 Task: Explore Airbnb accommodation in Parit Buntar, Malaysia from 12th  December, 2023 to 15th December, 2023 for 3 adults.2 bedrooms having 3 beds and 1 bathroom. Property type can be flat. Look for 3 properties as per requirement.
Action: Mouse moved to (473, 69)
Screenshot: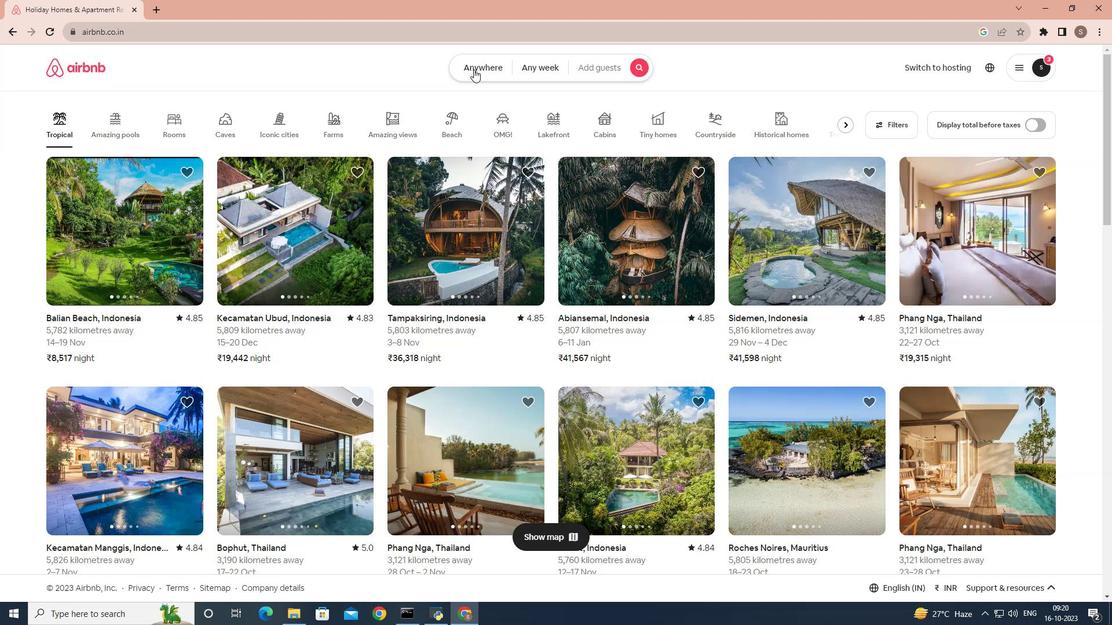 
Action: Mouse pressed left at (473, 69)
Screenshot: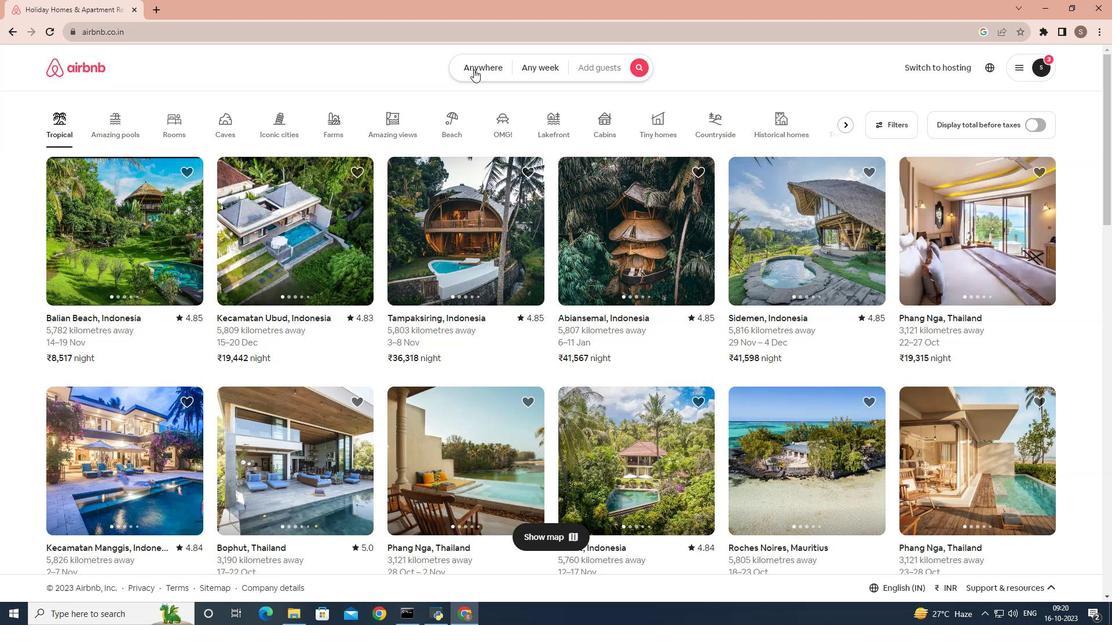 
Action: Mouse moved to (421, 114)
Screenshot: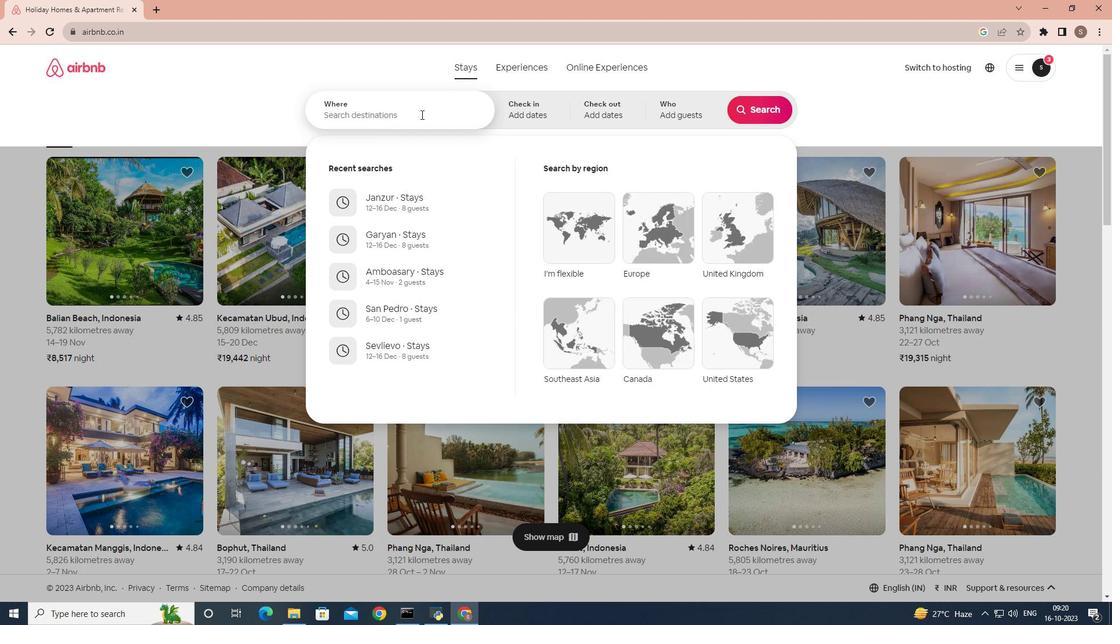 
Action: Mouse pressed left at (421, 114)
Screenshot: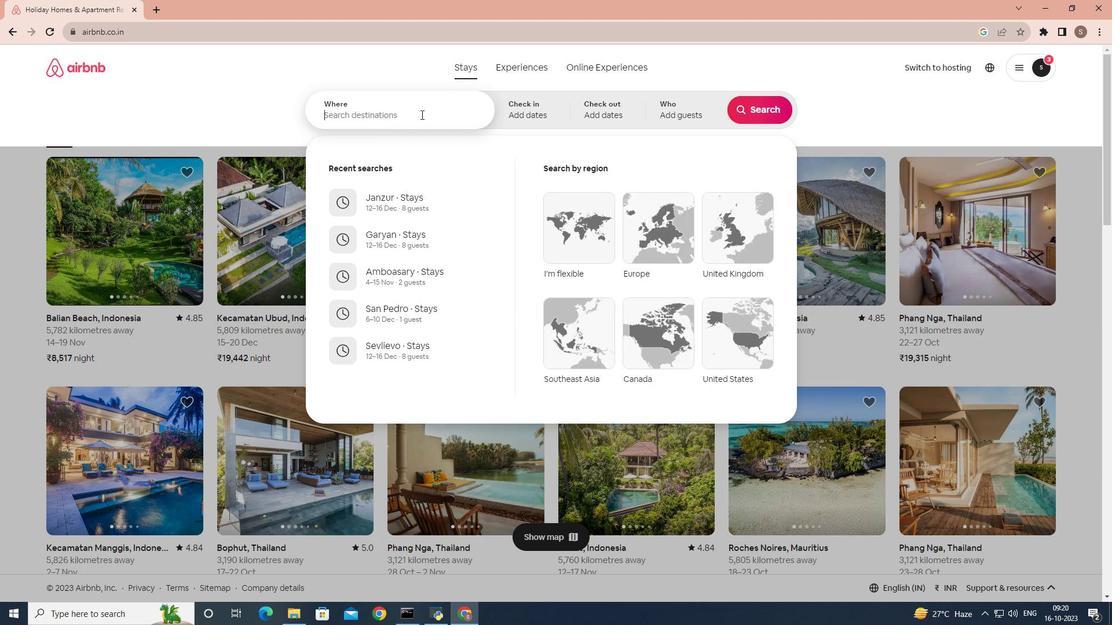 
Action: Key pressed <Key.shift>Parit<Key.space><Key.shift>Buntar,<Key.space><Key.shift>Malaysia
Screenshot: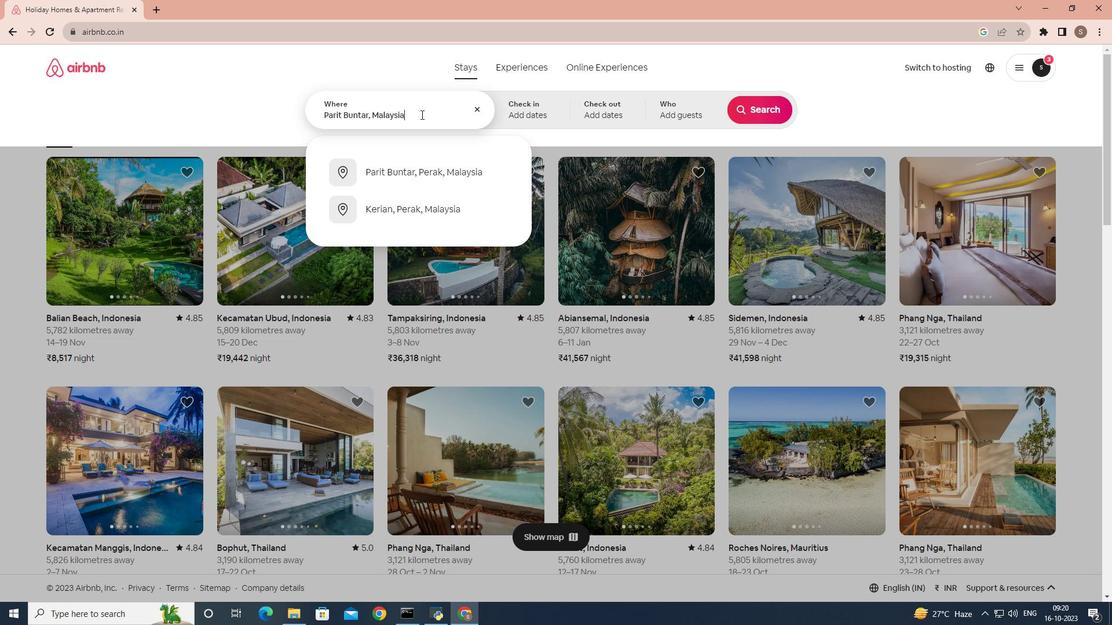 
Action: Mouse moved to (508, 105)
Screenshot: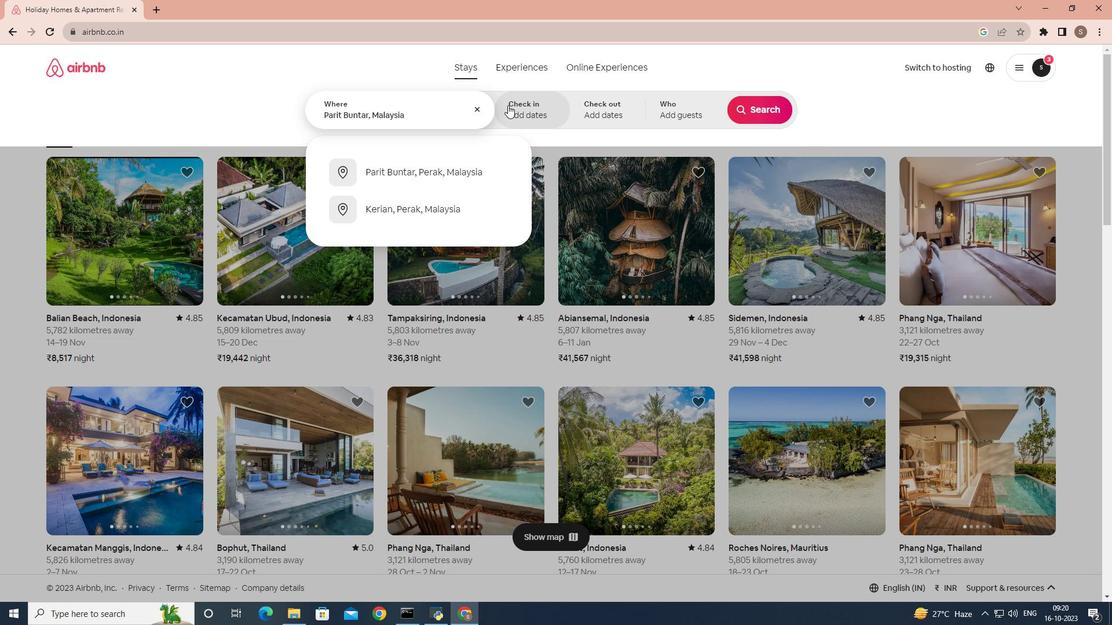 
Action: Mouse pressed left at (508, 105)
Screenshot: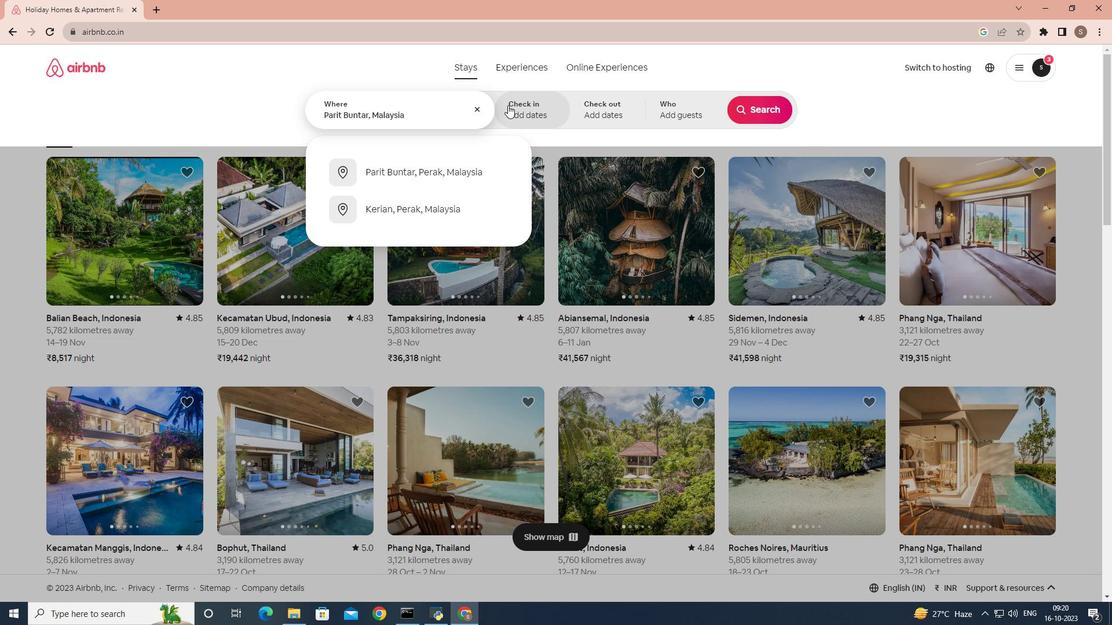 
Action: Mouse moved to (759, 206)
Screenshot: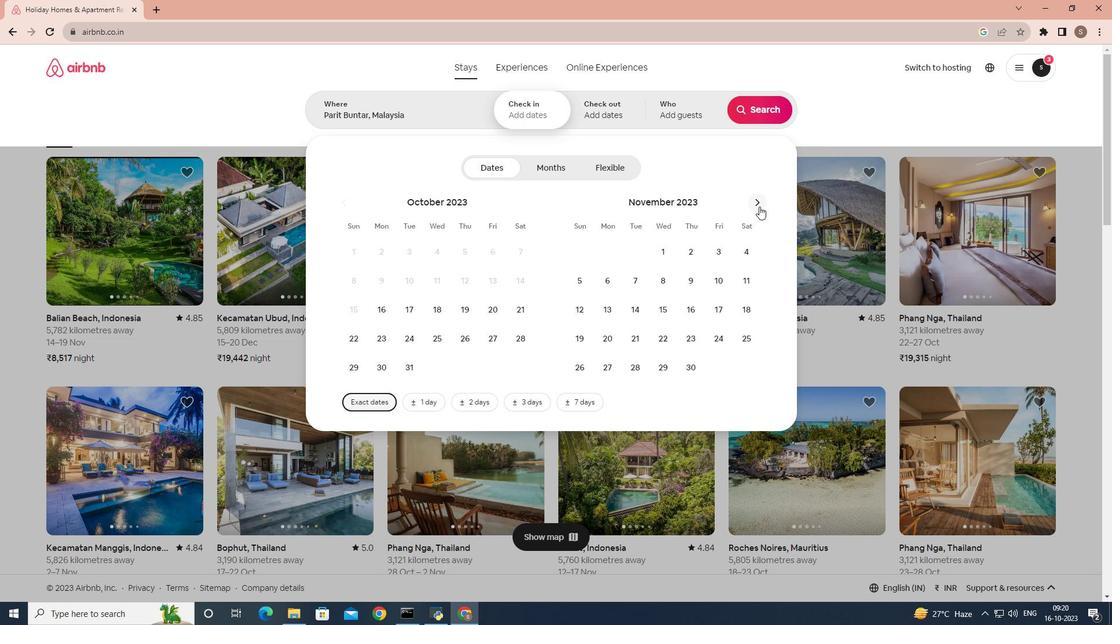 
Action: Mouse pressed left at (759, 206)
Screenshot: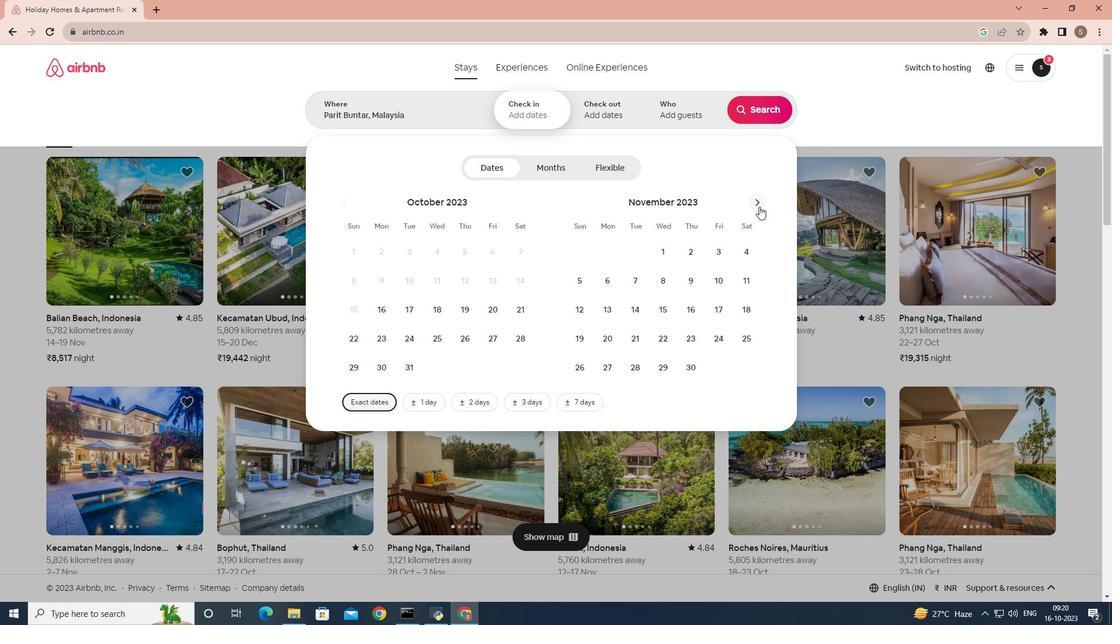 
Action: Mouse moved to (641, 310)
Screenshot: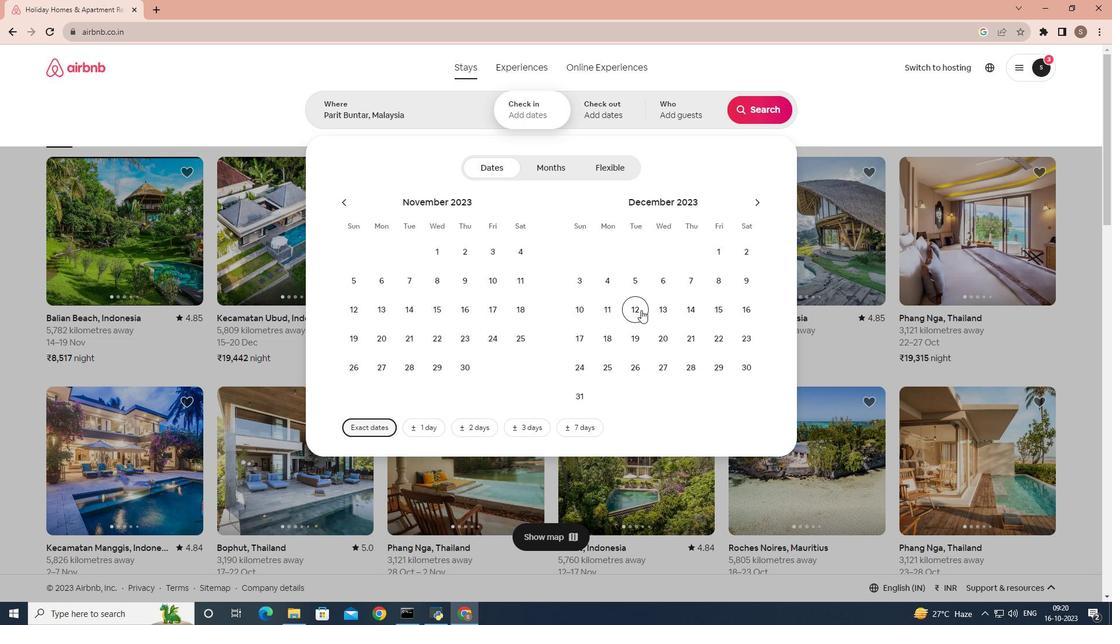 
Action: Mouse pressed left at (641, 310)
Screenshot: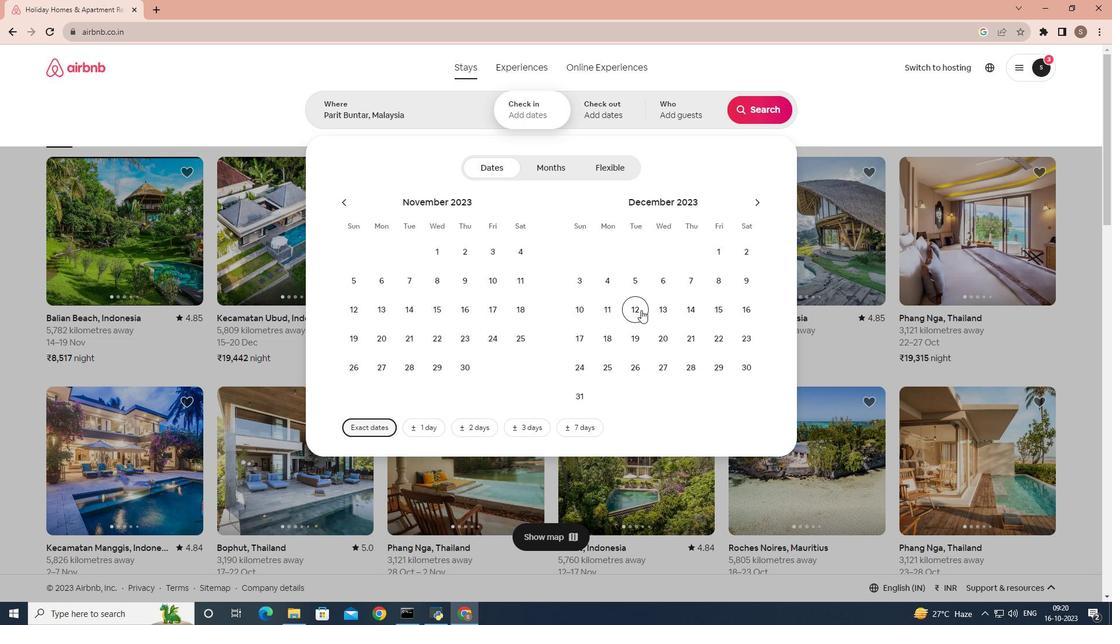 
Action: Mouse moved to (721, 308)
Screenshot: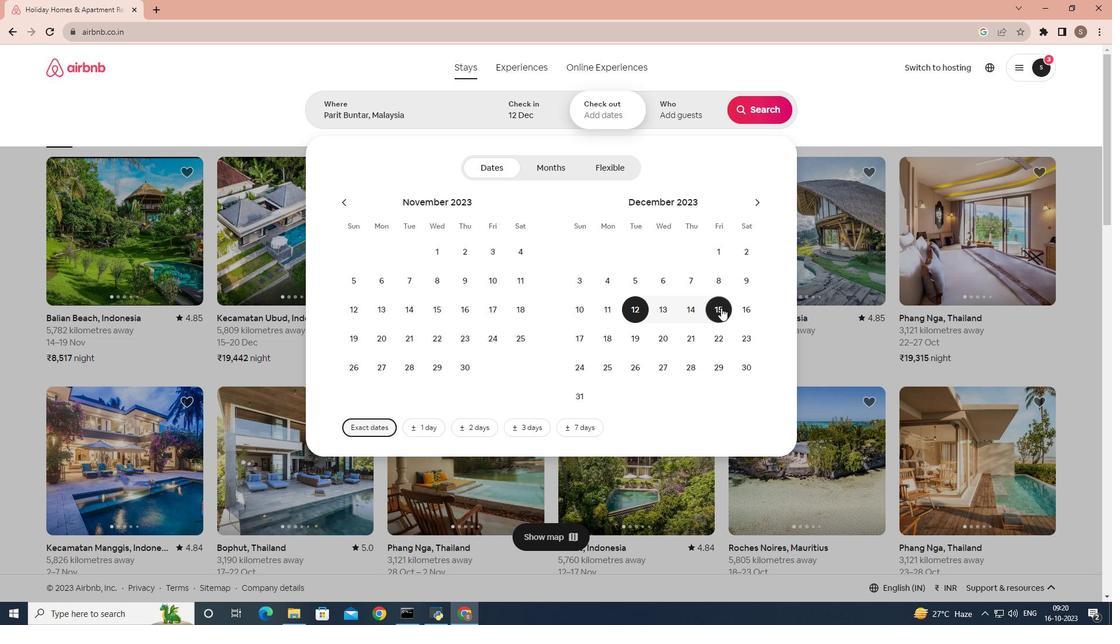 
Action: Mouse pressed left at (721, 308)
Screenshot: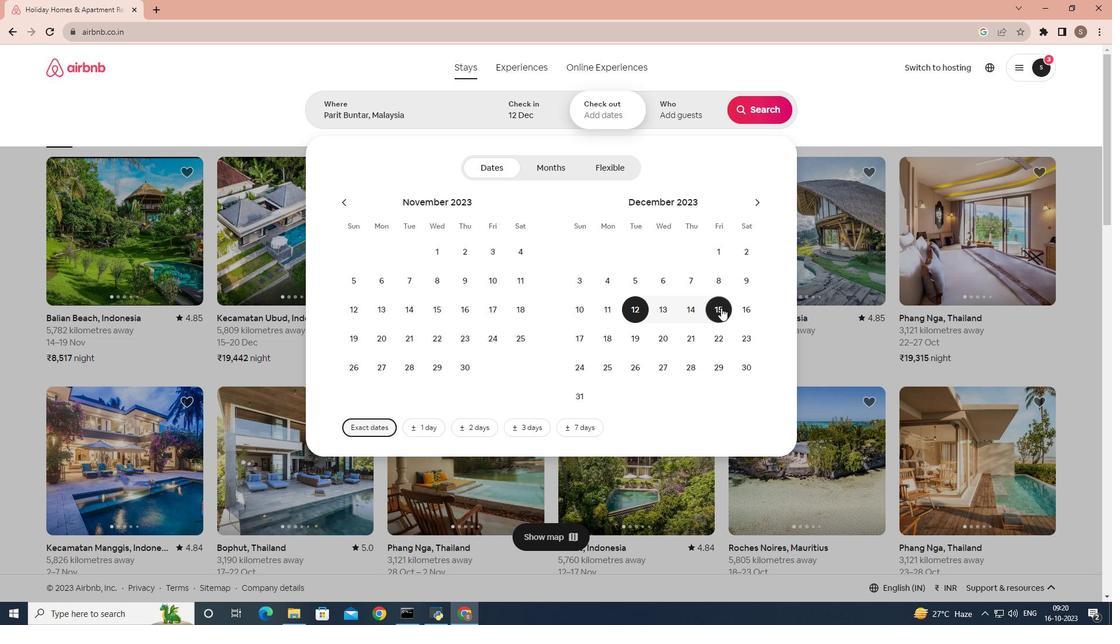 
Action: Mouse moved to (662, 91)
Screenshot: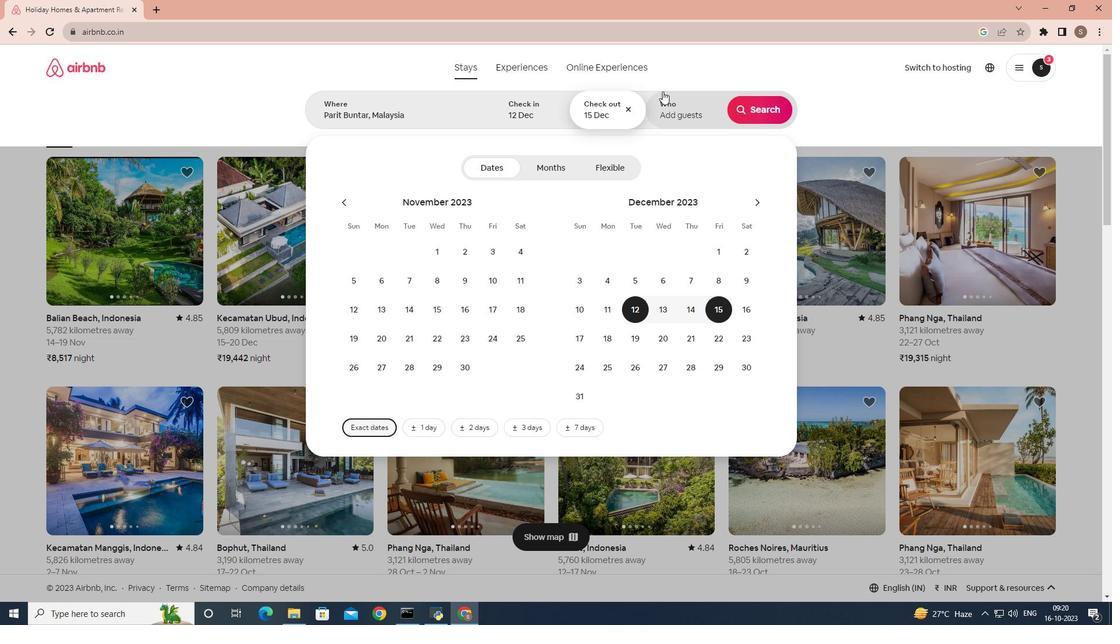 
Action: Mouse pressed left at (662, 91)
Screenshot: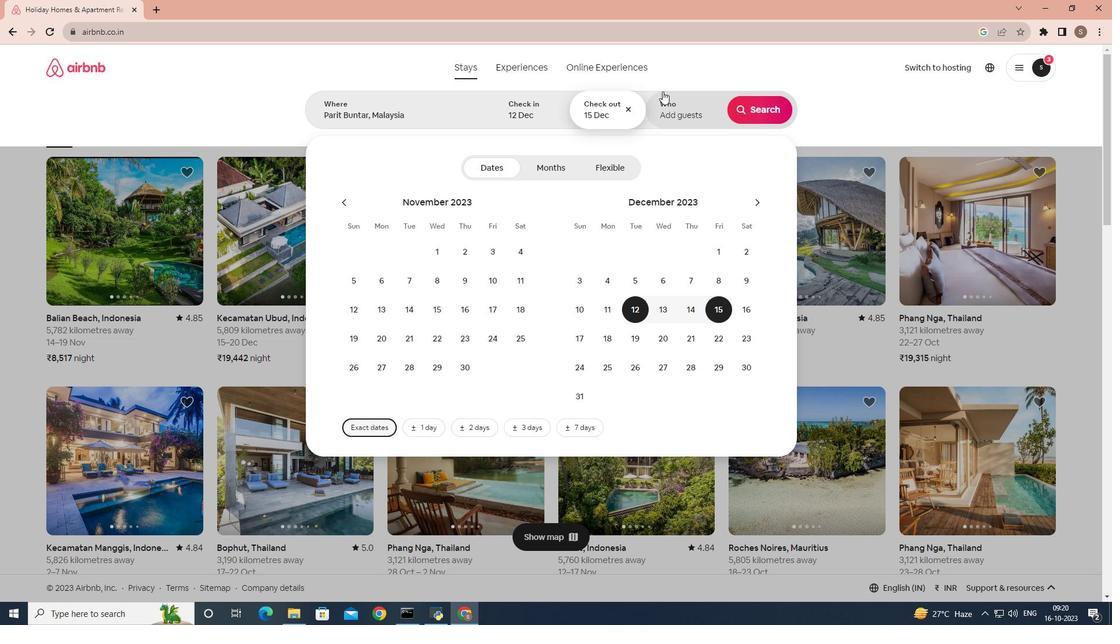 
Action: Mouse moved to (765, 174)
Screenshot: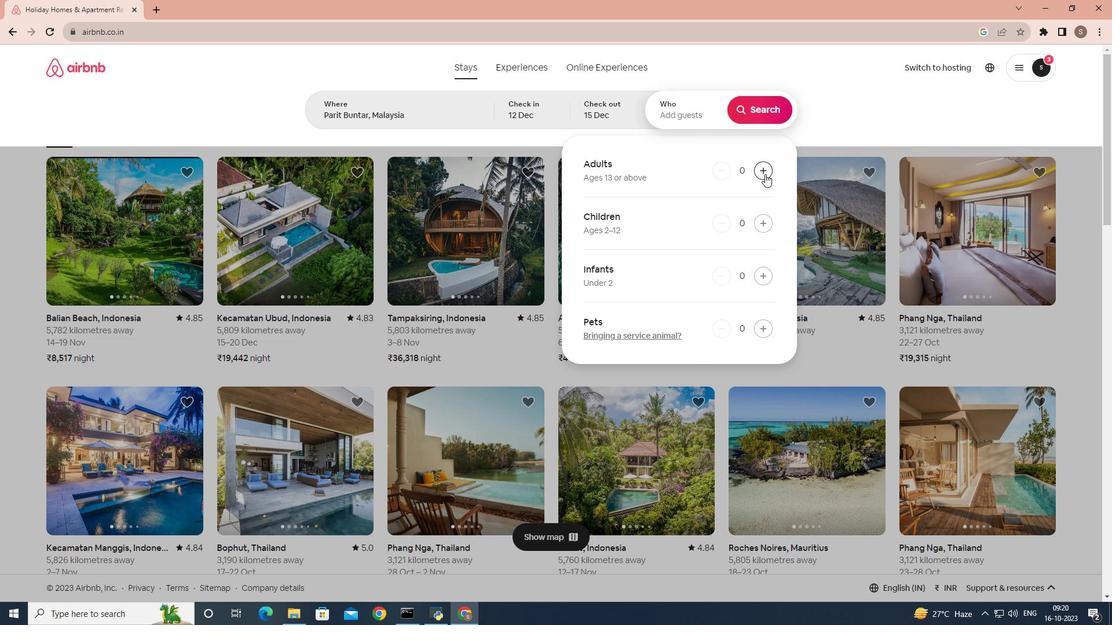 
Action: Mouse pressed left at (765, 174)
Screenshot: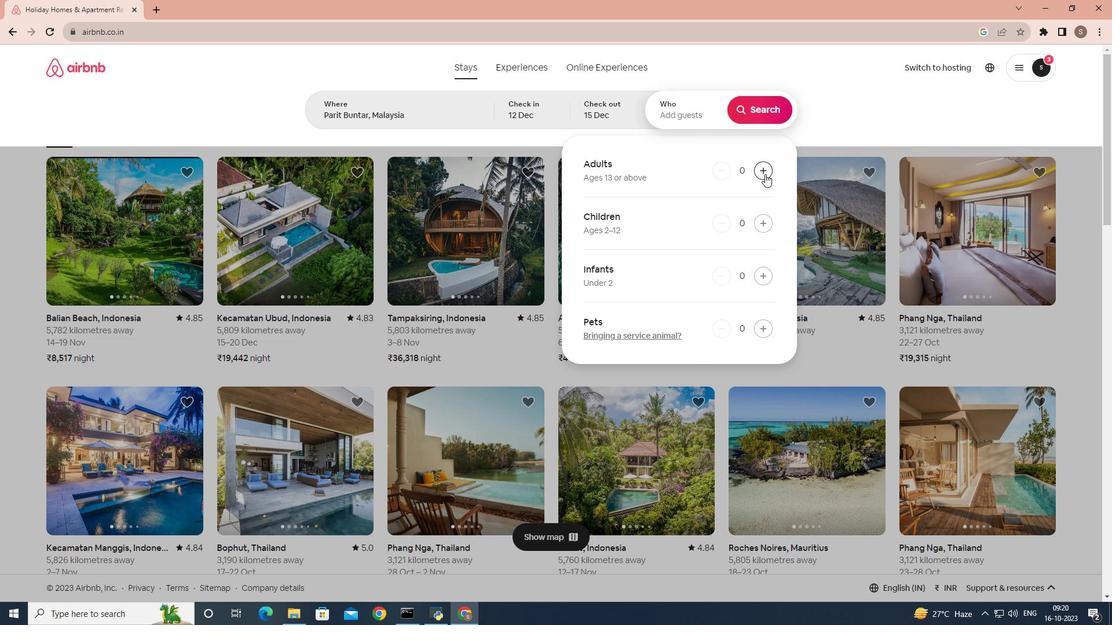 
Action: Mouse pressed left at (765, 174)
Screenshot: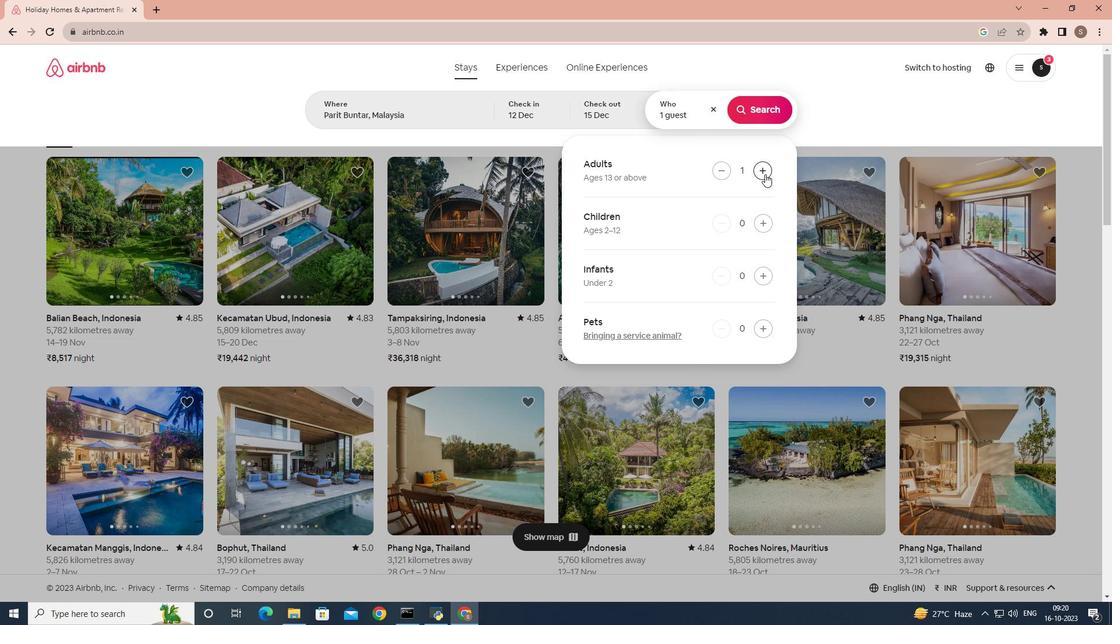 
Action: Mouse pressed left at (765, 174)
Screenshot: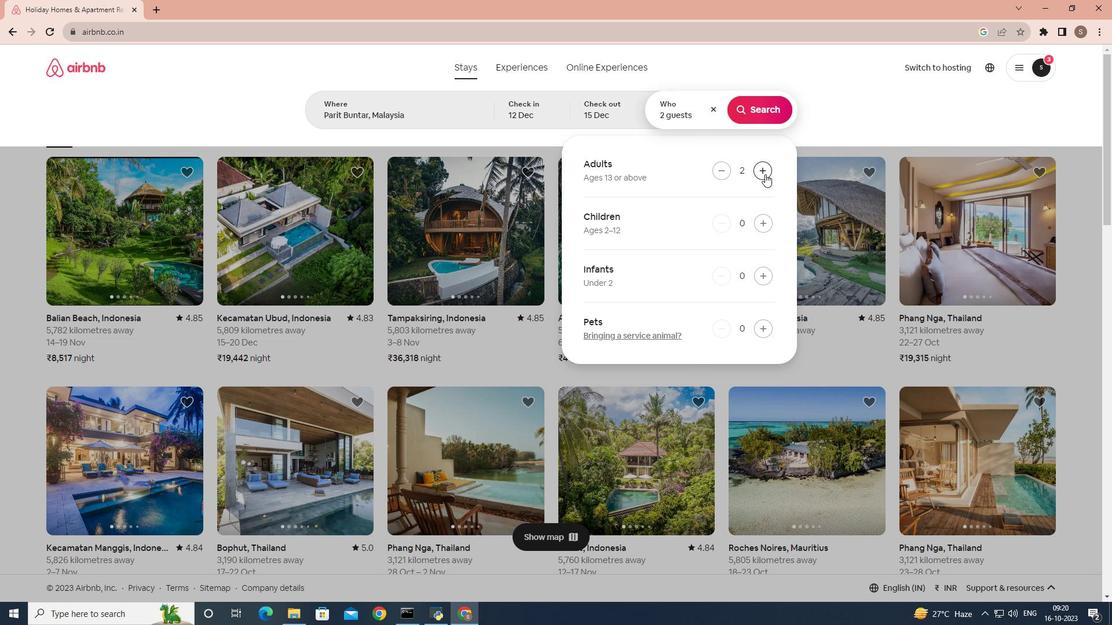 
Action: Mouse moved to (762, 107)
Screenshot: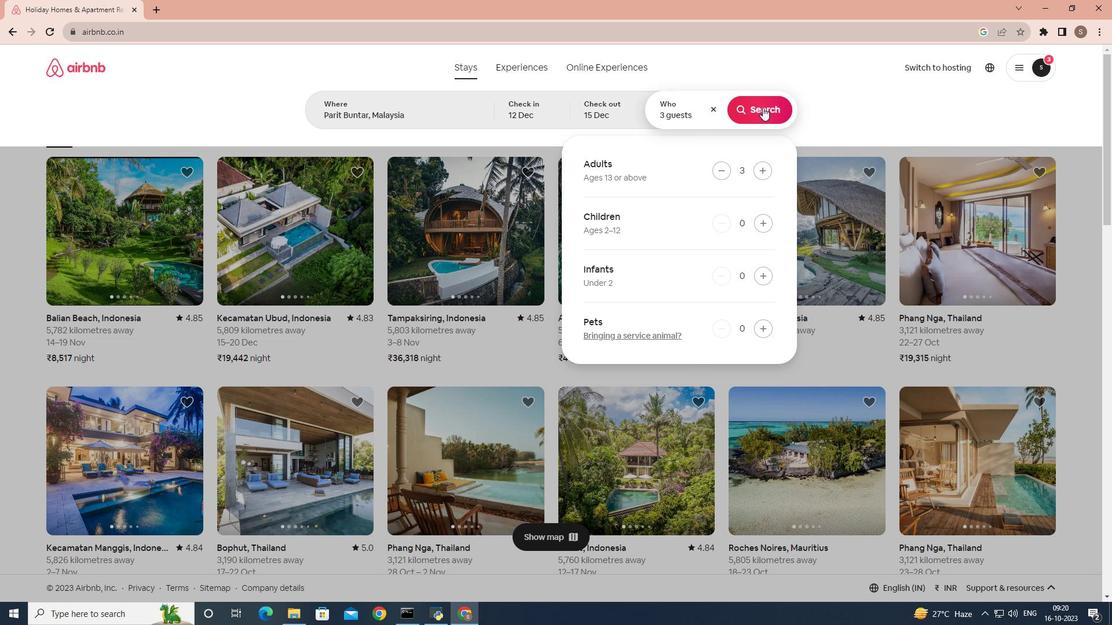 
Action: Mouse pressed left at (762, 107)
Screenshot: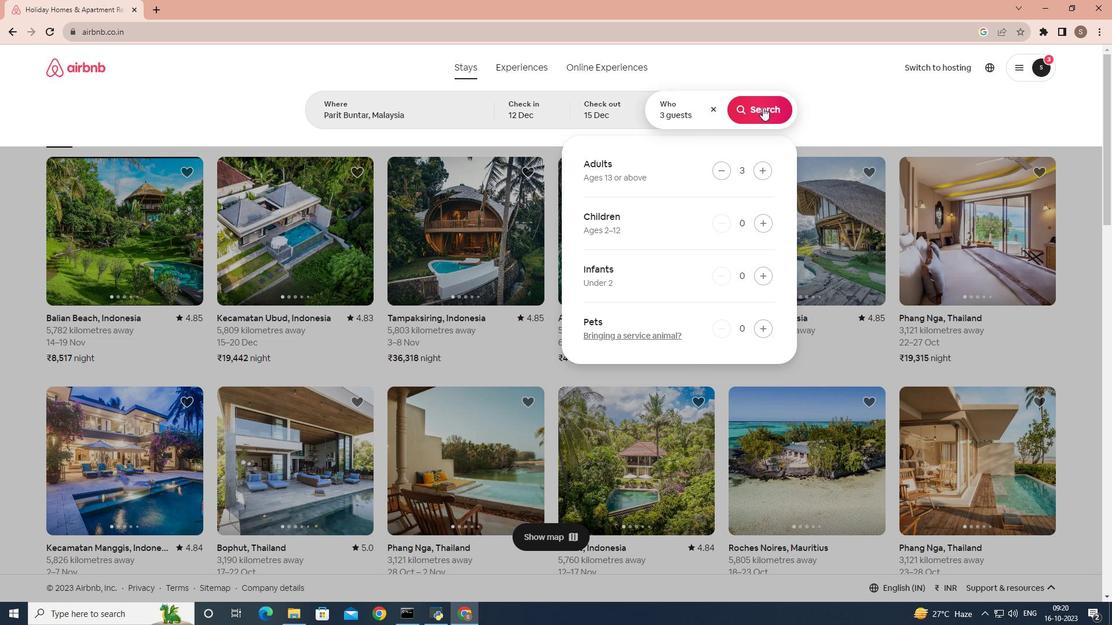 
Action: Mouse moved to (919, 109)
Screenshot: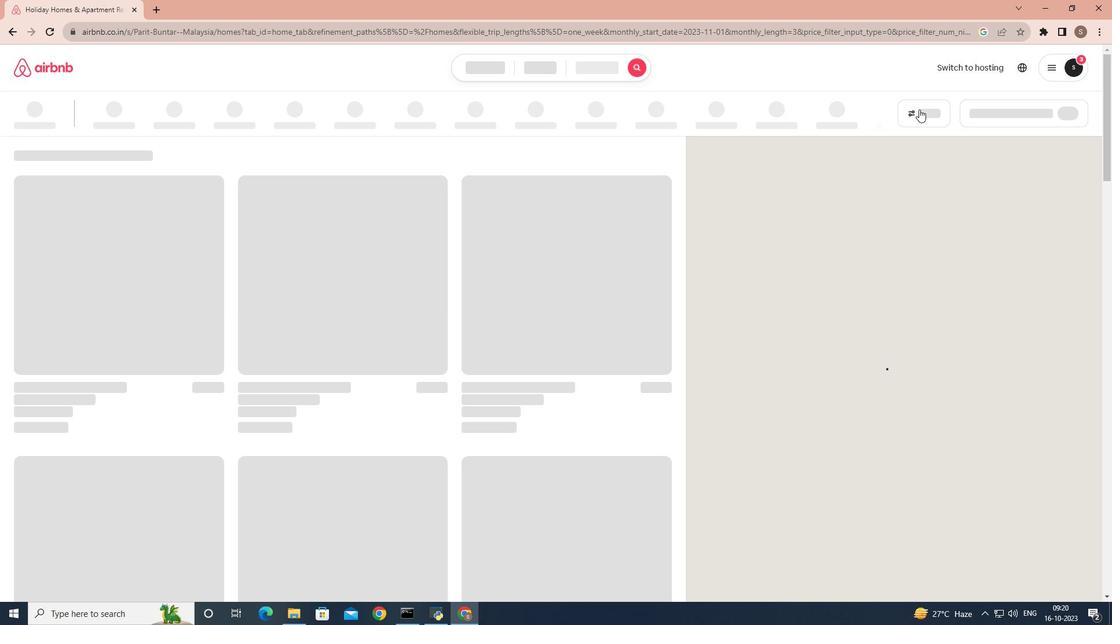
Action: Mouse pressed left at (919, 109)
Screenshot: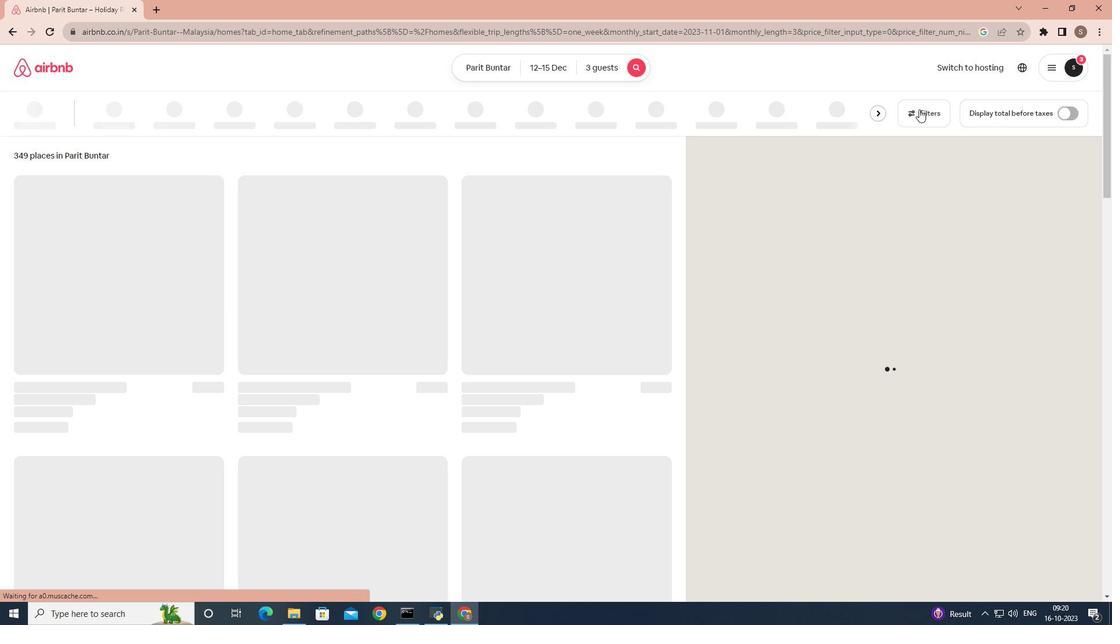 
Action: Mouse pressed left at (919, 109)
Screenshot: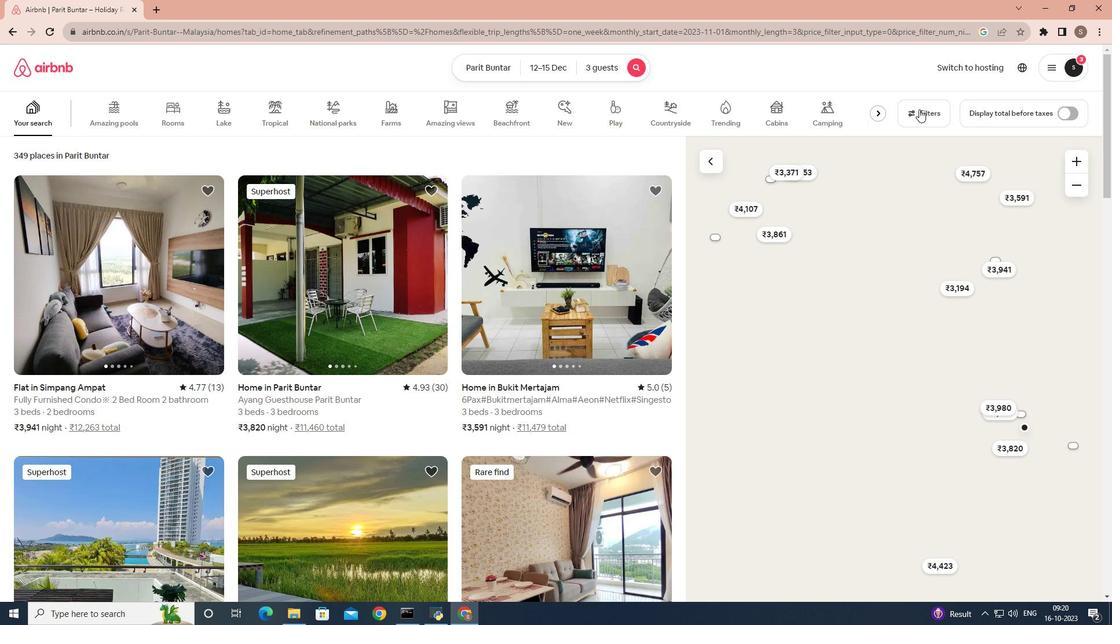 
Action: Mouse moved to (471, 320)
Screenshot: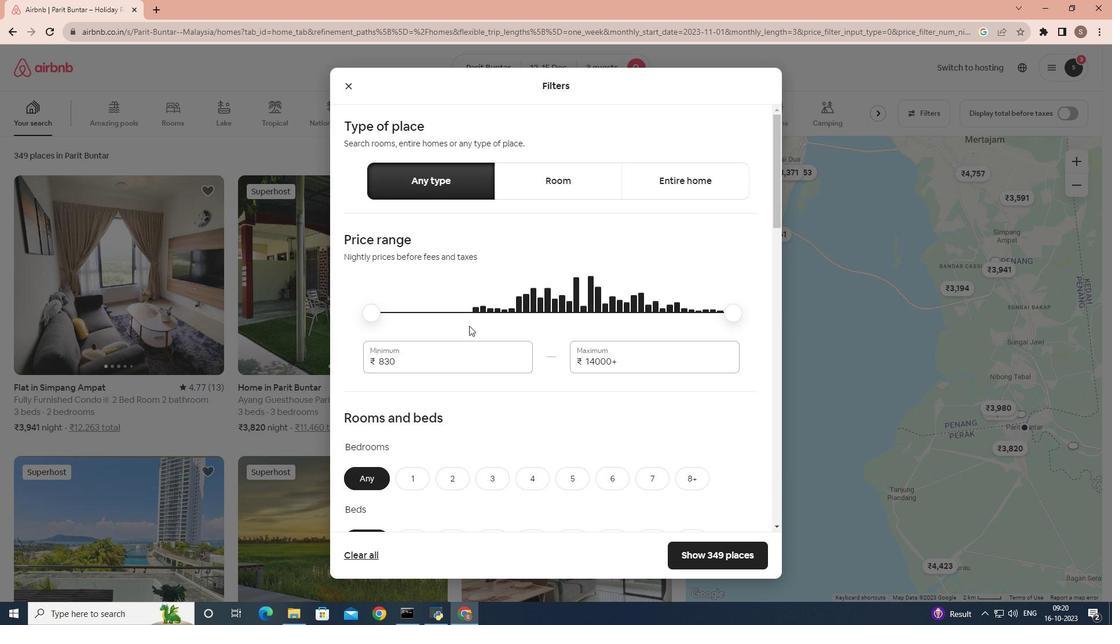 
Action: Mouse scrolled (471, 319) with delta (0, 0)
Screenshot: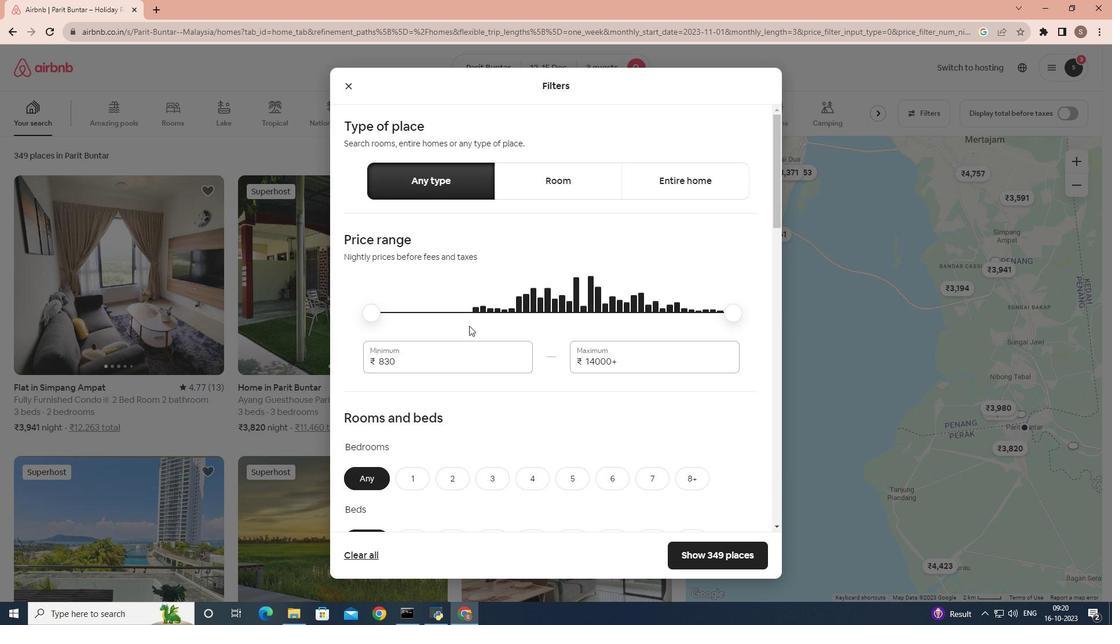 
Action: Mouse moved to (468, 327)
Screenshot: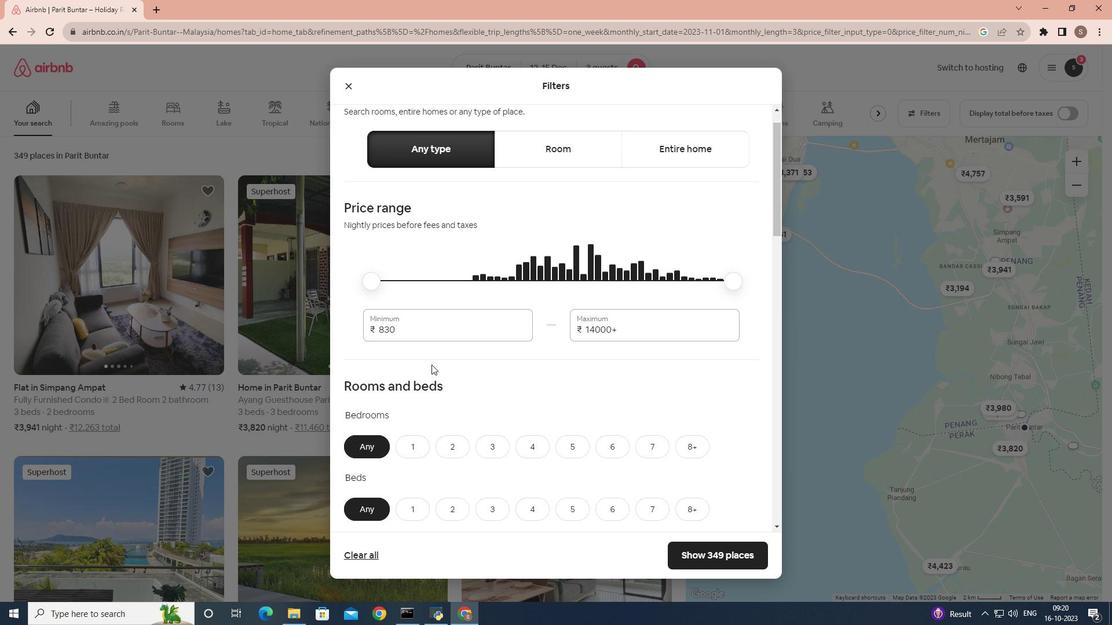 
Action: Mouse scrolled (468, 327) with delta (0, 0)
Screenshot: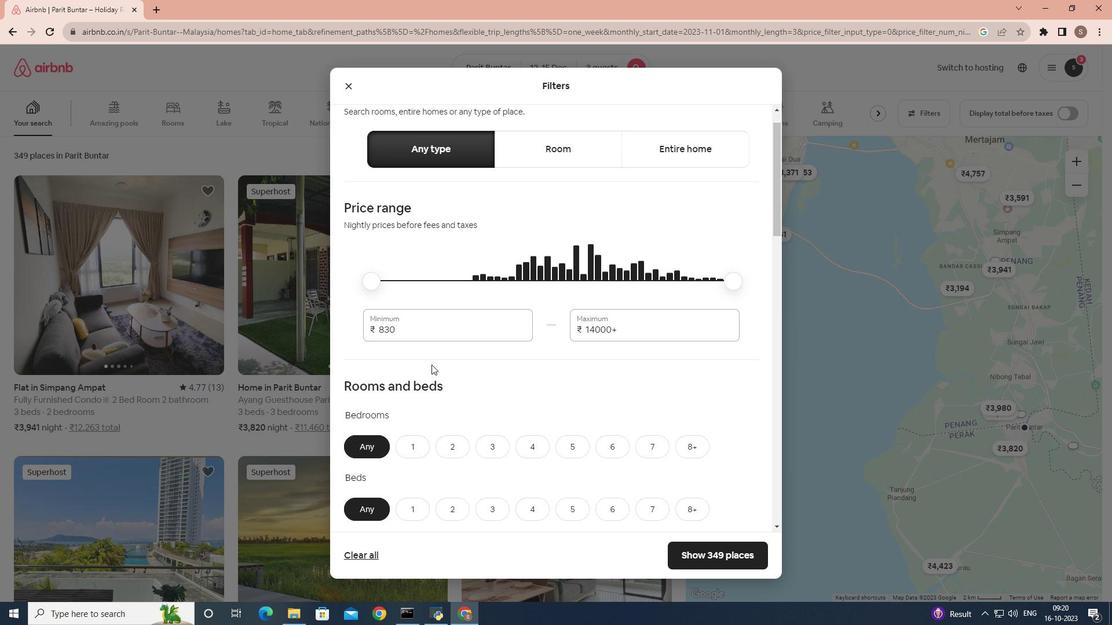 
Action: Mouse moved to (457, 366)
Screenshot: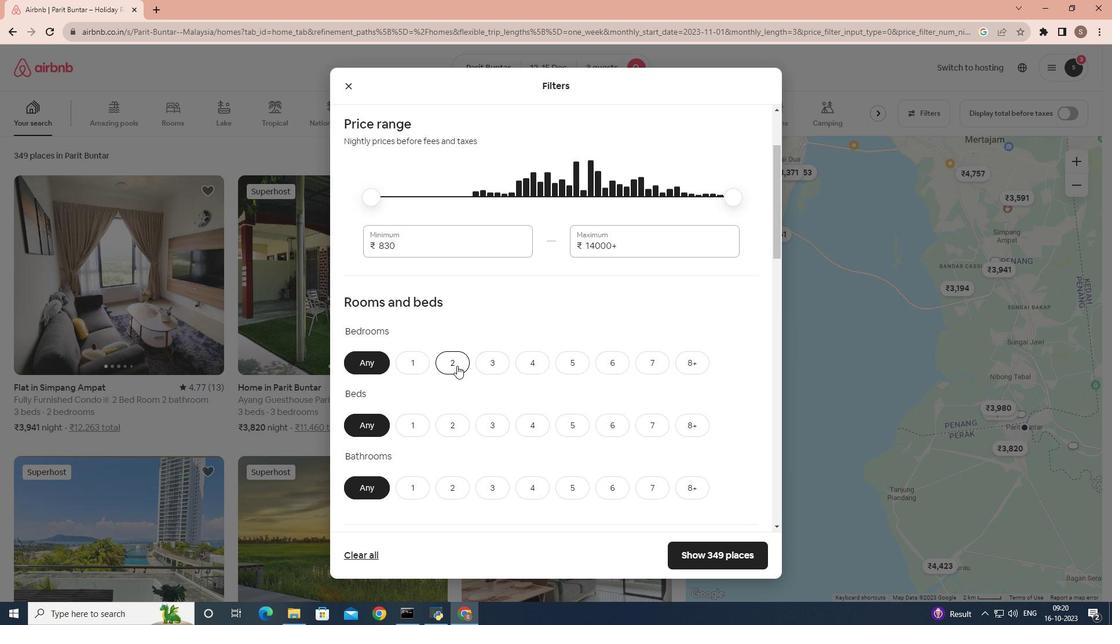 
Action: Mouse pressed left at (457, 366)
Screenshot: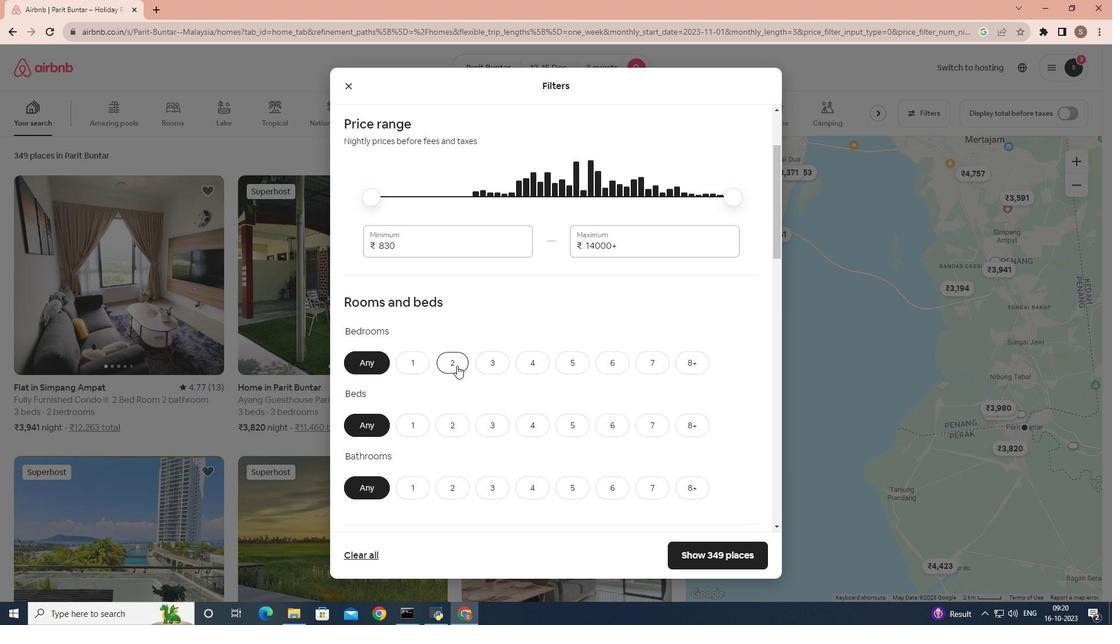 
Action: Mouse scrolled (457, 365) with delta (0, 0)
Screenshot: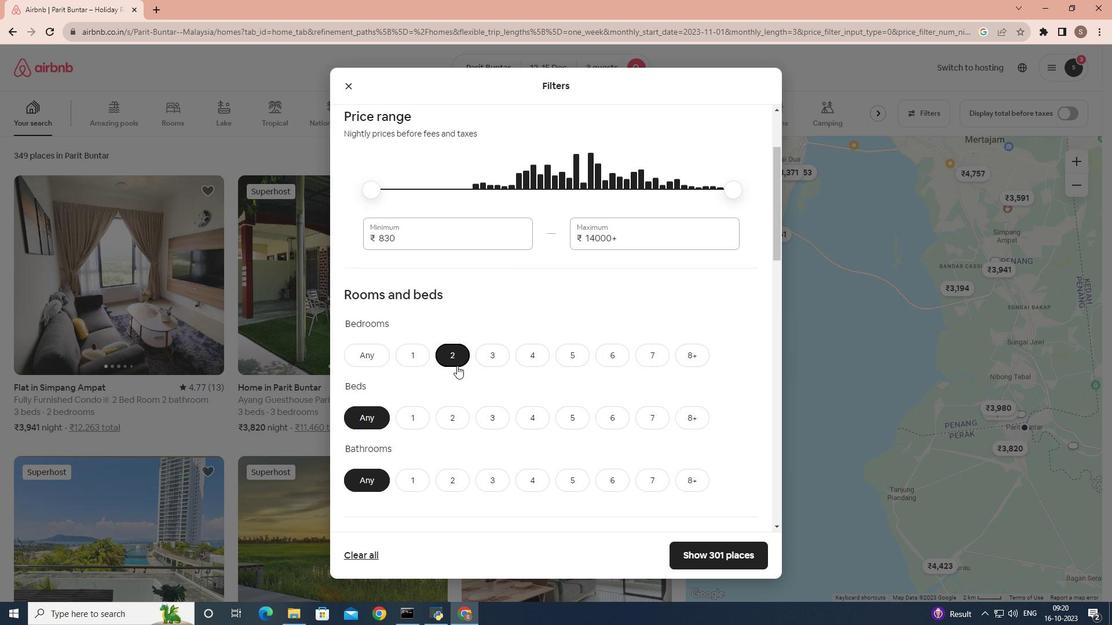 
Action: Mouse moved to (501, 368)
Screenshot: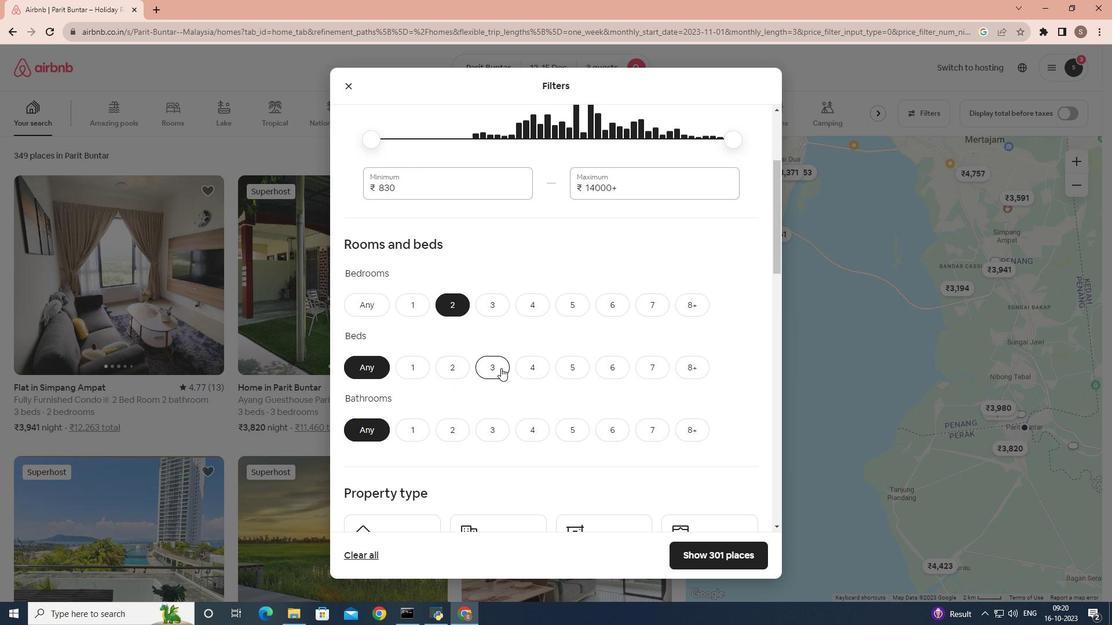 
Action: Mouse pressed left at (501, 368)
Screenshot: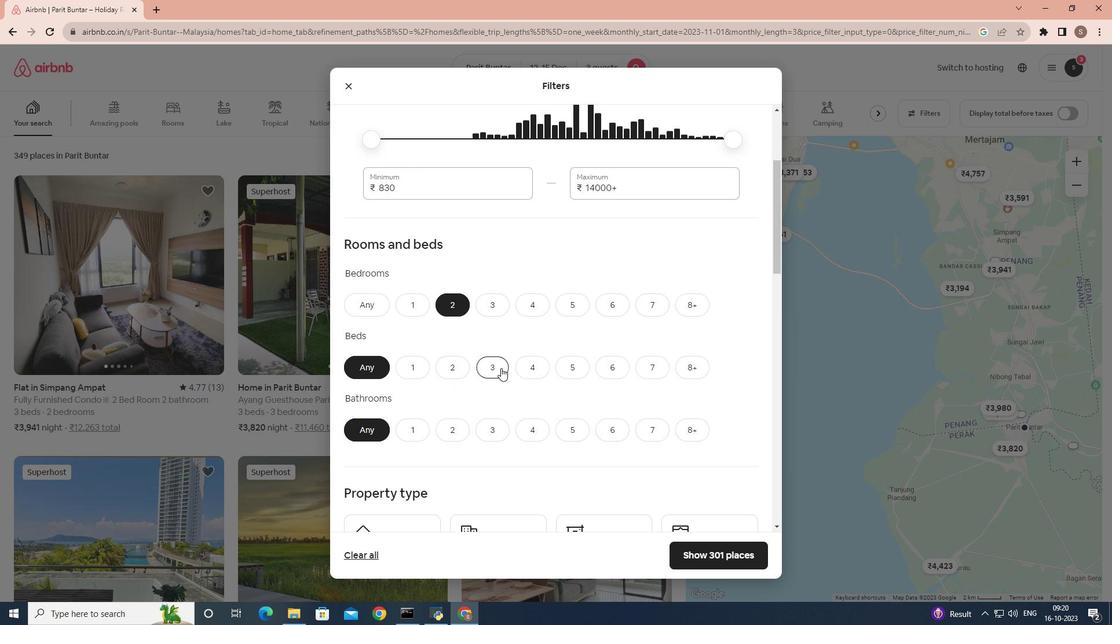 
Action: Mouse moved to (500, 368)
Screenshot: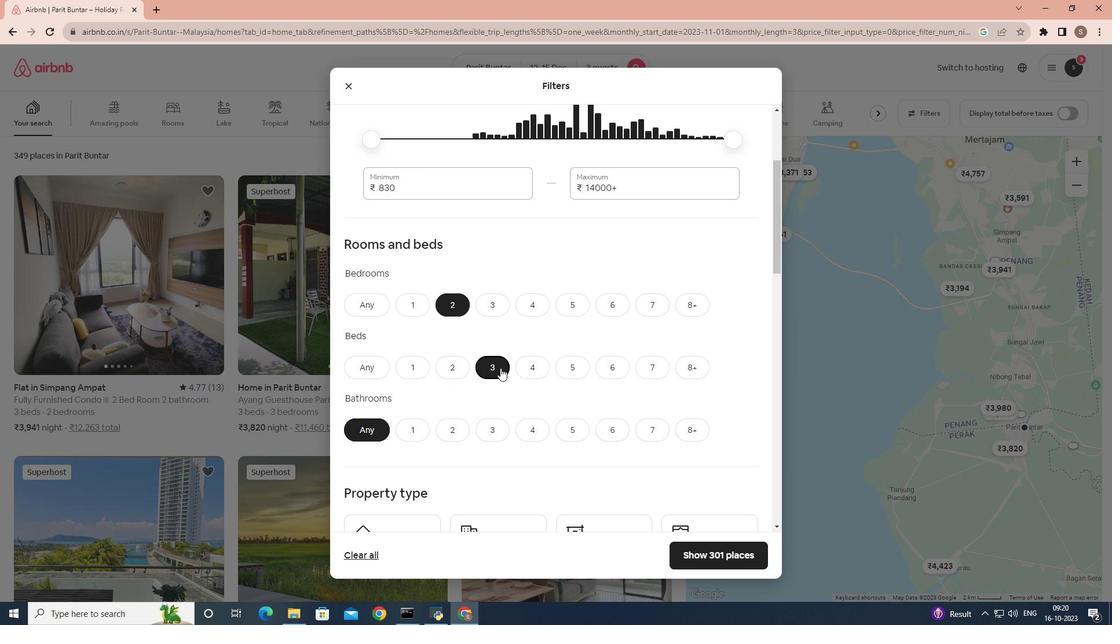 
Action: Mouse scrolled (500, 367) with delta (0, 0)
Screenshot: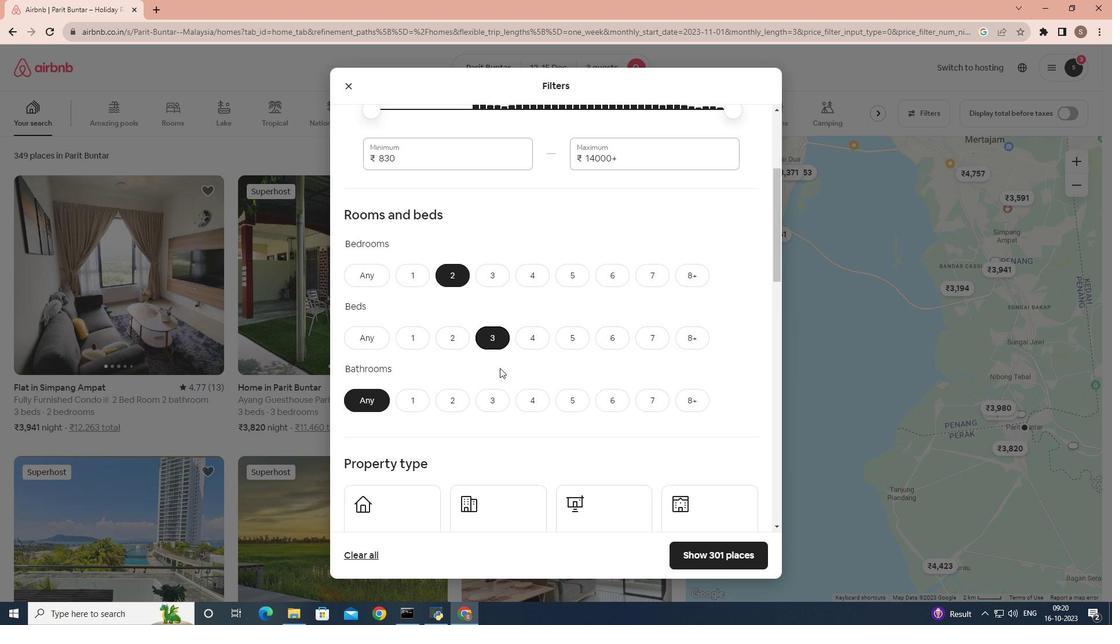 
Action: Mouse moved to (419, 366)
Screenshot: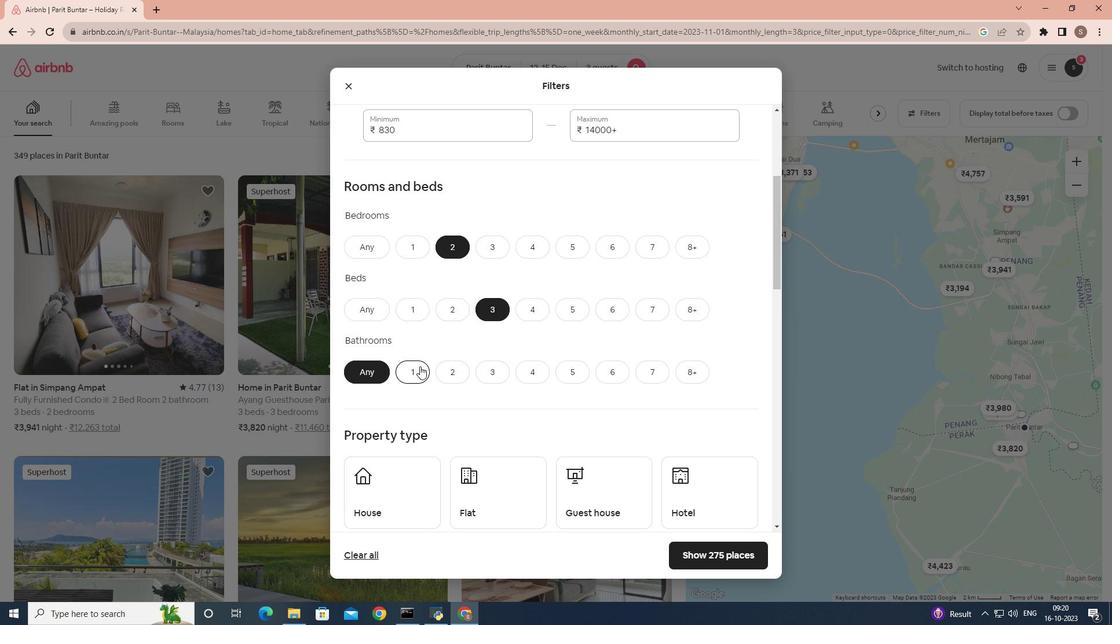 
Action: Mouse pressed left at (419, 366)
Screenshot: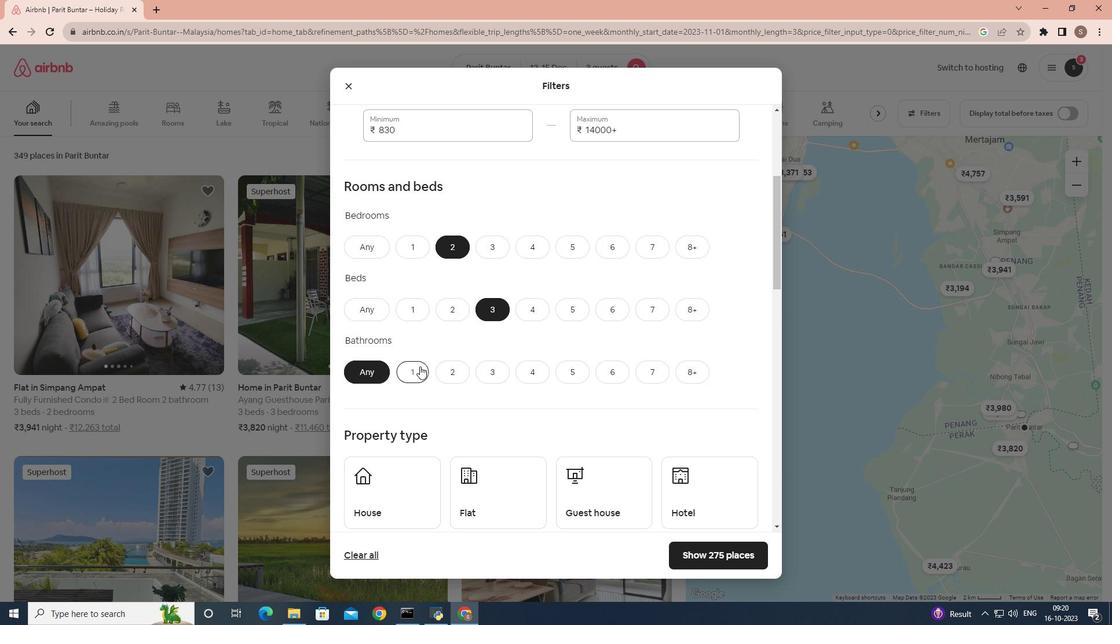 
Action: Mouse moved to (454, 366)
Screenshot: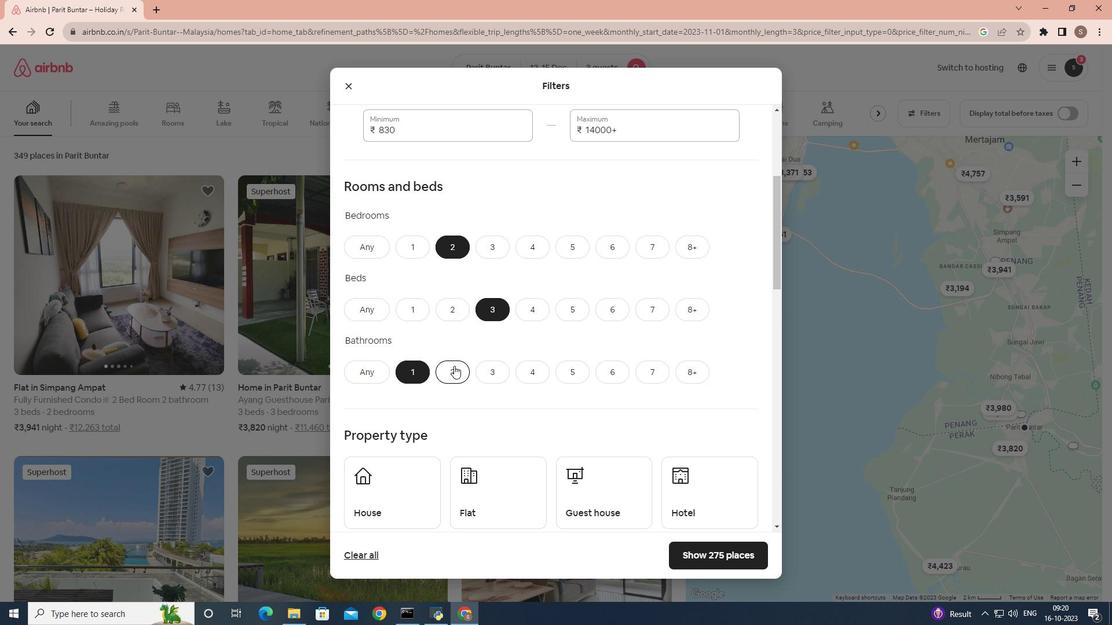 
Action: Mouse scrolled (454, 365) with delta (0, 0)
Screenshot: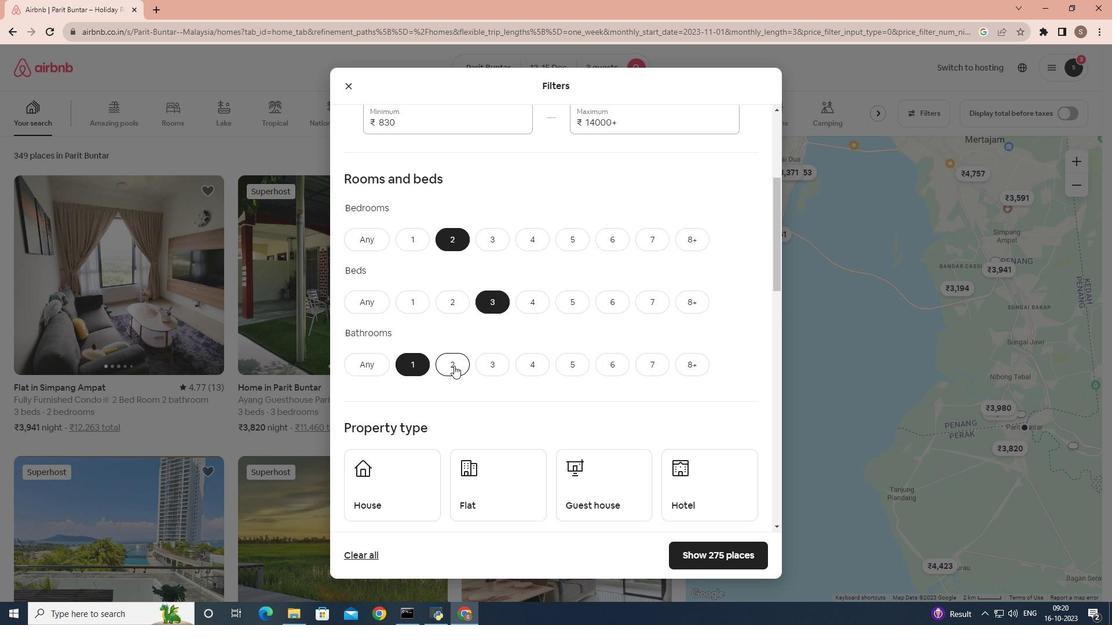 
Action: Mouse scrolled (454, 365) with delta (0, 0)
Screenshot: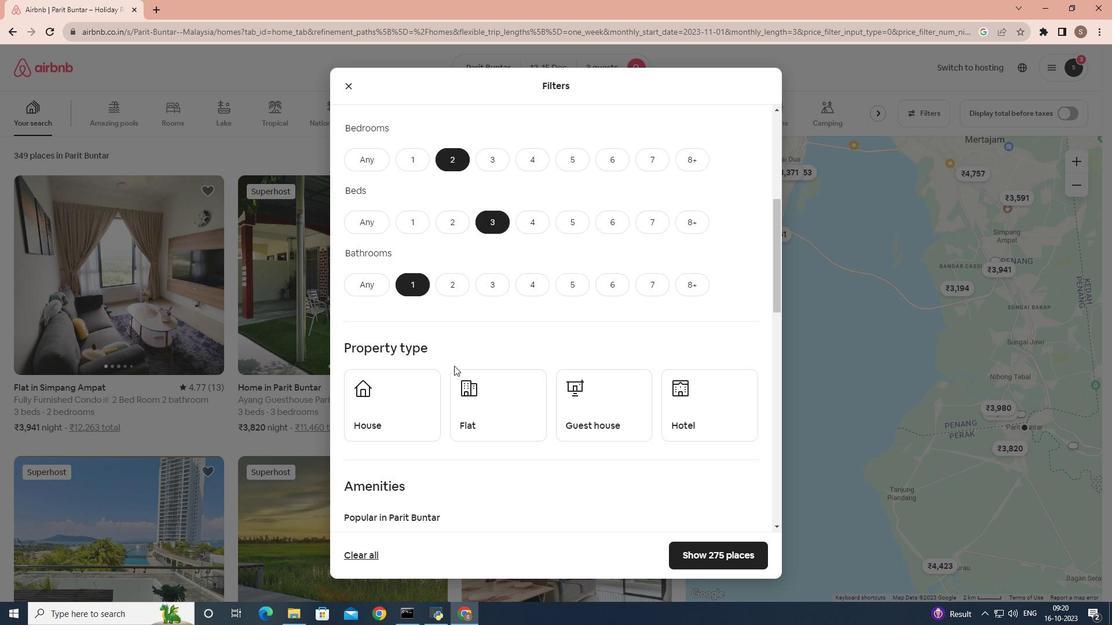 
Action: Mouse moved to (492, 367)
Screenshot: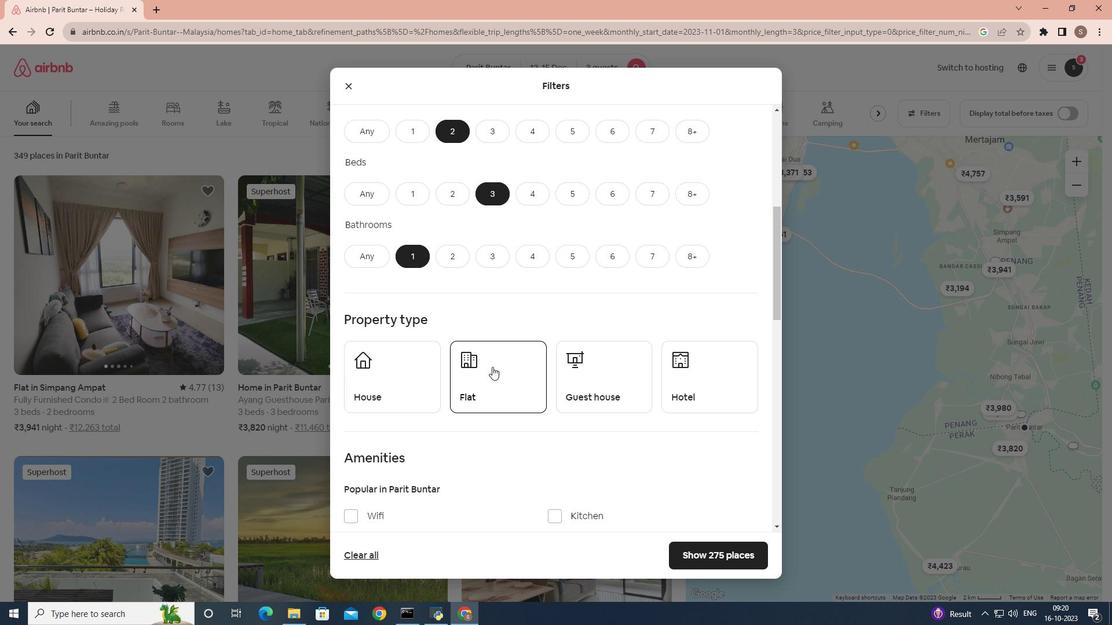 
Action: Mouse pressed left at (492, 367)
Screenshot: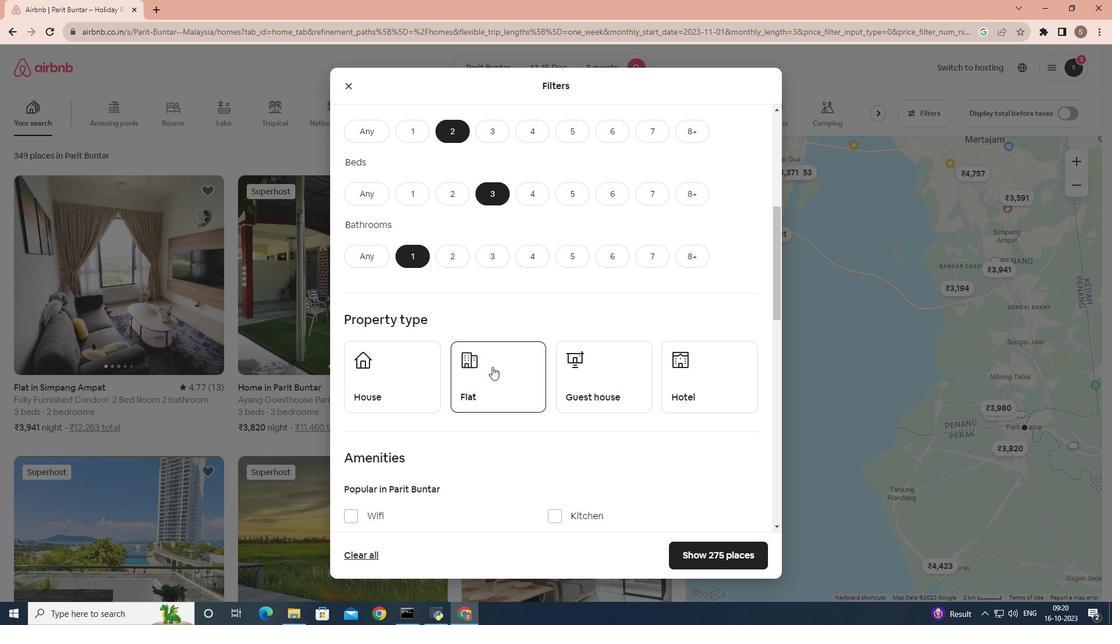 
Action: Mouse moved to (691, 551)
Screenshot: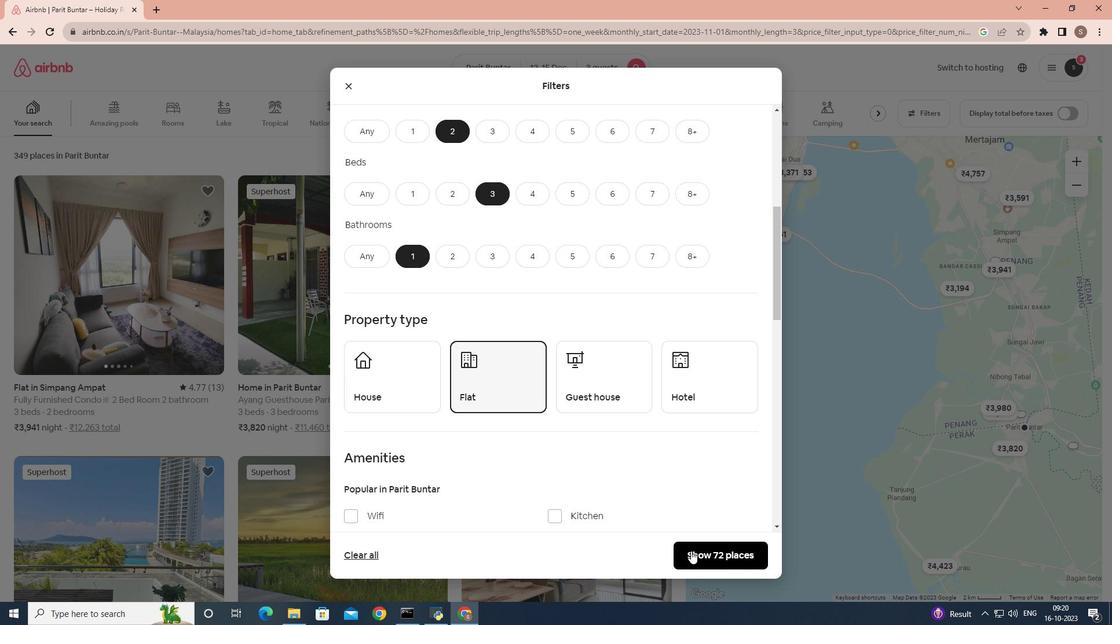 
Action: Mouse pressed left at (691, 551)
Screenshot: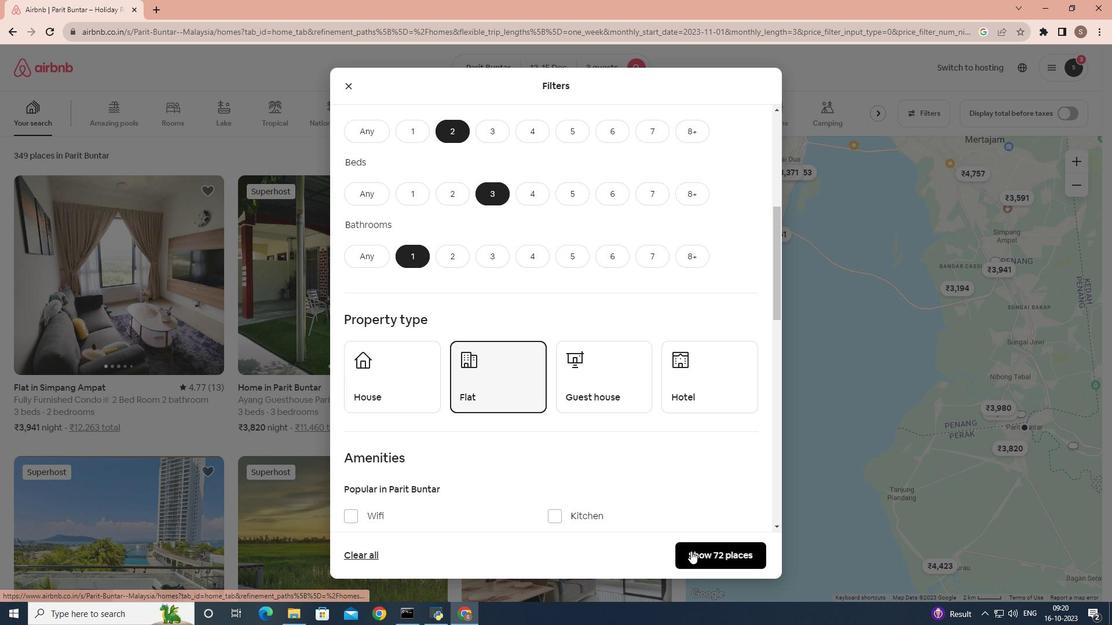 
Action: Mouse moved to (180, 320)
Screenshot: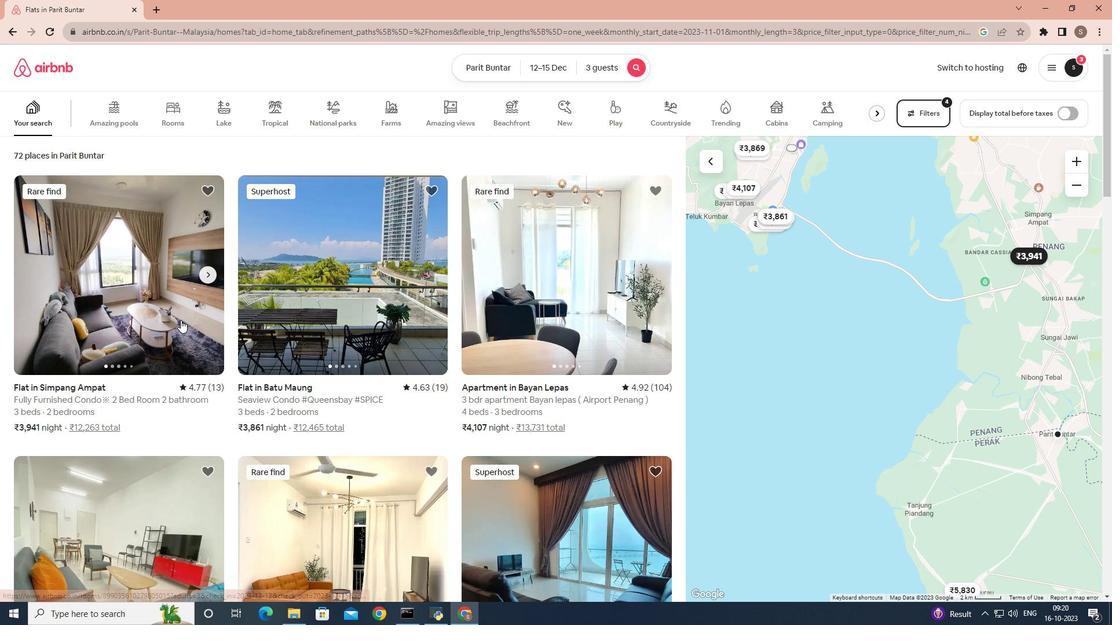
Action: Mouse pressed left at (180, 320)
Screenshot: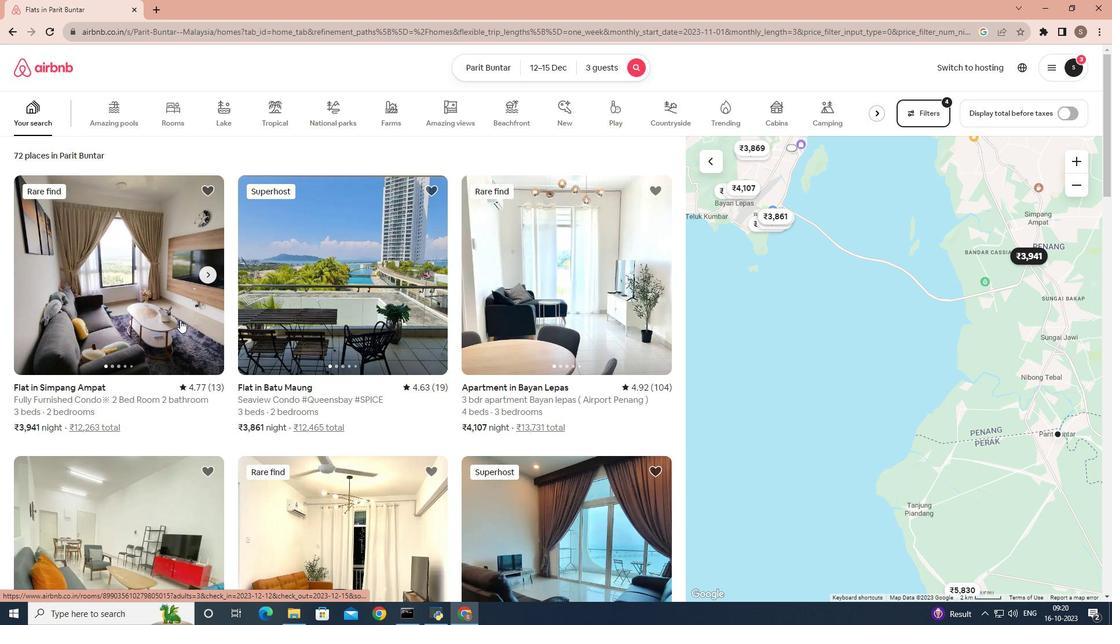 
Action: Mouse moved to (821, 425)
Screenshot: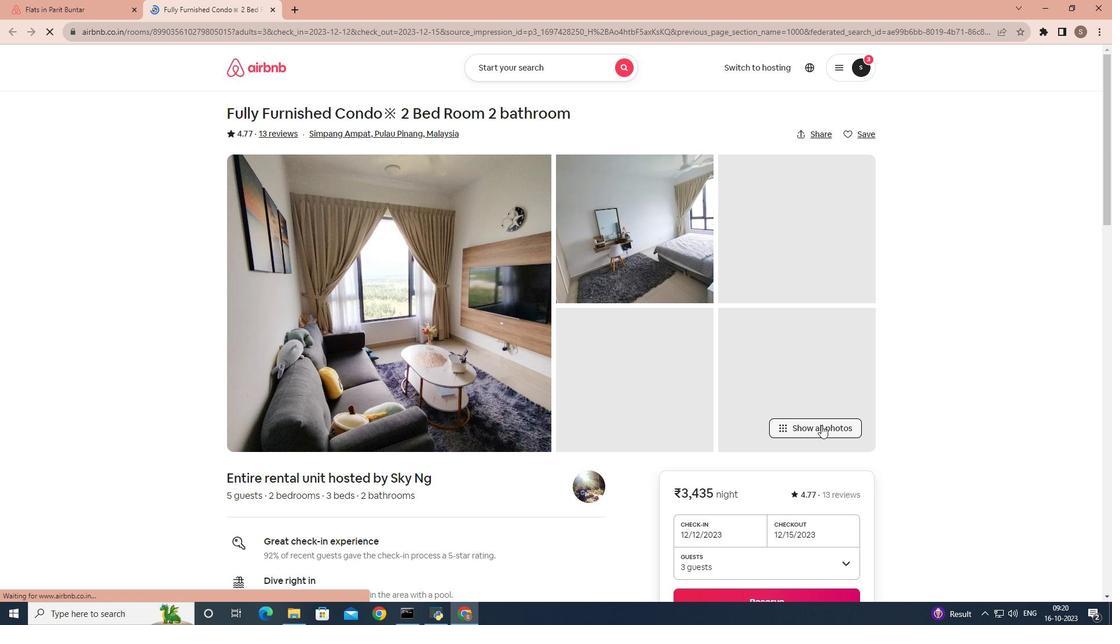 
Action: Mouse pressed left at (821, 425)
Screenshot: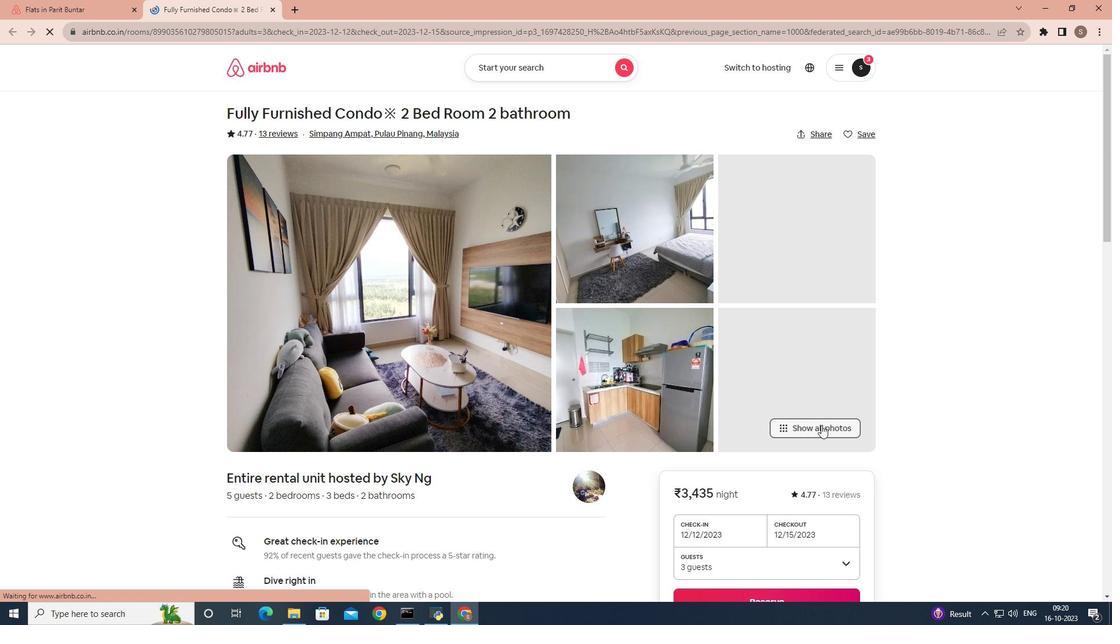 
Action: Mouse moved to (950, 415)
Screenshot: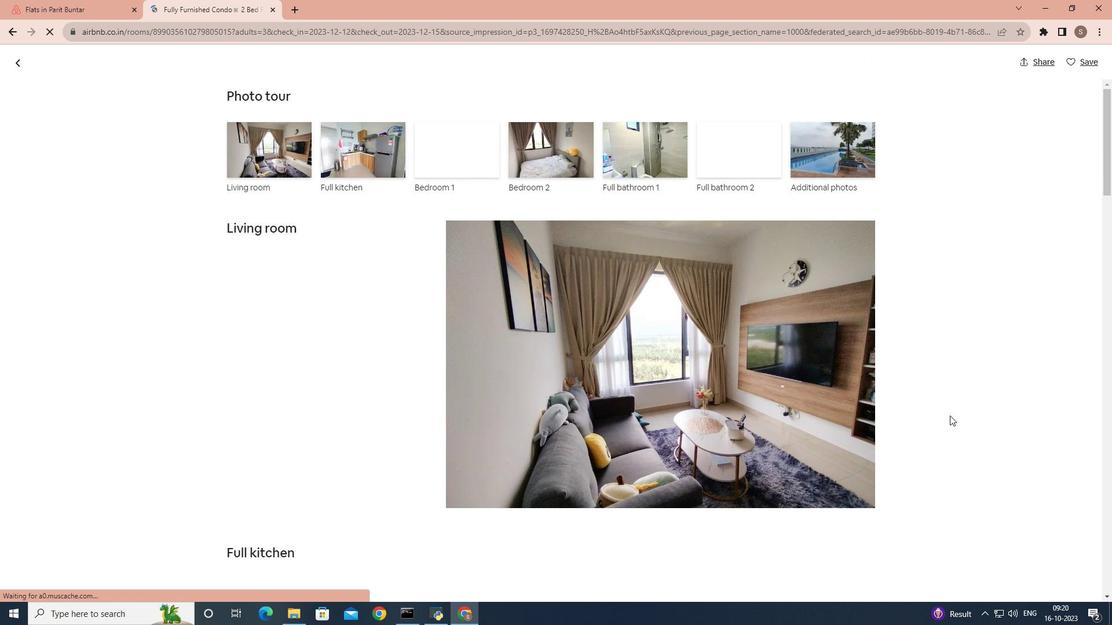 
Action: Mouse scrolled (950, 415) with delta (0, 0)
Screenshot: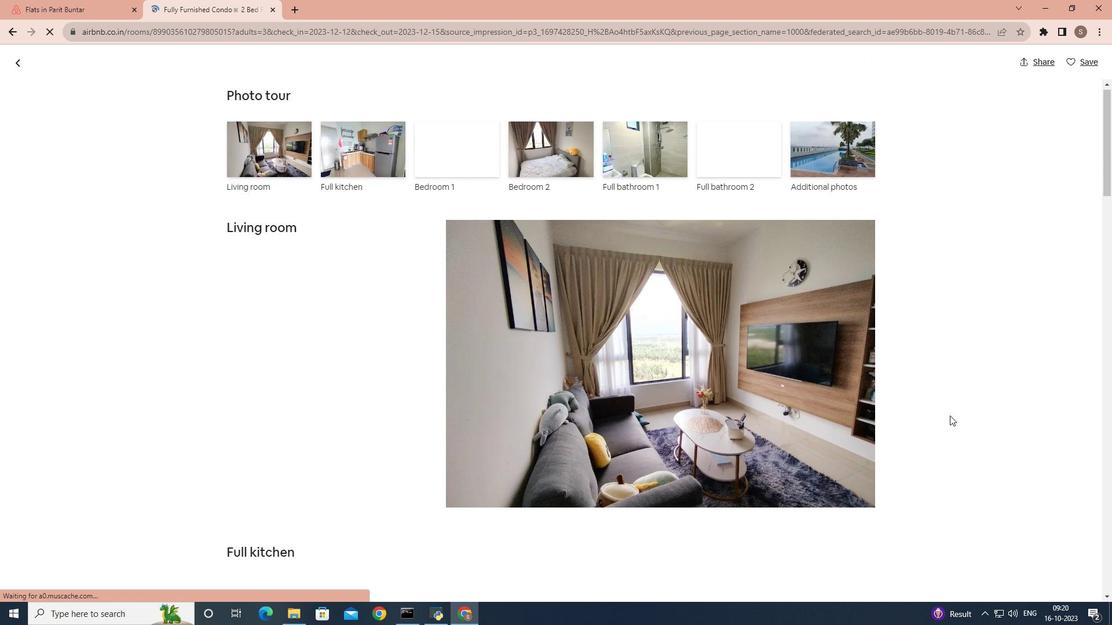 
Action: Mouse scrolled (950, 415) with delta (0, 0)
Screenshot: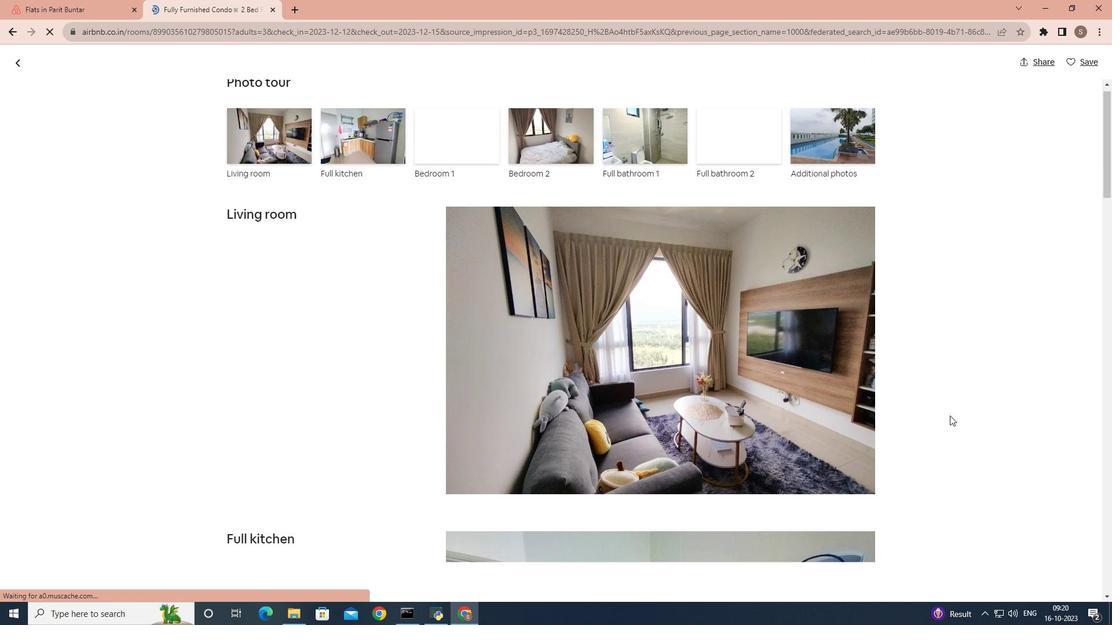 
Action: Mouse moved to (947, 415)
Screenshot: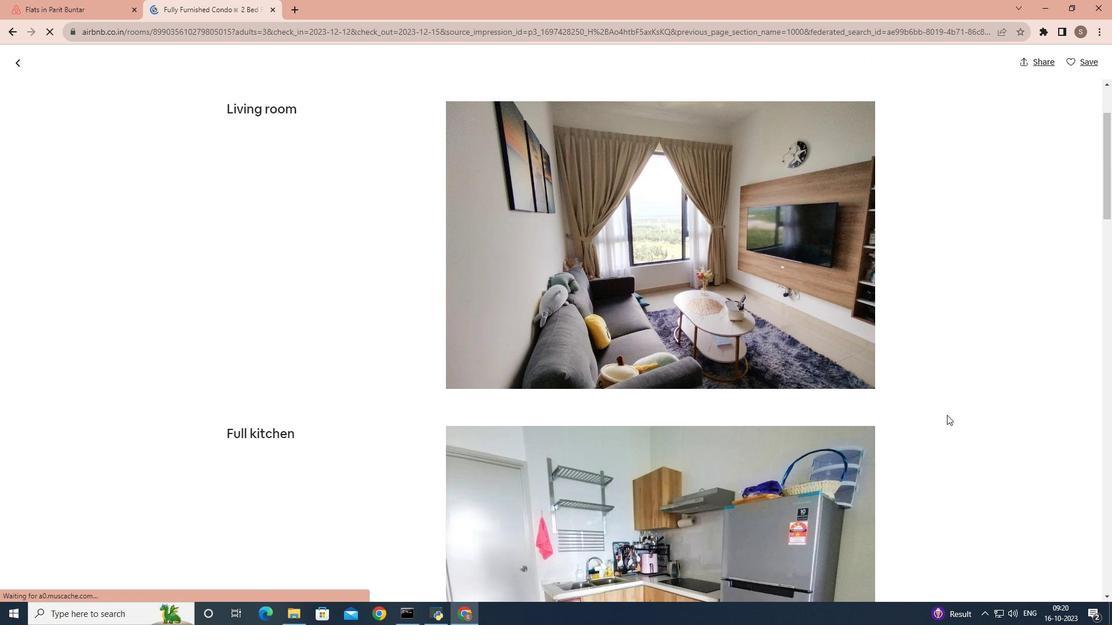 
Action: Mouse scrolled (947, 414) with delta (0, 0)
Screenshot: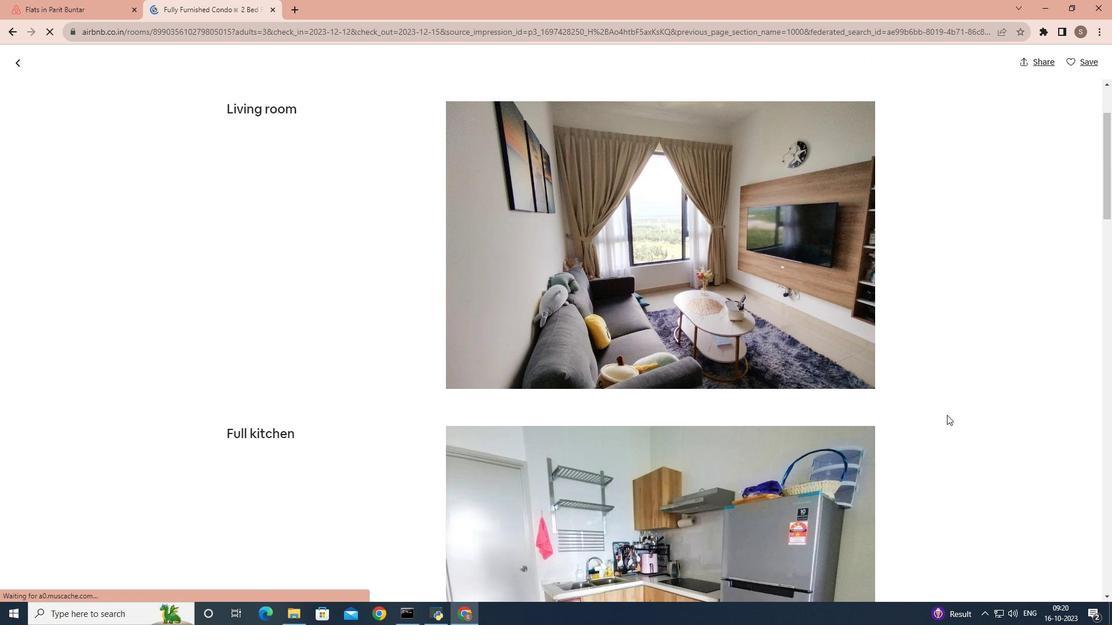 
Action: Mouse moved to (946, 415)
Screenshot: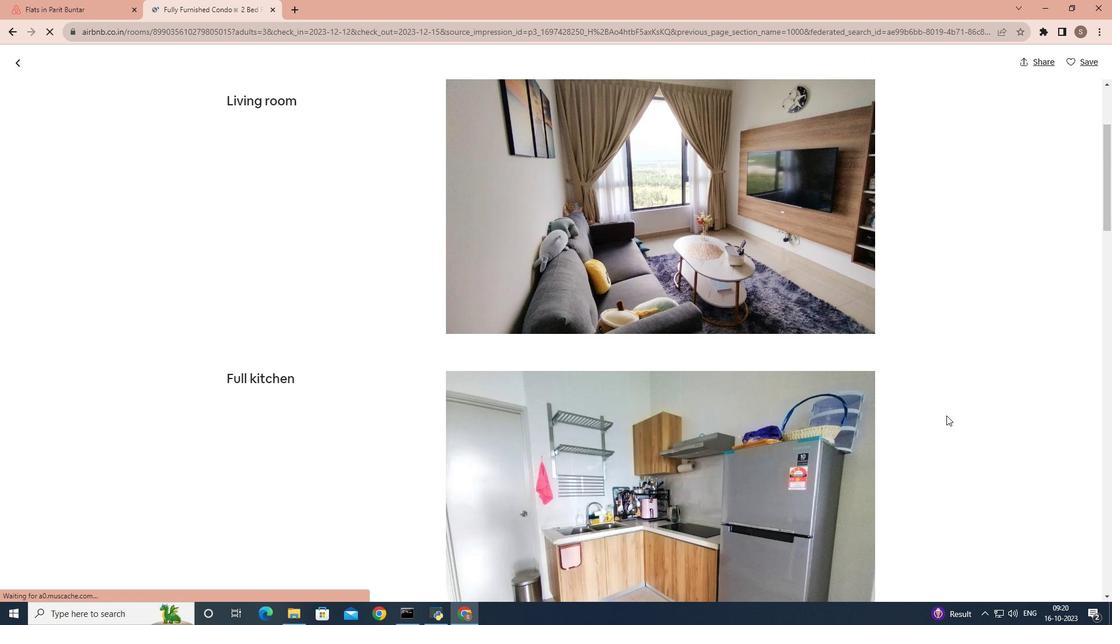 
Action: Mouse scrolled (946, 415) with delta (0, 0)
Screenshot: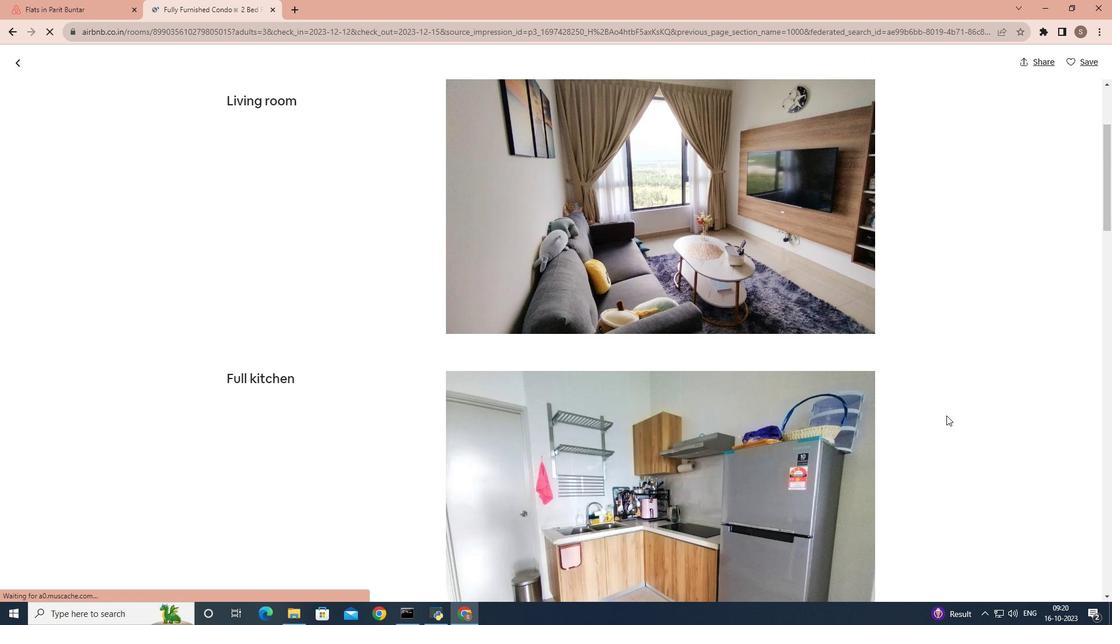 
Action: Mouse moved to (946, 415)
Screenshot: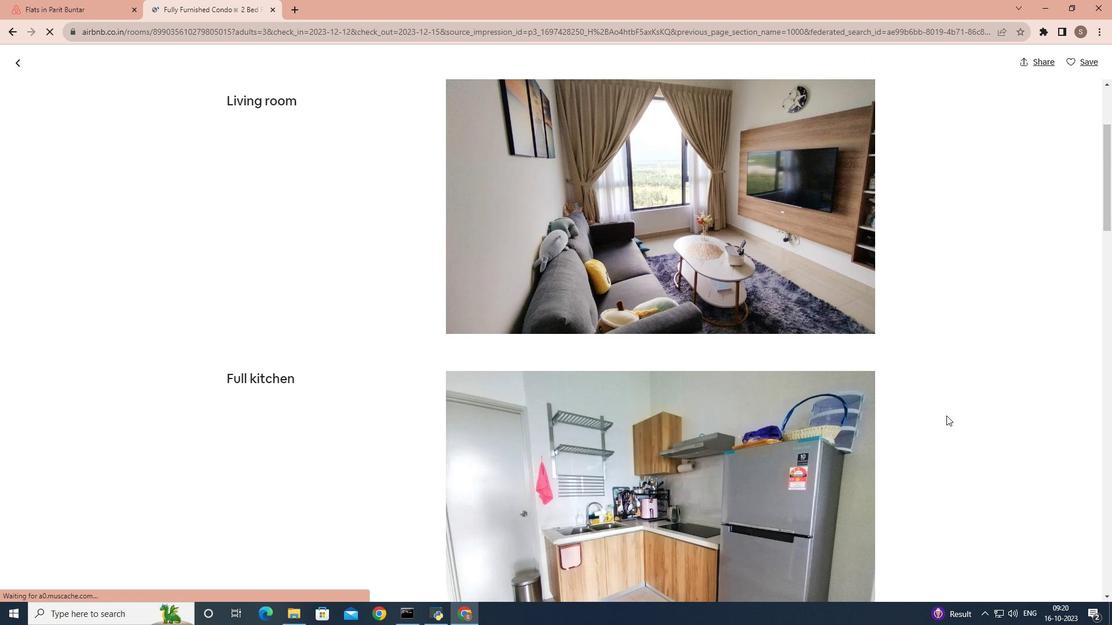 
Action: Mouse scrolled (946, 415) with delta (0, 0)
Screenshot: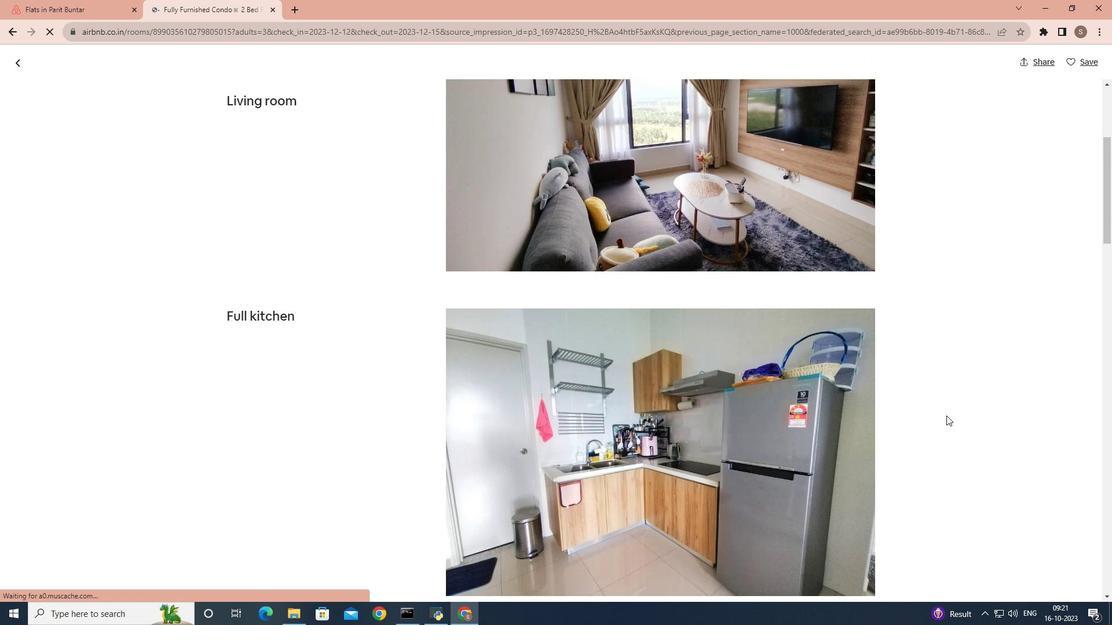 
Action: Mouse moved to (944, 415)
Screenshot: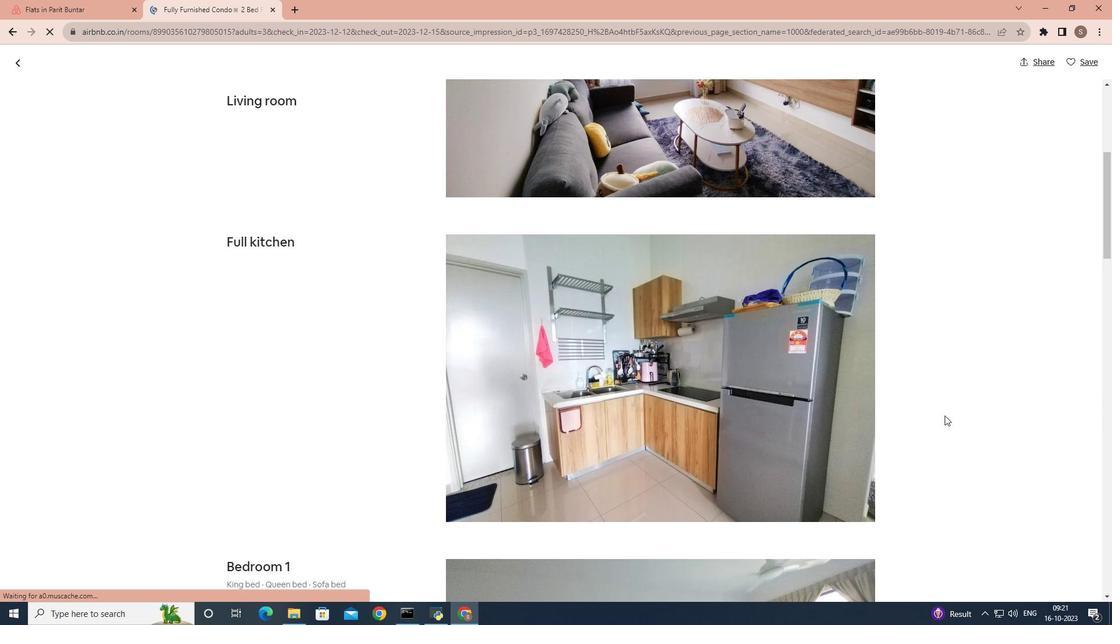 
Action: Mouse scrolled (944, 415) with delta (0, 0)
Screenshot: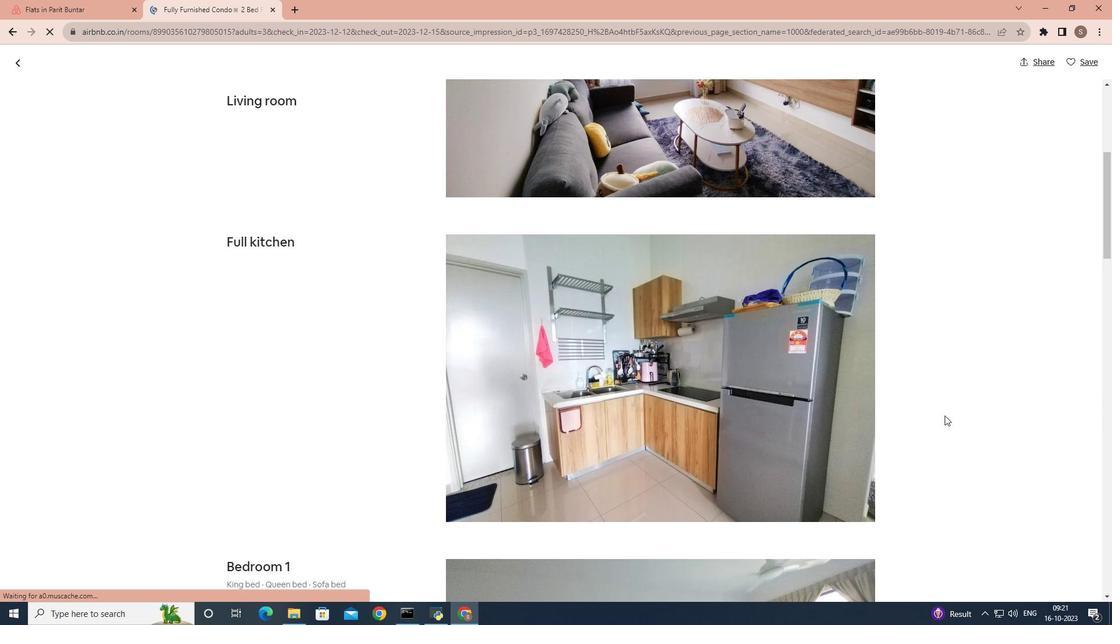 
Action: Mouse scrolled (944, 415) with delta (0, 0)
Screenshot: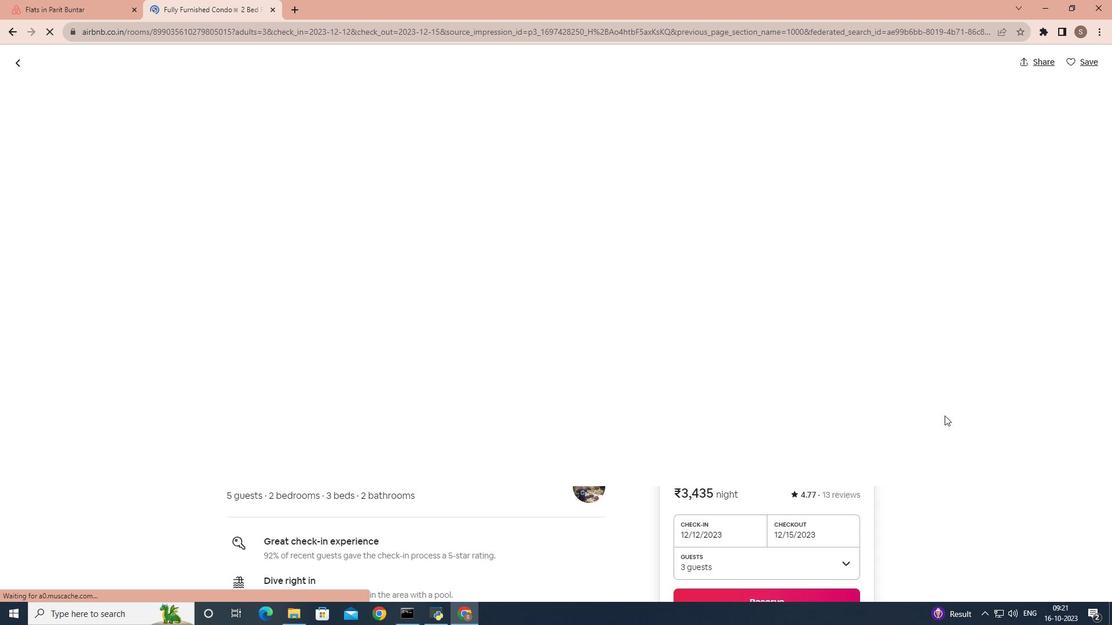 
Action: Mouse scrolled (944, 415) with delta (0, 0)
Screenshot: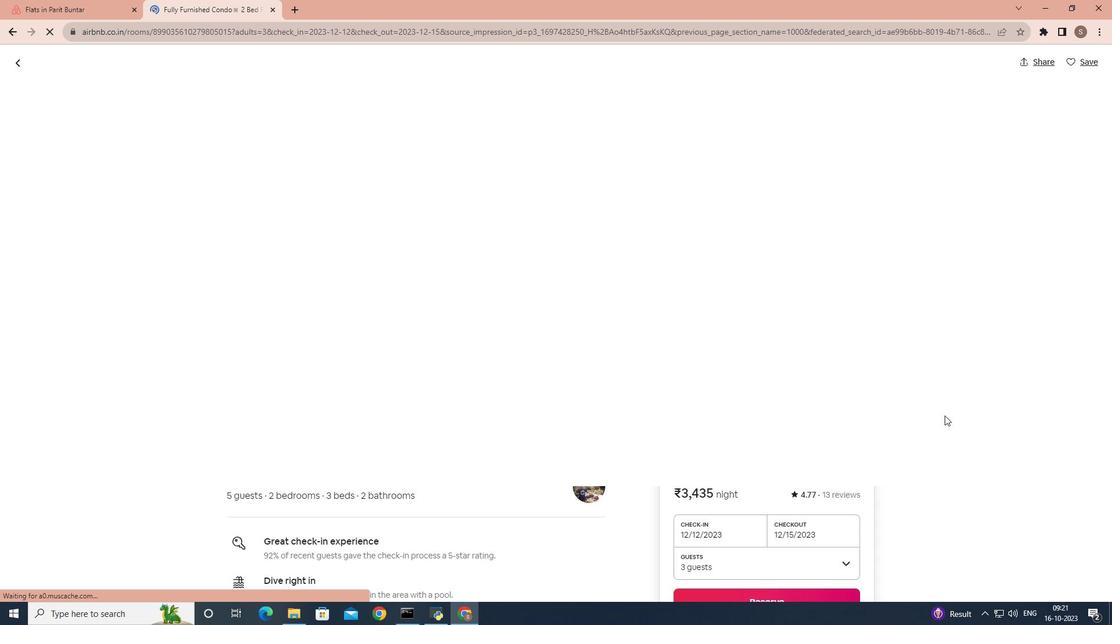 
Action: Mouse scrolled (944, 415) with delta (0, 0)
Screenshot: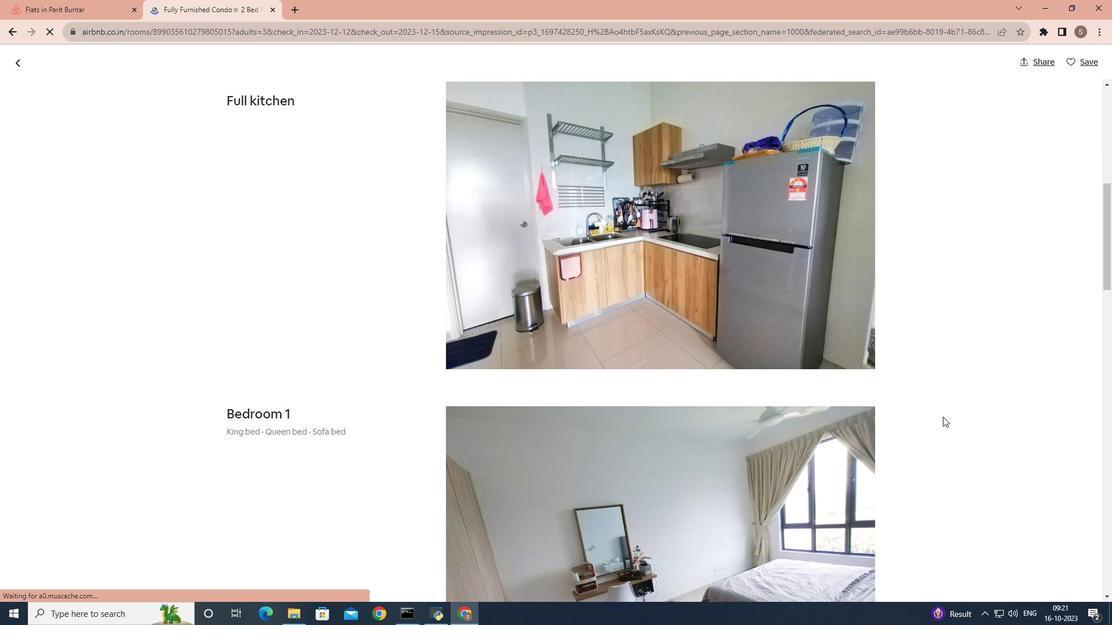 
Action: Mouse moved to (943, 417)
Screenshot: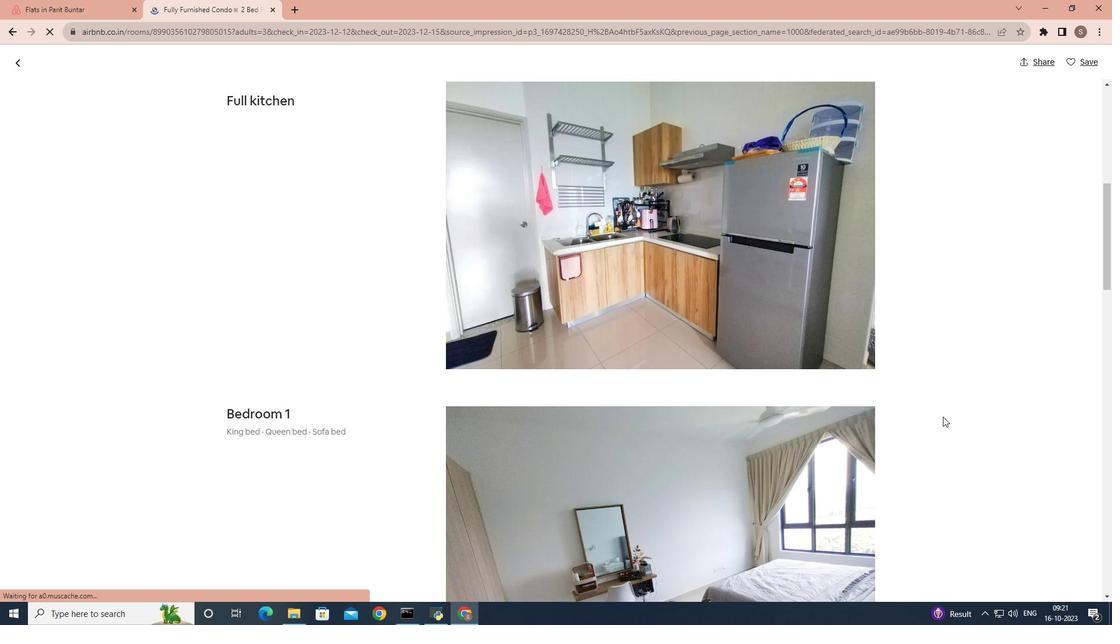 
Action: Mouse scrolled (943, 416) with delta (0, 0)
Screenshot: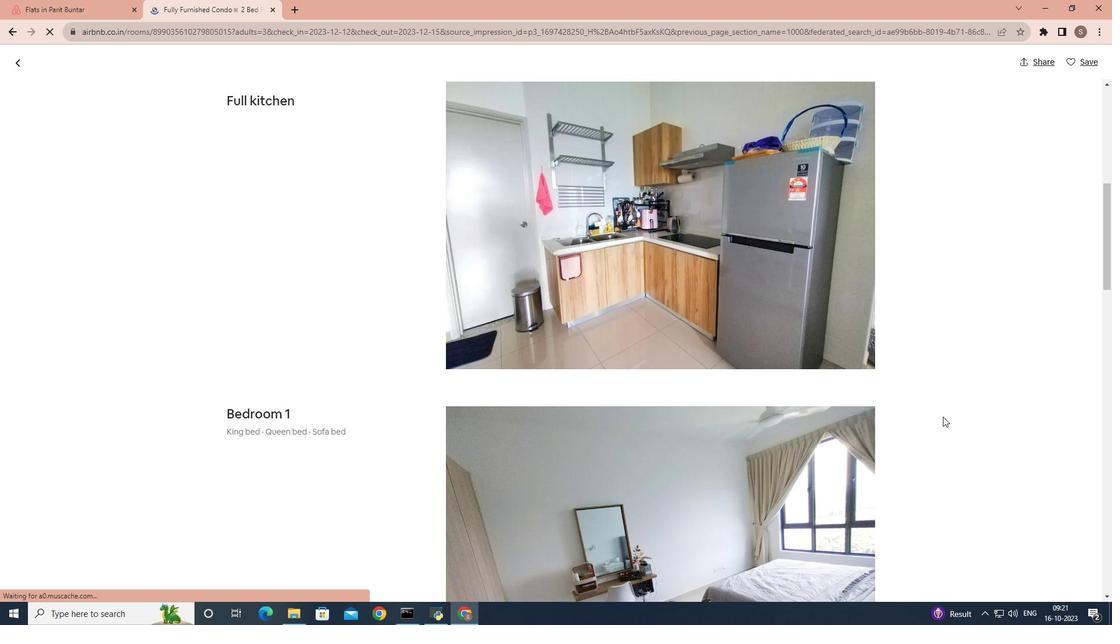 
Action: Mouse scrolled (943, 416) with delta (0, 0)
Screenshot: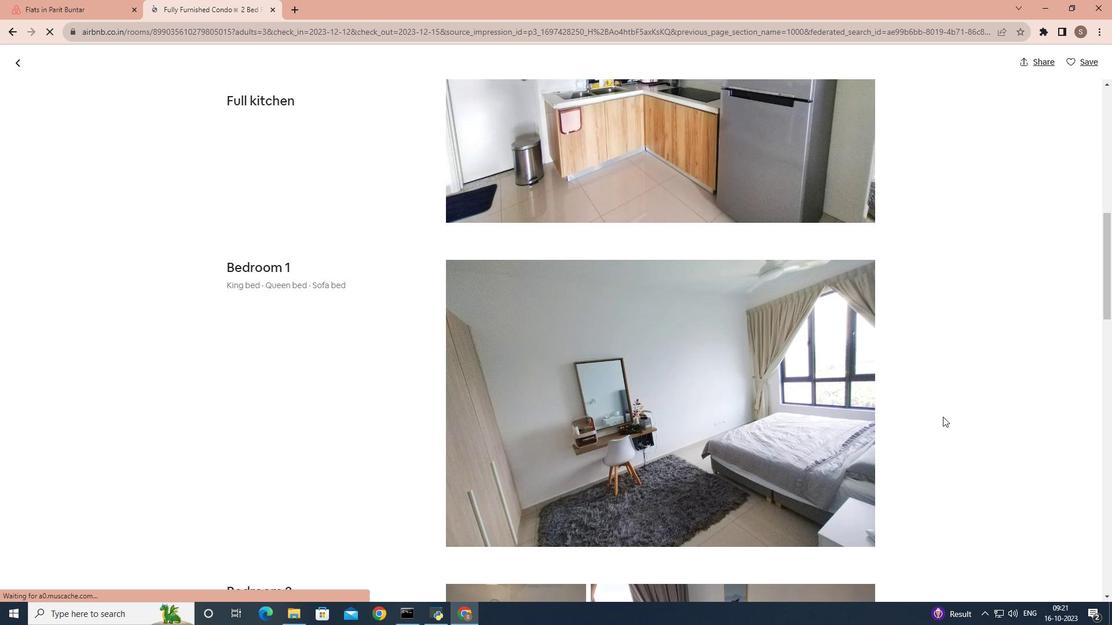 
Action: Mouse scrolled (943, 416) with delta (0, 0)
Screenshot: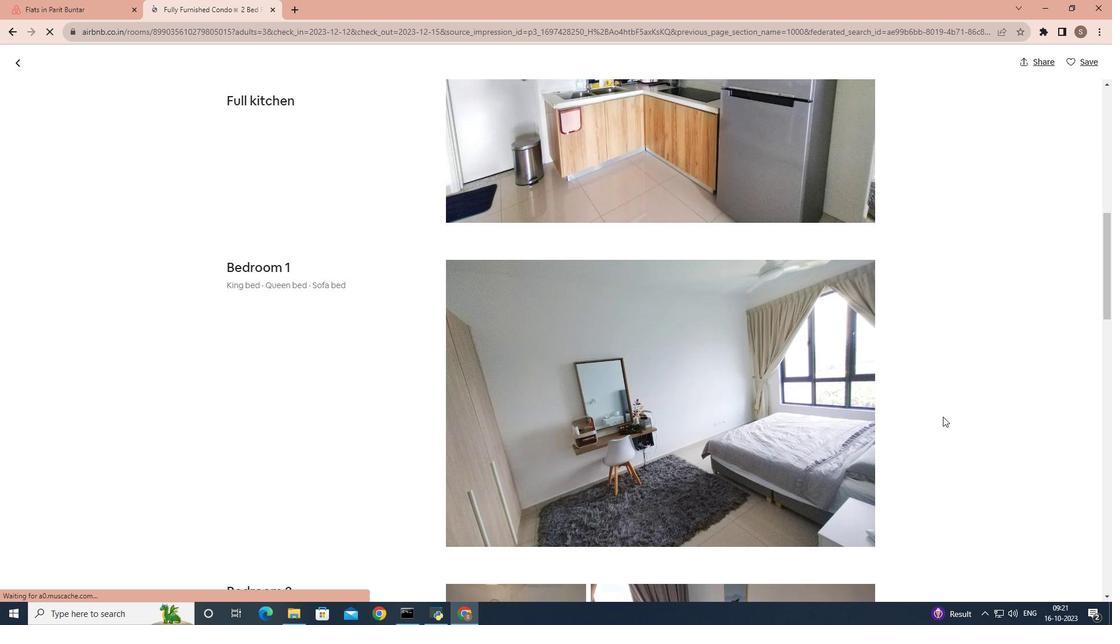 
Action: Mouse scrolled (943, 416) with delta (0, 0)
Screenshot: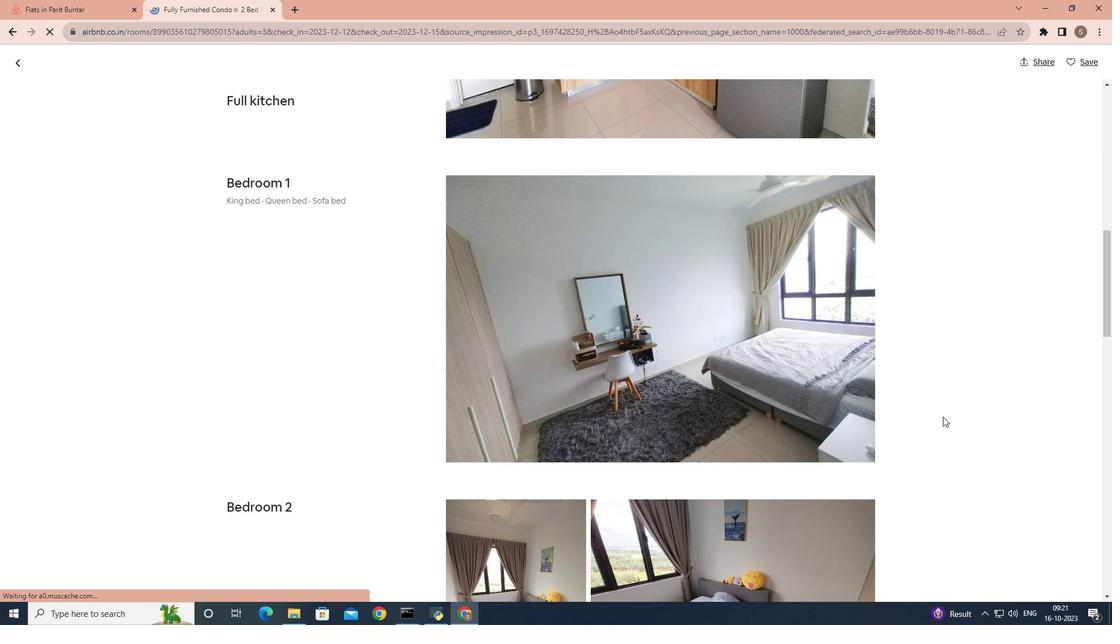 
Action: Mouse scrolled (943, 416) with delta (0, 0)
Screenshot: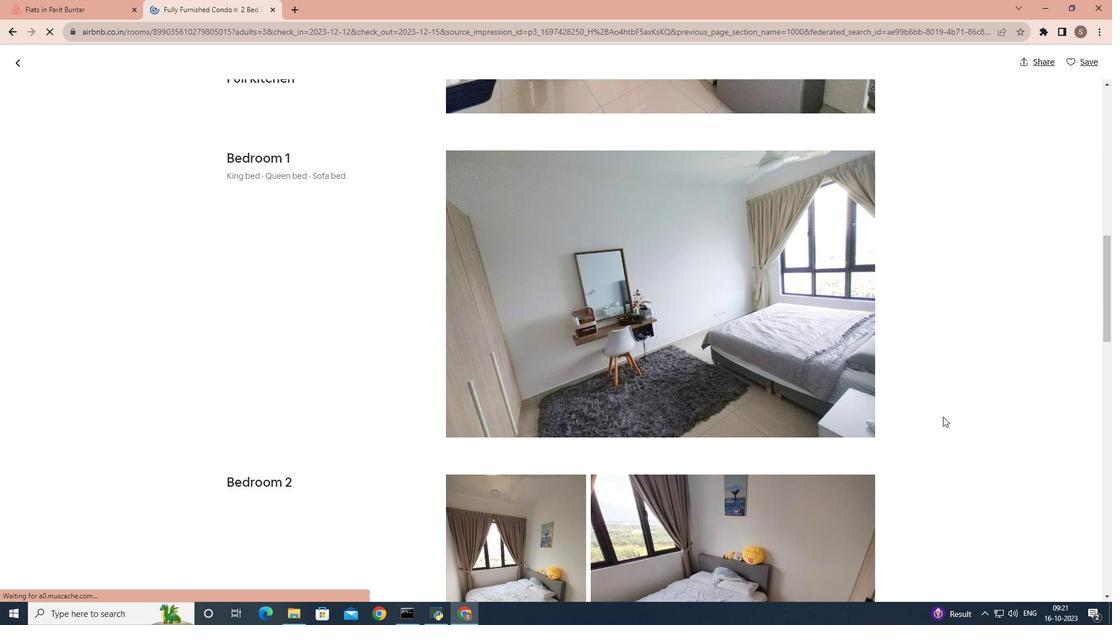 
Action: Mouse scrolled (943, 416) with delta (0, 0)
Screenshot: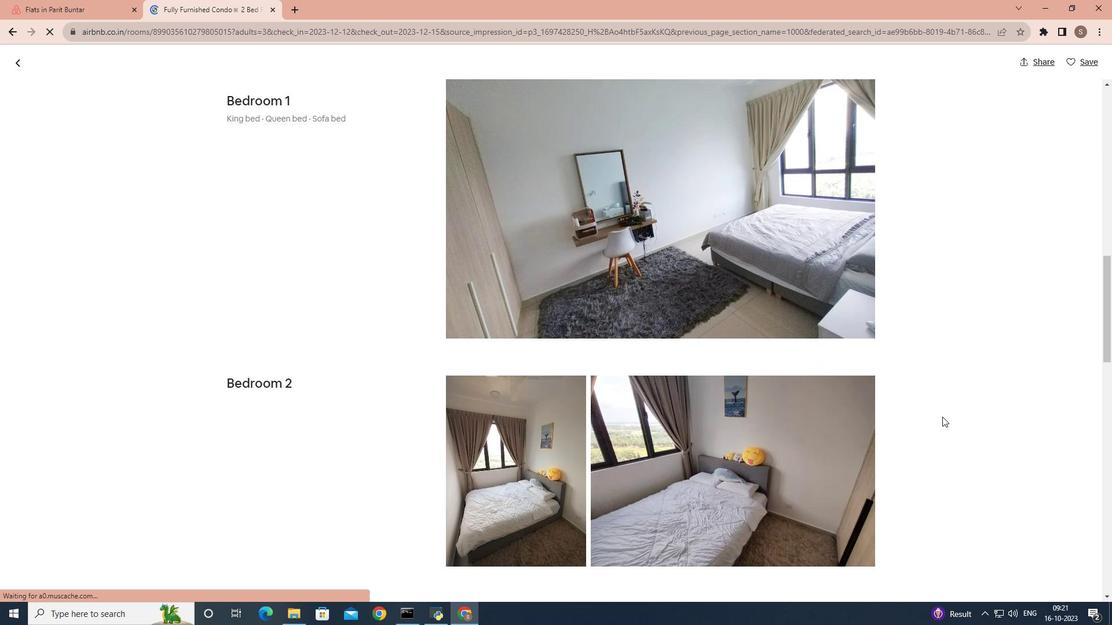
Action: Mouse moved to (942, 417)
Screenshot: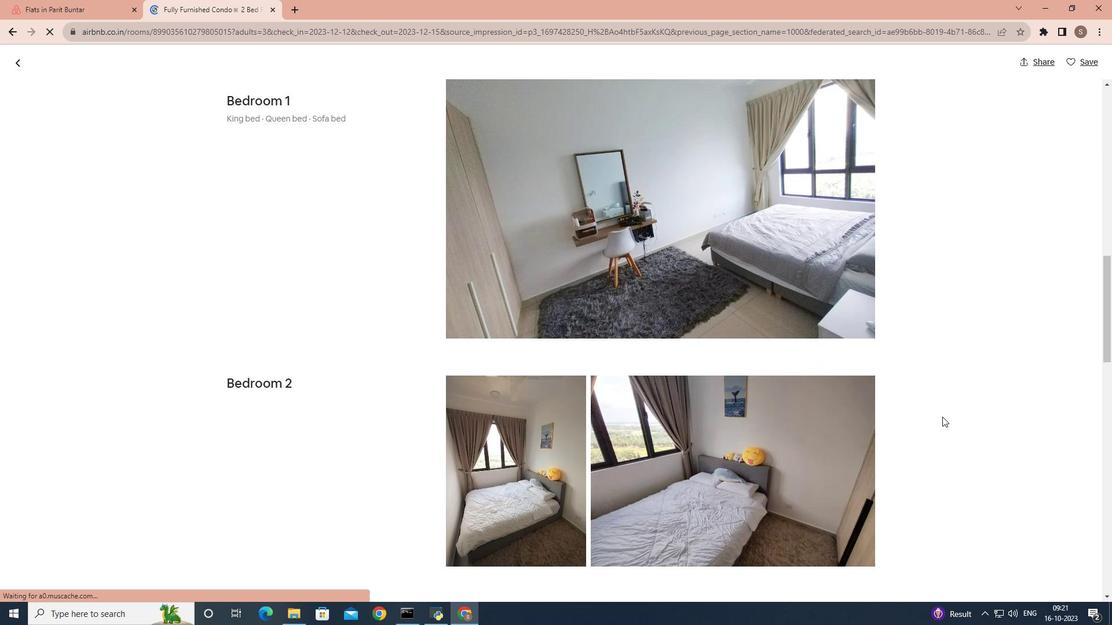 
Action: Mouse scrolled (942, 416) with delta (0, 0)
Screenshot: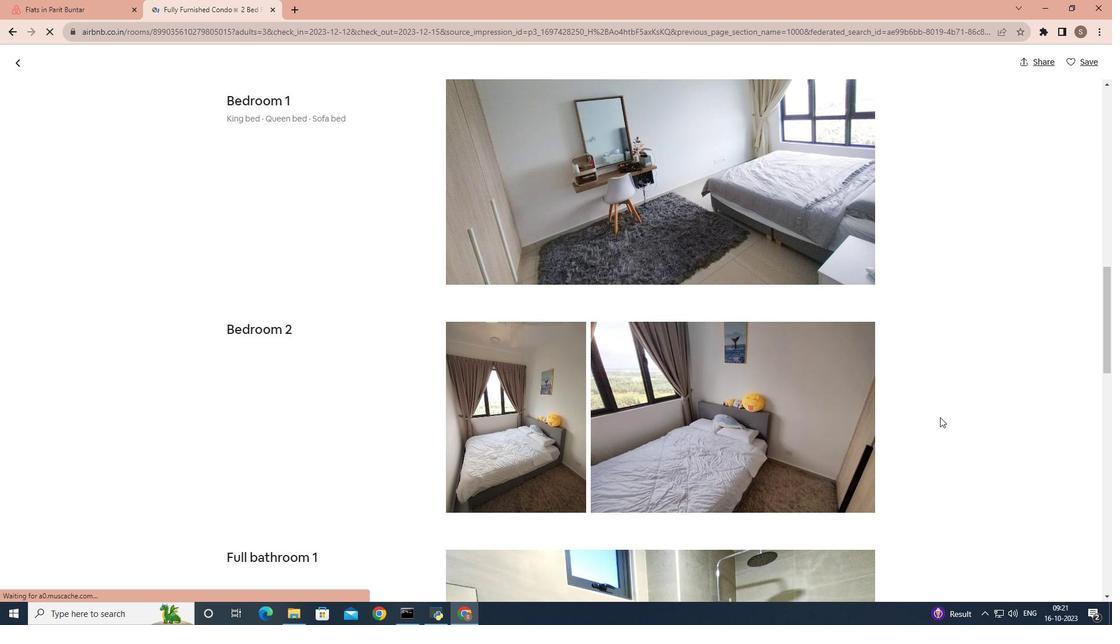 
Action: Mouse moved to (940, 417)
Screenshot: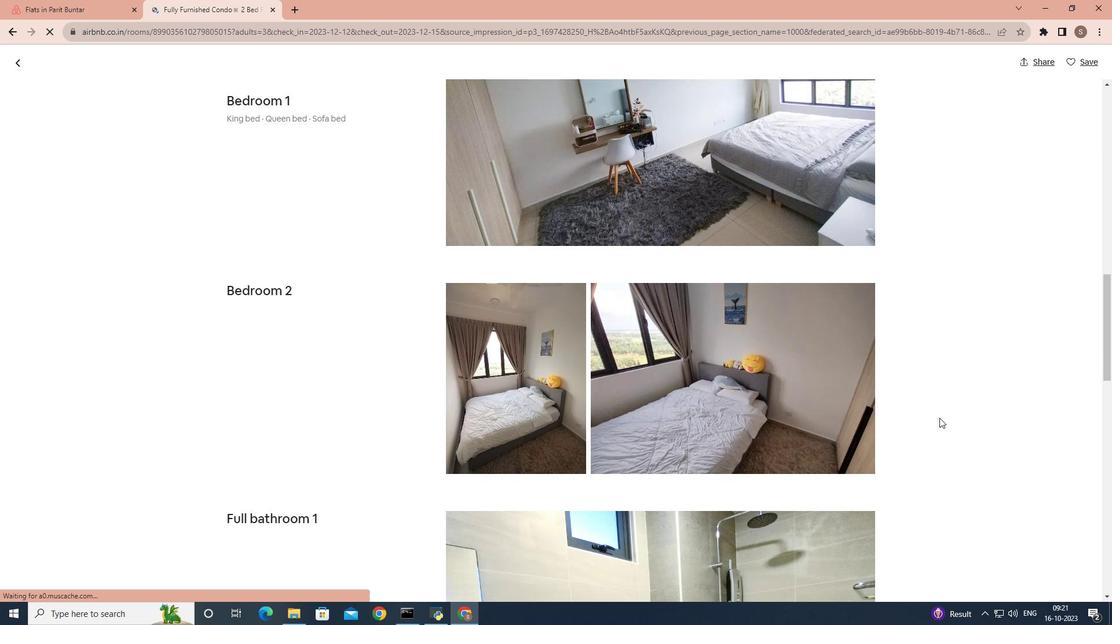 
Action: Mouse scrolled (940, 417) with delta (0, 0)
Screenshot: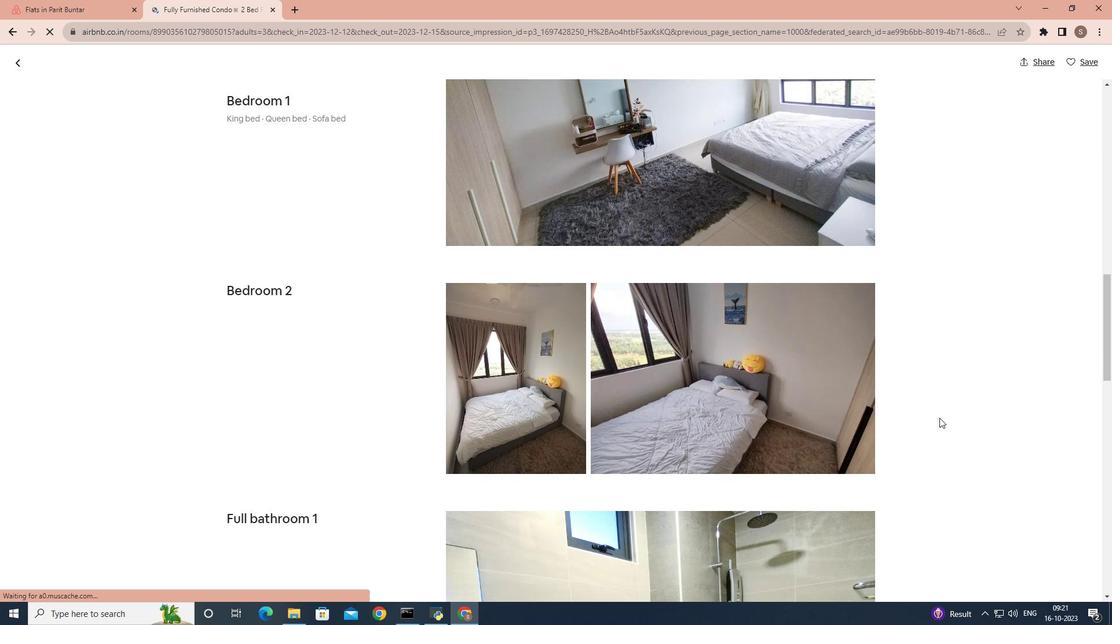 
Action: Mouse moved to (939, 418)
Screenshot: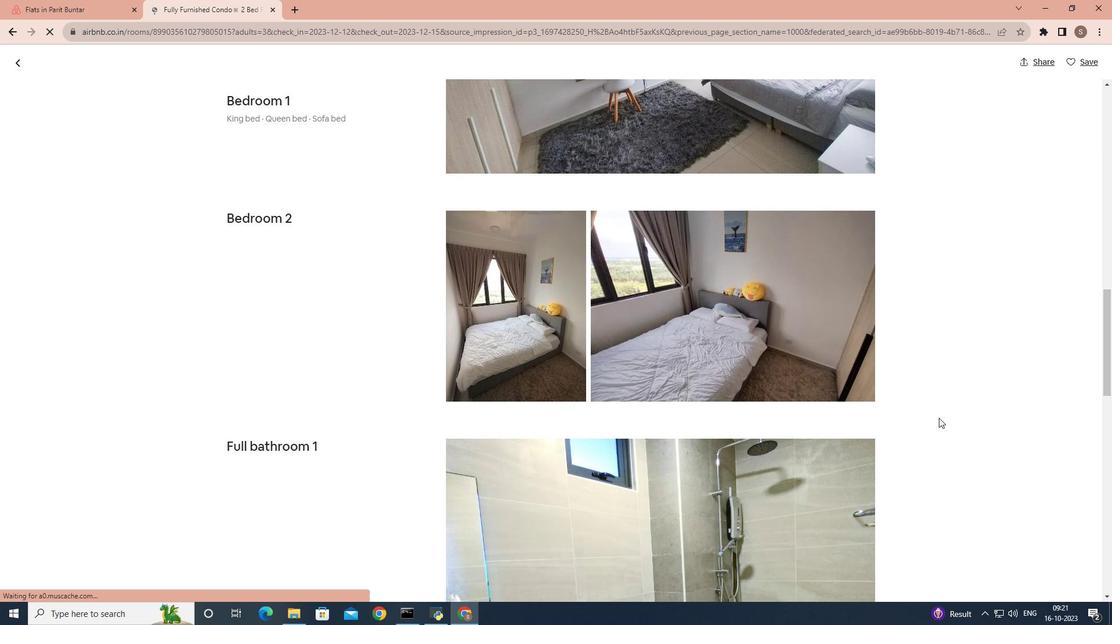 
Action: Mouse scrolled (939, 417) with delta (0, 0)
Screenshot: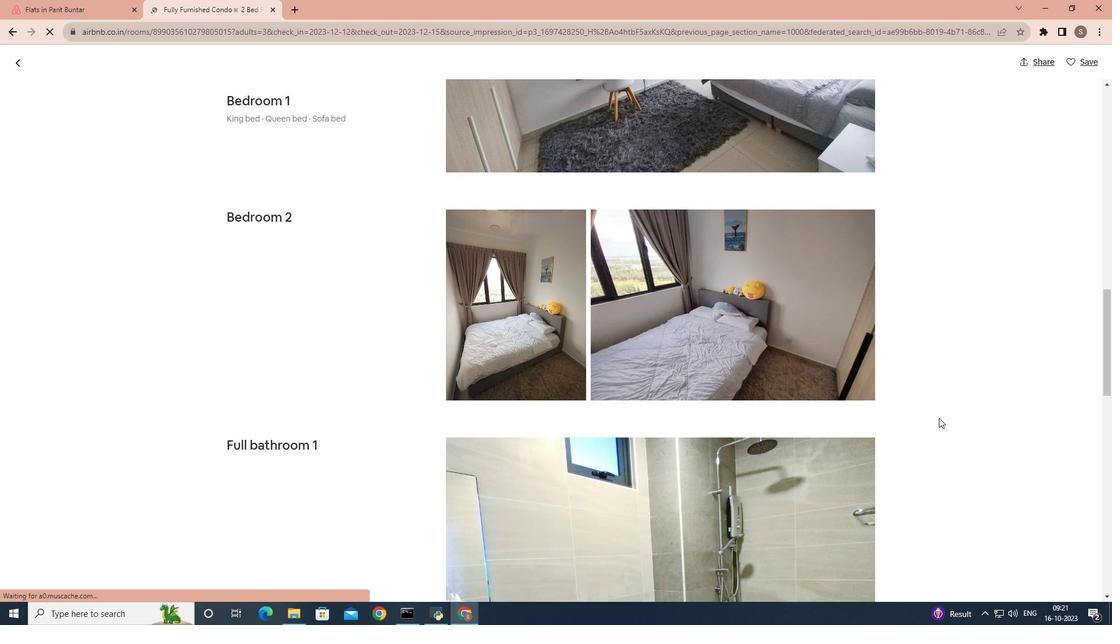 
Action: Mouse scrolled (939, 417) with delta (0, 0)
Screenshot: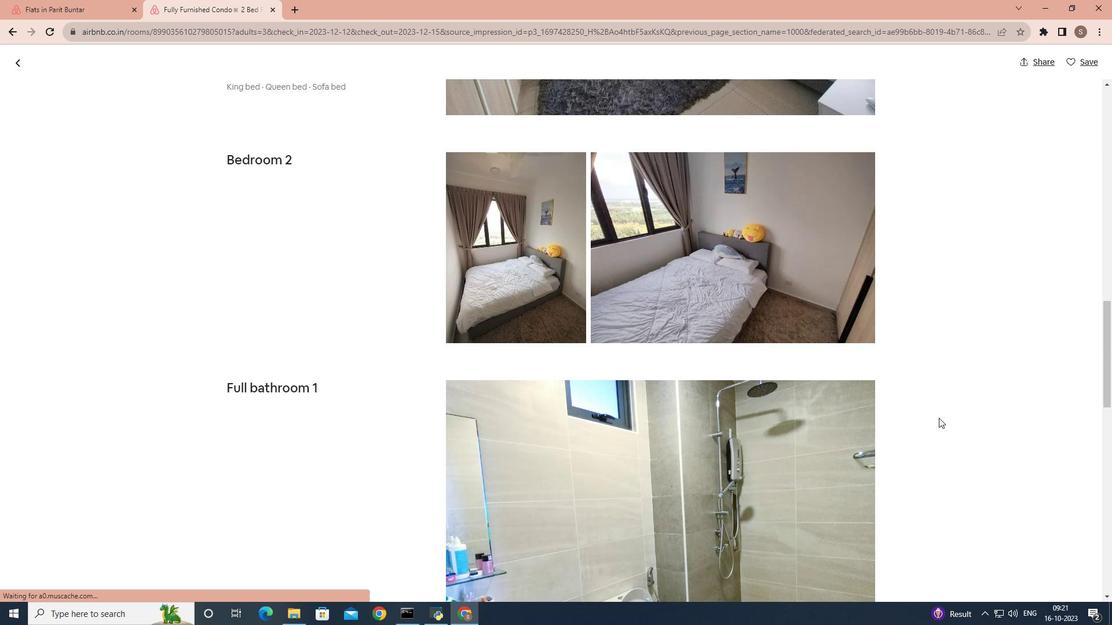 
Action: Mouse scrolled (939, 417) with delta (0, 0)
Screenshot: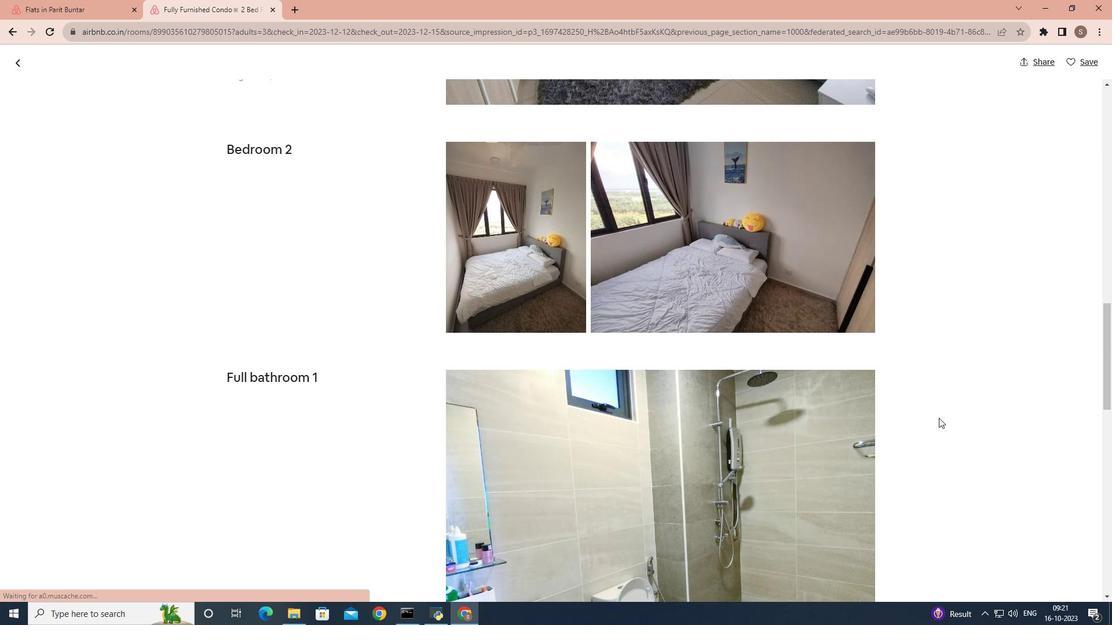 
Action: Mouse scrolled (939, 417) with delta (0, 0)
Screenshot: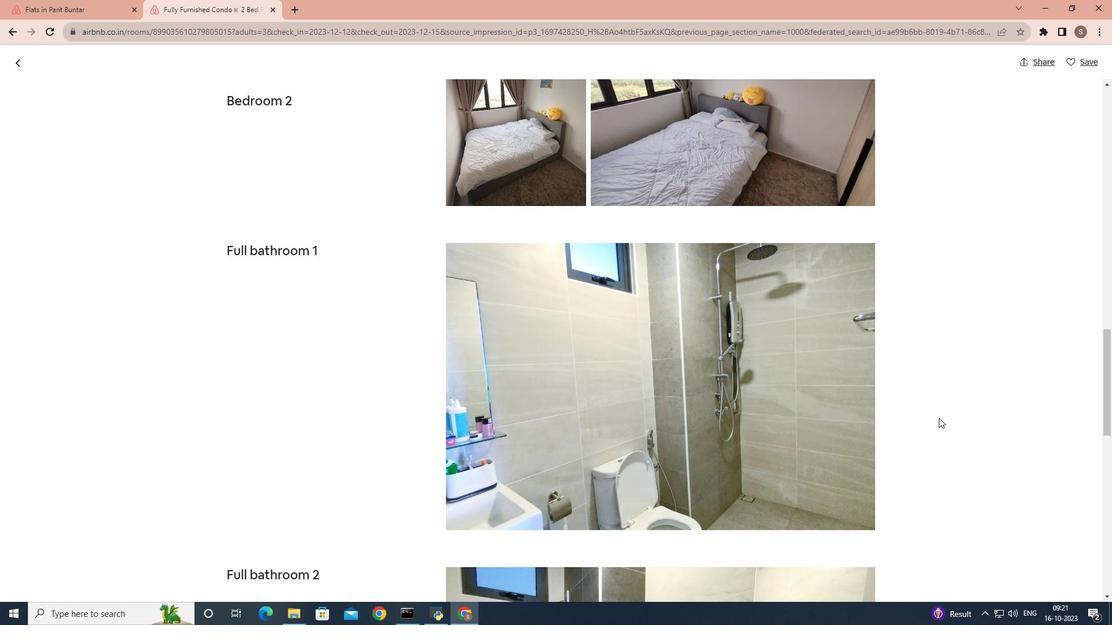 
Action: Mouse scrolled (939, 417) with delta (0, 0)
Screenshot: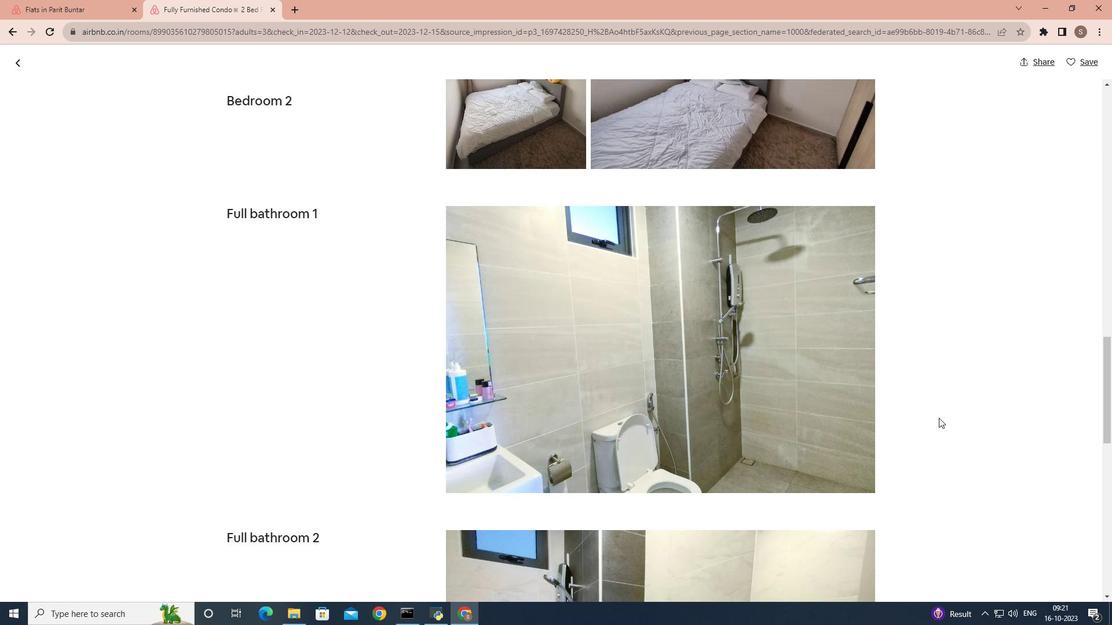 
Action: Mouse scrolled (939, 417) with delta (0, 0)
Screenshot: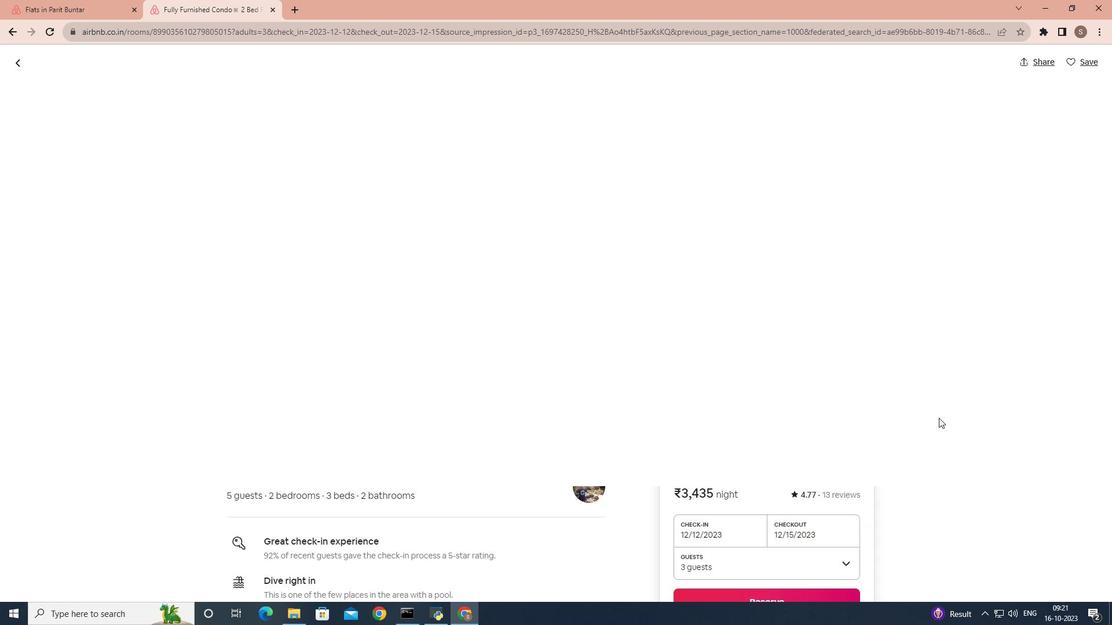 
Action: Mouse moved to (937, 418)
Screenshot: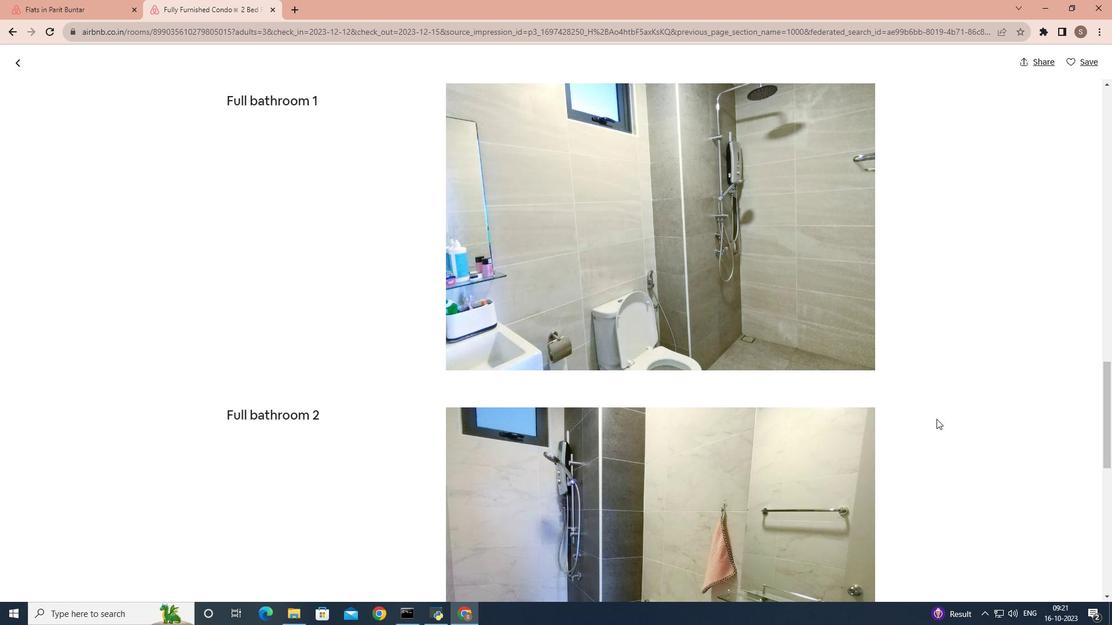 
Action: Mouse scrolled (937, 418) with delta (0, 0)
Screenshot: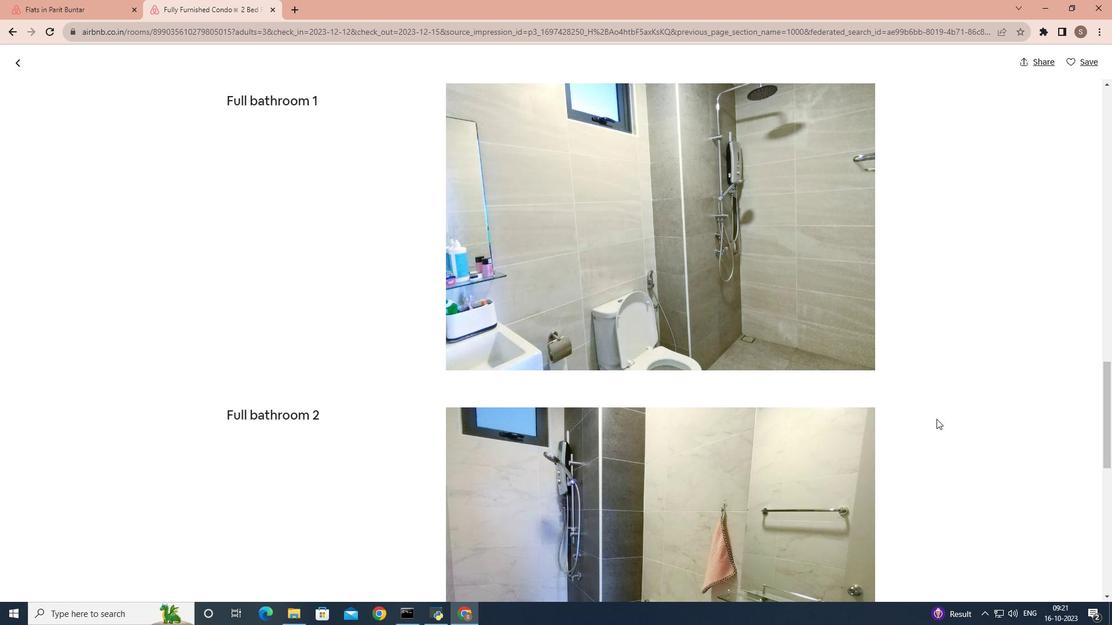 
Action: Mouse moved to (936, 419)
Screenshot: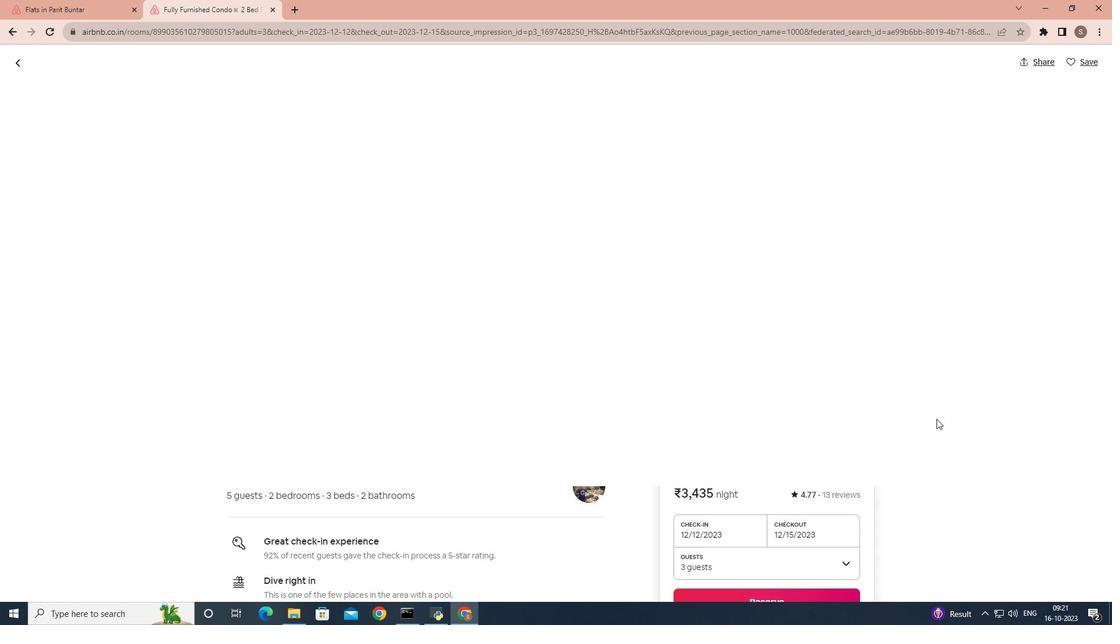 
Action: Mouse scrolled (936, 418) with delta (0, 0)
Screenshot: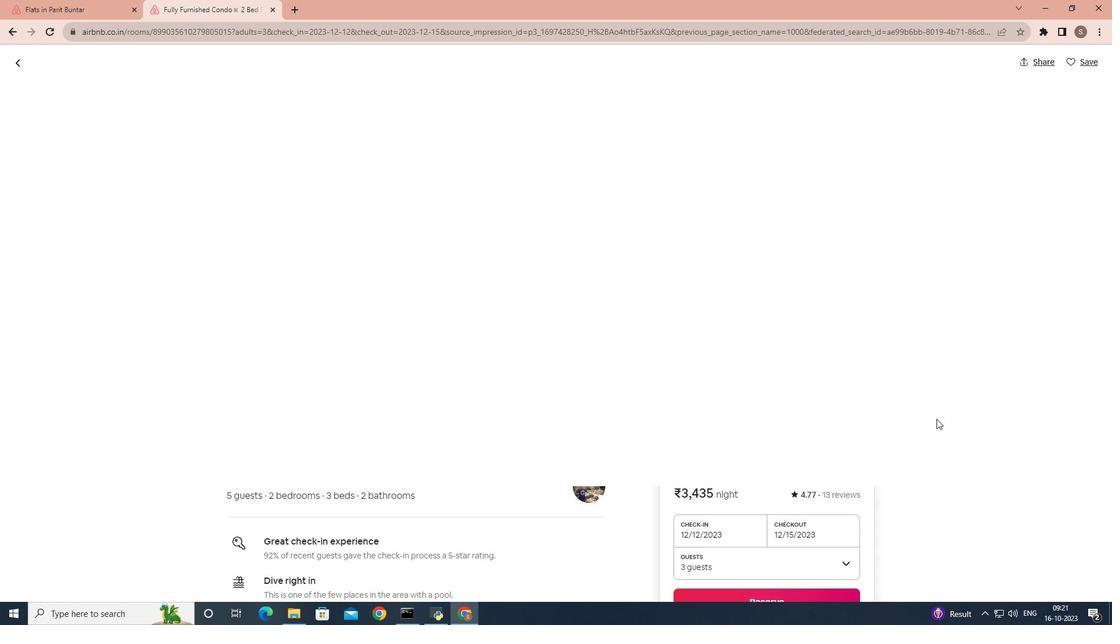
Action: Mouse moved to (914, 425)
Screenshot: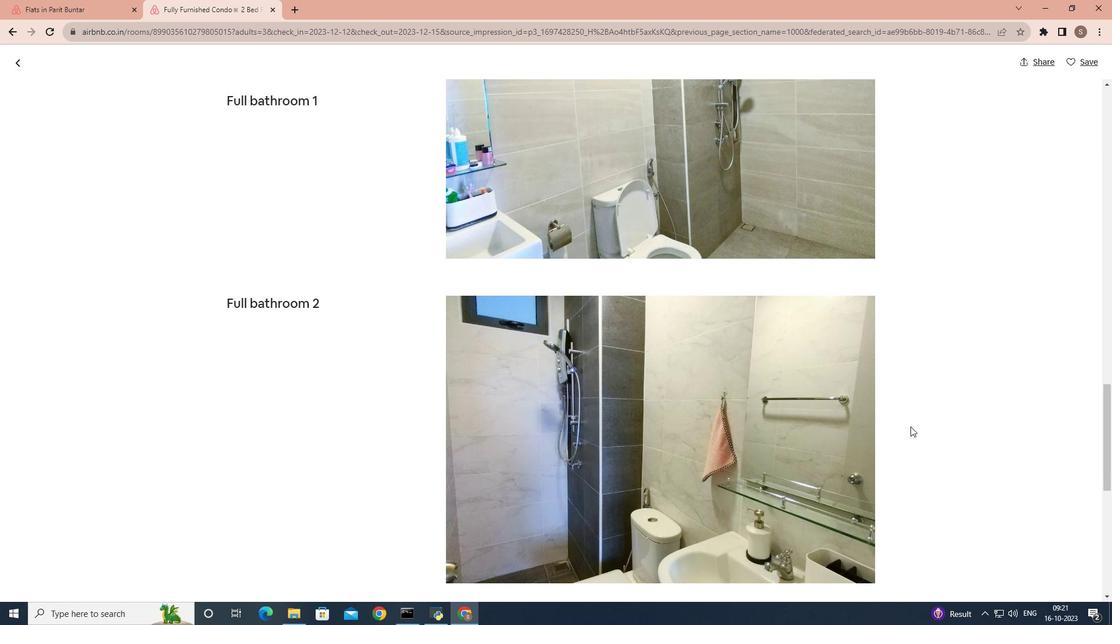 
Action: Mouse scrolled (914, 425) with delta (0, 0)
Screenshot: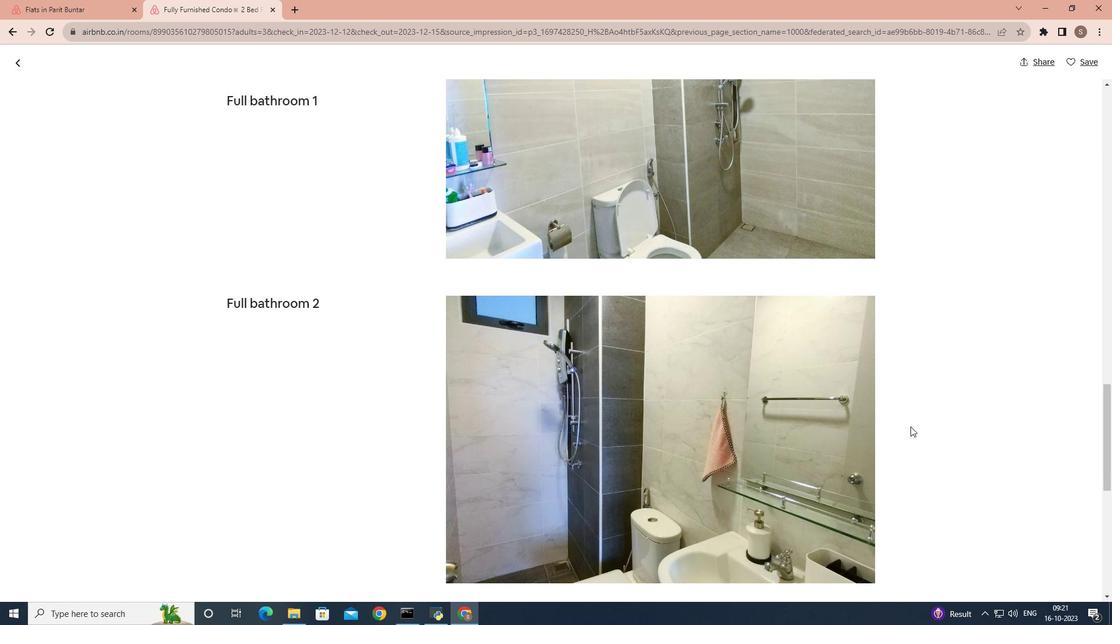 
Action: Mouse moved to (910, 426)
Screenshot: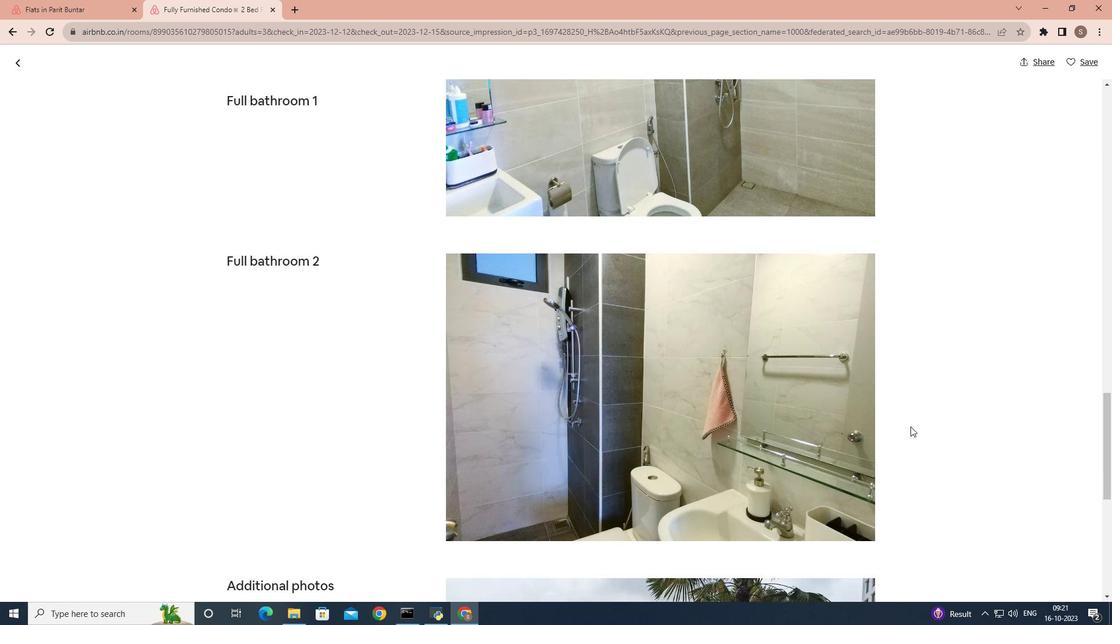 
Action: Mouse scrolled (910, 426) with delta (0, 0)
Screenshot: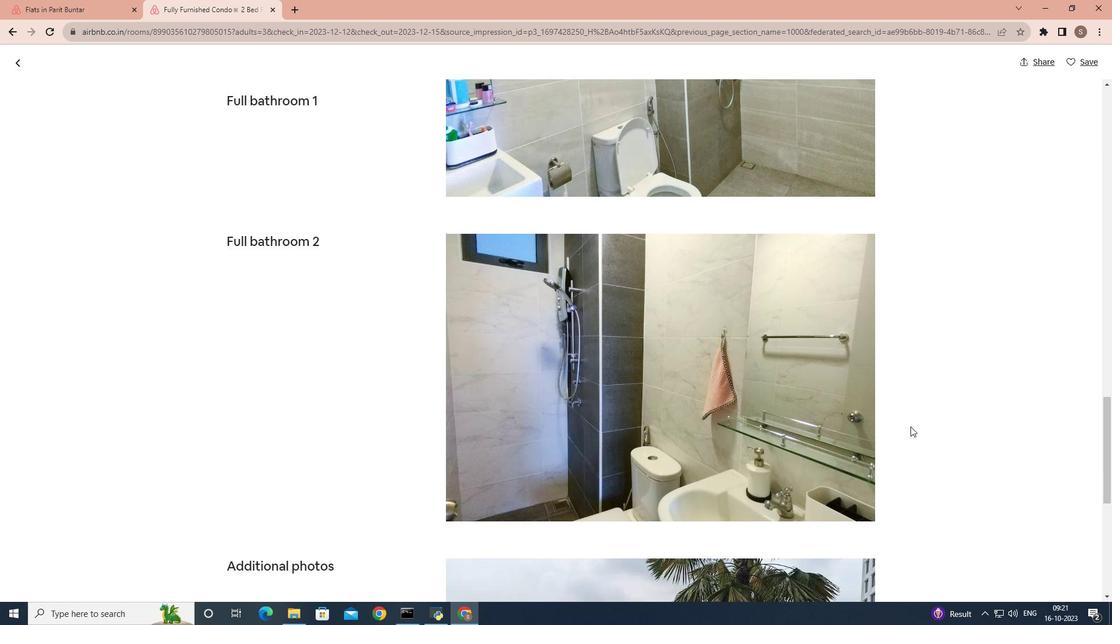 
Action: Mouse scrolled (910, 426) with delta (0, 0)
Screenshot: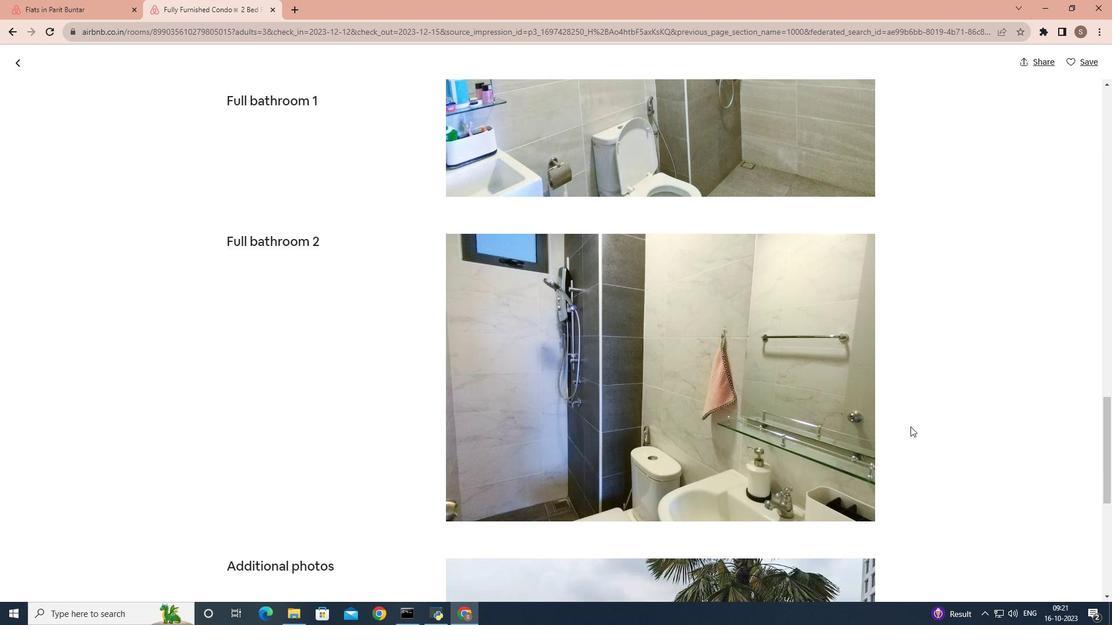 
Action: Mouse scrolled (910, 426) with delta (0, 0)
Screenshot: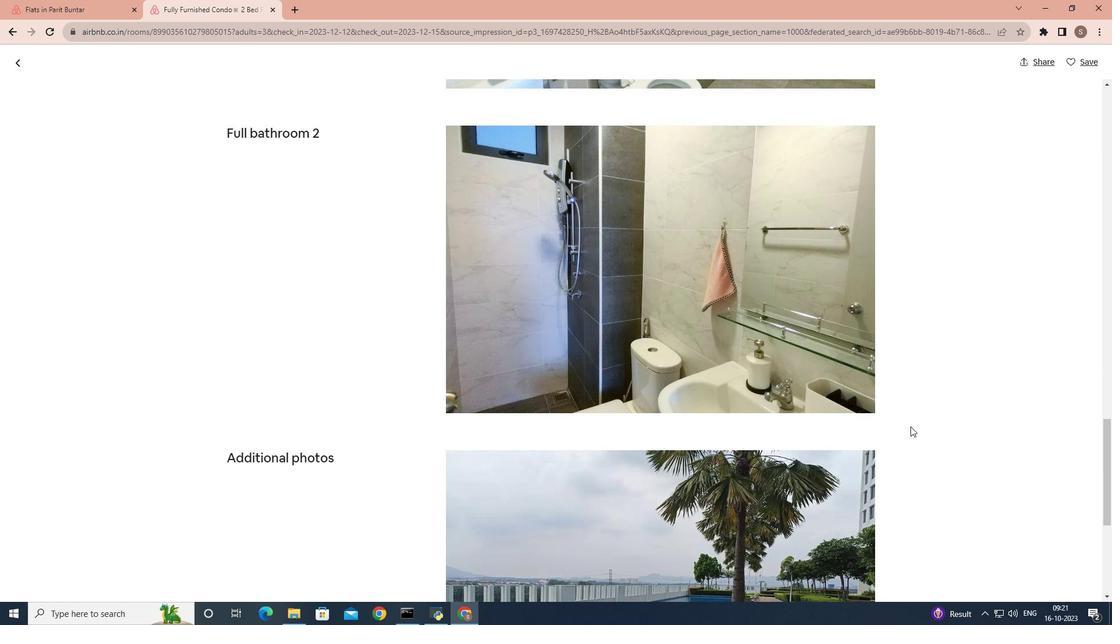 
Action: Mouse scrolled (910, 426) with delta (0, 0)
Screenshot: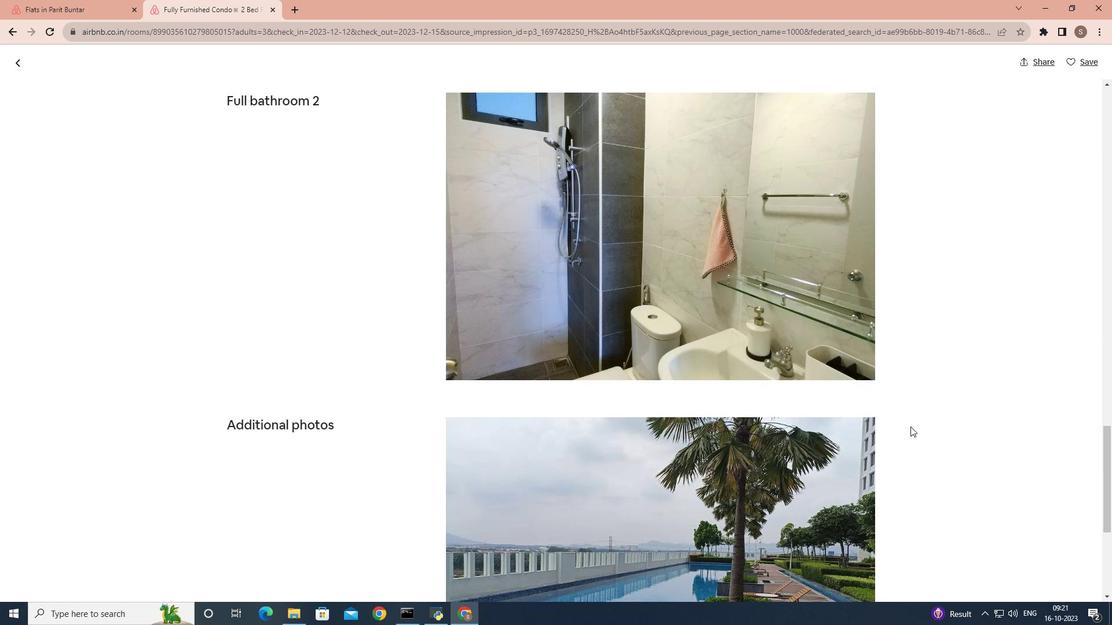 
Action: Mouse scrolled (910, 426) with delta (0, 0)
Screenshot: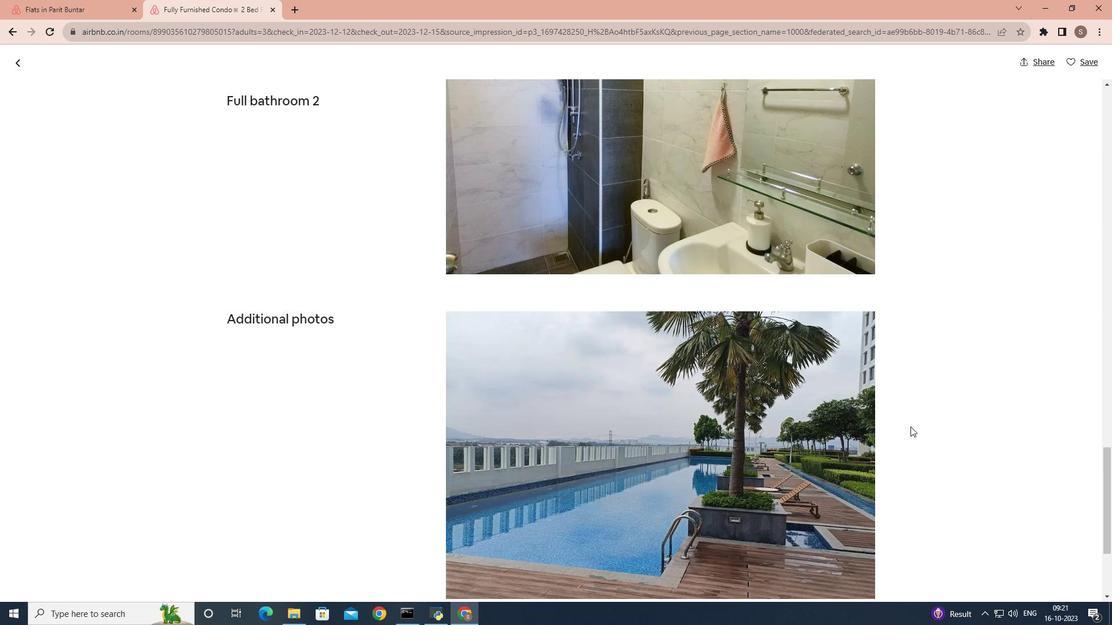 
Action: Mouse scrolled (910, 426) with delta (0, 0)
Screenshot: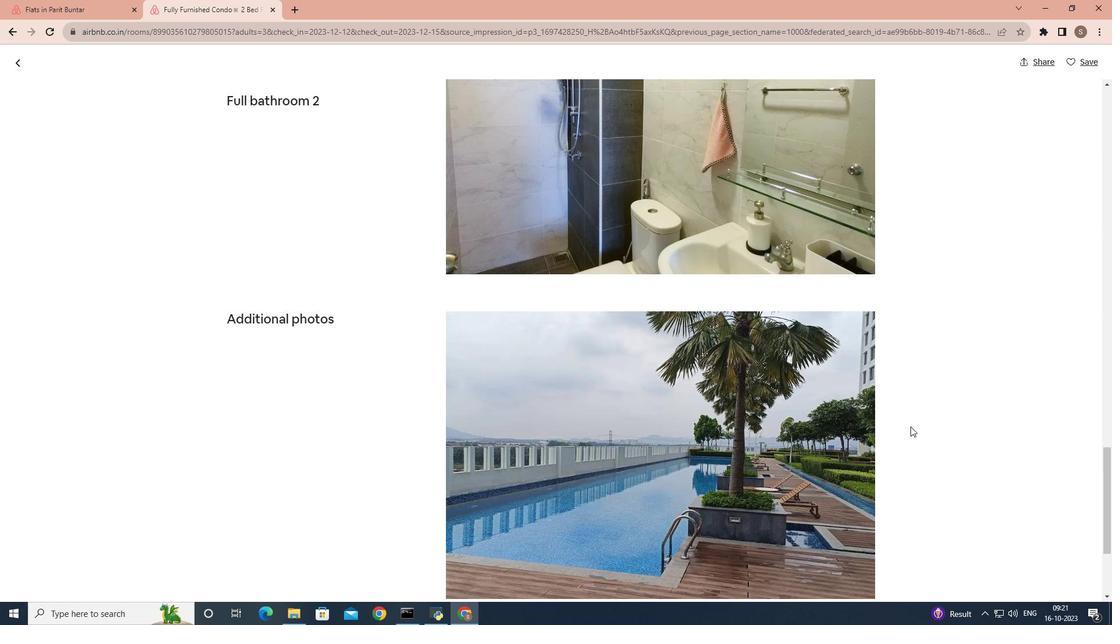 
Action: Mouse scrolled (910, 426) with delta (0, 0)
Screenshot: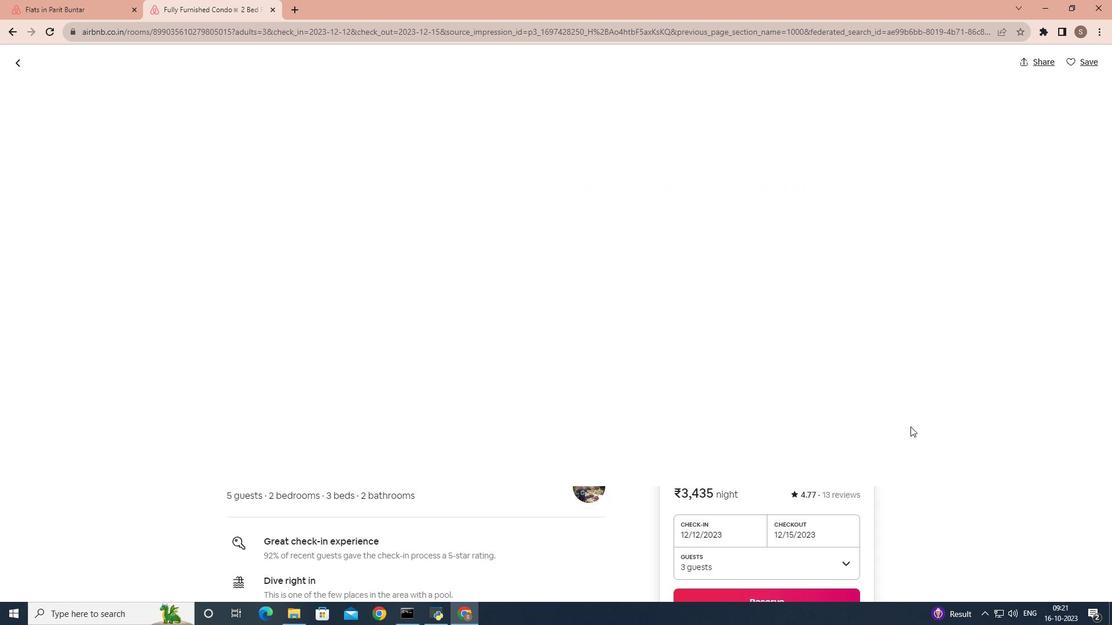 
Action: Mouse scrolled (910, 426) with delta (0, 0)
Screenshot: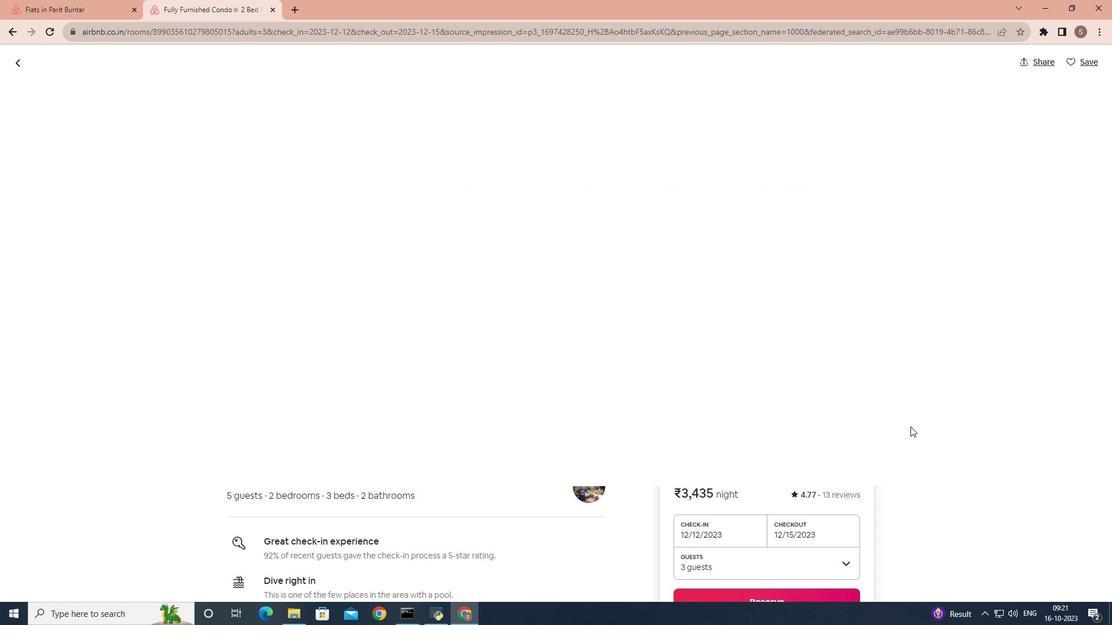 
Action: Mouse scrolled (910, 426) with delta (0, 0)
Screenshot: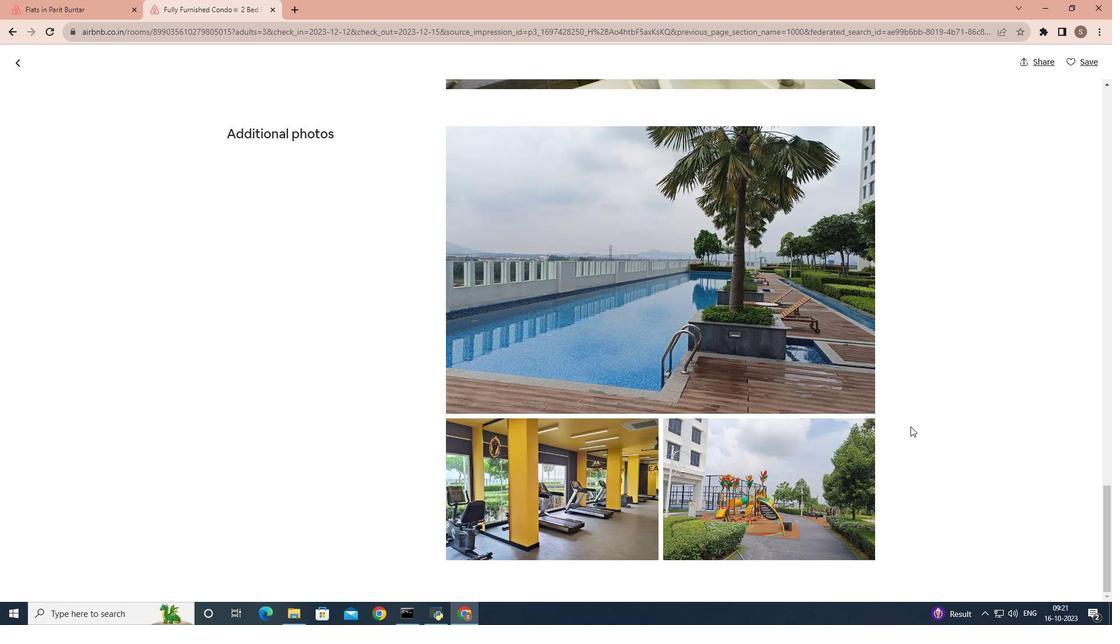 
Action: Mouse scrolled (910, 426) with delta (0, 0)
Screenshot: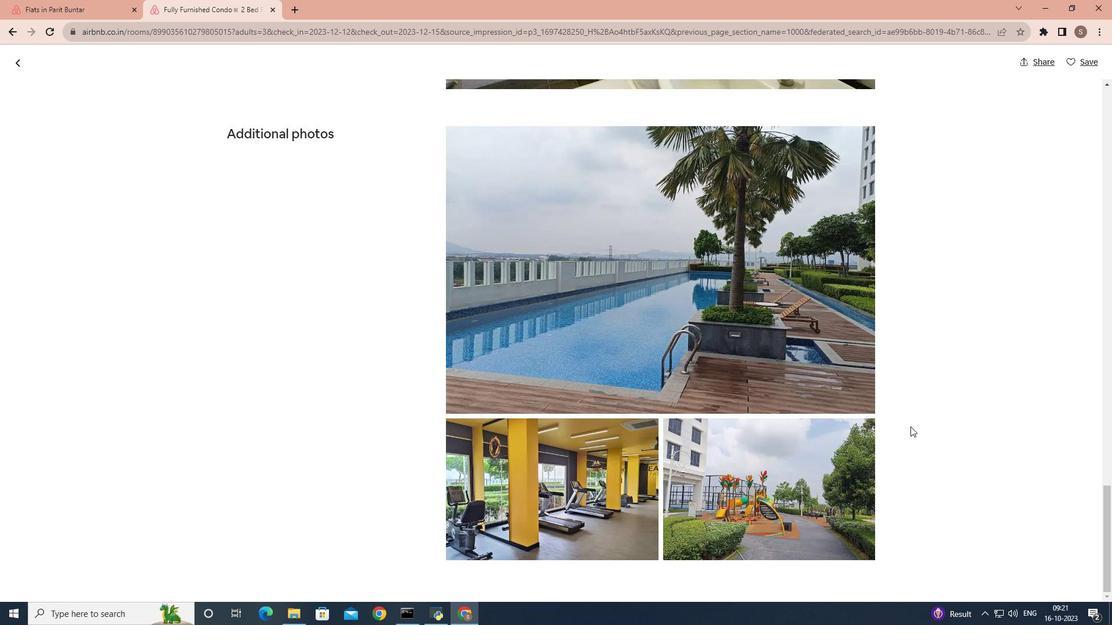 
Action: Mouse scrolled (910, 426) with delta (0, 0)
Screenshot: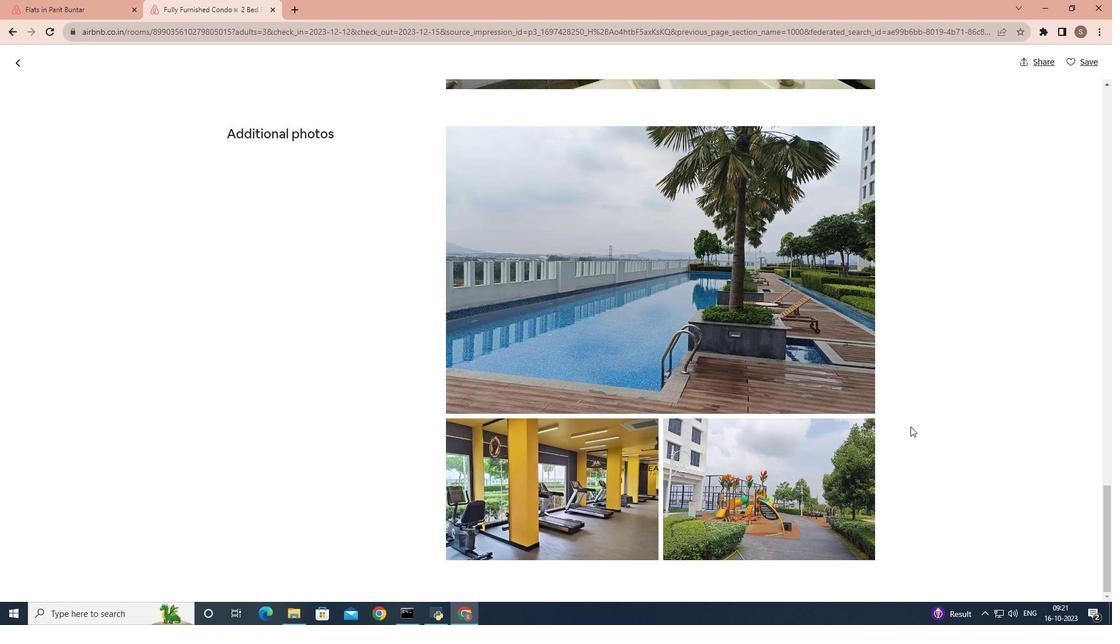 
Action: Mouse scrolled (910, 426) with delta (0, 0)
Screenshot: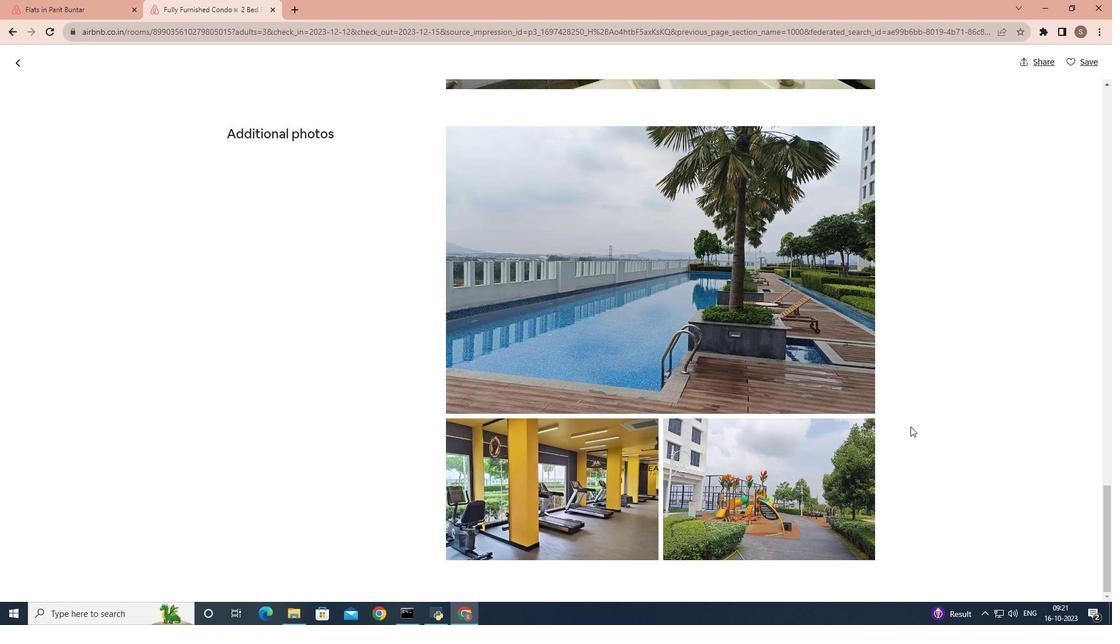 
Action: Mouse scrolled (910, 426) with delta (0, 0)
Screenshot: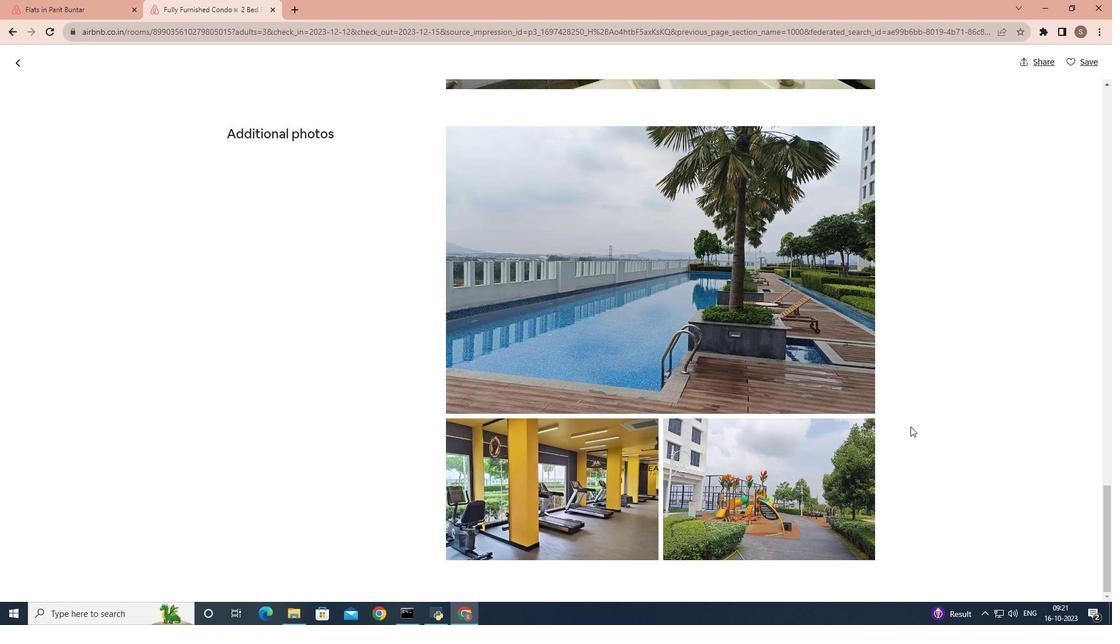 
Action: Mouse scrolled (910, 426) with delta (0, 0)
Screenshot: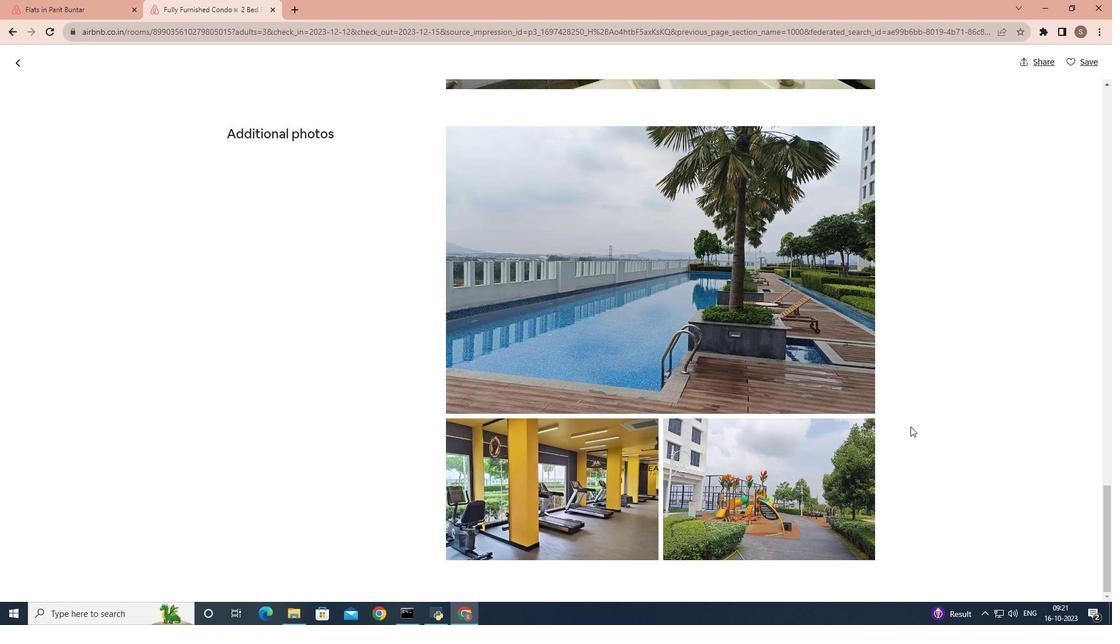 
Action: Mouse moved to (22, 63)
Screenshot: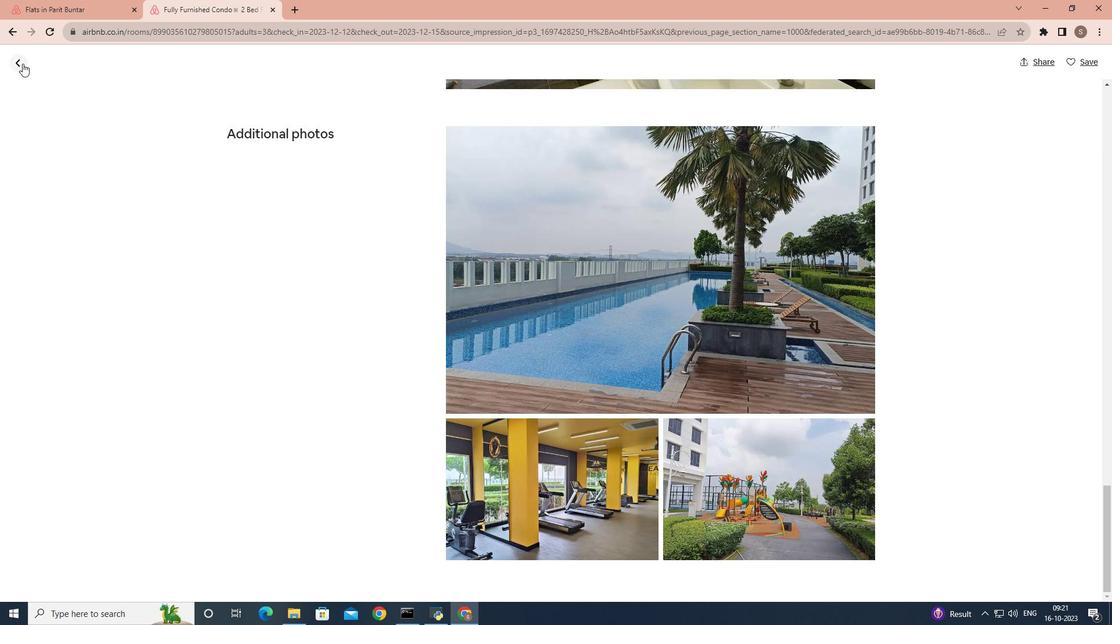 
Action: Mouse pressed left at (22, 63)
Screenshot: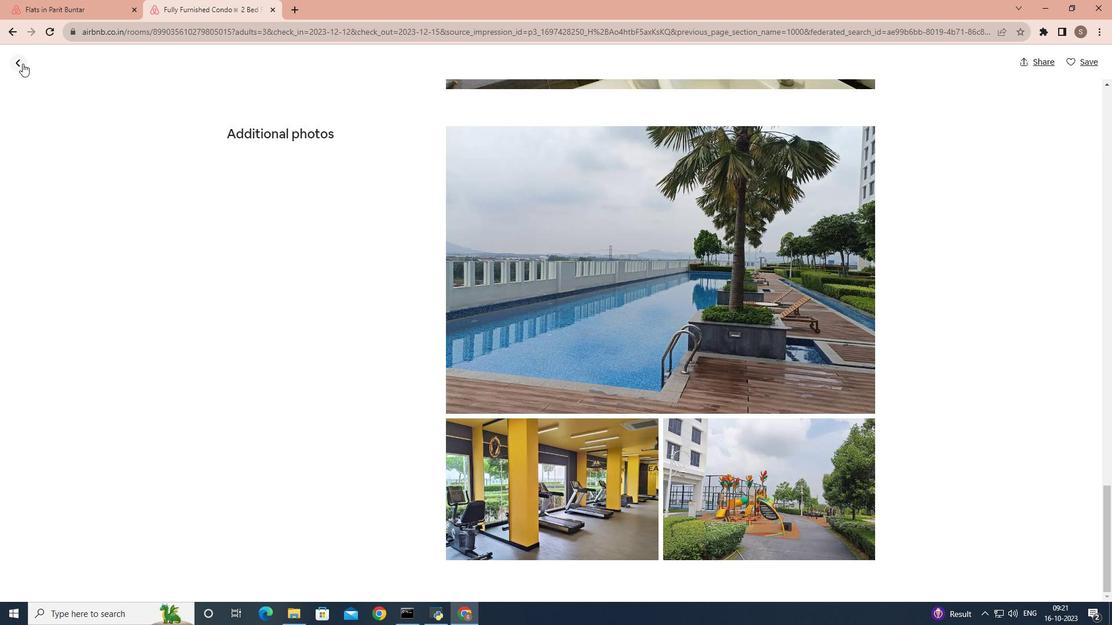 
Action: Mouse moved to (312, 154)
Screenshot: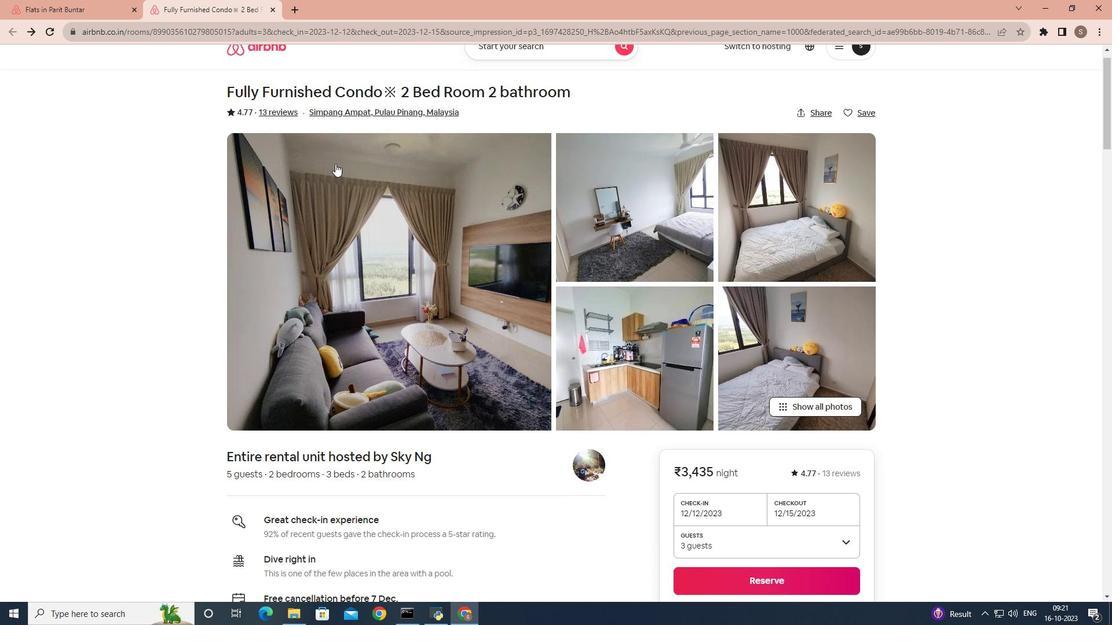 
Action: Mouse scrolled (312, 153) with delta (0, 0)
Screenshot: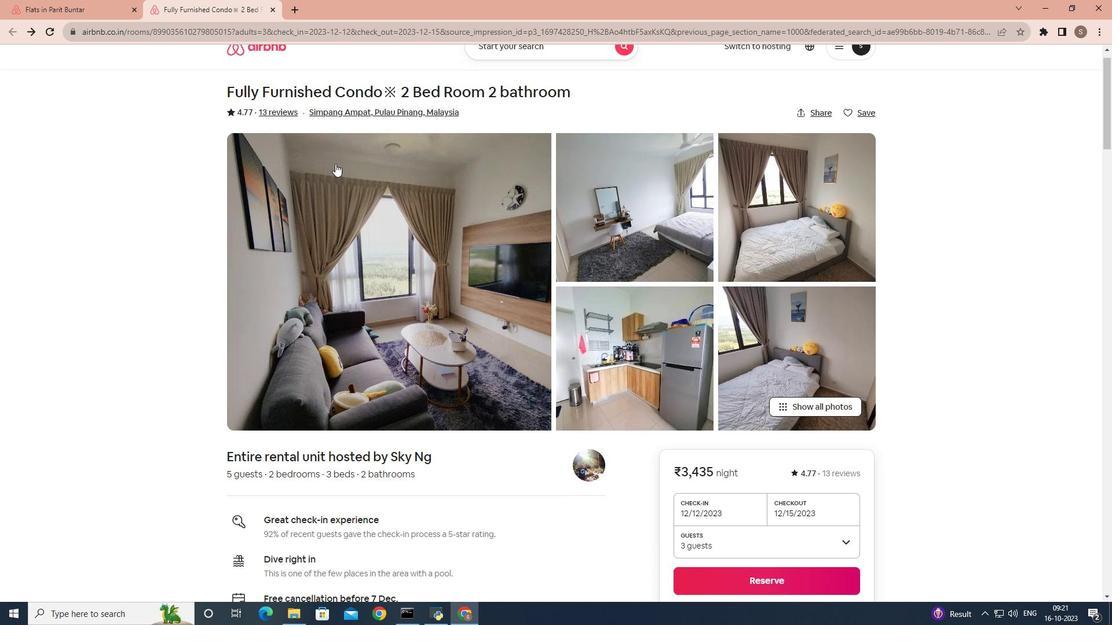 
Action: Mouse moved to (322, 161)
Screenshot: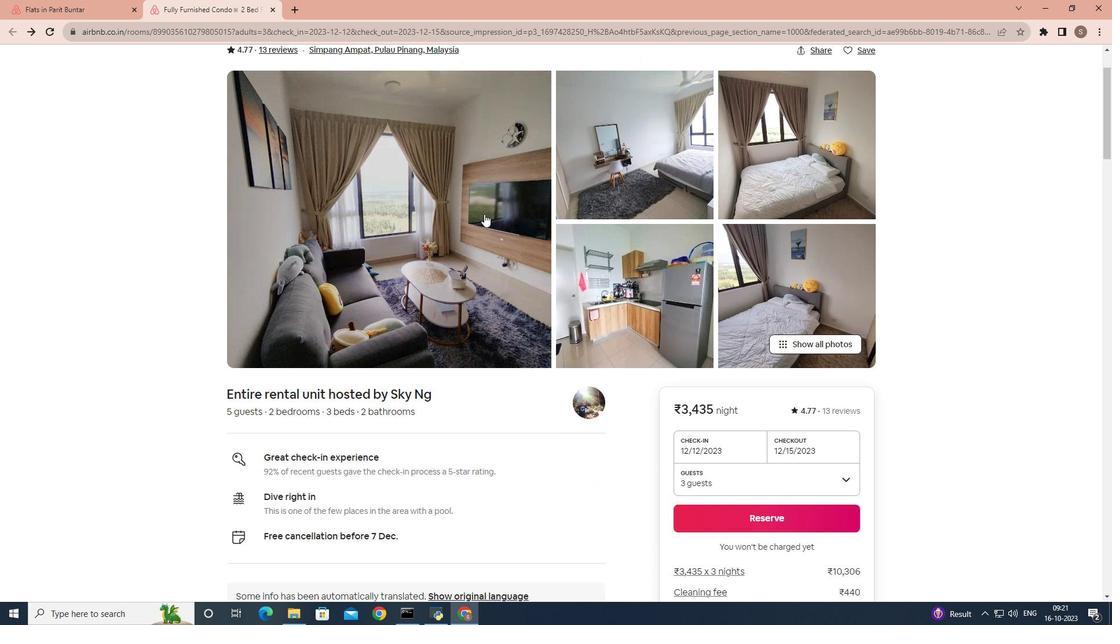 
Action: Mouse scrolled (322, 160) with delta (0, 0)
Screenshot: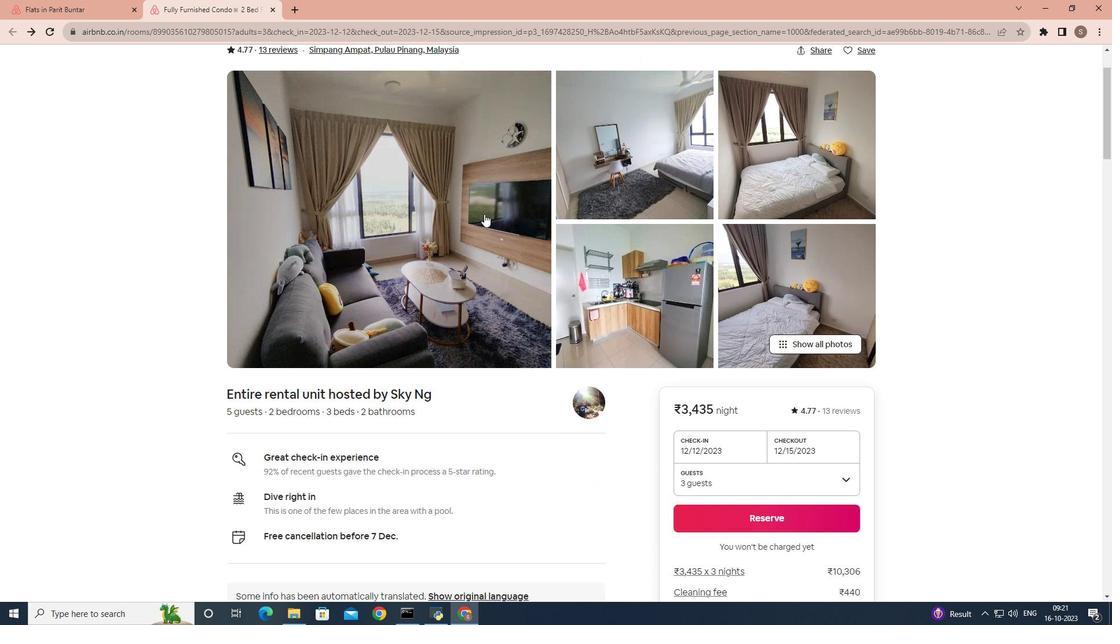 
Action: Mouse moved to (480, 243)
Screenshot: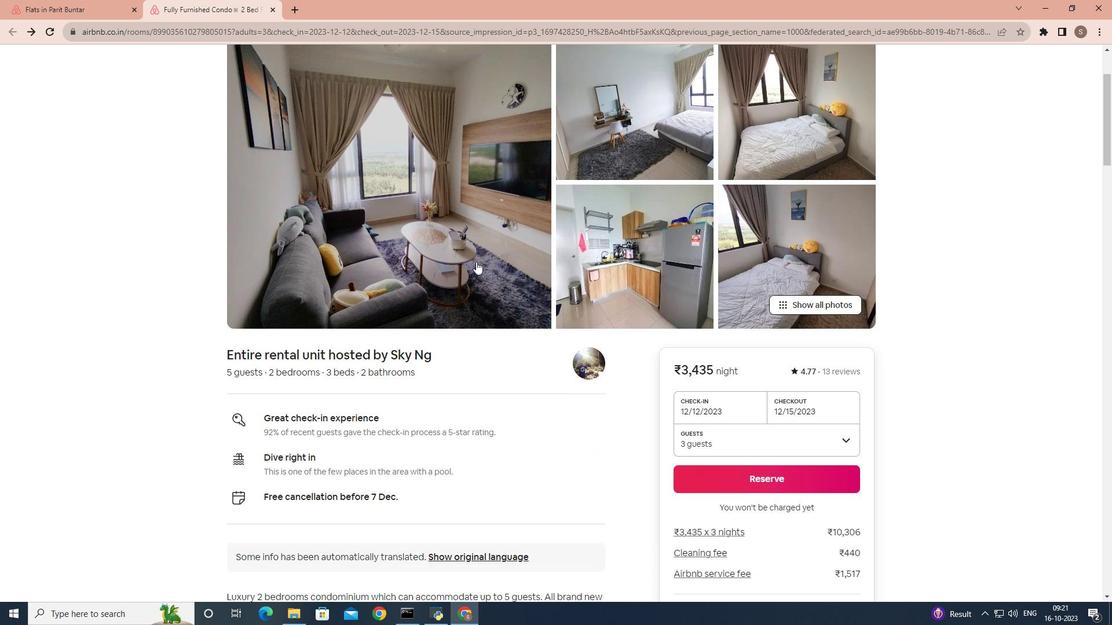 
Action: Mouse scrolled (480, 242) with delta (0, 0)
Screenshot: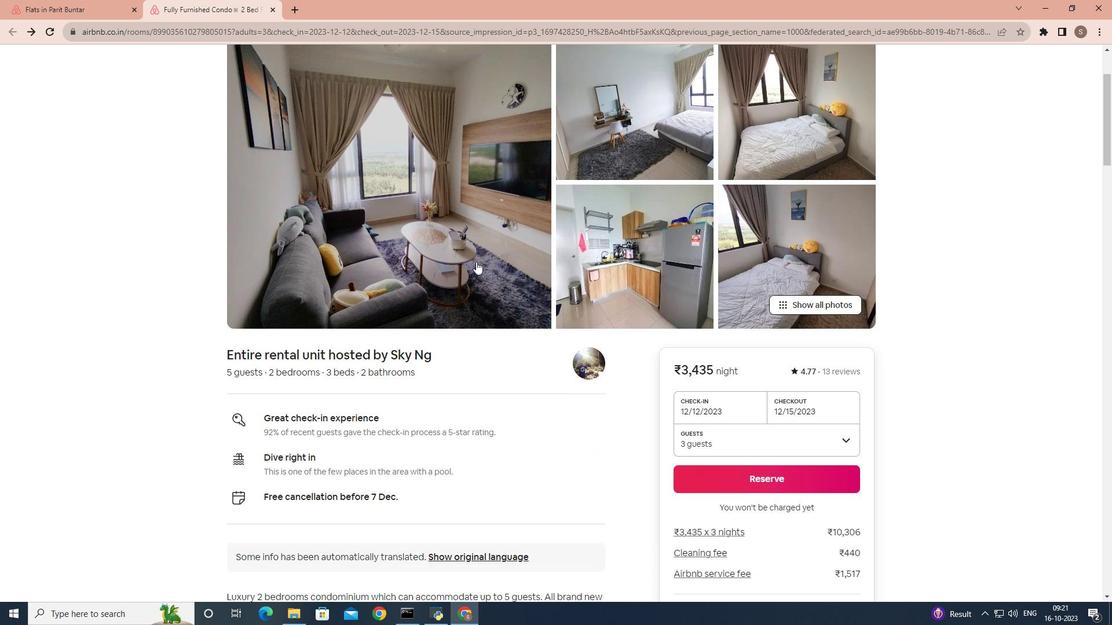 
Action: Mouse moved to (478, 257)
Screenshot: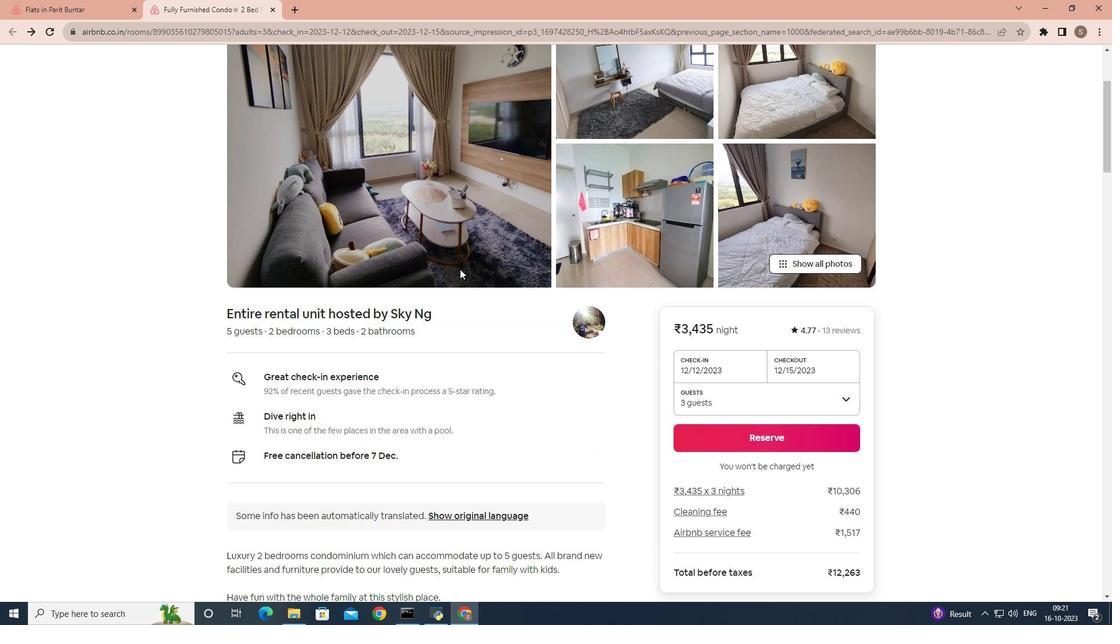 
Action: Mouse scrolled (478, 256) with delta (0, 0)
Screenshot: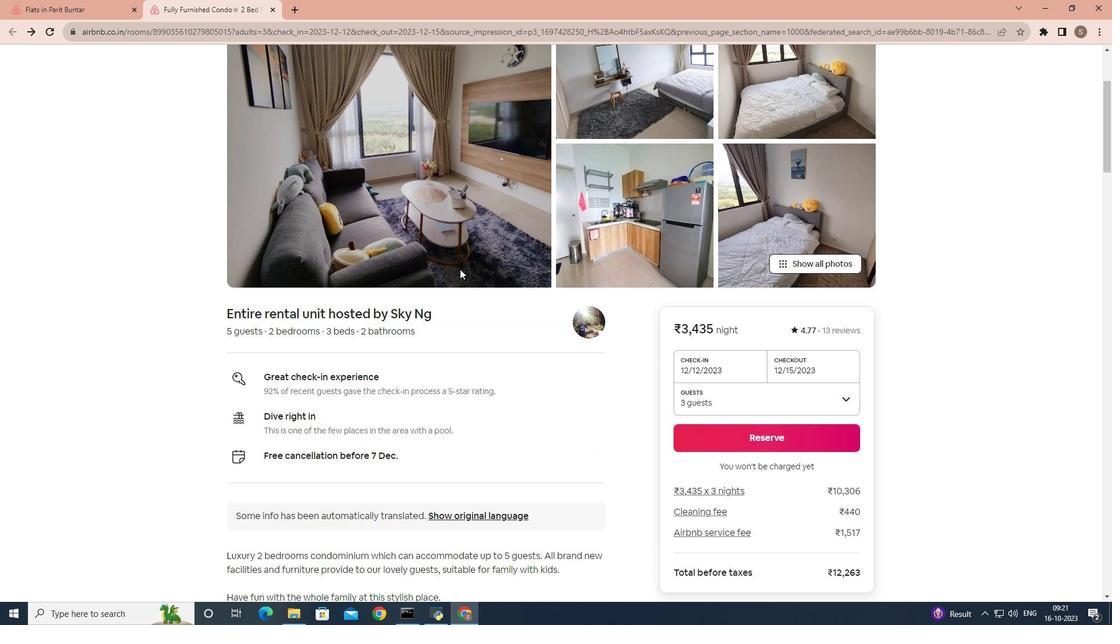 
Action: Mouse moved to (428, 279)
Screenshot: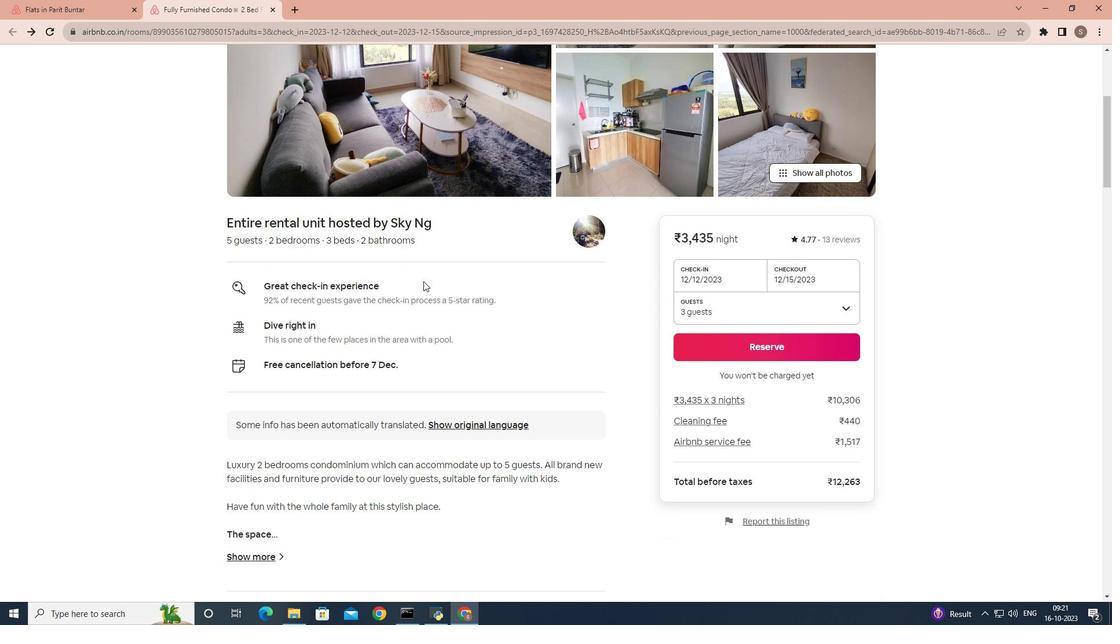 
Action: Mouse scrolled (428, 279) with delta (0, 0)
Screenshot: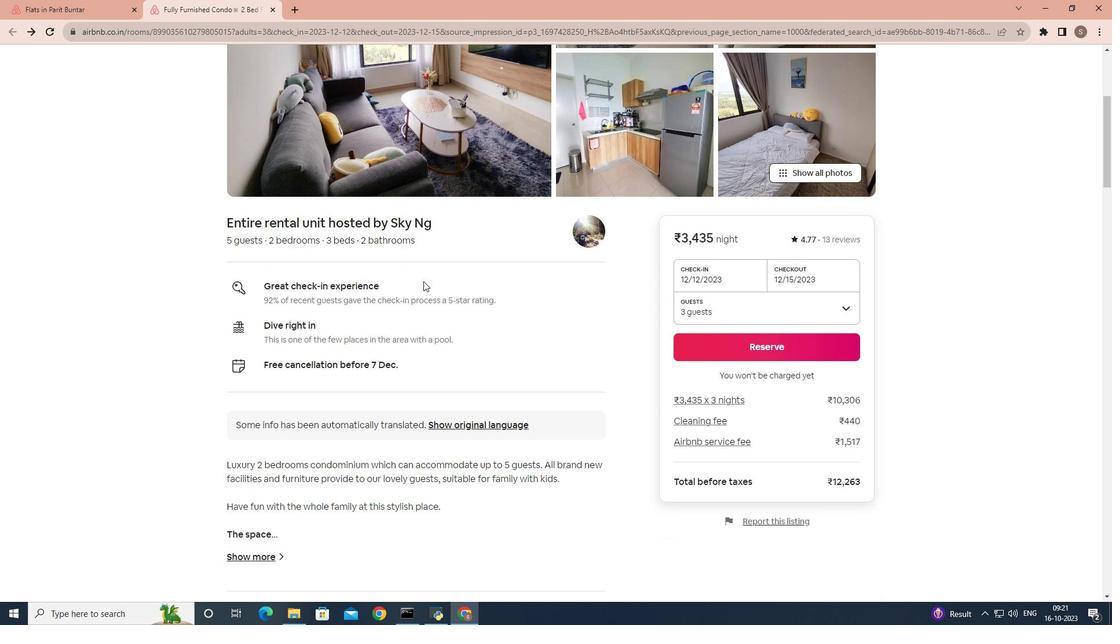 
Action: Mouse moved to (426, 280)
Screenshot: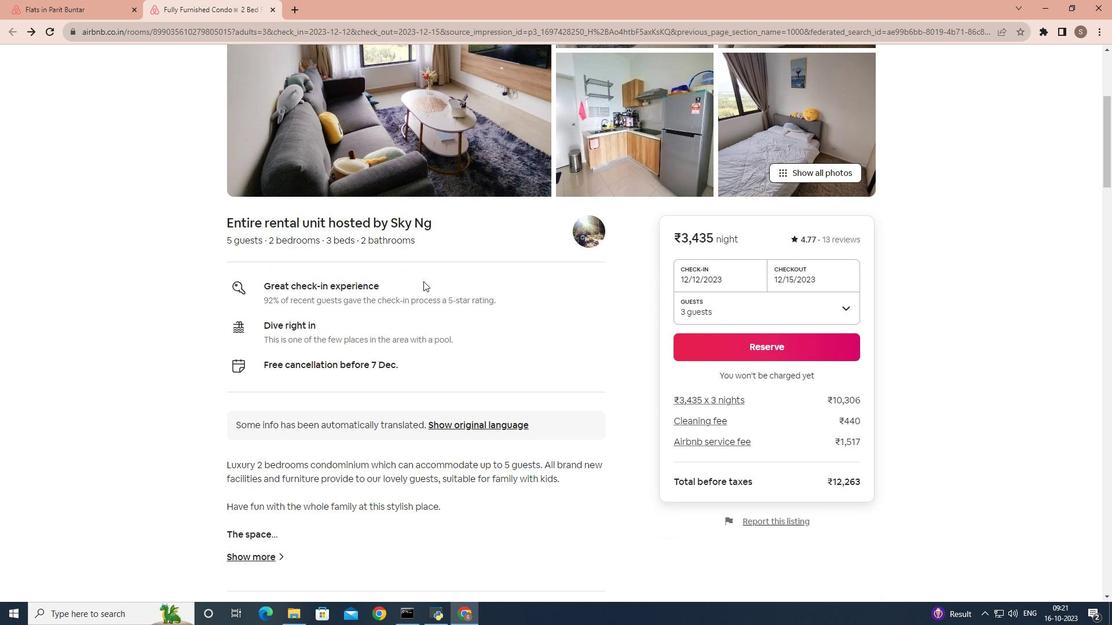 
Action: Mouse scrolled (426, 279) with delta (0, 0)
Screenshot: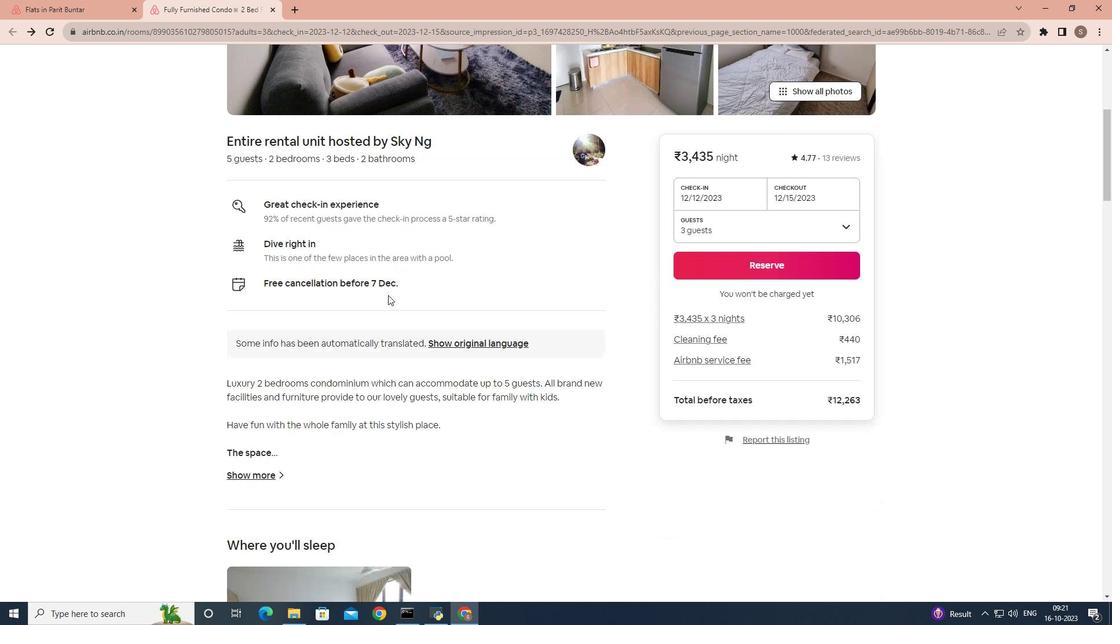 
Action: Mouse moved to (347, 315)
Screenshot: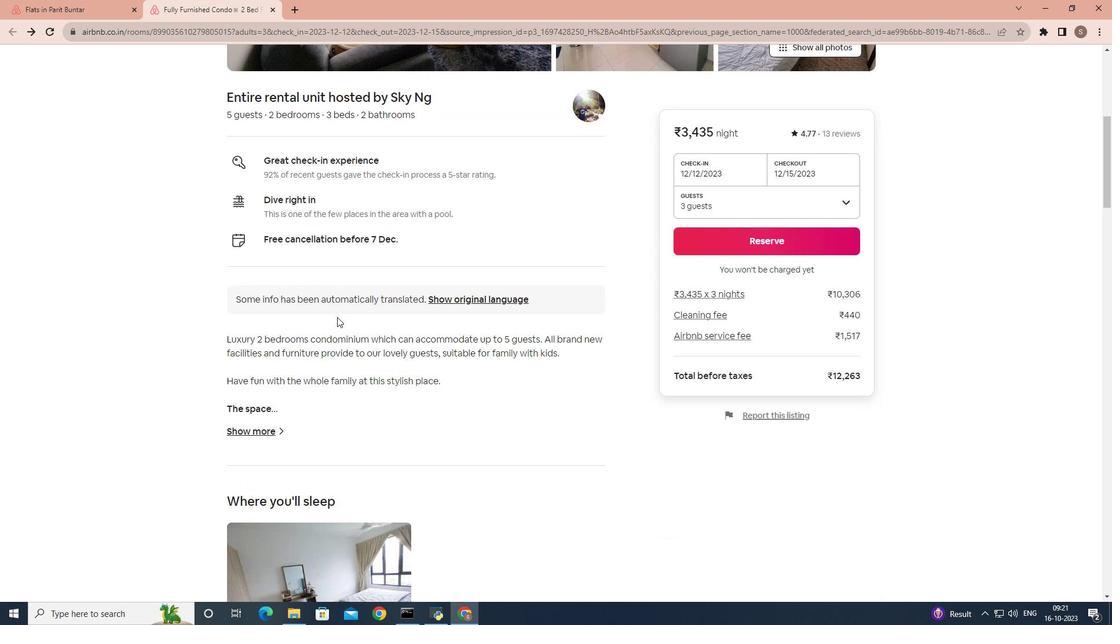 
Action: Mouse scrolled (347, 314) with delta (0, 0)
Screenshot: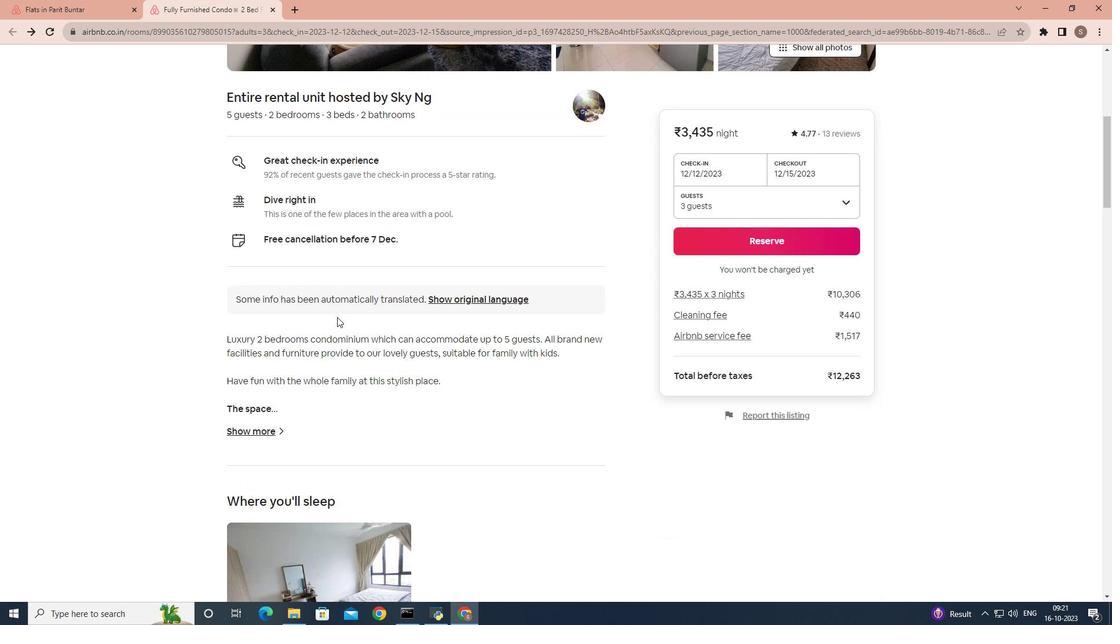 
Action: Mouse moved to (345, 316)
Screenshot: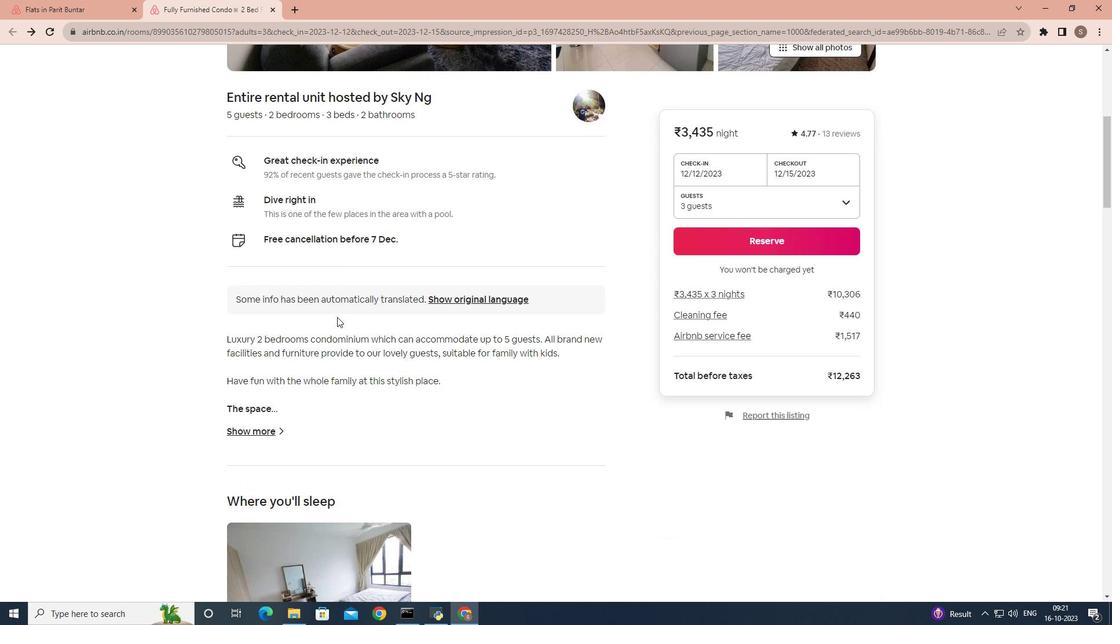 
Action: Mouse scrolled (345, 315) with delta (0, 0)
Screenshot: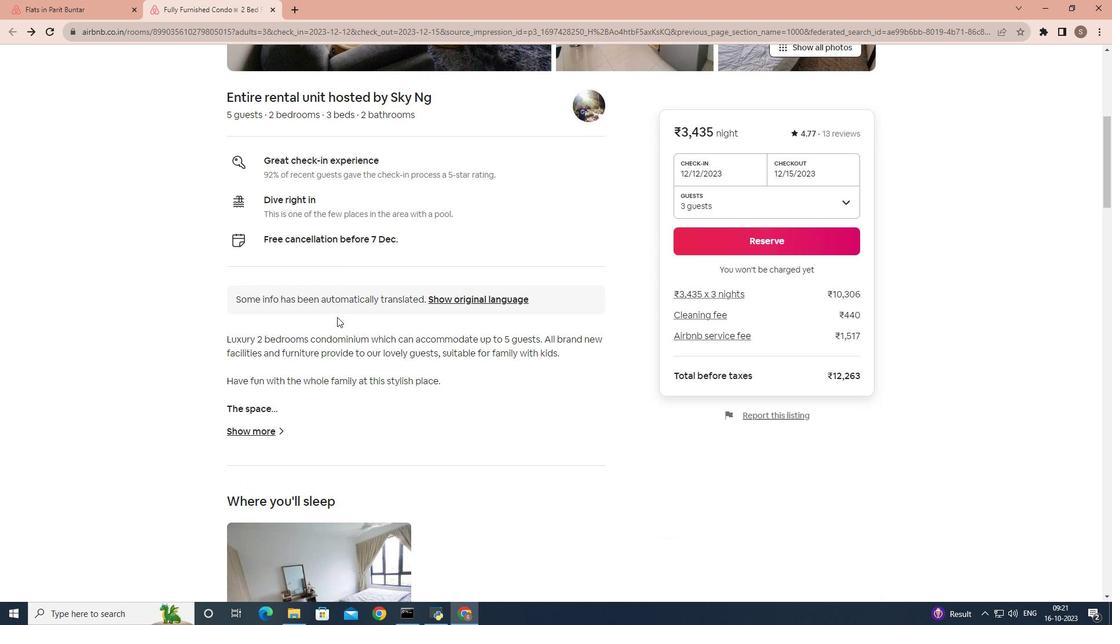 
Action: Mouse moved to (284, 309)
Screenshot: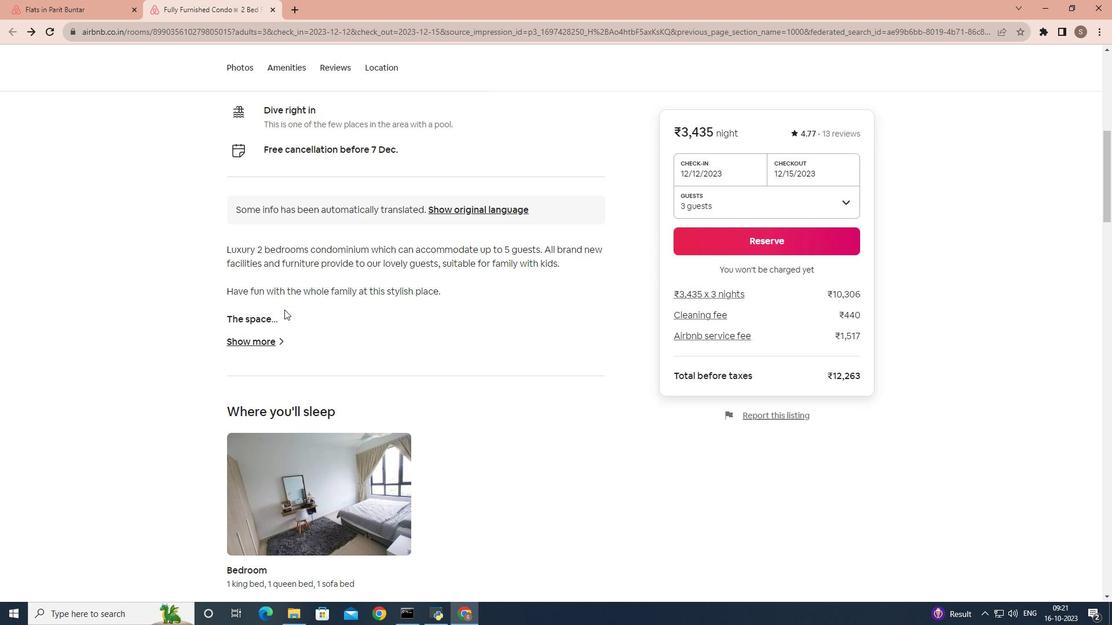 
Action: Mouse scrolled (284, 309) with delta (0, 0)
Screenshot: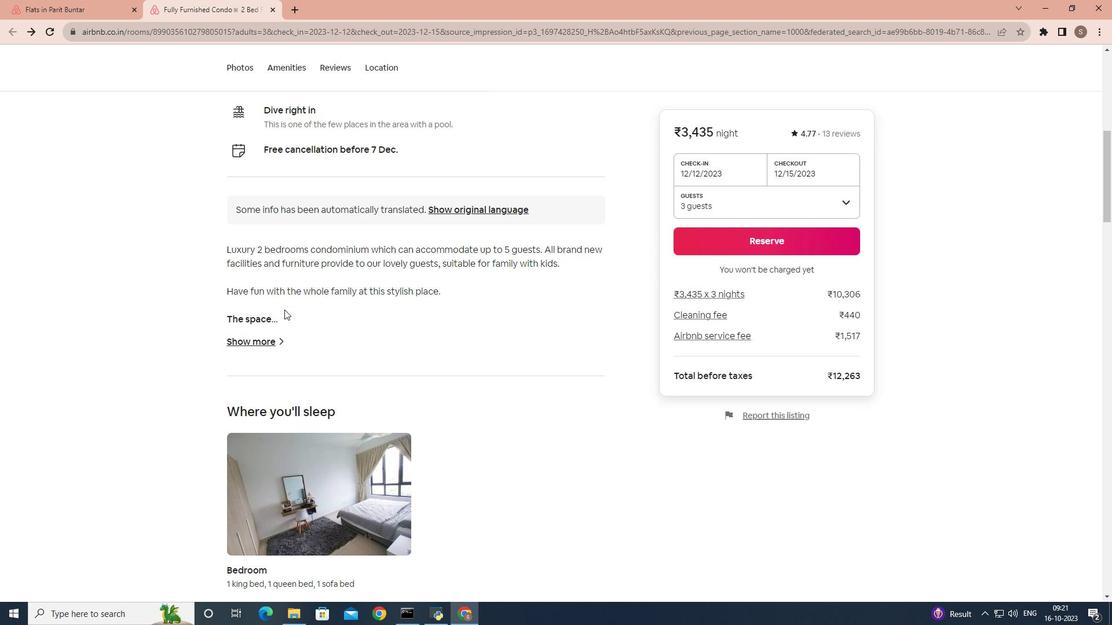 
Action: Mouse scrolled (284, 309) with delta (0, 0)
Screenshot: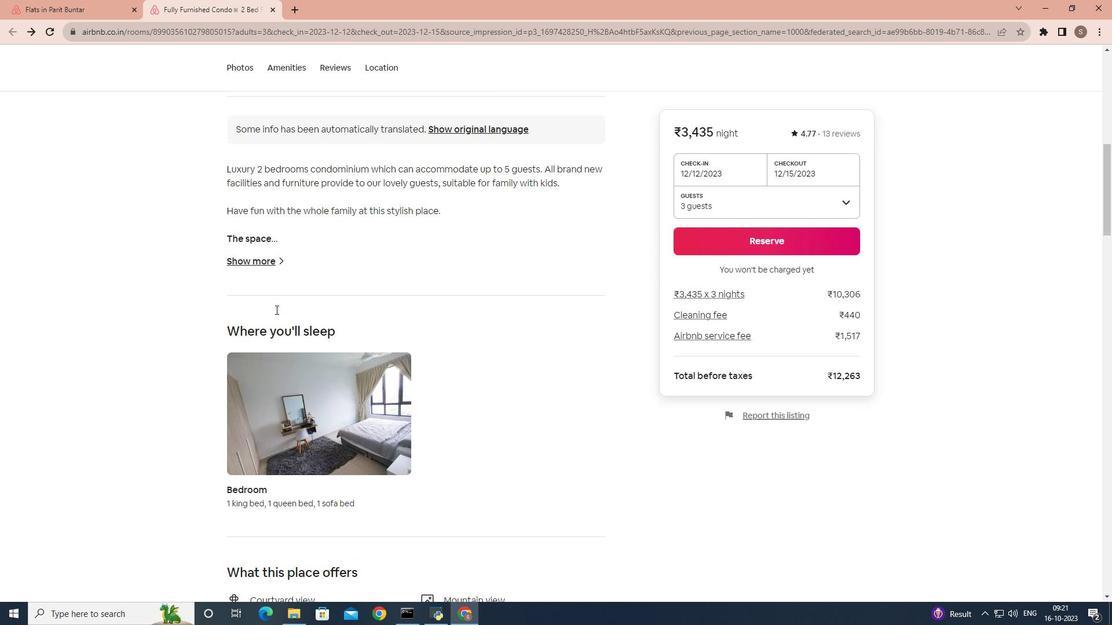 
Action: Mouse moved to (254, 234)
Screenshot: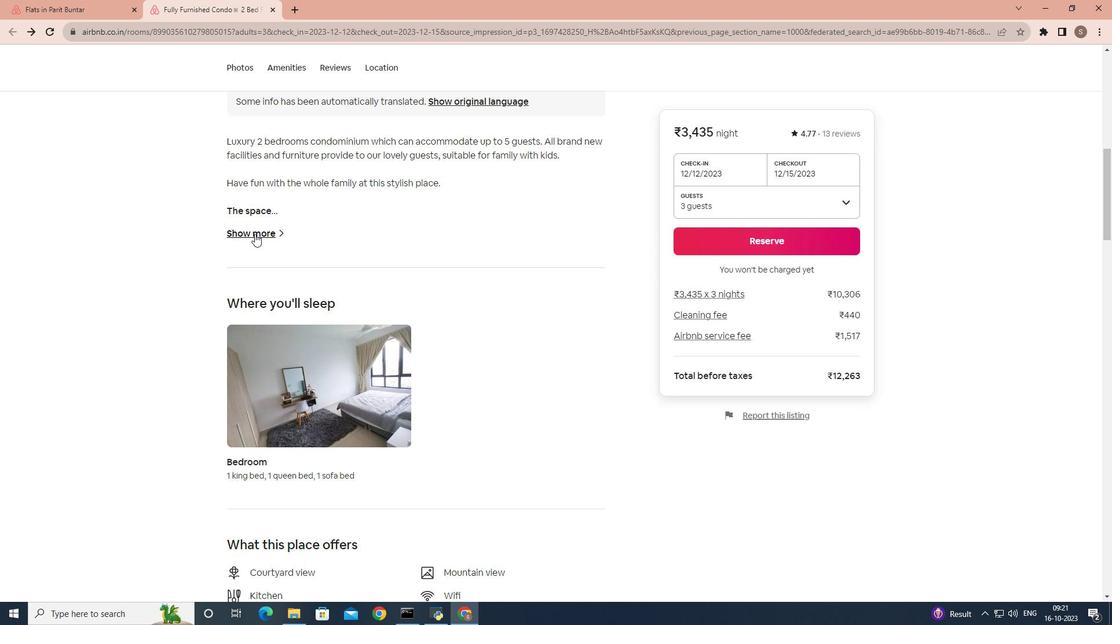
Action: Mouse pressed left at (254, 234)
Screenshot: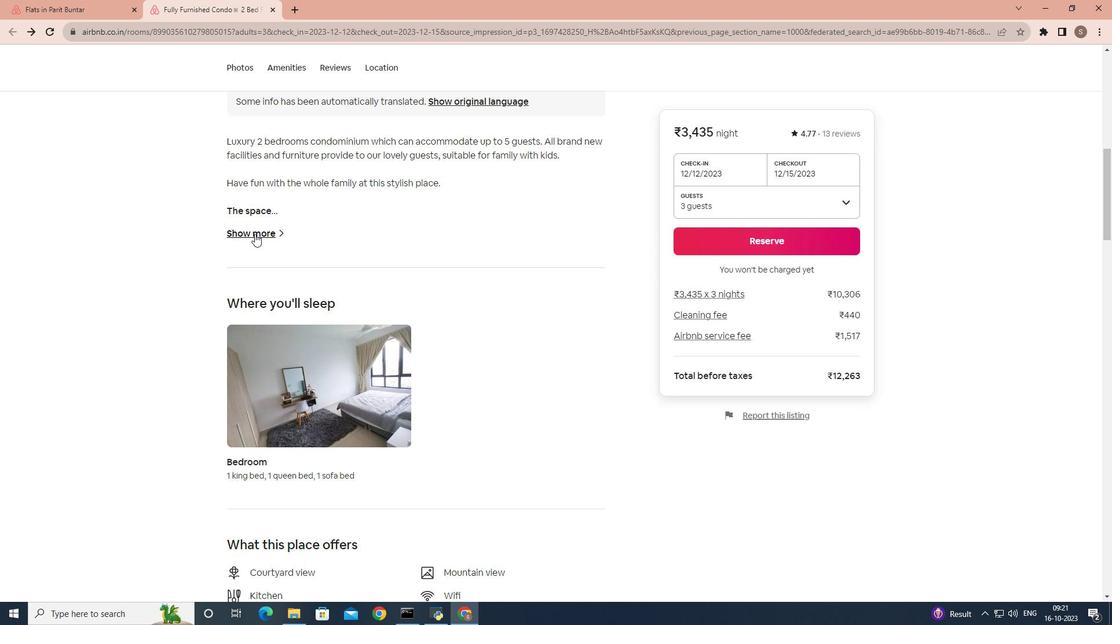 
Action: Mouse moved to (615, 245)
Screenshot: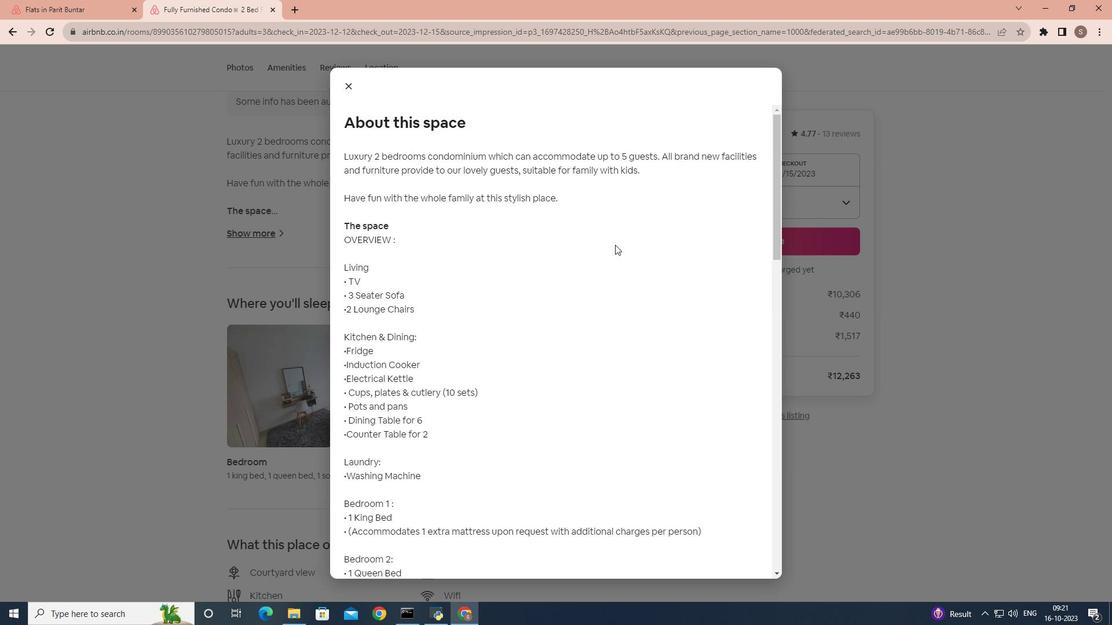 
Action: Mouse scrolled (615, 244) with delta (0, 0)
Screenshot: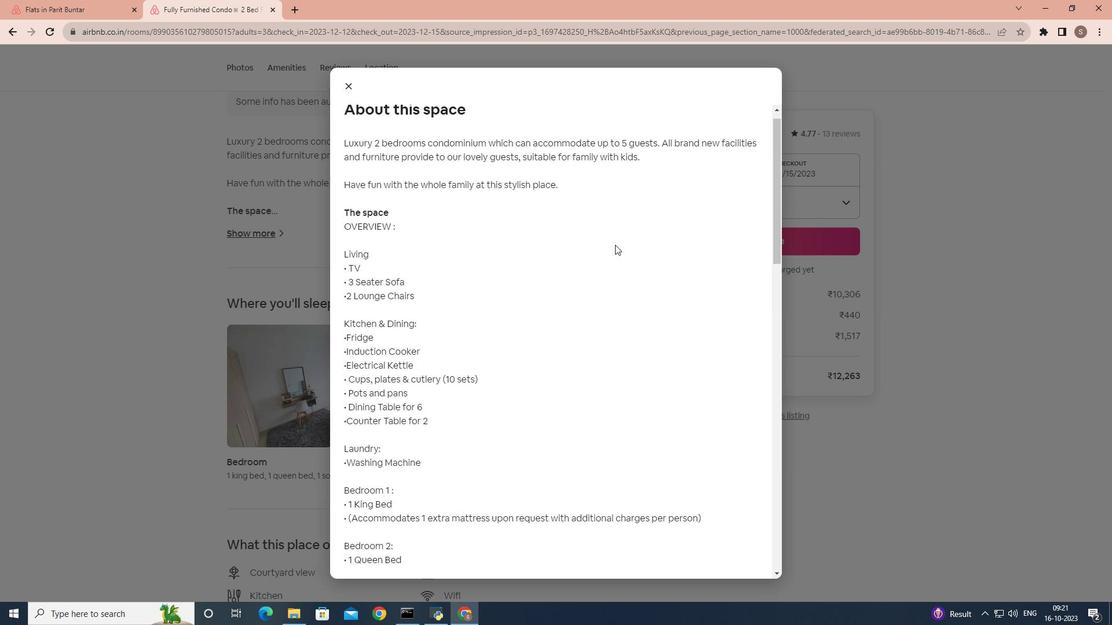 
Action: Mouse moved to (615, 245)
Screenshot: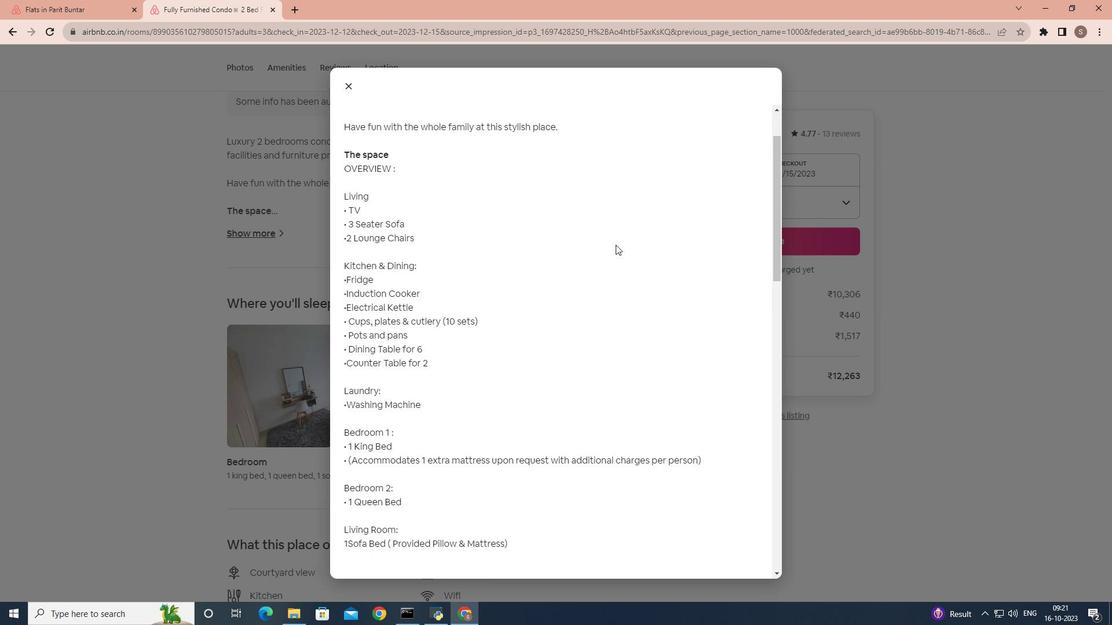
Action: Mouse scrolled (615, 244) with delta (0, 0)
Screenshot: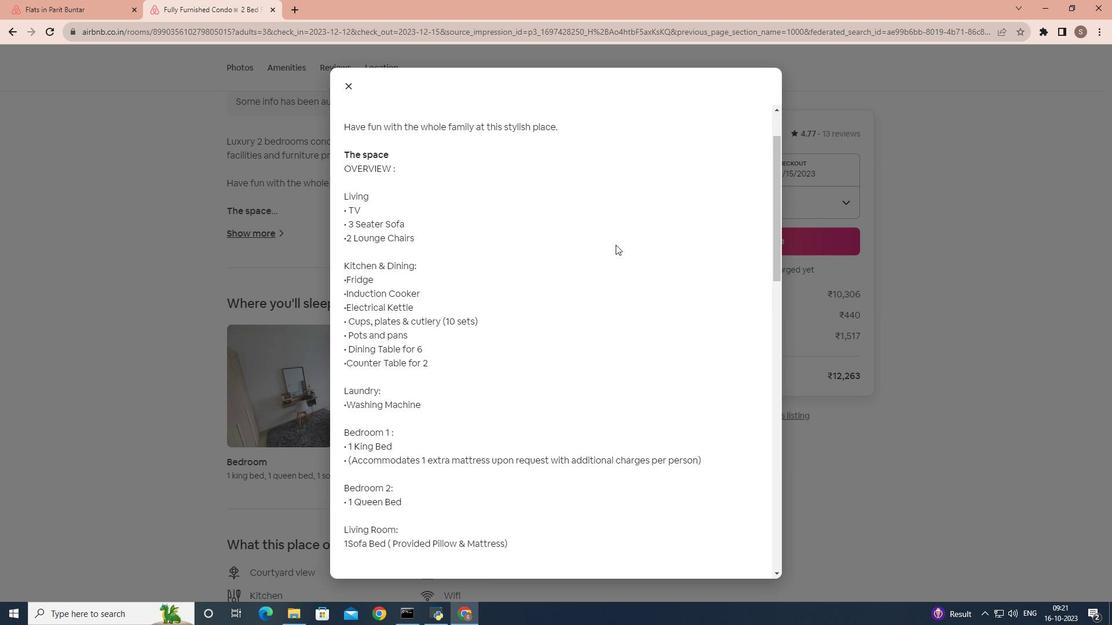 
Action: Mouse moved to (615, 245)
Screenshot: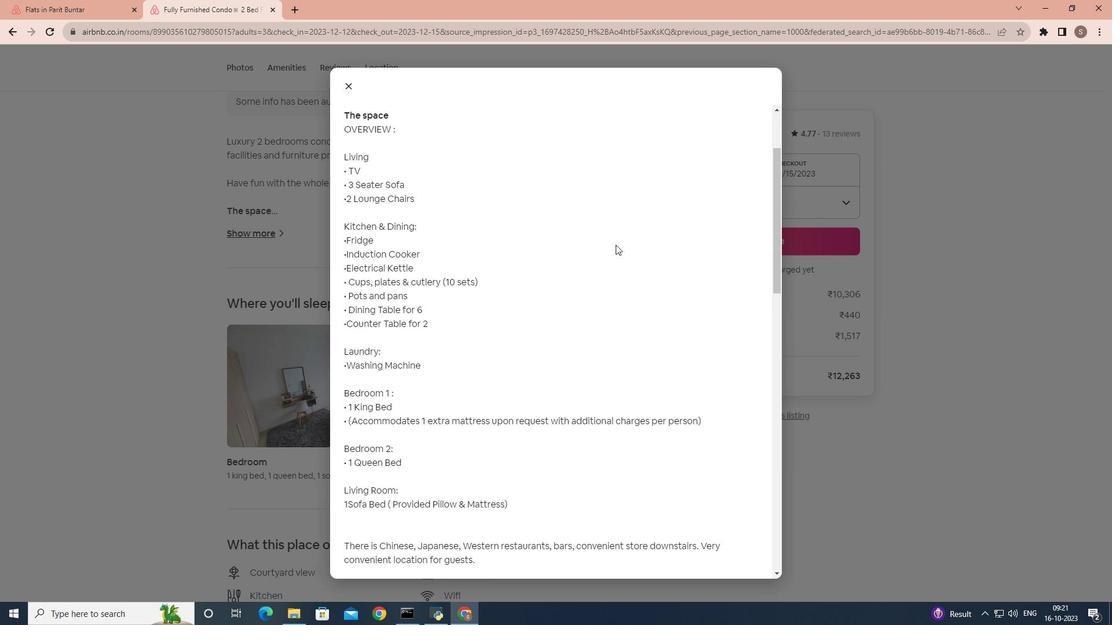 
Action: Mouse scrolled (615, 244) with delta (0, 0)
Screenshot: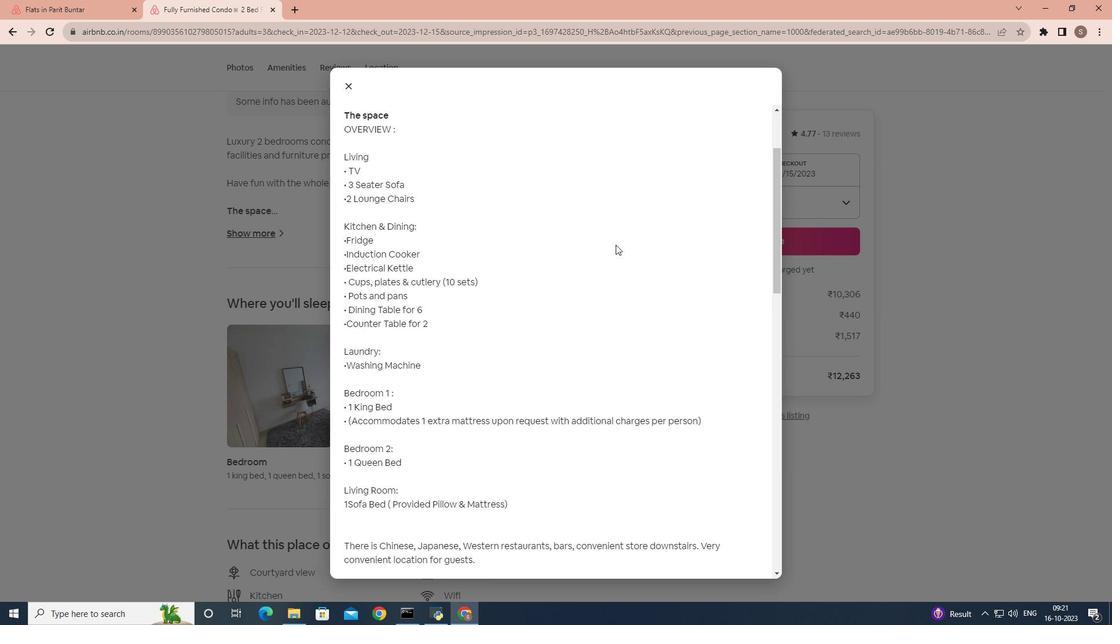 
Action: Mouse scrolled (615, 244) with delta (0, 0)
Screenshot: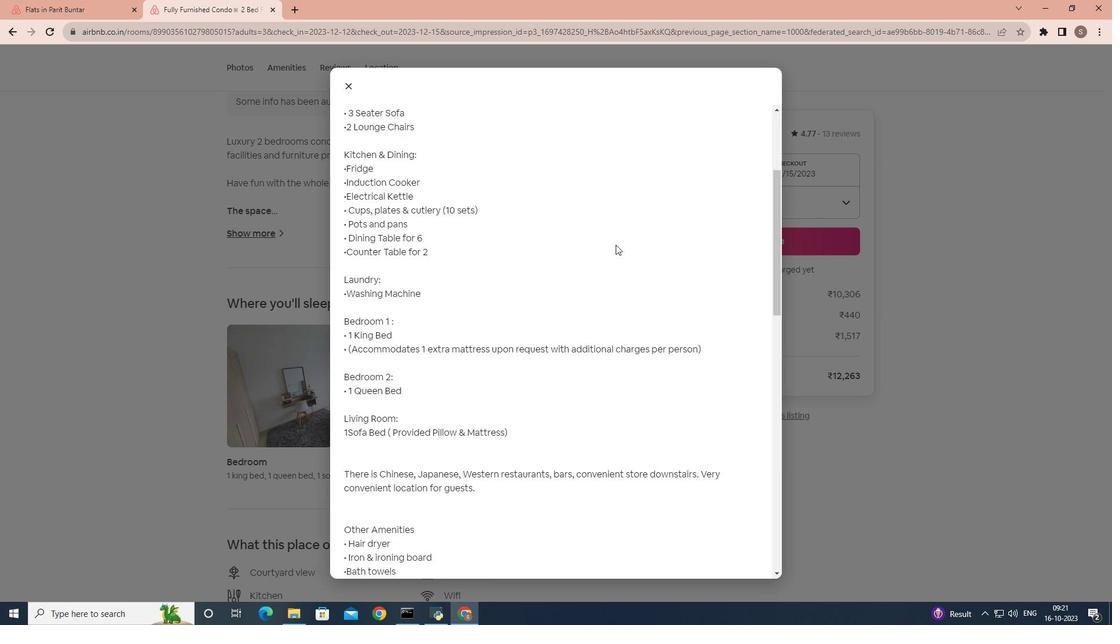 
Action: Mouse scrolled (615, 244) with delta (0, 0)
Screenshot: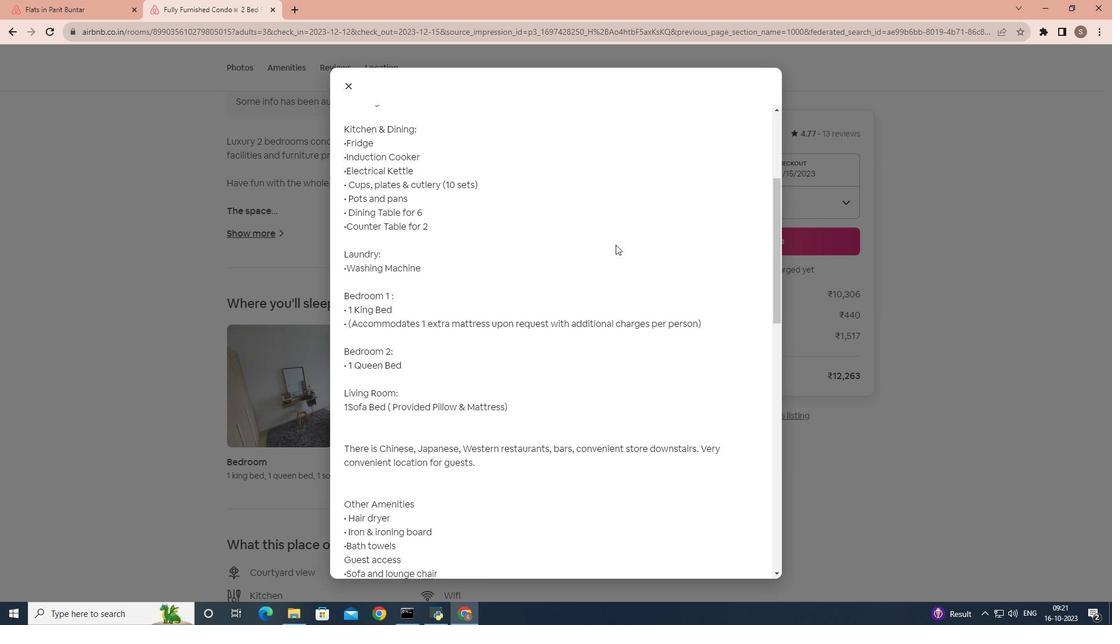 
Action: Mouse scrolled (615, 244) with delta (0, 0)
Screenshot: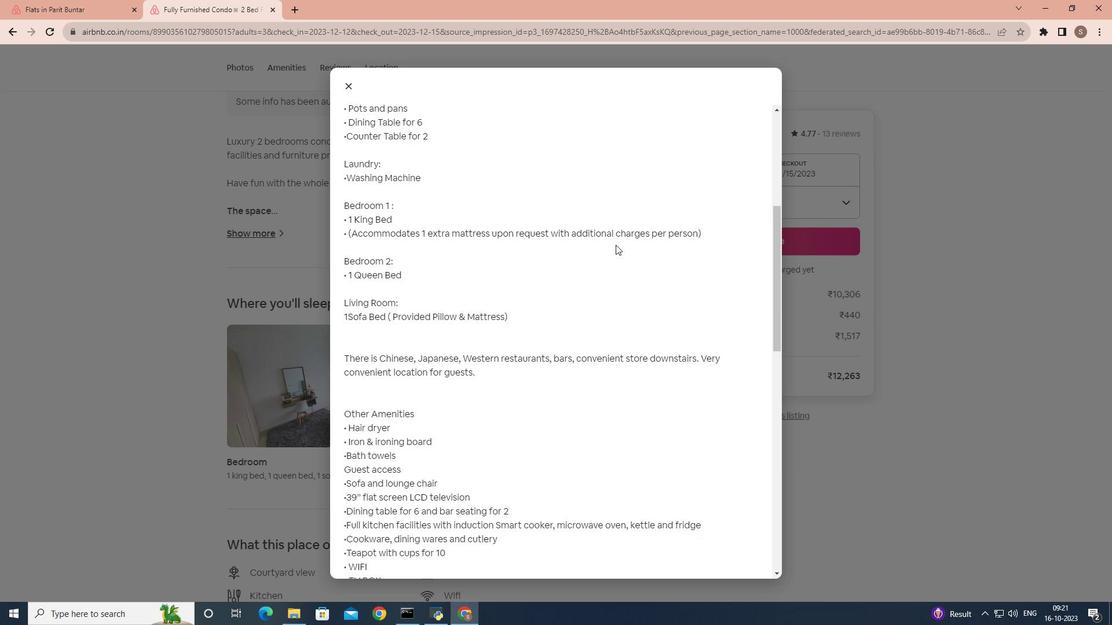 
Action: Mouse scrolled (615, 244) with delta (0, 0)
Screenshot: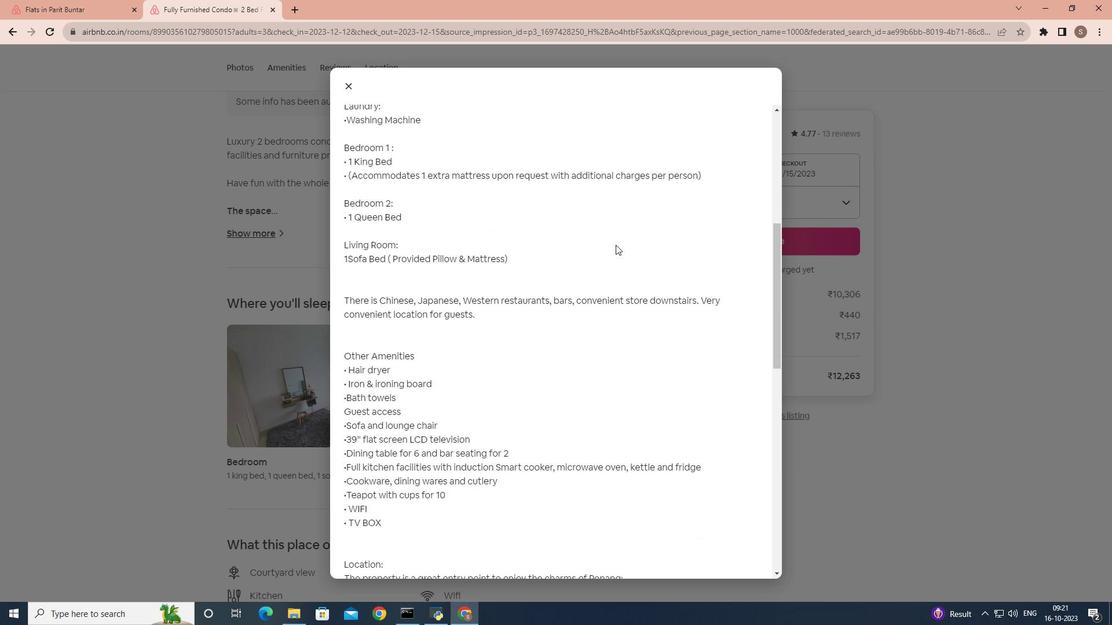 
Action: Mouse scrolled (615, 244) with delta (0, 0)
Screenshot: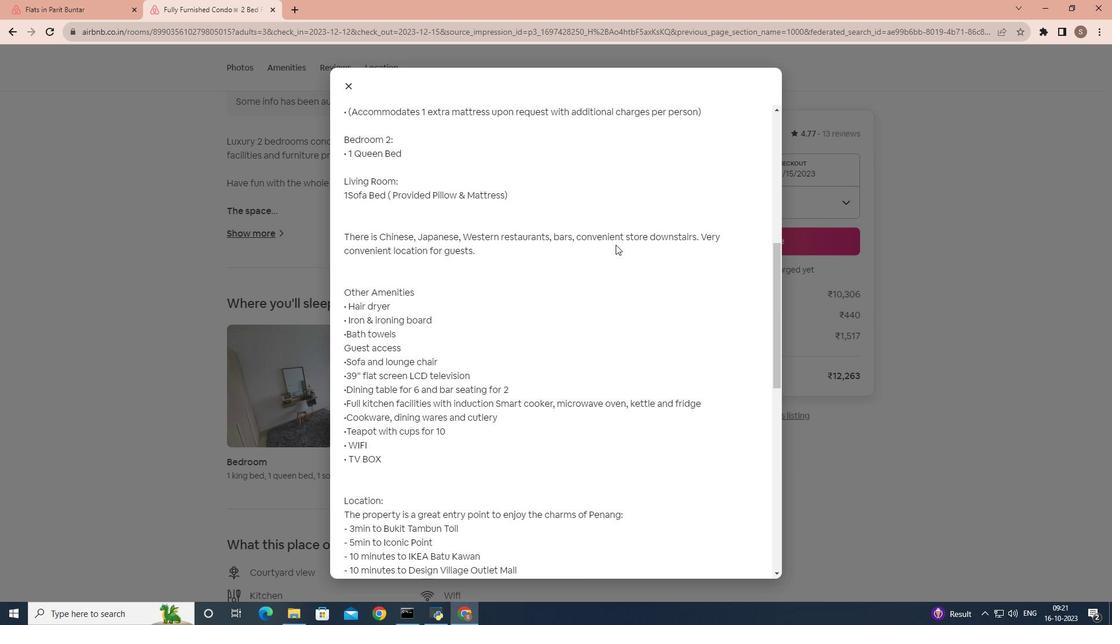 
Action: Mouse moved to (615, 246)
Screenshot: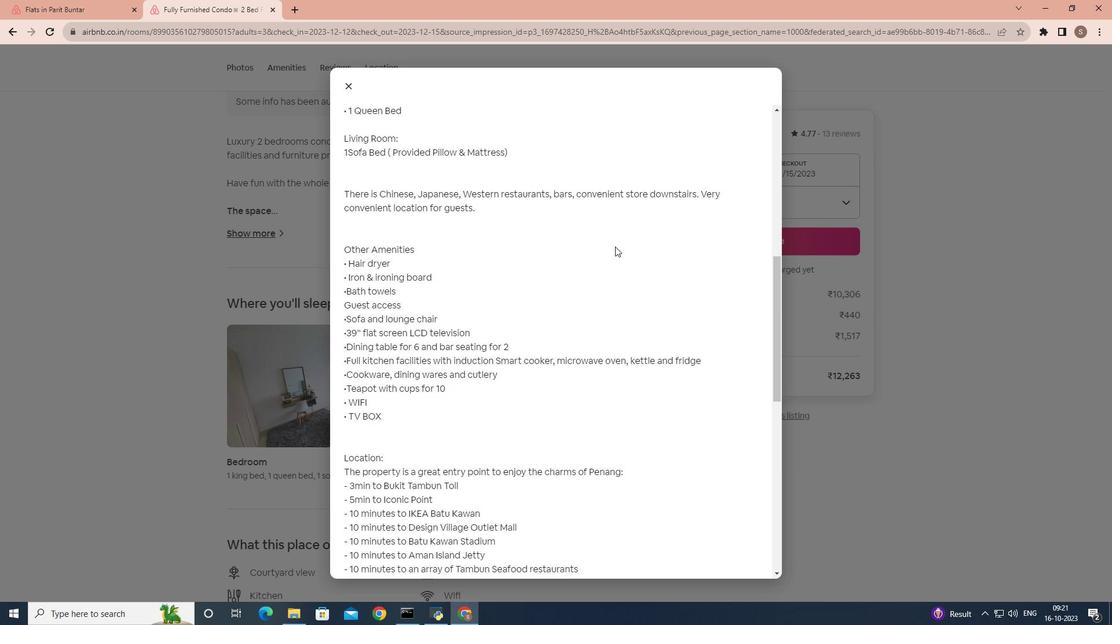 
Action: Mouse scrolled (615, 246) with delta (0, 0)
Screenshot: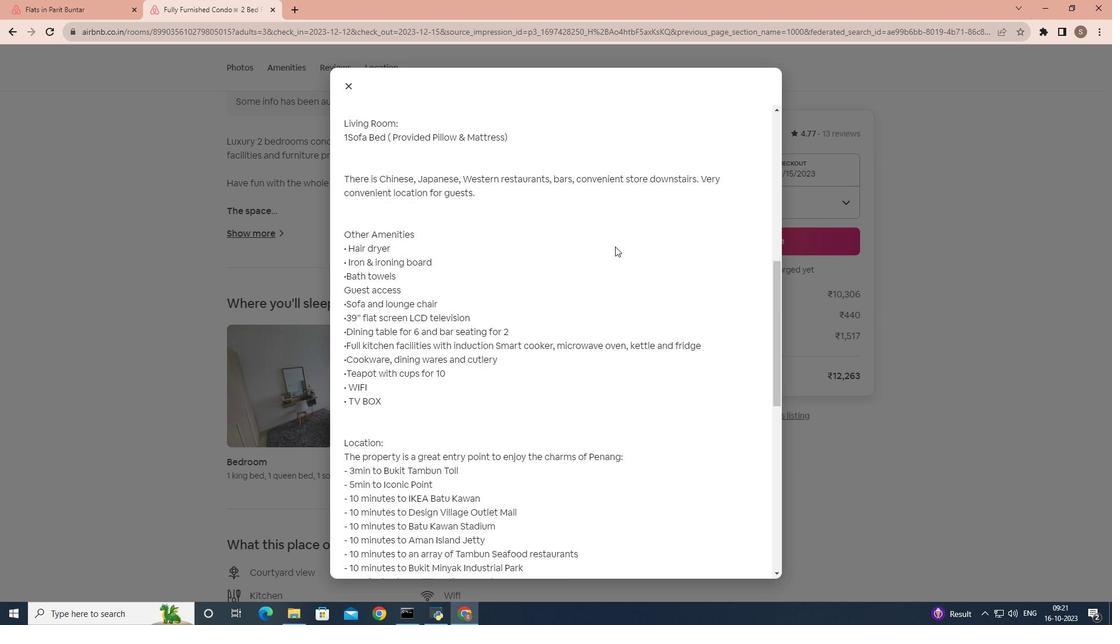 
Action: Mouse scrolled (615, 246) with delta (0, 0)
Screenshot: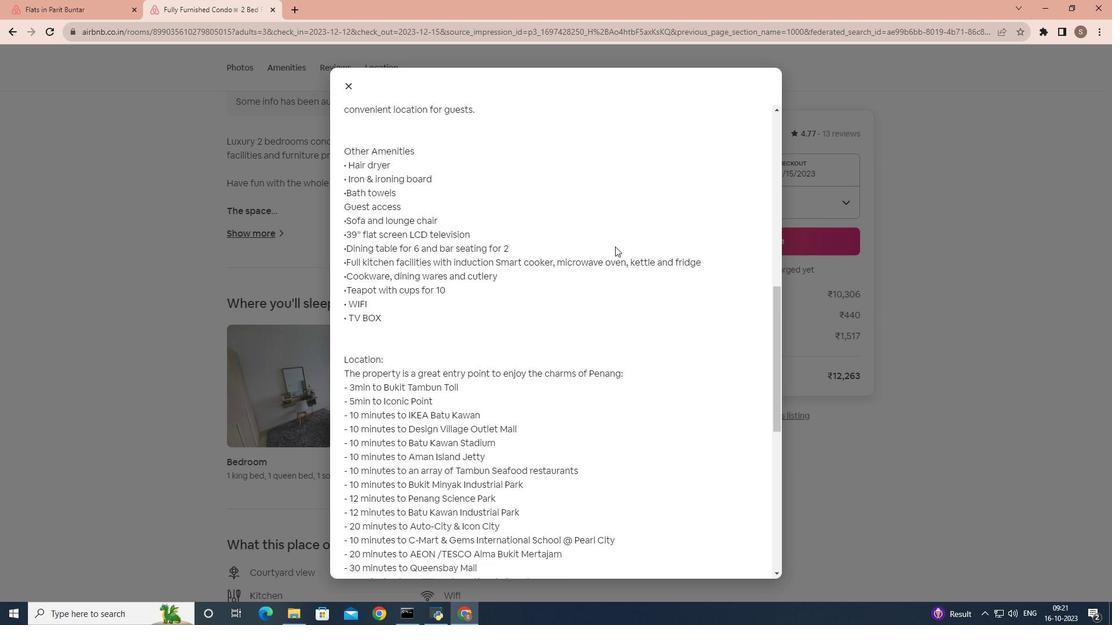 
Action: Mouse scrolled (615, 246) with delta (0, 0)
Screenshot: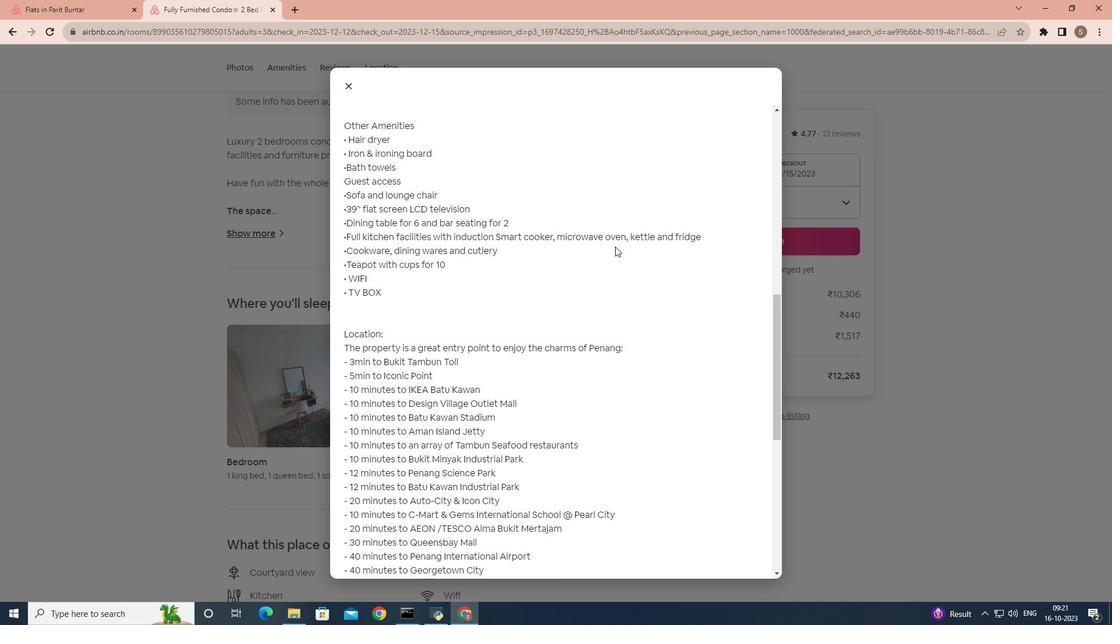 
Action: Mouse scrolled (615, 246) with delta (0, 0)
Screenshot: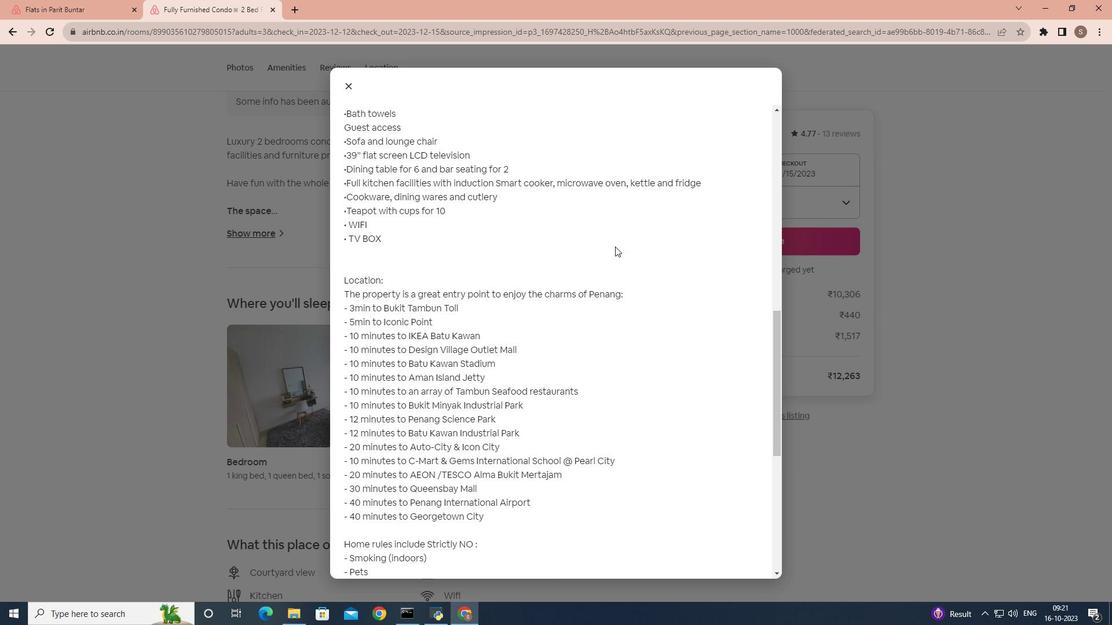 
Action: Mouse scrolled (615, 246) with delta (0, 0)
Screenshot: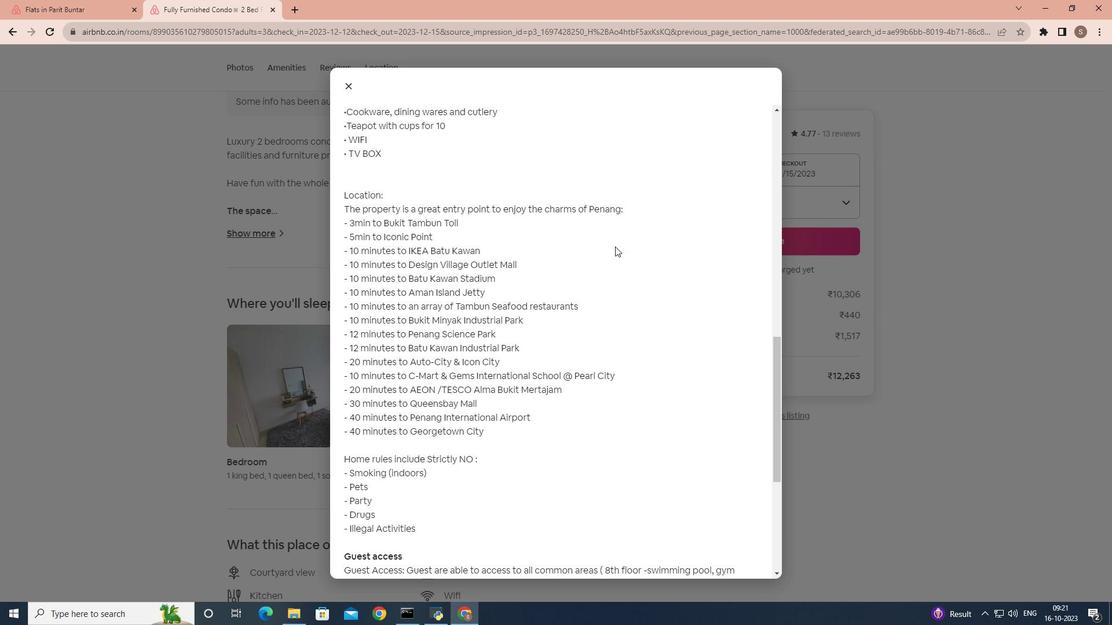 
Action: Mouse scrolled (615, 247) with delta (0, 0)
Screenshot: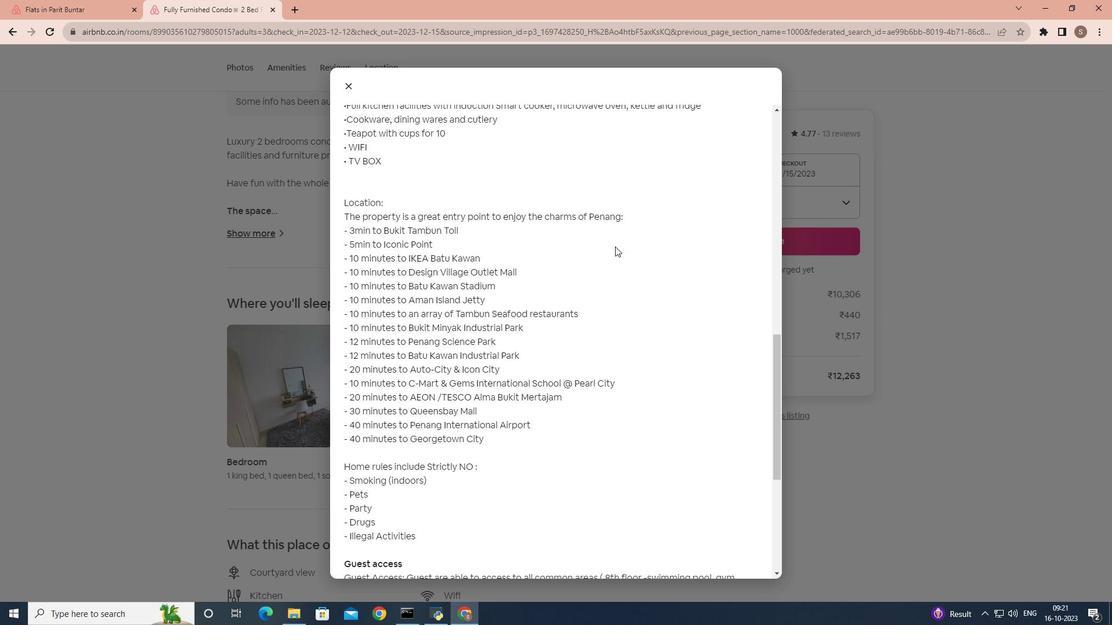 
Action: Mouse scrolled (615, 246) with delta (0, 0)
Screenshot: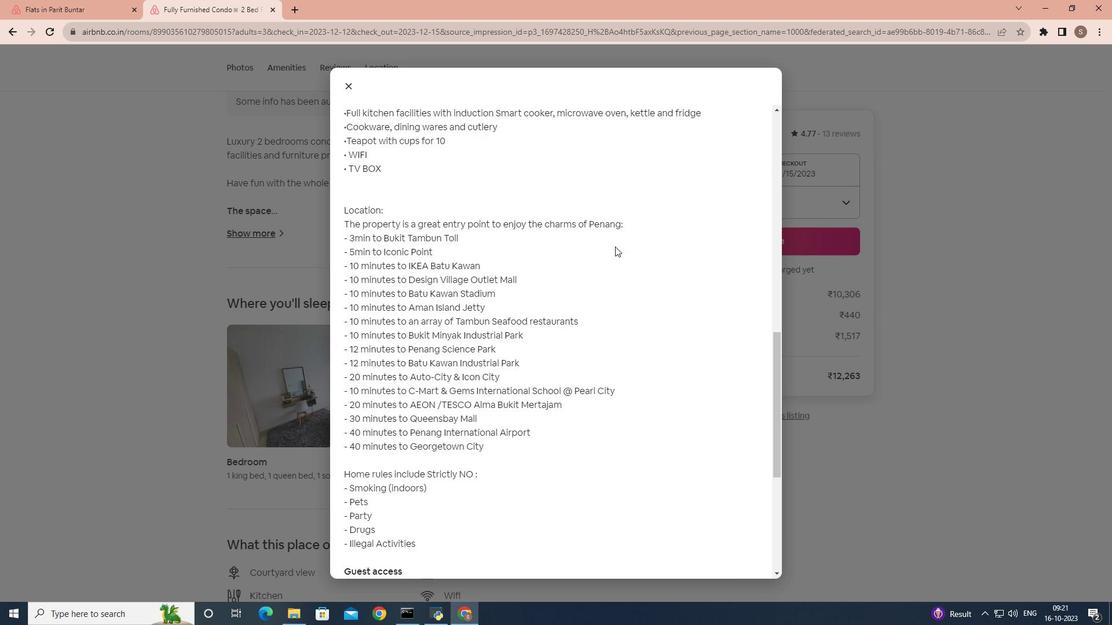 
Action: Mouse scrolled (615, 246) with delta (0, 0)
Screenshot: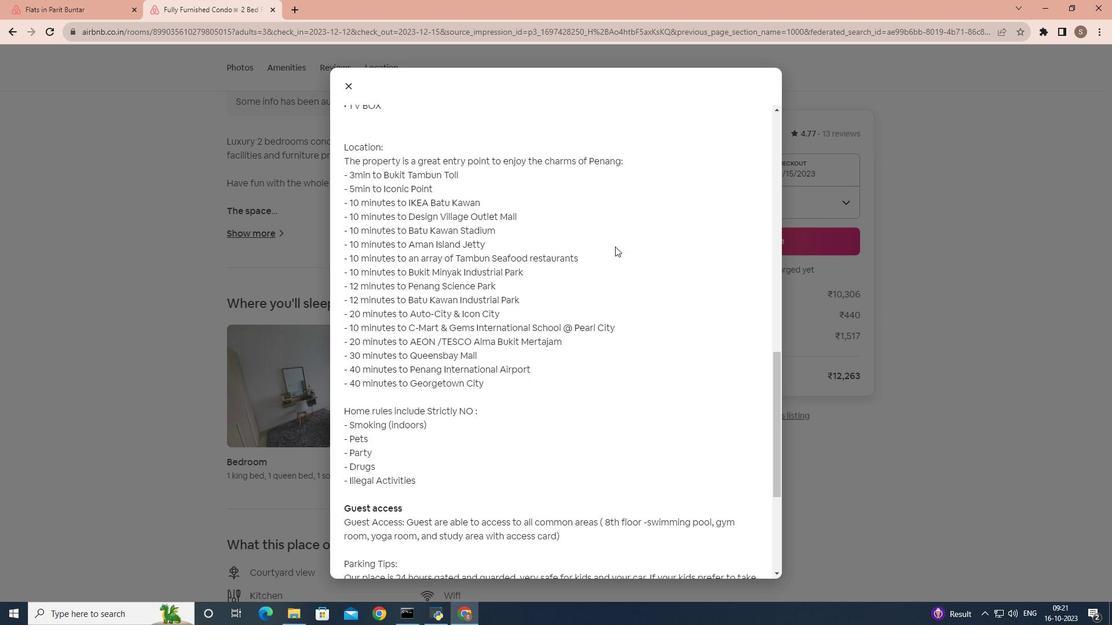 
Action: Mouse scrolled (615, 247) with delta (0, 0)
Screenshot: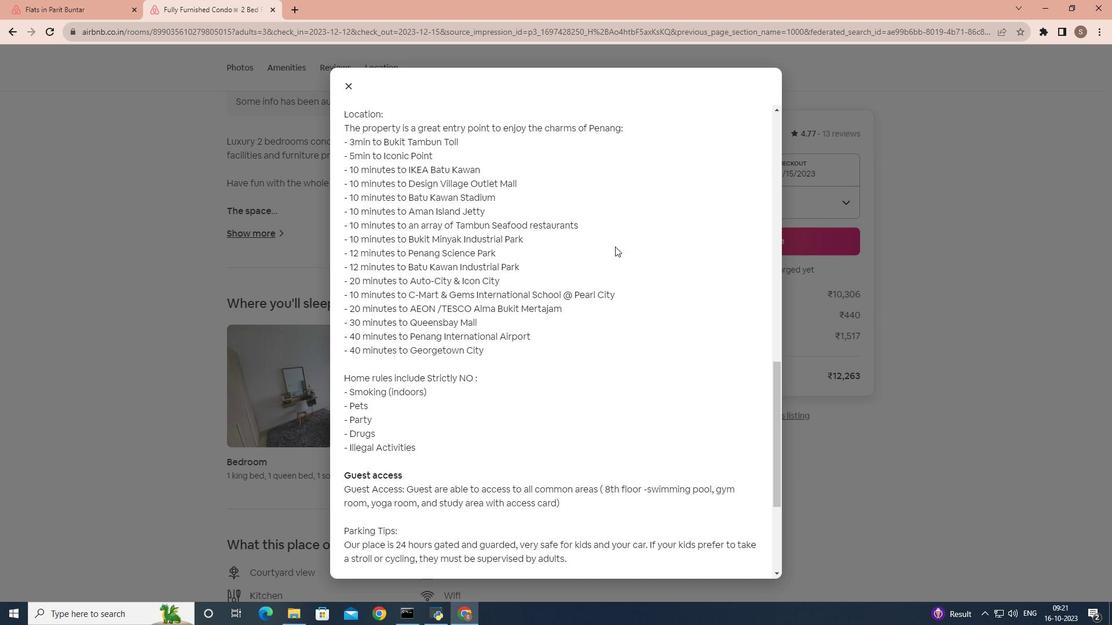 
Action: Mouse scrolled (615, 246) with delta (0, 0)
Screenshot: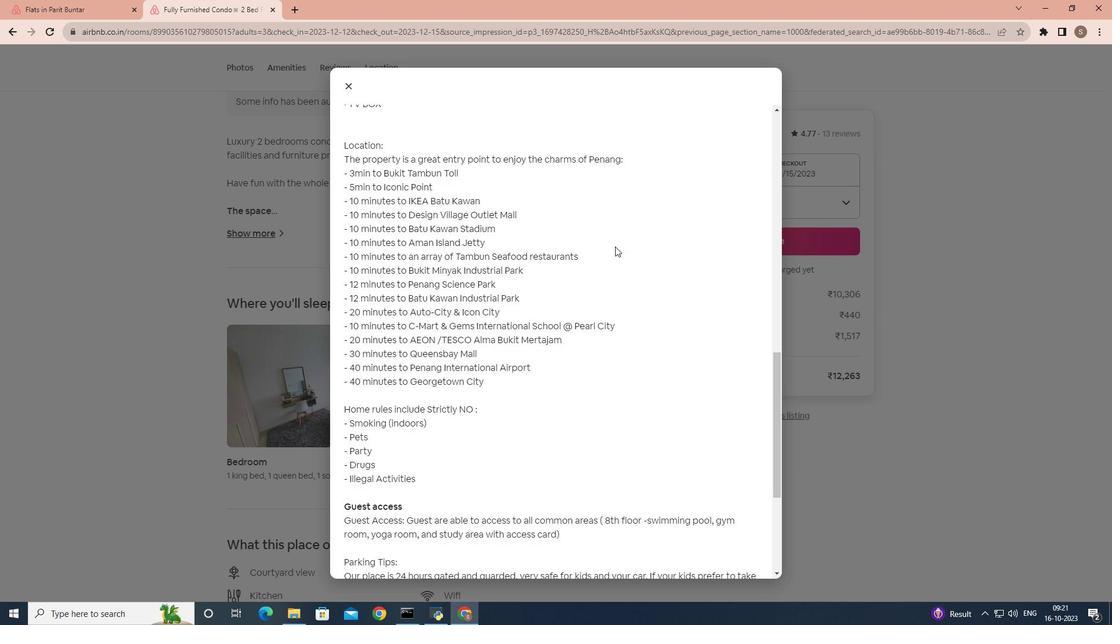 
Action: Mouse scrolled (615, 246) with delta (0, 0)
Screenshot: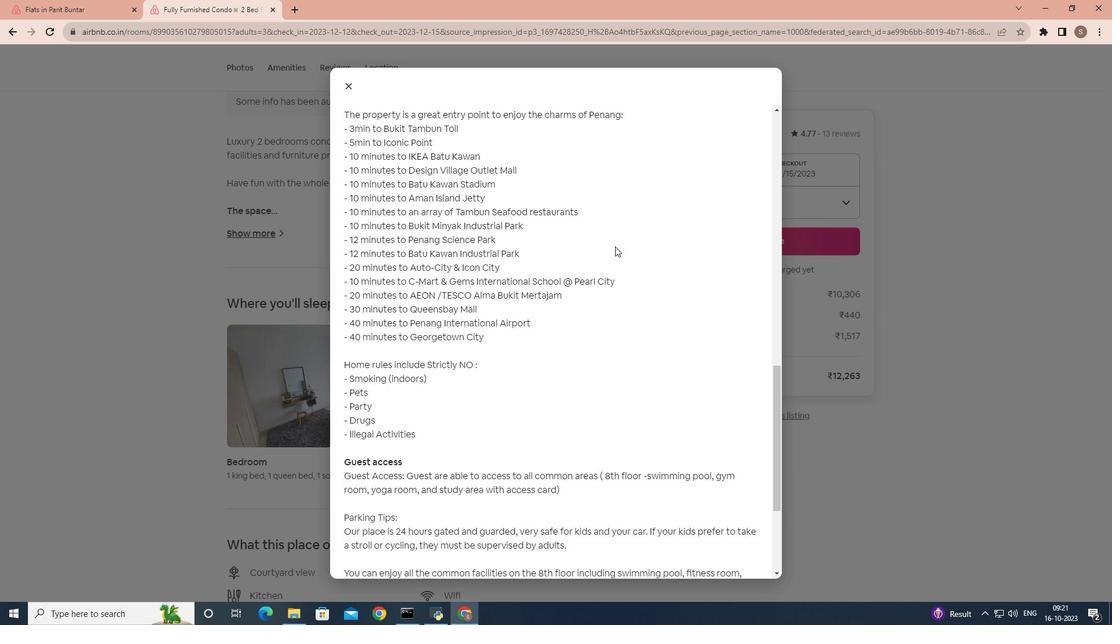 
Action: Mouse scrolled (615, 246) with delta (0, 0)
Screenshot: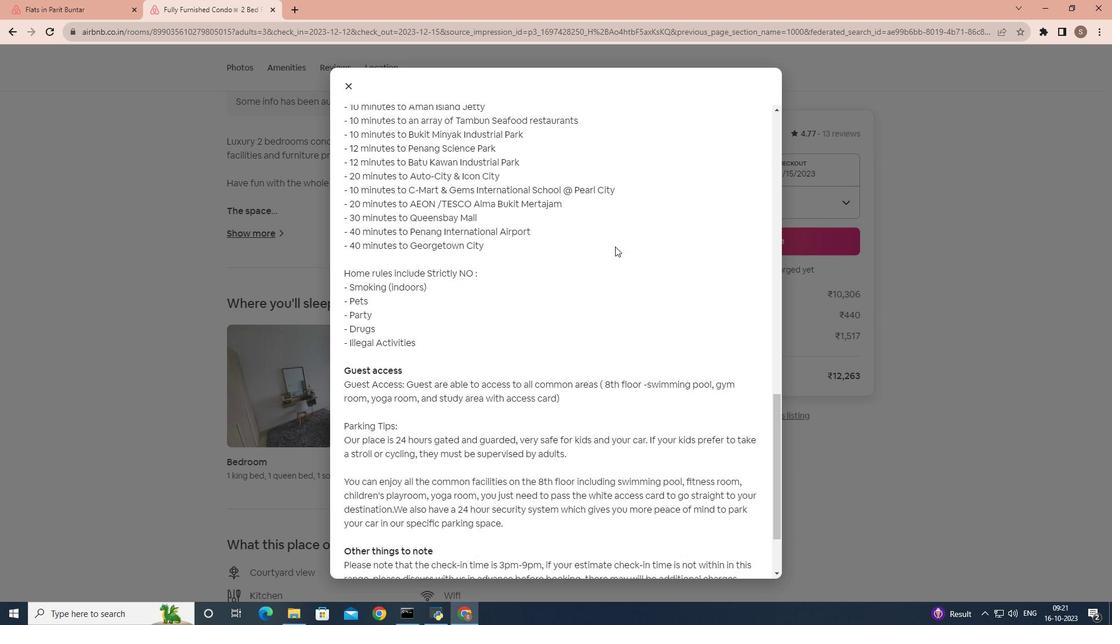 
Action: Mouse scrolled (615, 246) with delta (0, 0)
Screenshot: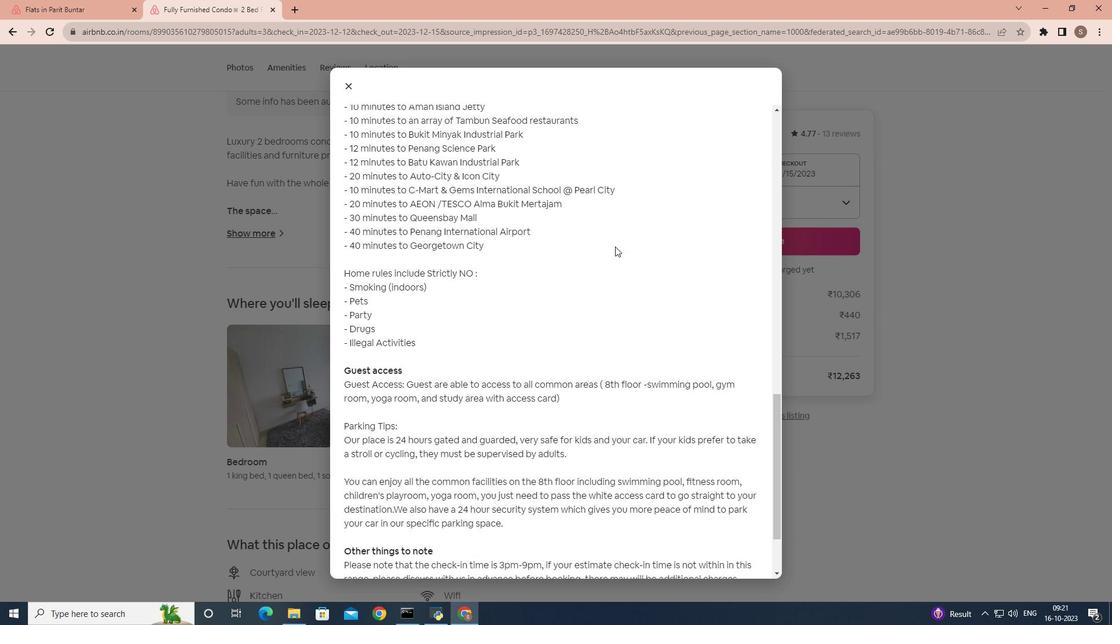 
Action: Mouse scrolled (615, 246) with delta (0, 0)
Screenshot: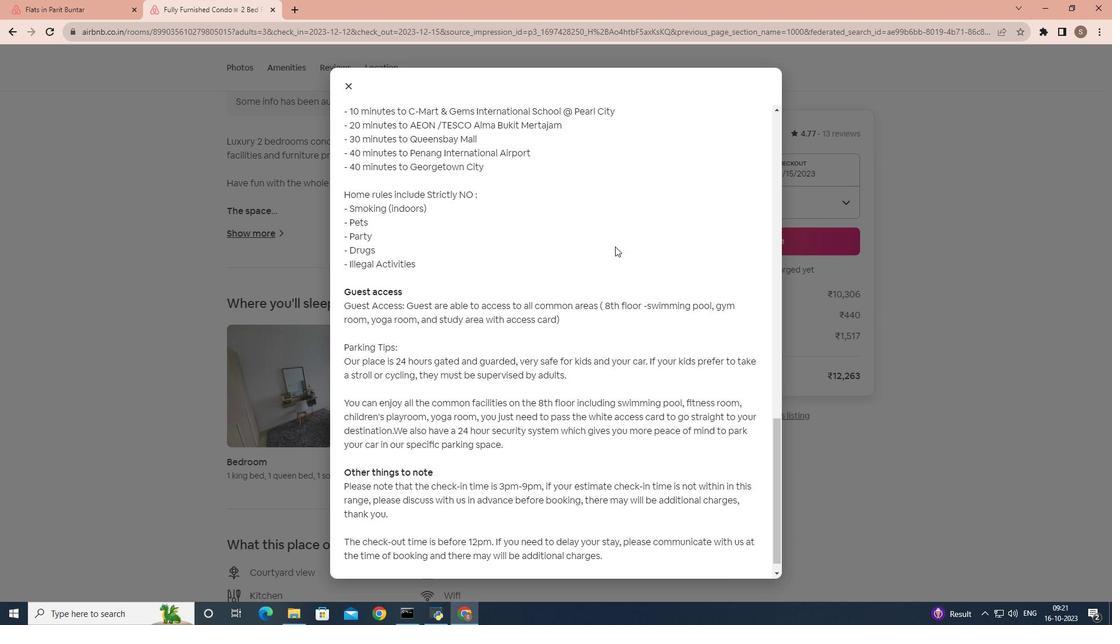 
Action: Mouse scrolled (615, 246) with delta (0, 0)
Screenshot: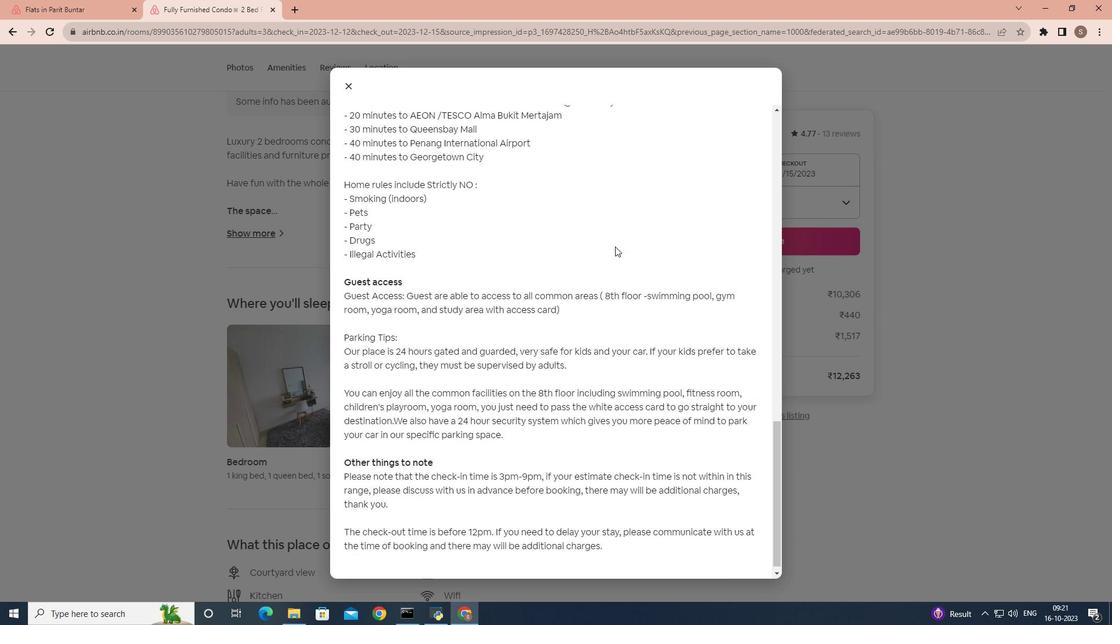 
Action: Mouse scrolled (615, 246) with delta (0, 0)
Screenshot: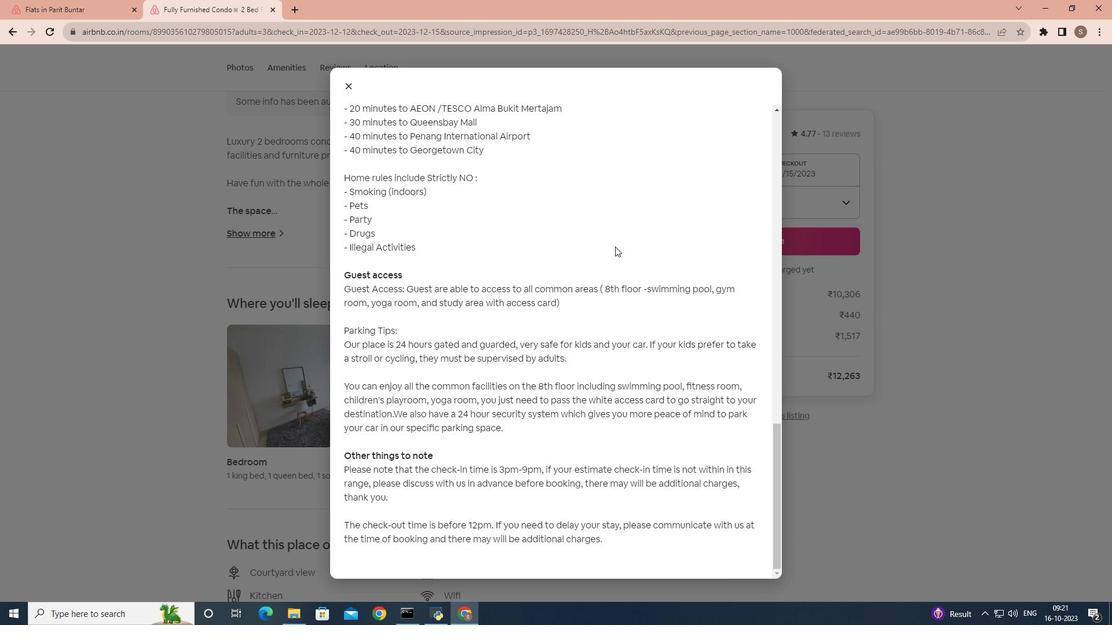 
Action: Mouse scrolled (615, 246) with delta (0, 0)
Screenshot: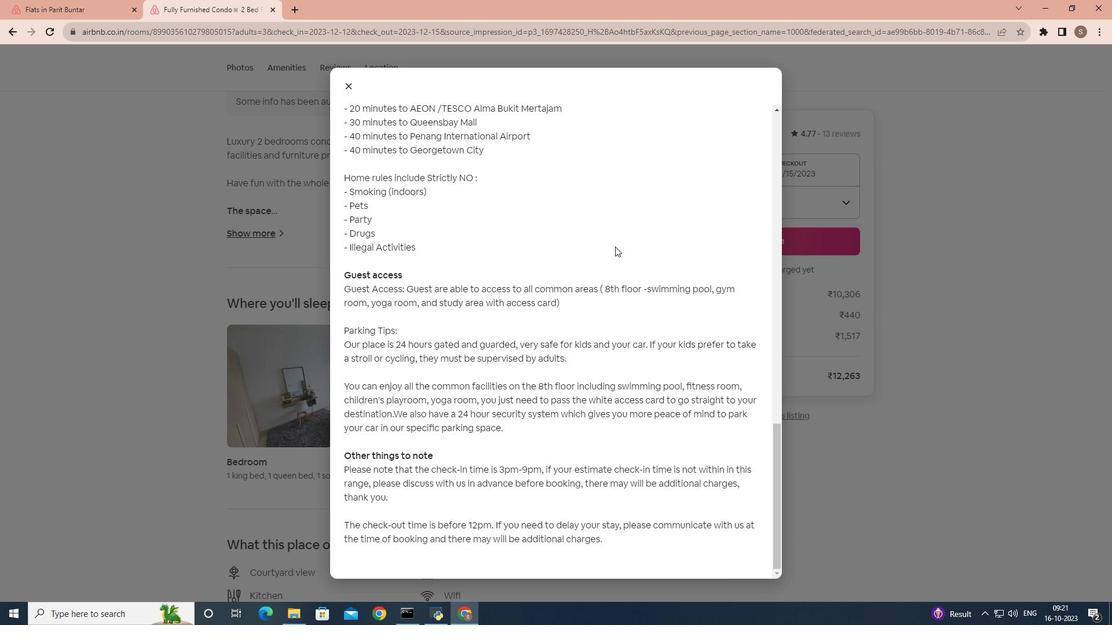
Action: Mouse scrolled (615, 246) with delta (0, 0)
Screenshot: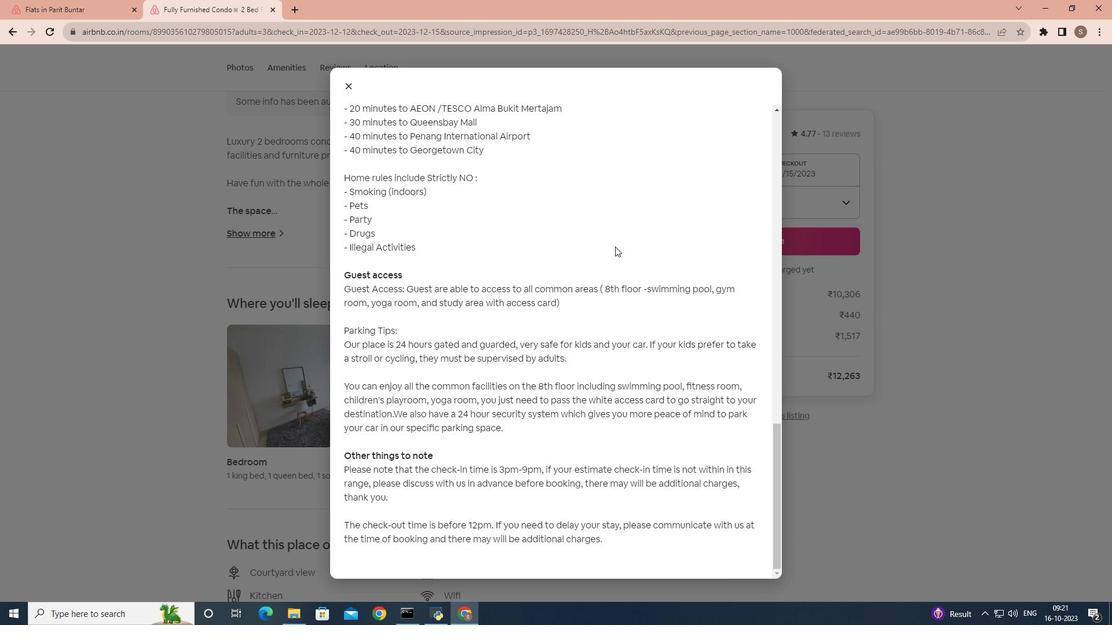
Action: Mouse moved to (342, 80)
Screenshot: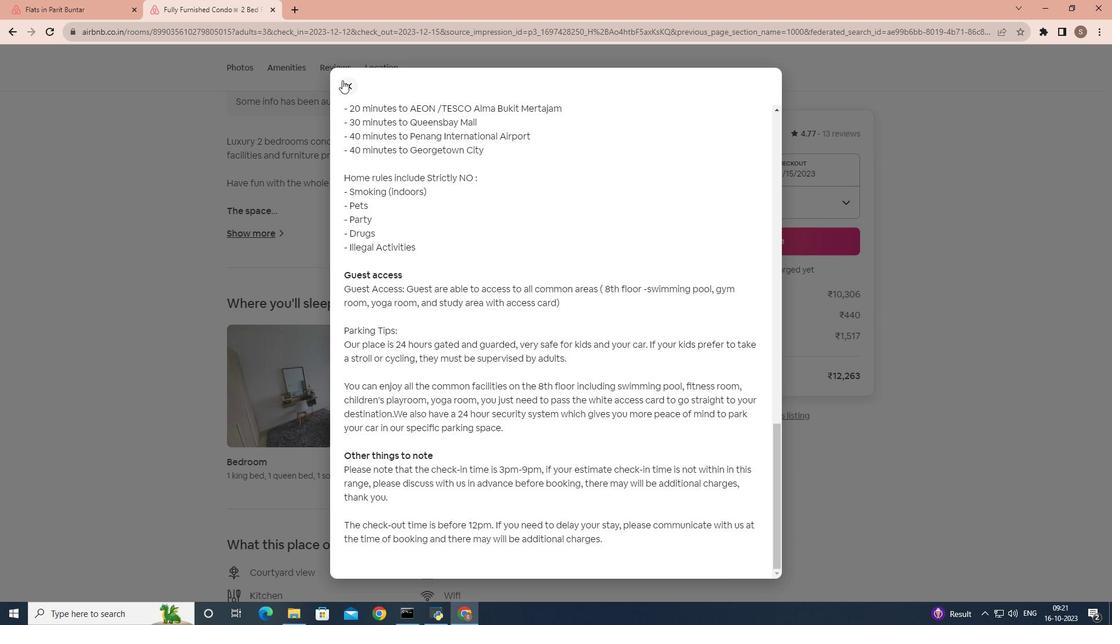 
Action: Mouse pressed left at (342, 80)
Screenshot: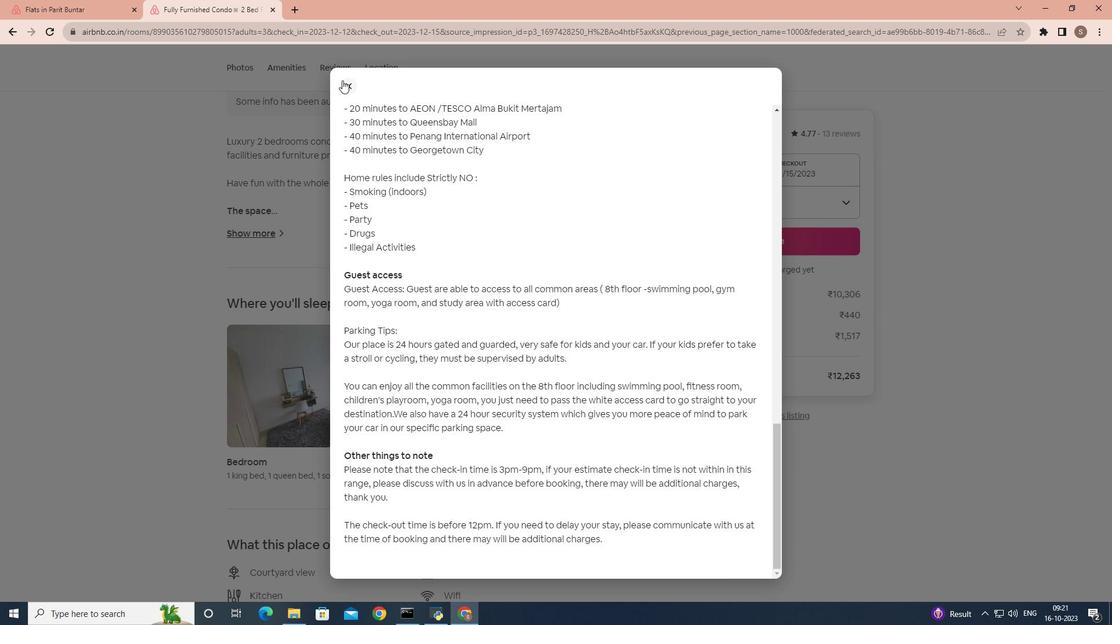 
Action: Mouse moved to (333, 282)
Screenshot: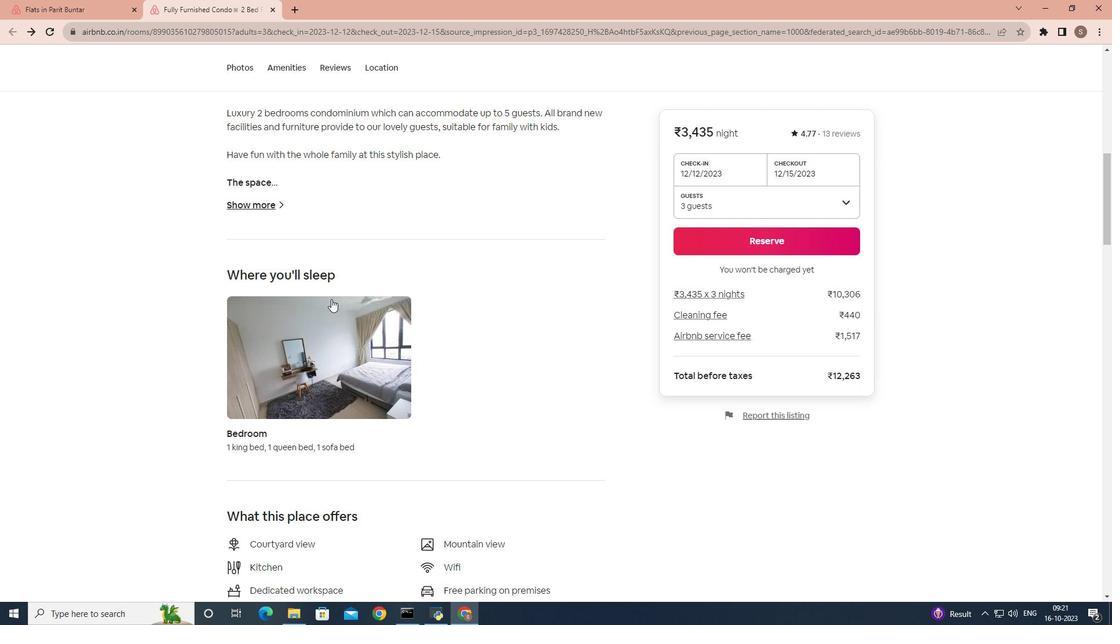 
Action: Mouse scrolled (333, 281) with delta (0, 0)
Screenshot: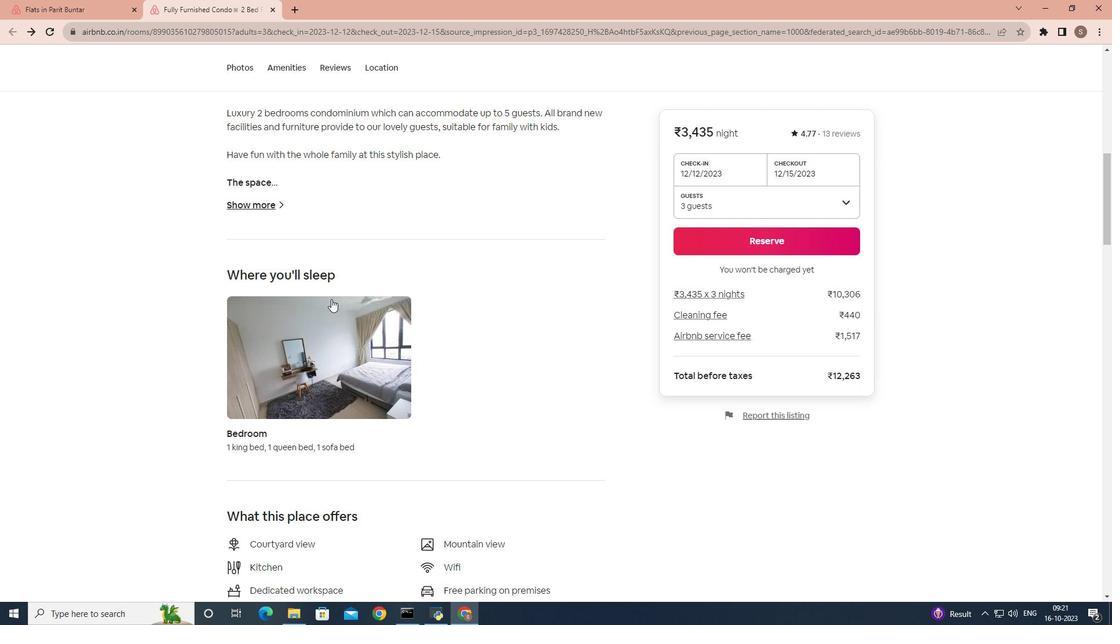 
Action: Mouse moved to (331, 294)
Screenshot: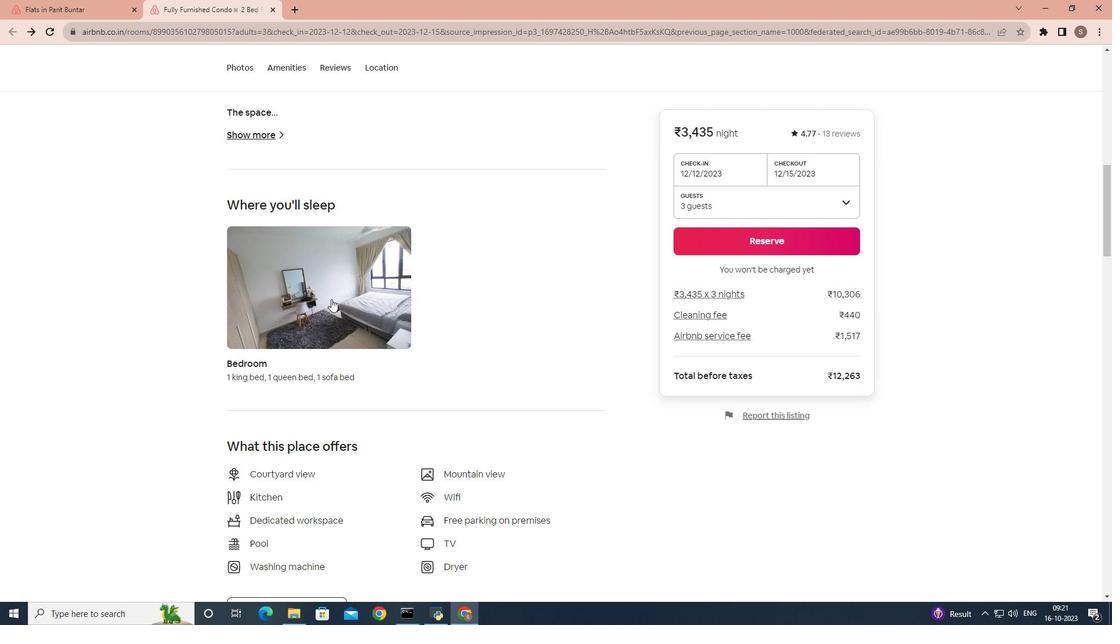 
Action: Mouse scrolled (331, 293) with delta (0, 0)
Screenshot: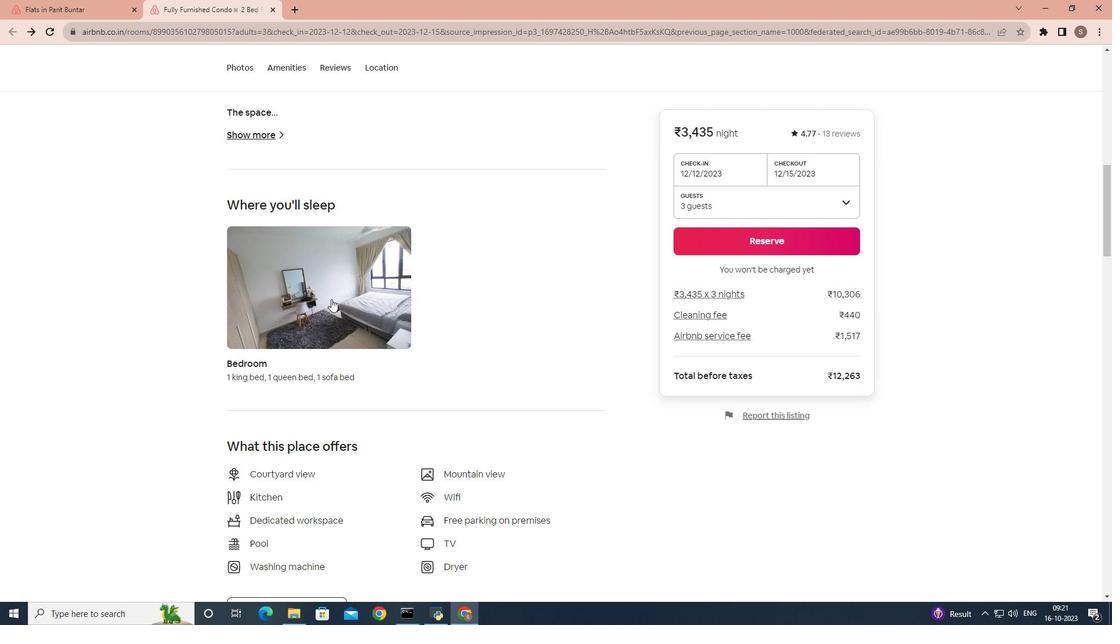 
Action: Mouse moved to (331, 299)
Screenshot: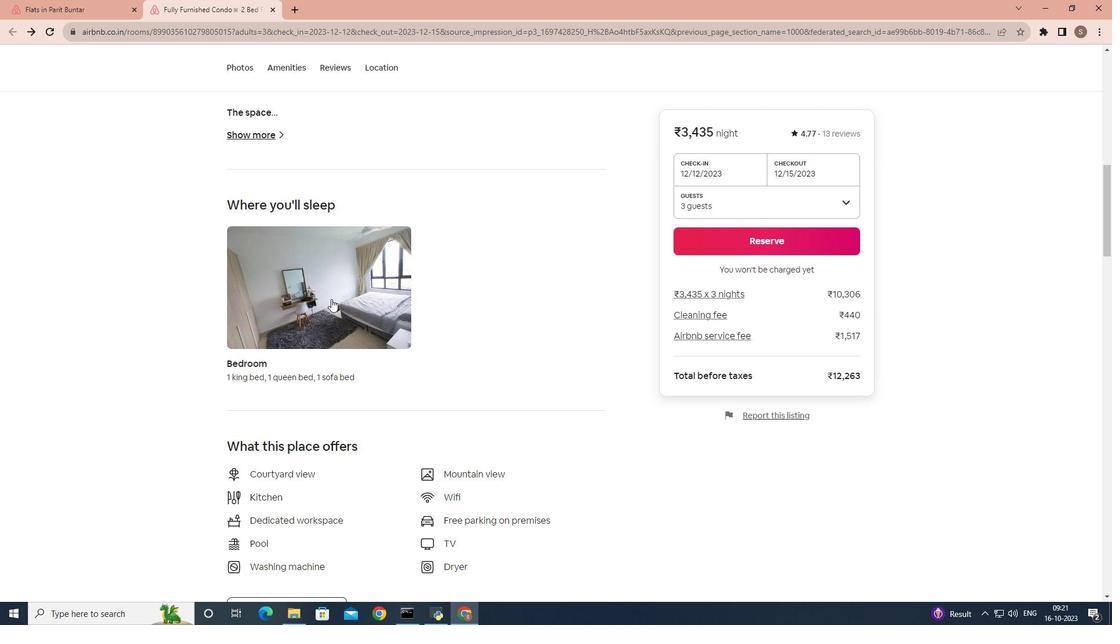 
Action: Mouse scrolled (331, 298) with delta (0, 0)
Screenshot: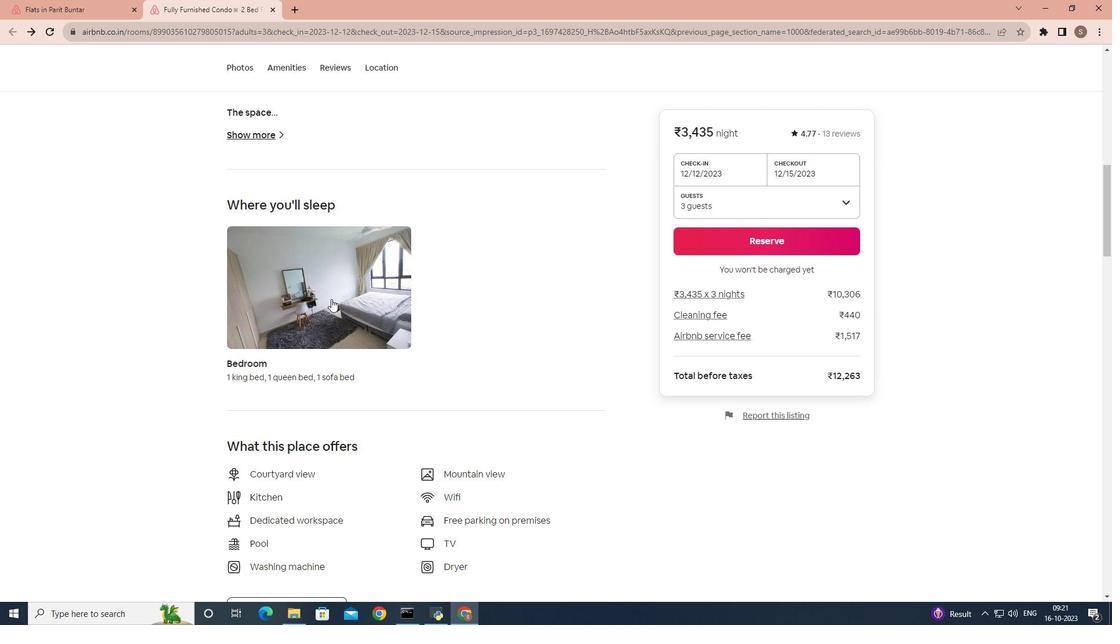 
Action: Mouse scrolled (331, 298) with delta (0, 0)
Screenshot: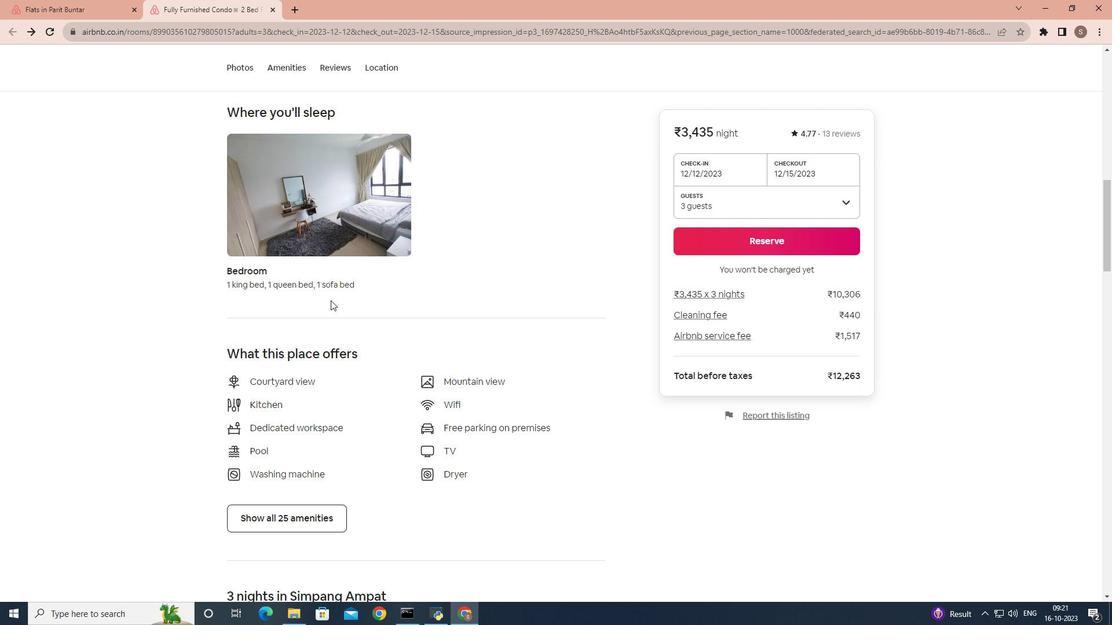 
Action: Mouse scrolled (331, 298) with delta (0, 0)
Screenshot: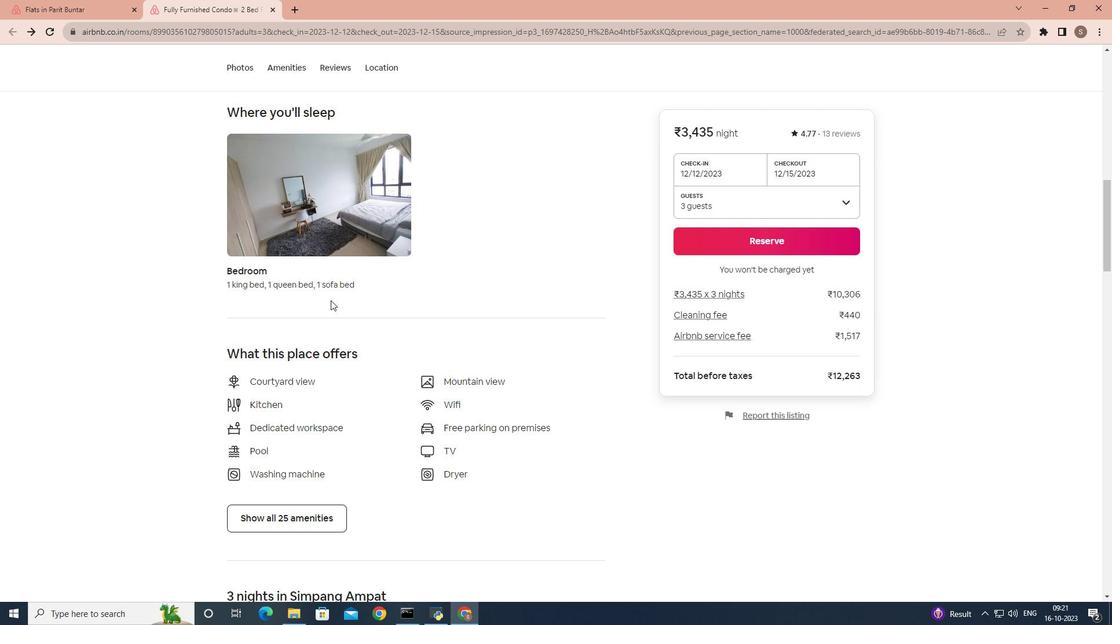 
Action: Mouse moved to (318, 308)
Screenshot: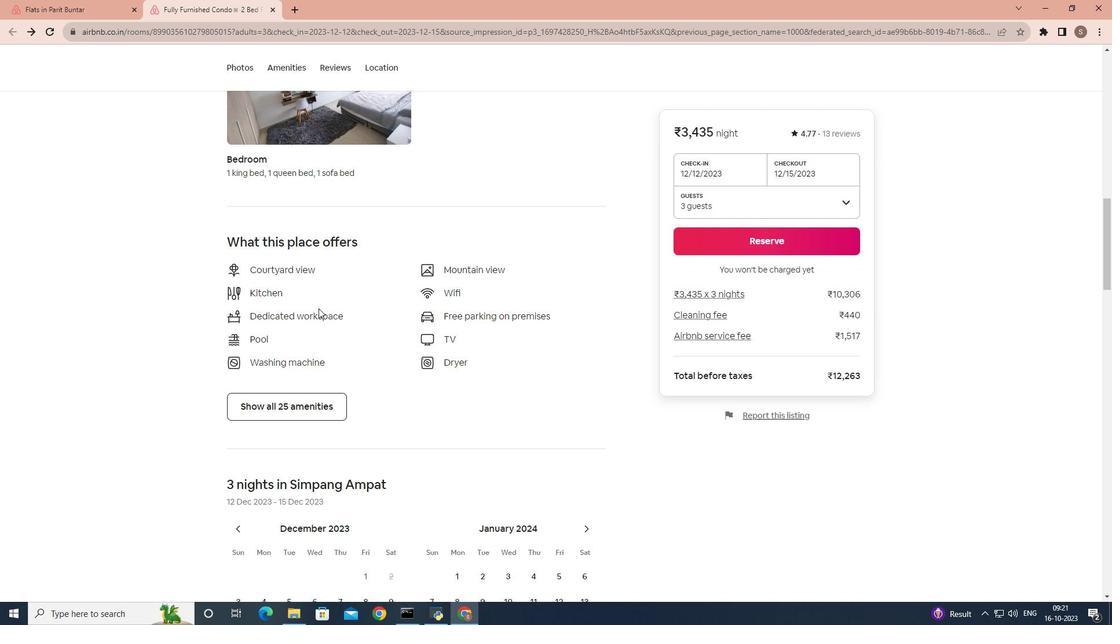 
Action: Mouse scrolled (318, 308) with delta (0, 0)
Screenshot: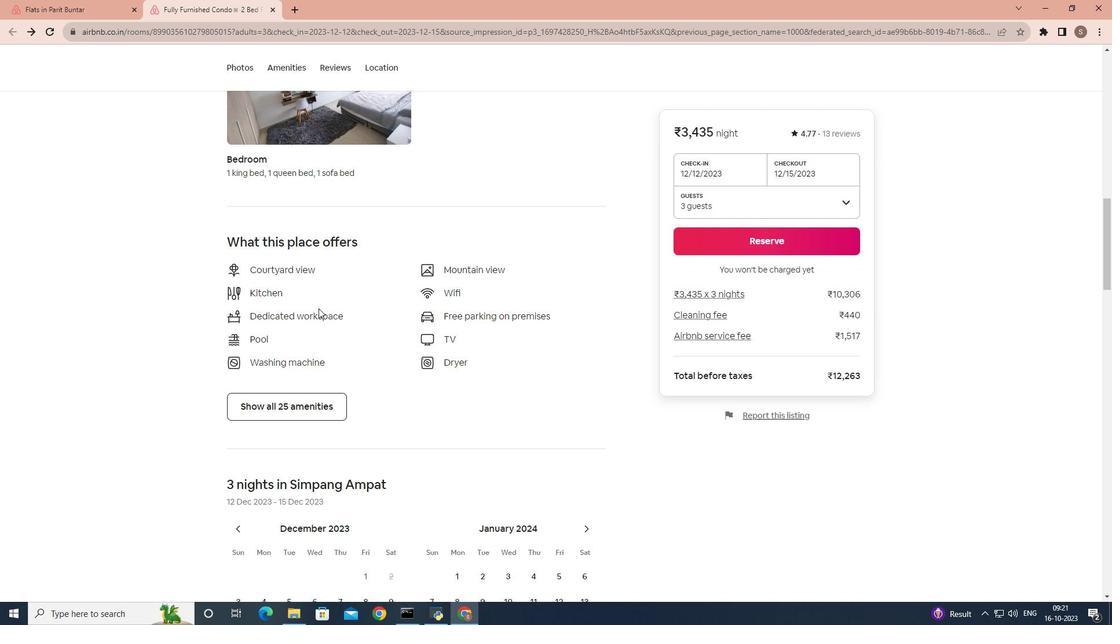 
Action: Mouse scrolled (318, 308) with delta (0, 0)
Screenshot: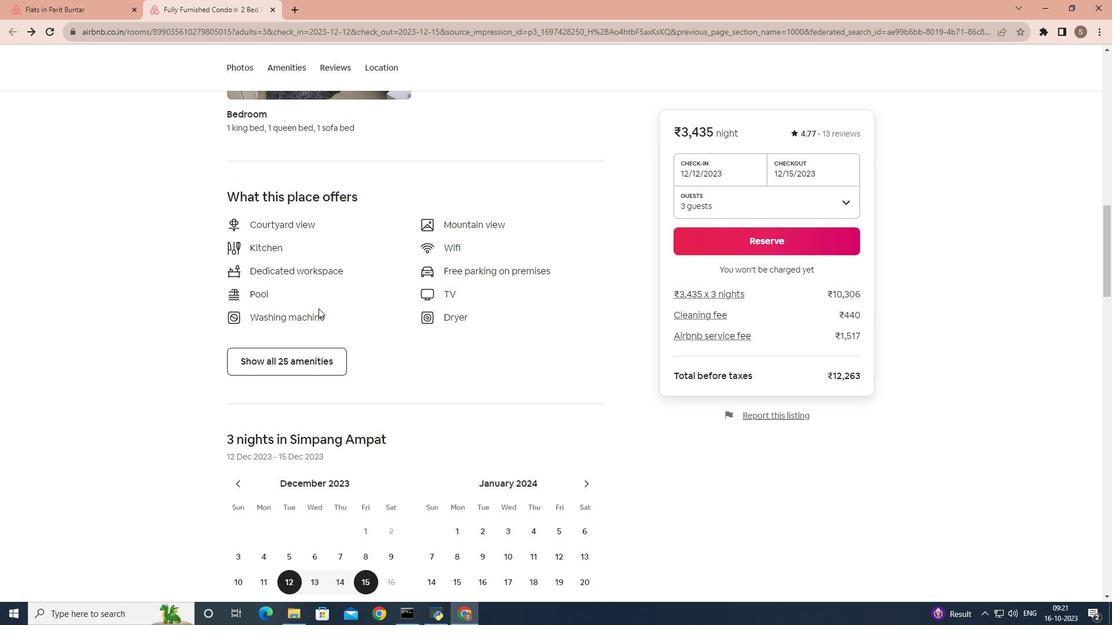 
Action: Mouse moved to (318, 313)
Screenshot: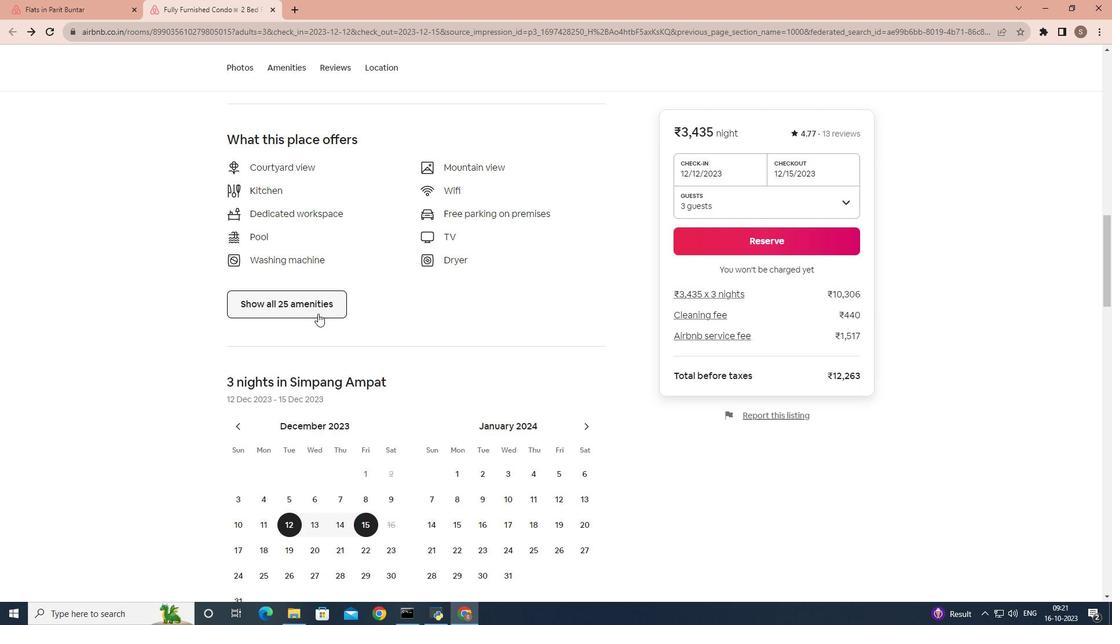 
Action: Mouse pressed left at (318, 313)
Screenshot: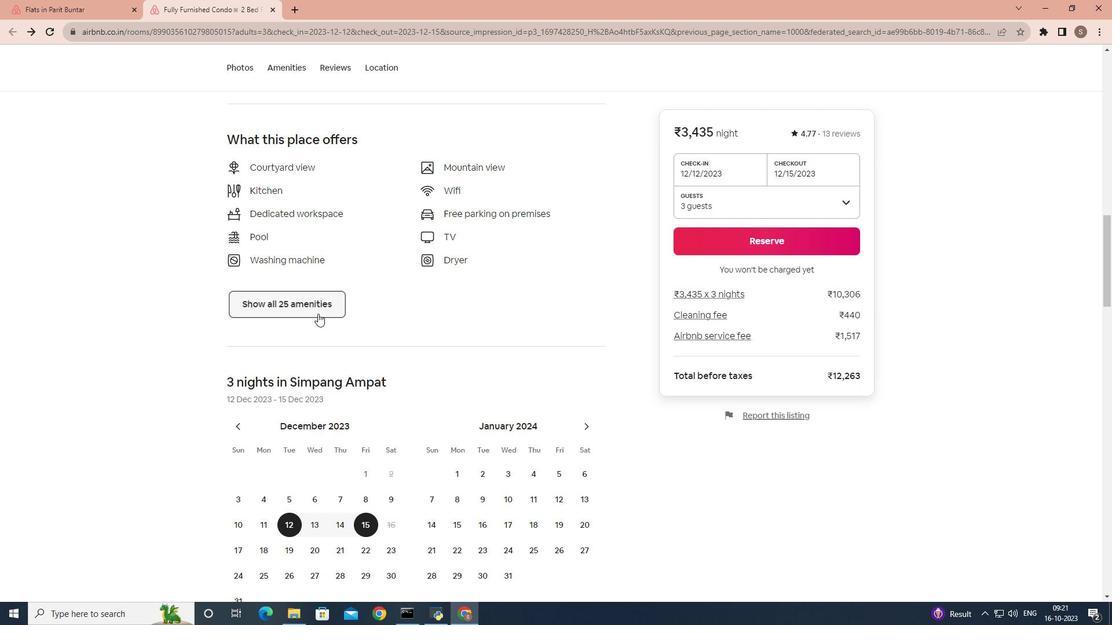 
Action: Mouse moved to (411, 303)
Screenshot: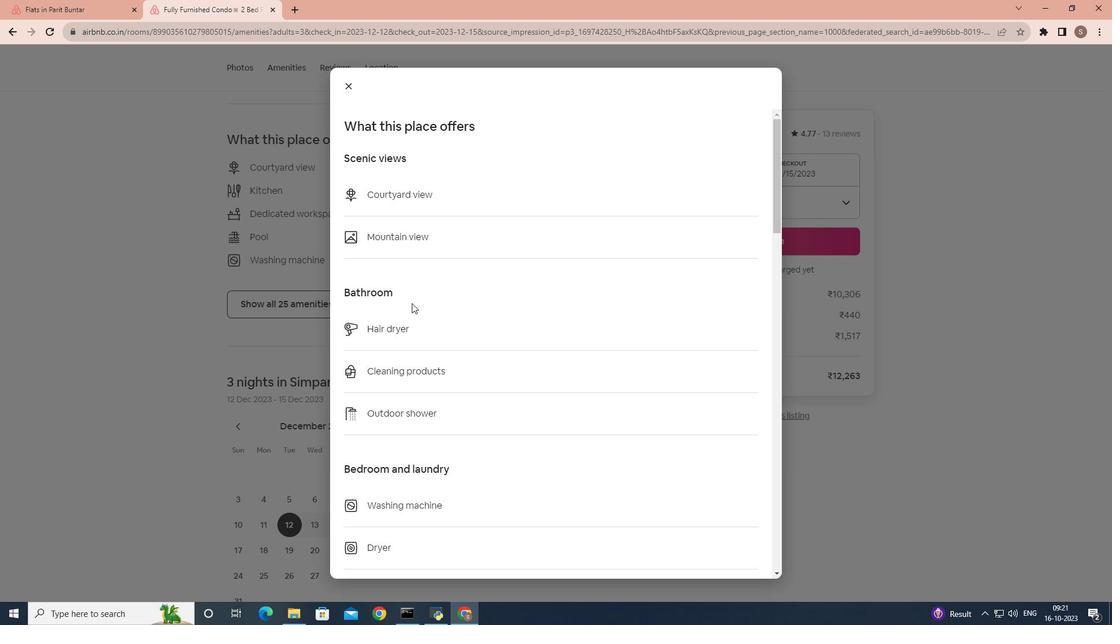 
Action: Mouse scrolled (411, 302) with delta (0, 0)
Screenshot: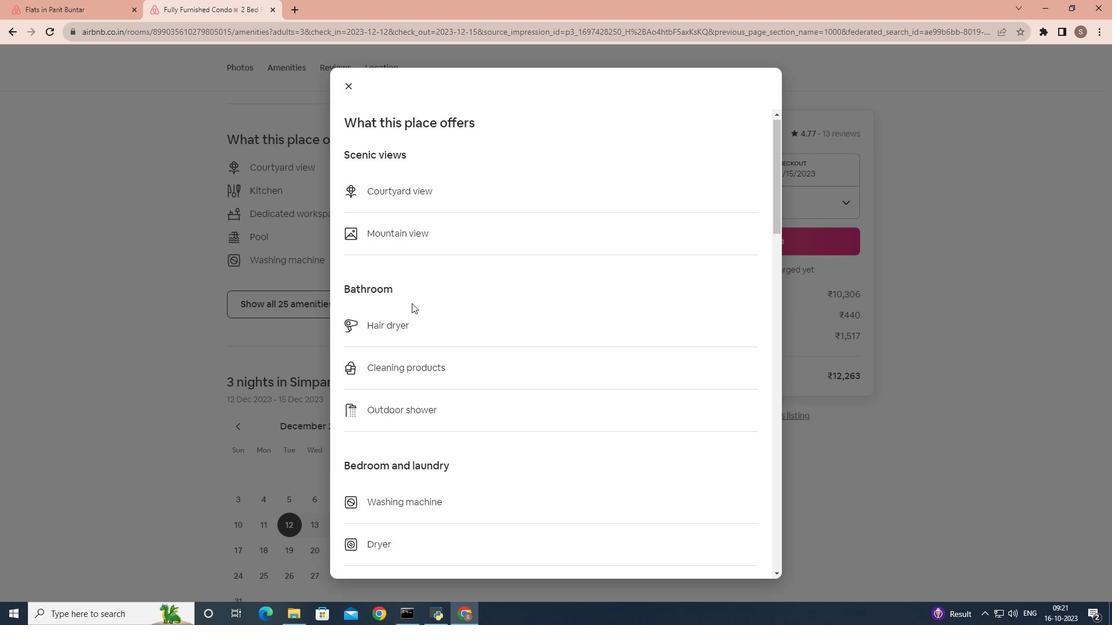 
Action: Mouse scrolled (411, 302) with delta (0, 0)
Screenshot: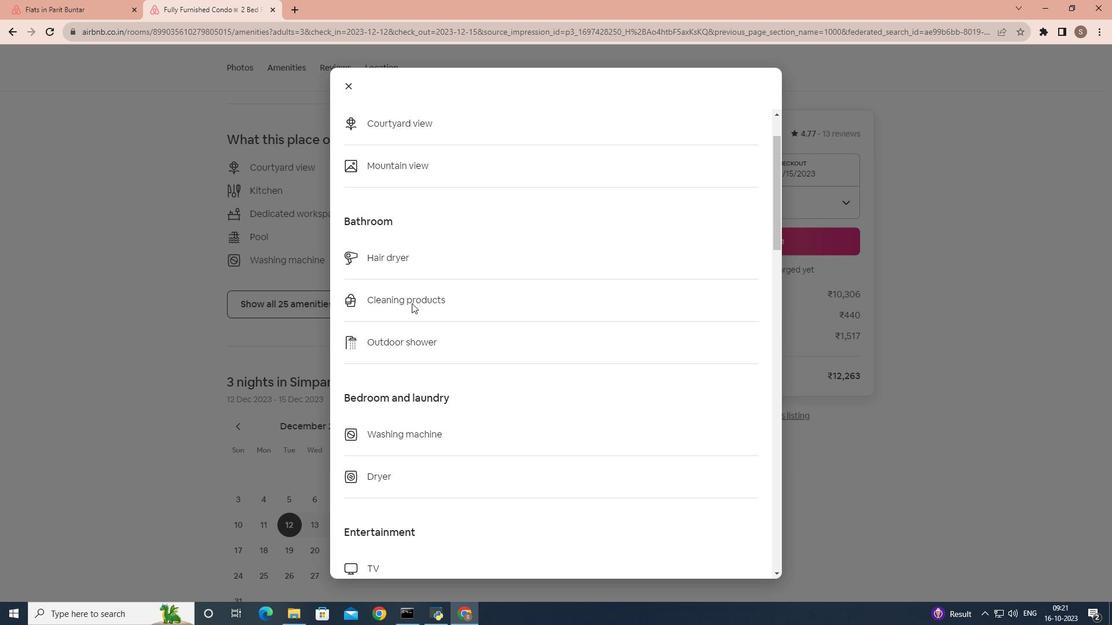 
Action: Mouse scrolled (411, 302) with delta (0, 0)
Screenshot: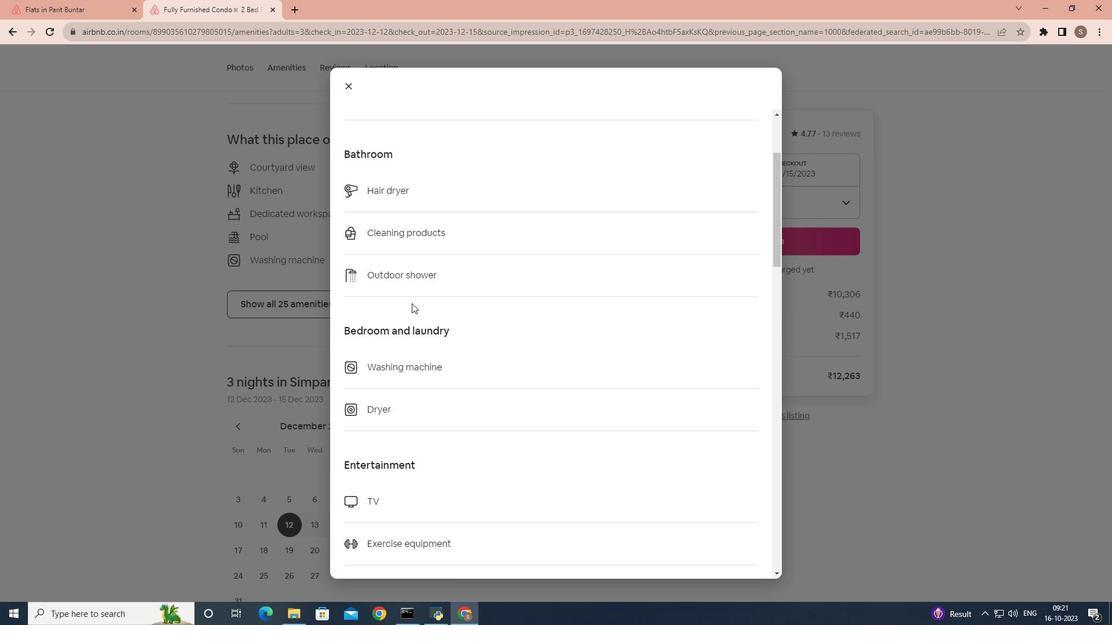 
Action: Mouse scrolled (411, 302) with delta (0, 0)
Screenshot: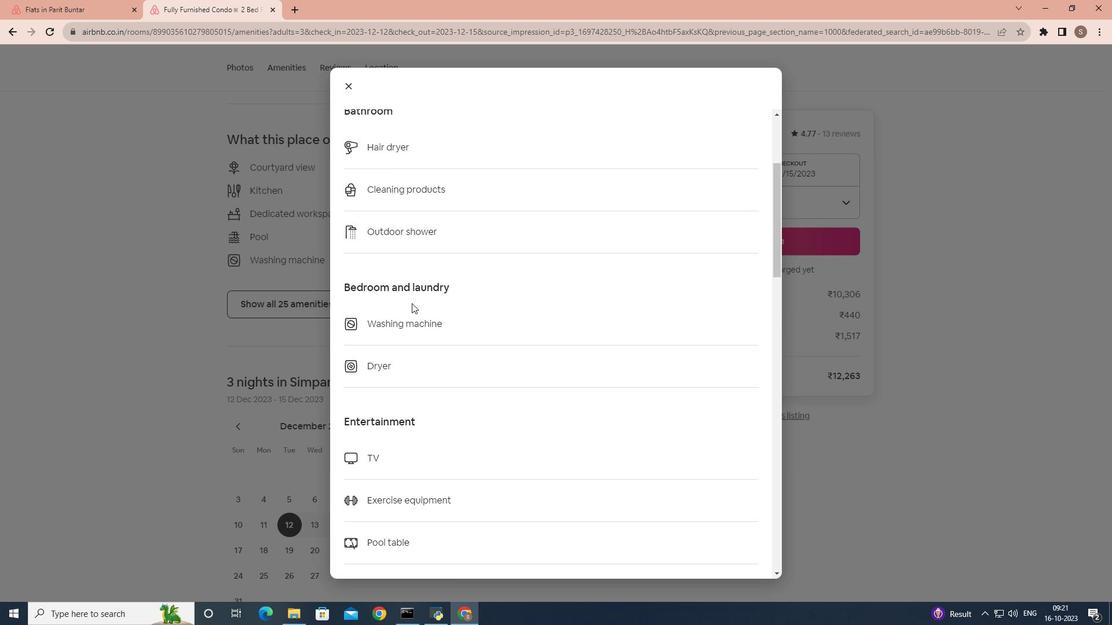 
Action: Mouse scrolled (411, 302) with delta (0, 0)
Screenshot: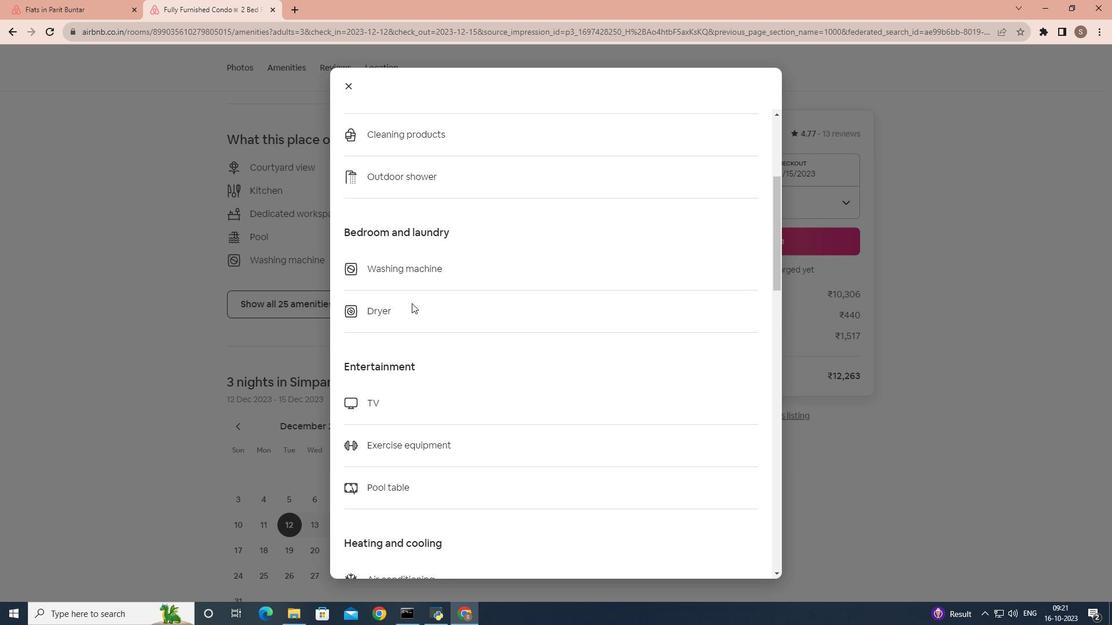 
Action: Mouse scrolled (411, 302) with delta (0, 0)
Screenshot: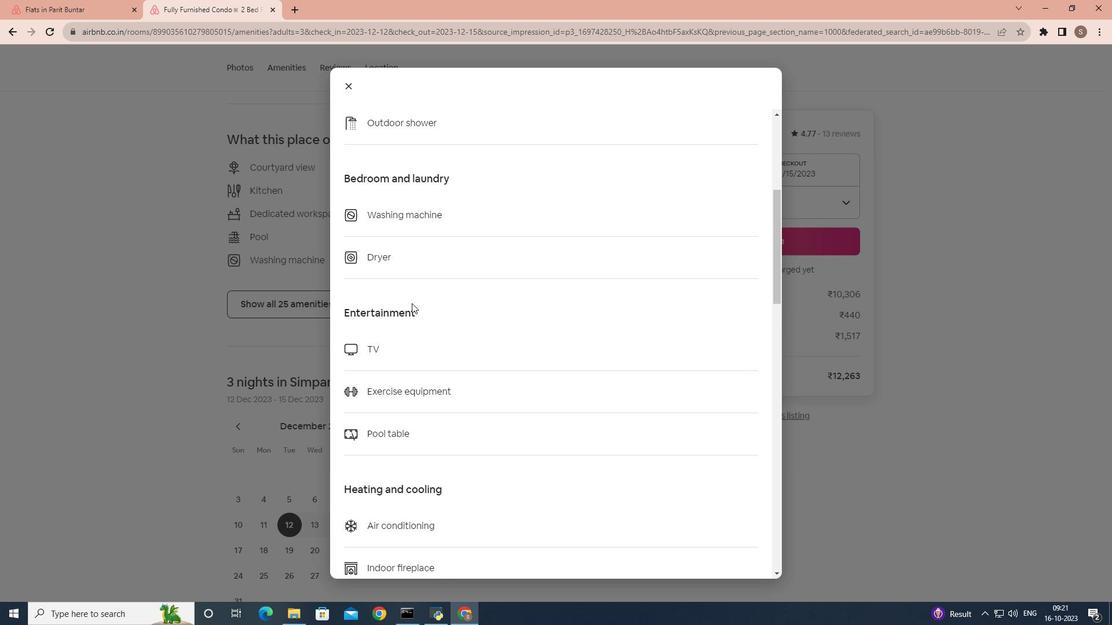 
Action: Mouse scrolled (411, 302) with delta (0, 0)
Screenshot: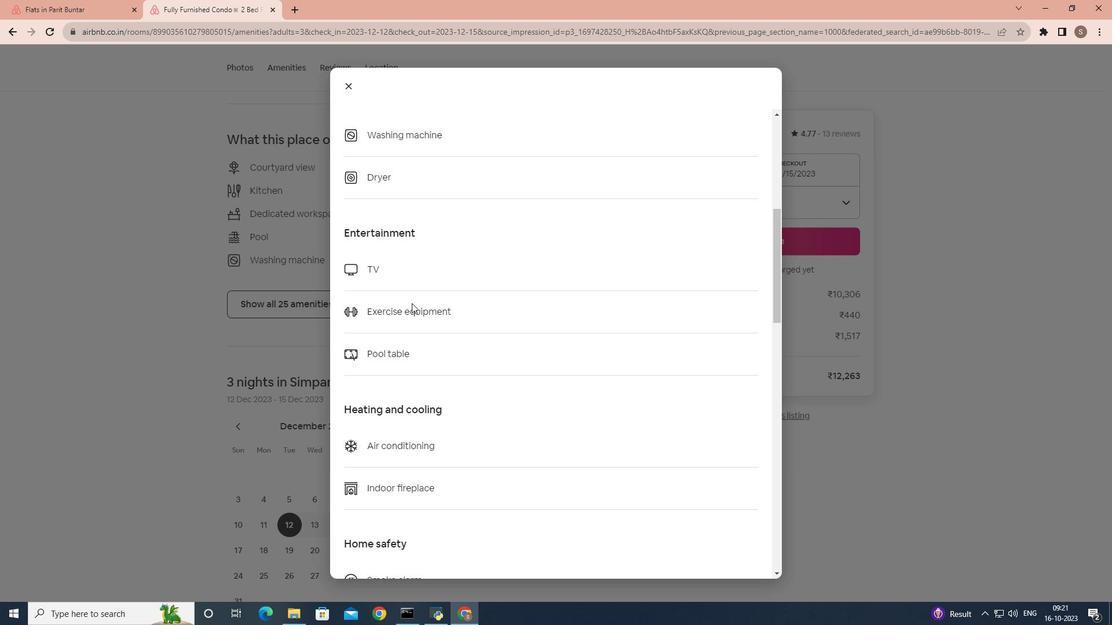 
Action: Mouse scrolled (411, 302) with delta (0, 0)
Screenshot: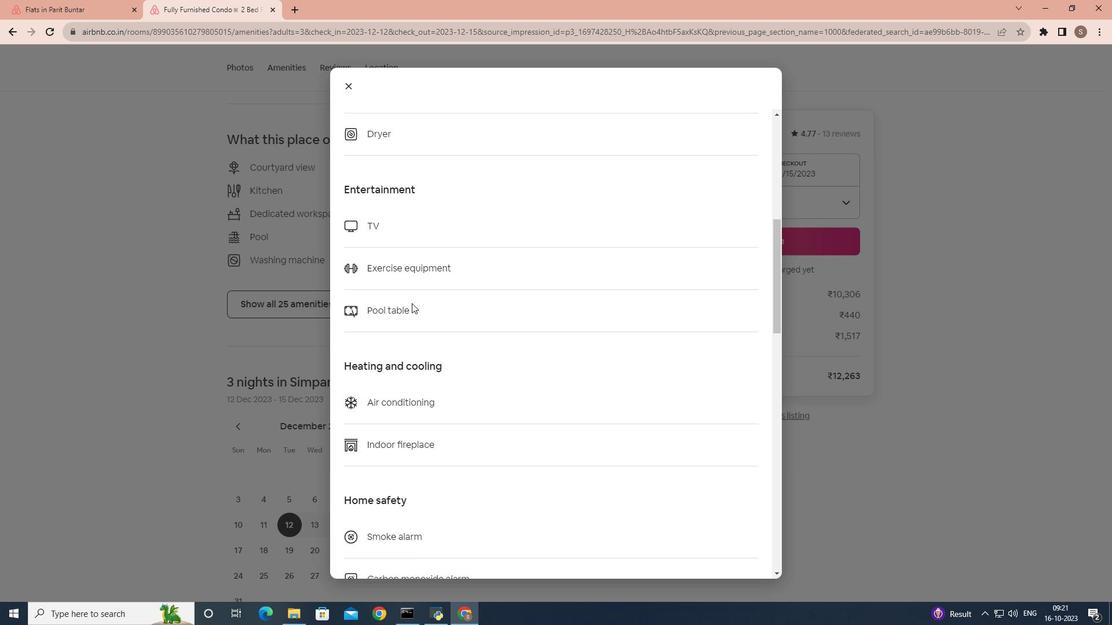 
Action: Mouse scrolled (411, 302) with delta (0, 0)
Screenshot: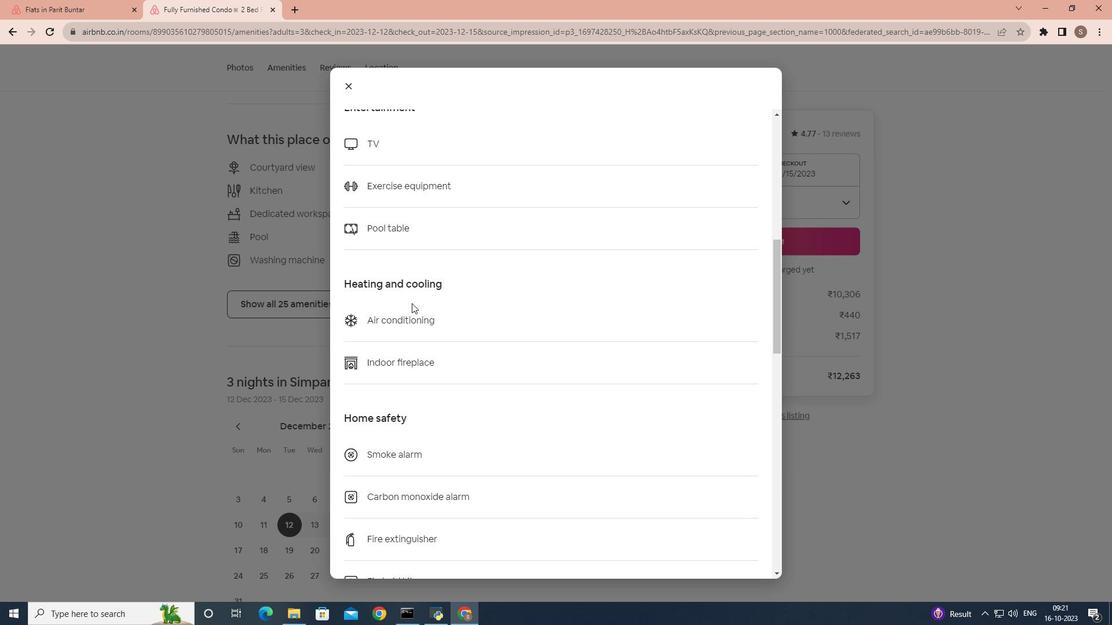 
Action: Mouse scrolled (411, 302) with delta (0, 0)
Screenshot: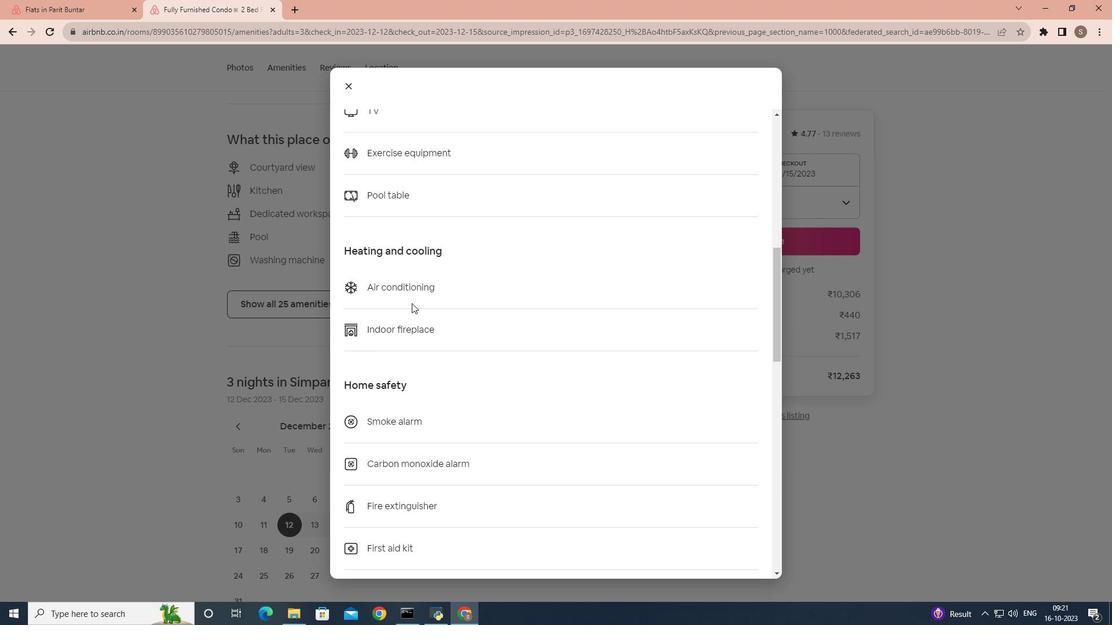 
Action: Mouse scrolled (411, 302) with delta (0, 0)
Screenshot: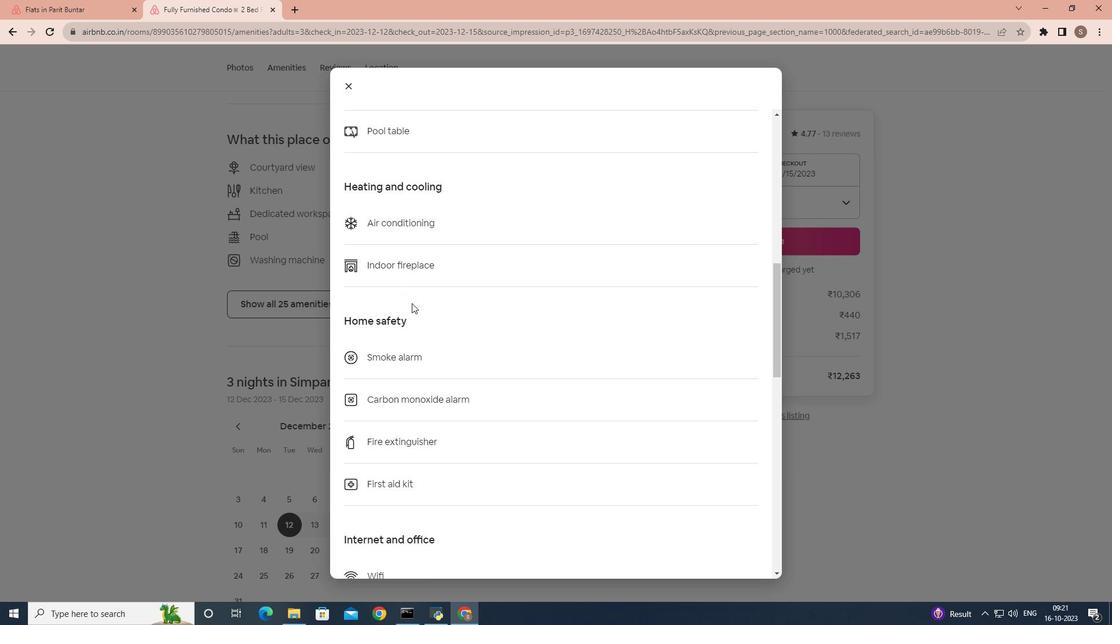 
Action: Mouse scrolled (411, 302) with delta (0, 0)
Screenshot: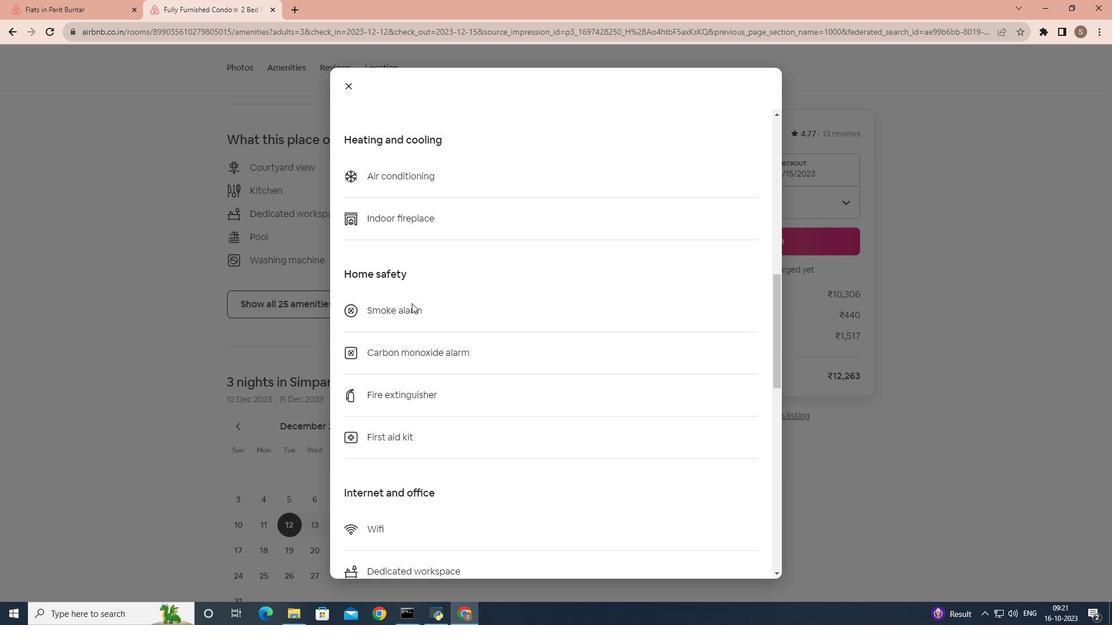 
Action: Mouse scrolled (411, 302) with delta (0, 0)
Screenshot: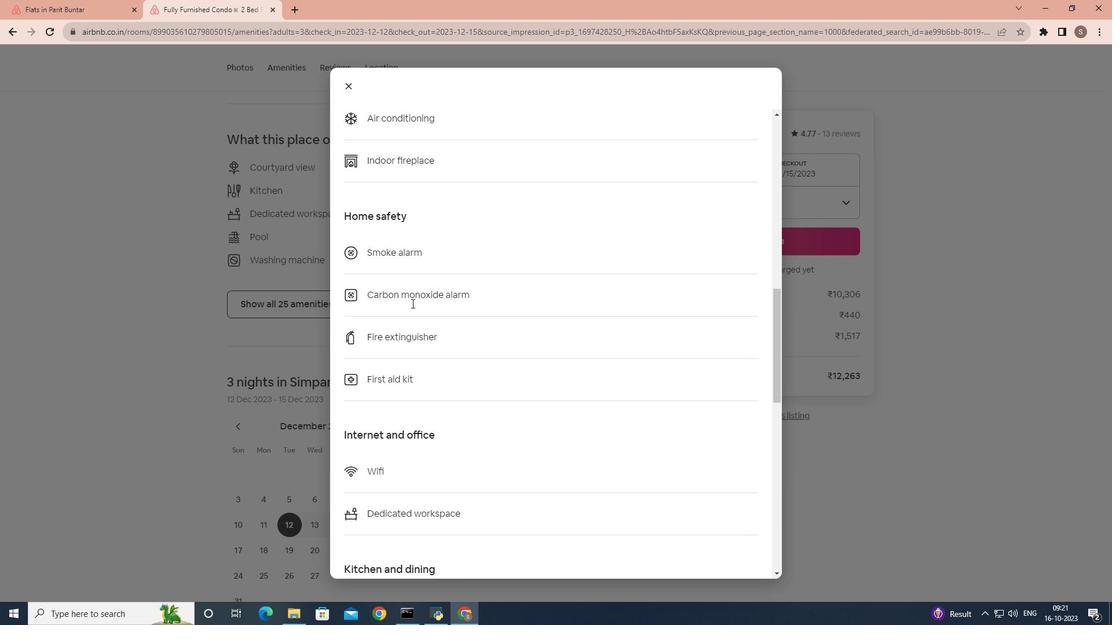 
Action: Mouse scrolled (411, 302) with delta (0, 0)
Screenshot: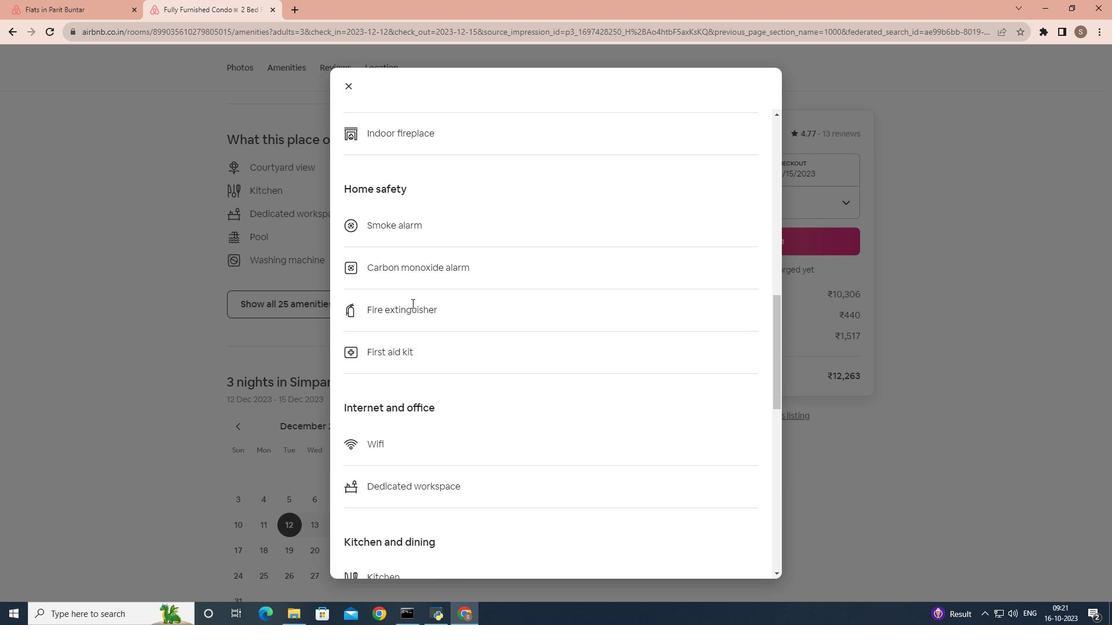 
Action: Mouse scrolled (411, 302) with delta (0, 0)
Screenshot: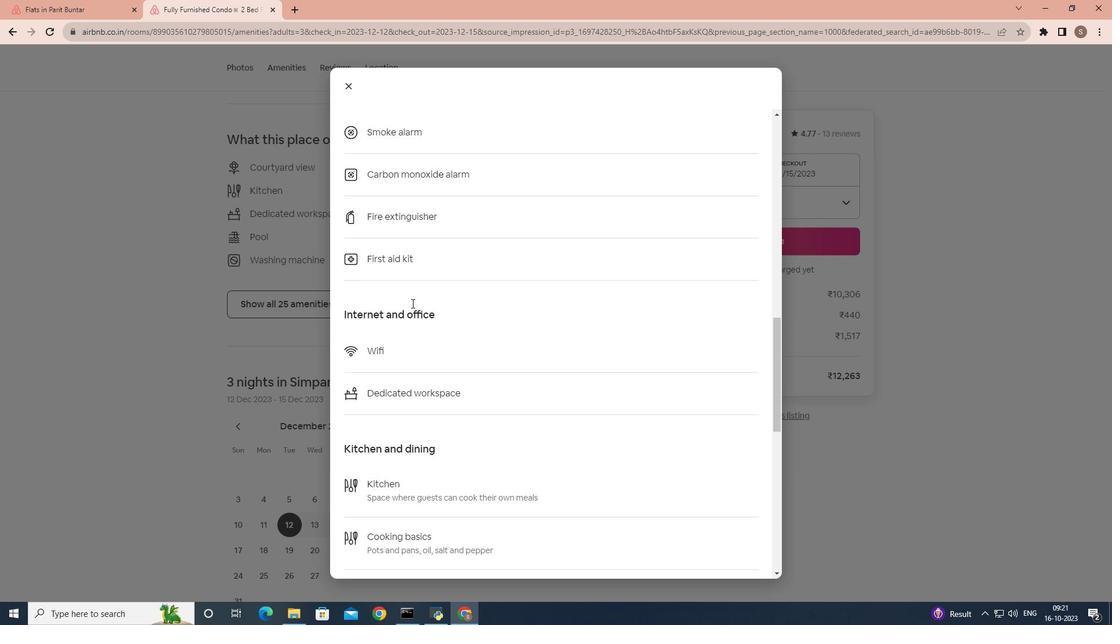 
Action: Mouse scrolled (411, 302) with delta (0, 0)
Screenshot: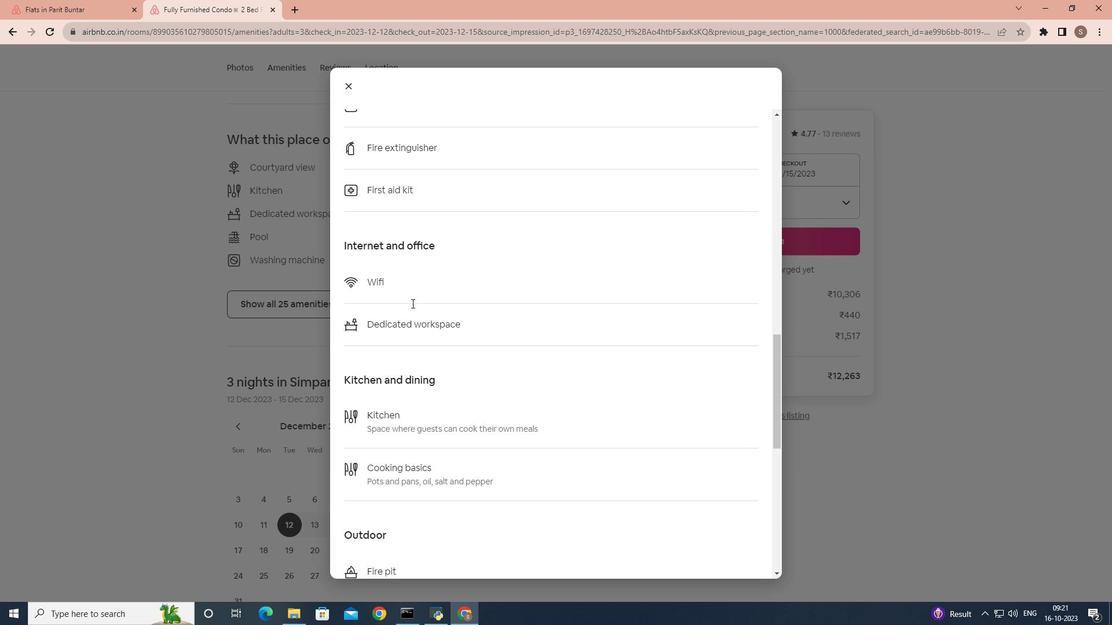 
Action: Mouse scrolled (411, 302) with delta (0, 0)
Screenshot: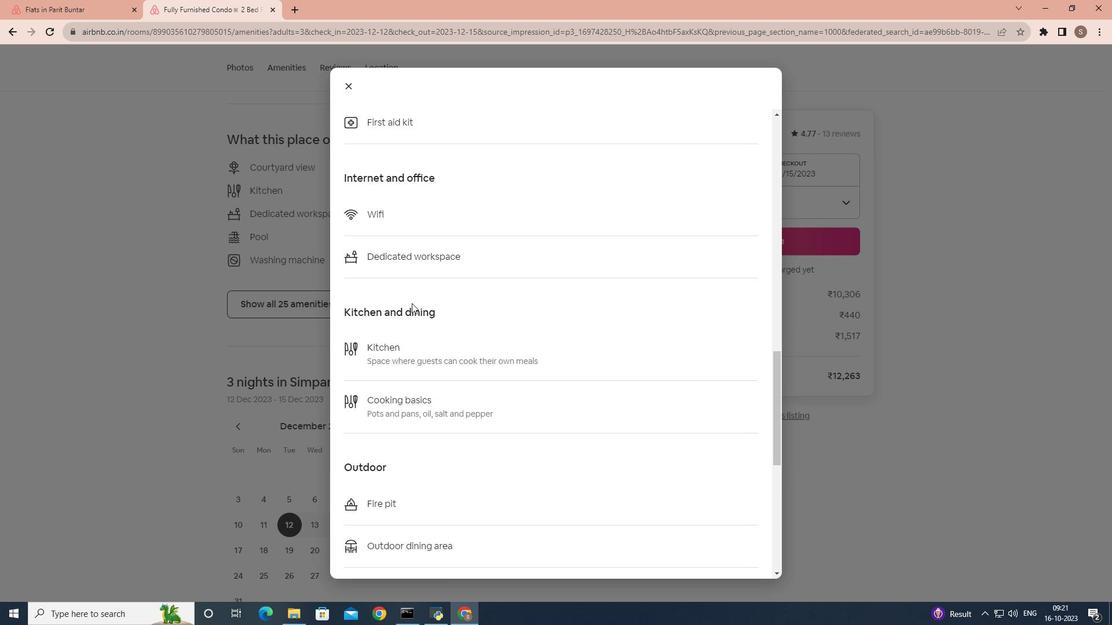 
Action: Mouse scrolled (411, 302) with delta (0, 0)
Screenshot: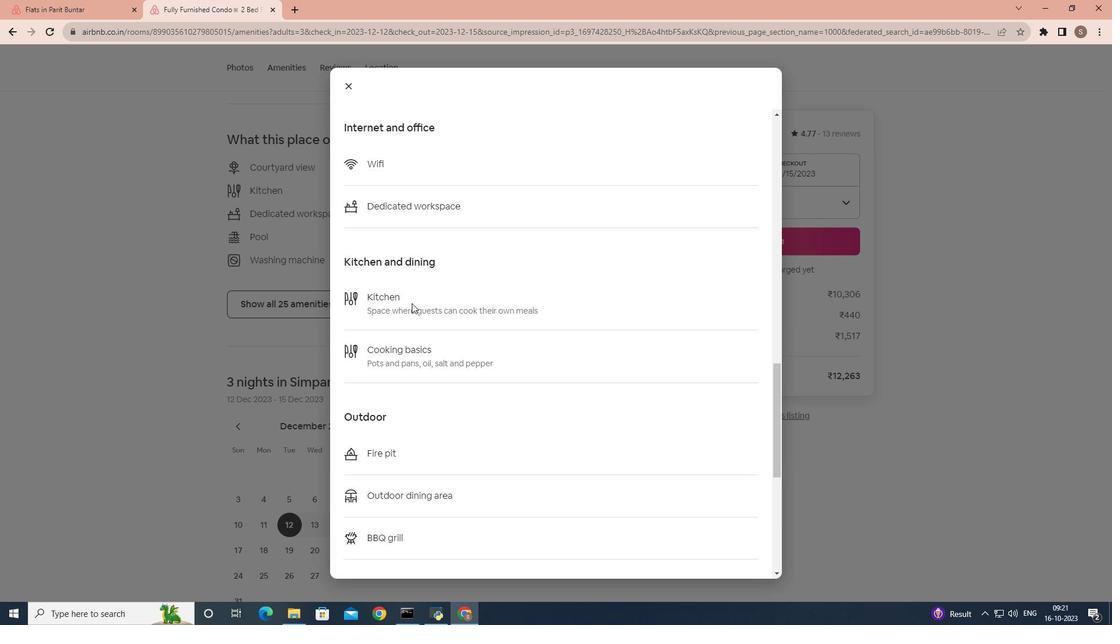 
Action: Mouse scrolled (411, 302) with delta (0, 0)
Screenshot: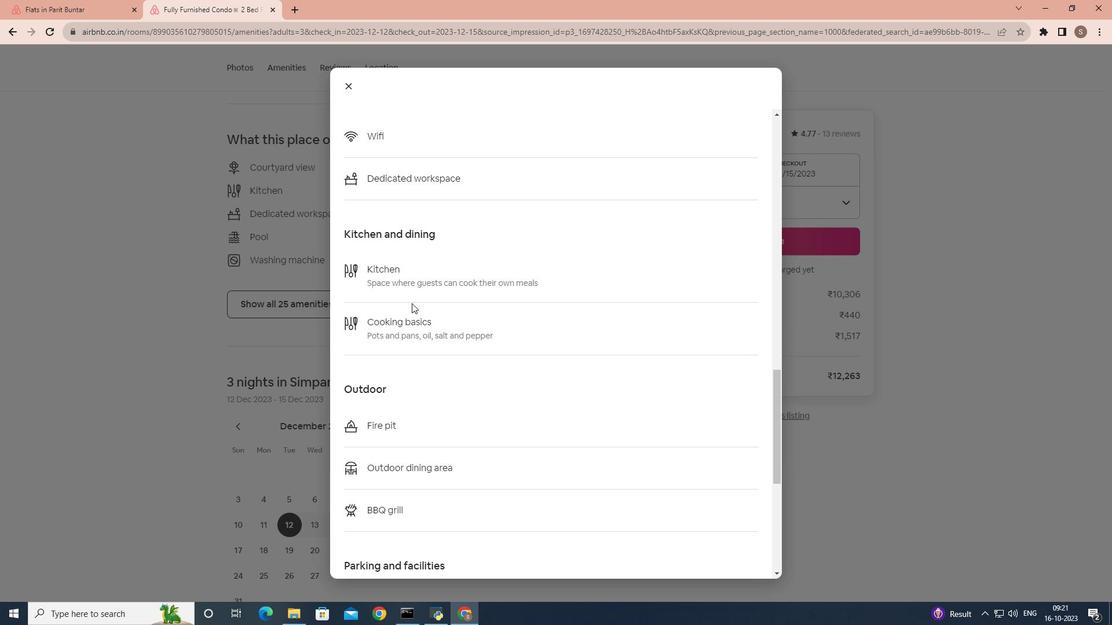 
Action: Mouse scrolled (411, 302) with delta (0, 0)
Screenshot: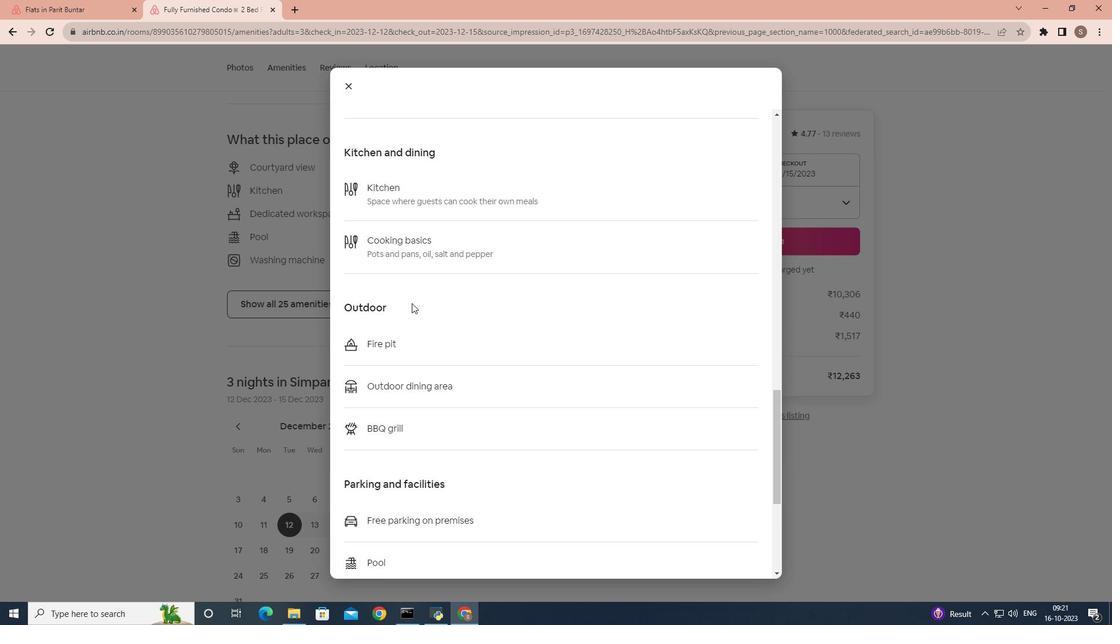 
Action: Mouse scrolled (411, 302) with delta (0, 0)
Screenshot: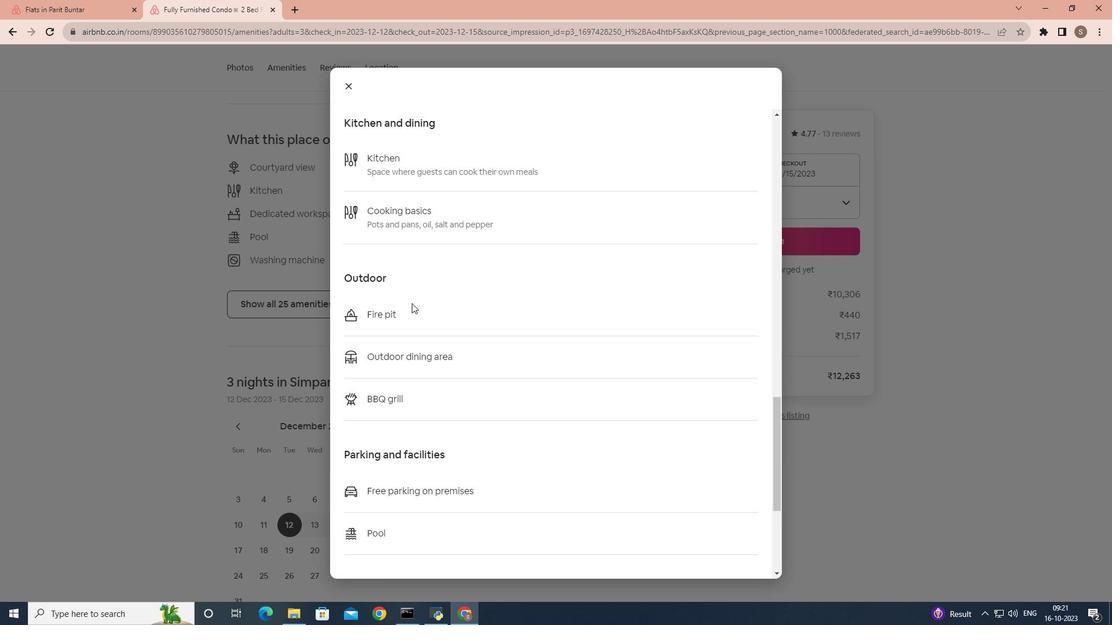 
Action: Mouse scrolled (411, 302) with delta (0, 0)
Screenshot: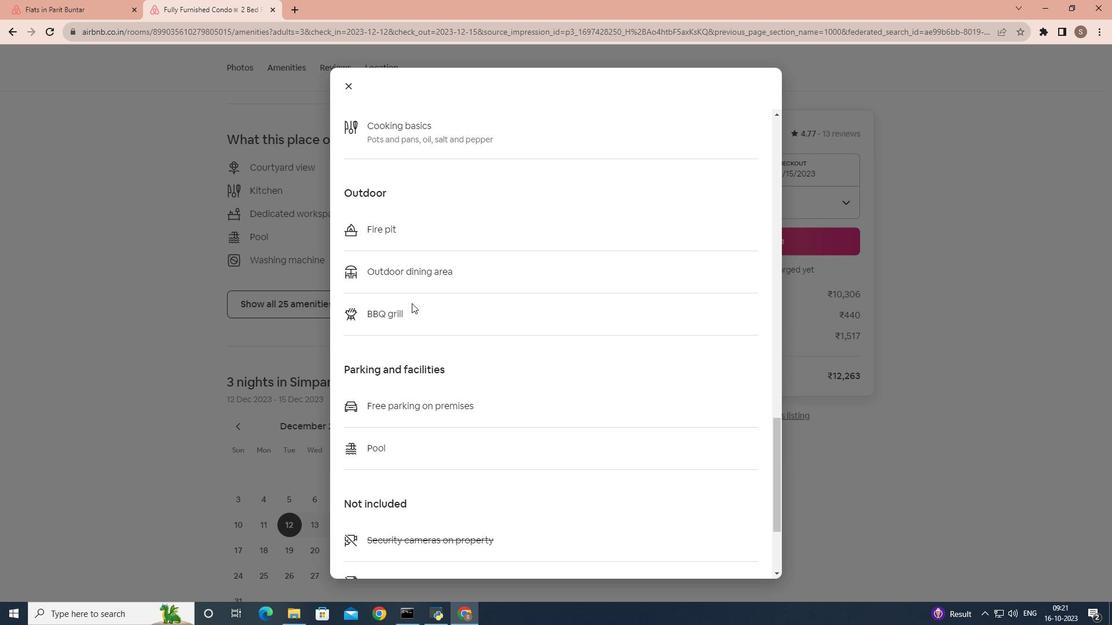 
Action: Mouse scrolled (411, 302) with delta (0, 0)
Screenshot: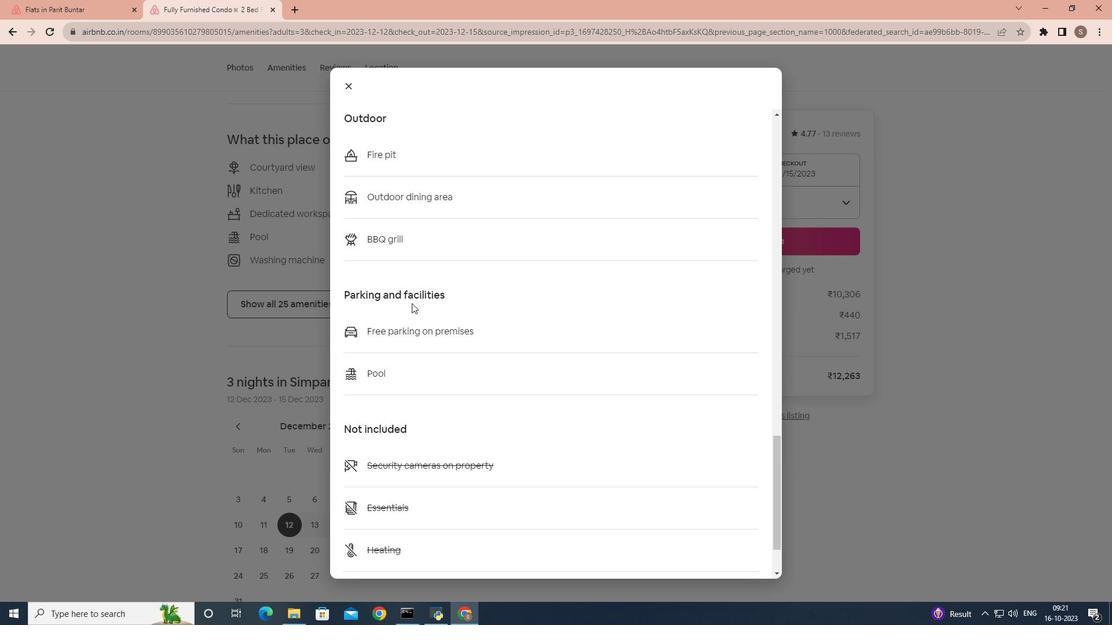 
Action: Mouse scrolled (411, 302) with delta (0, 0)
Screenshot: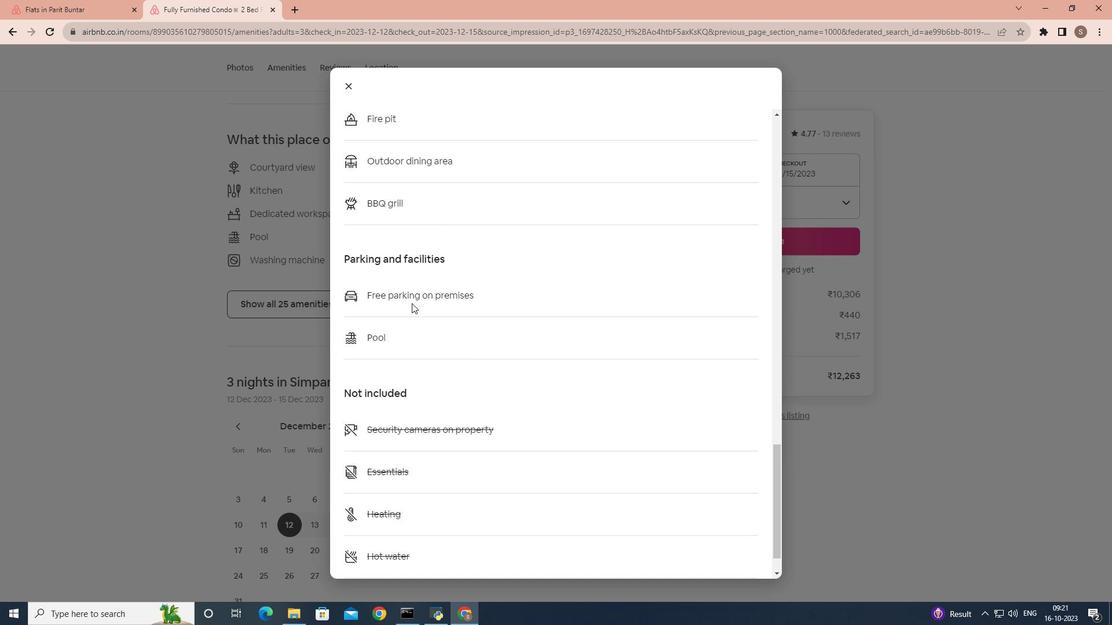 
Action: Mouse scrolled (411, 302) with delta (0, 0)
Screenshot: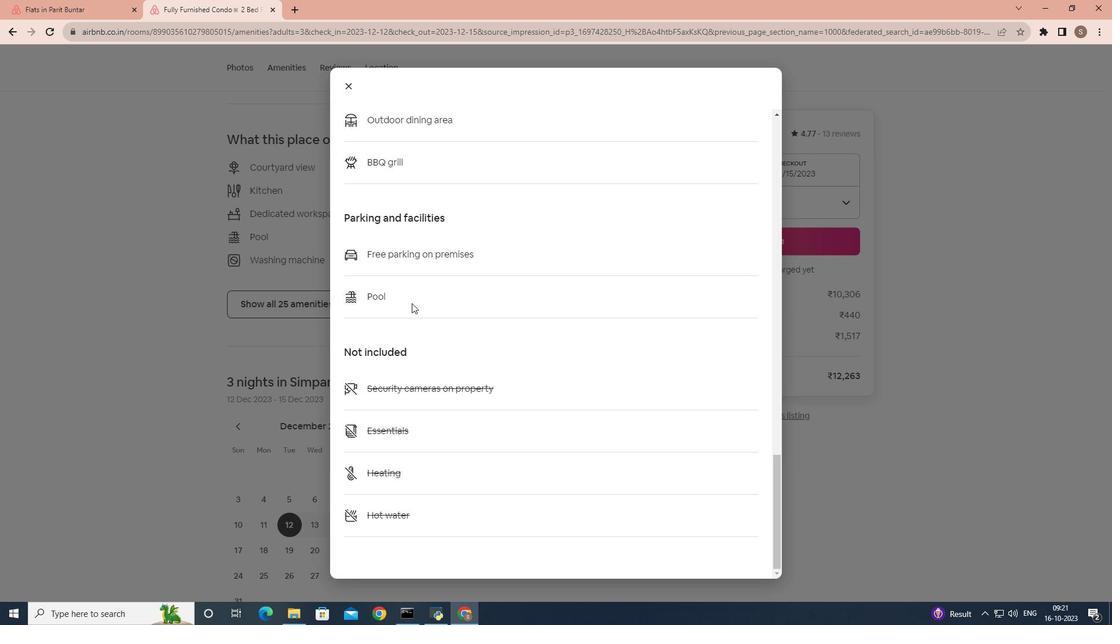 
Action: Mouse moved to (344, 82)
Screenshot: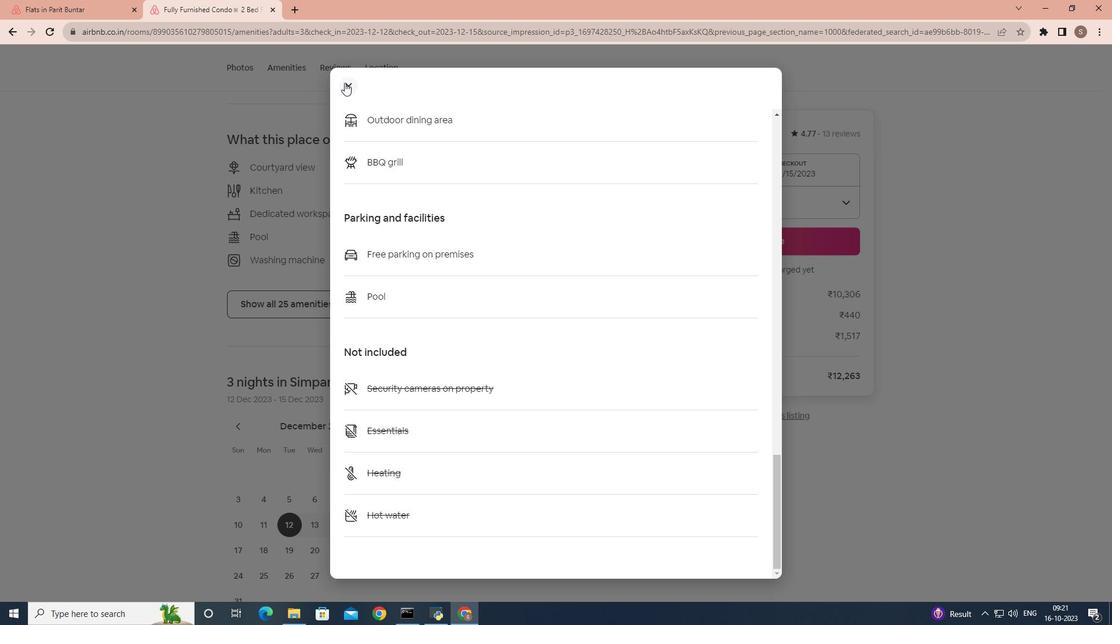 
Action: Mouse pressed left at (344, 82)
Screenshot: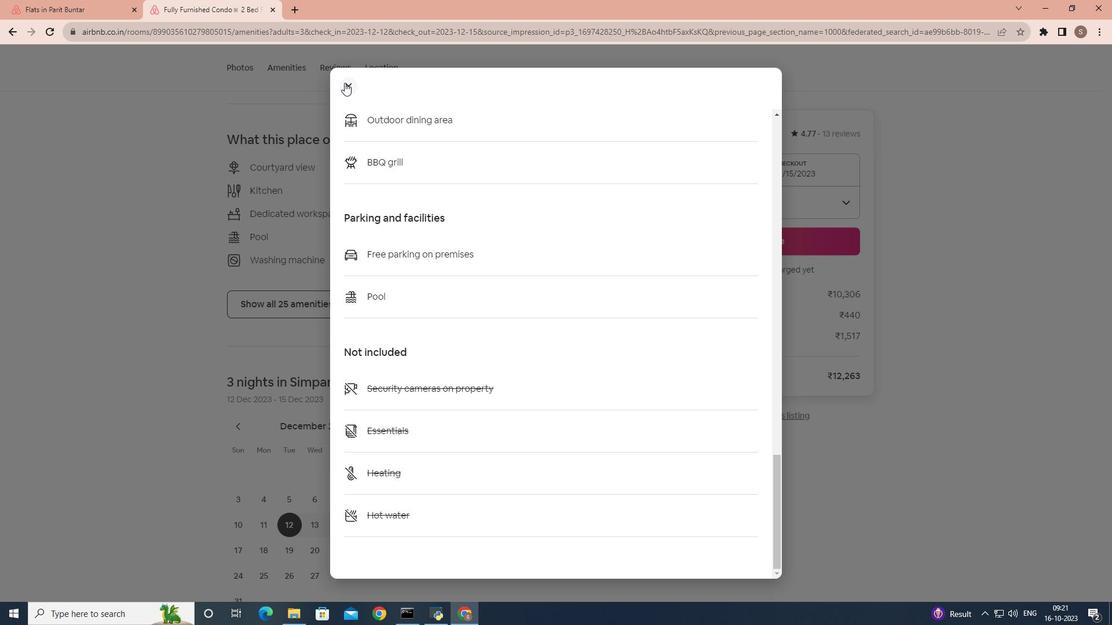 
Action: Mouse moved to (251, 275)
Screenshot: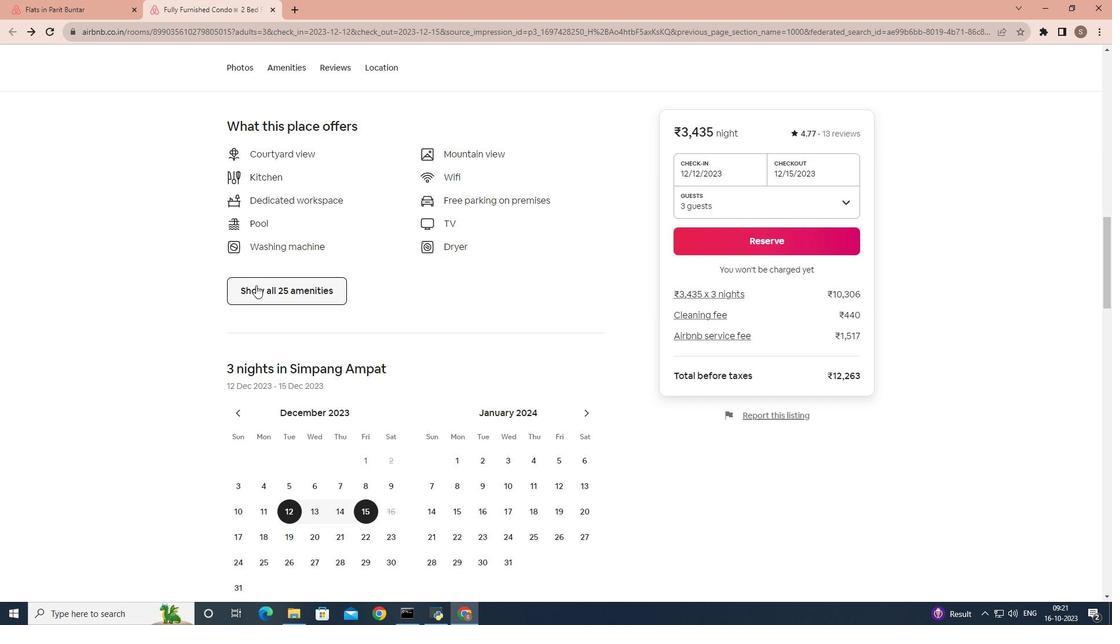 
Action: Mouse scrolled (251, 275) with delta (0, 0)
Screenshot: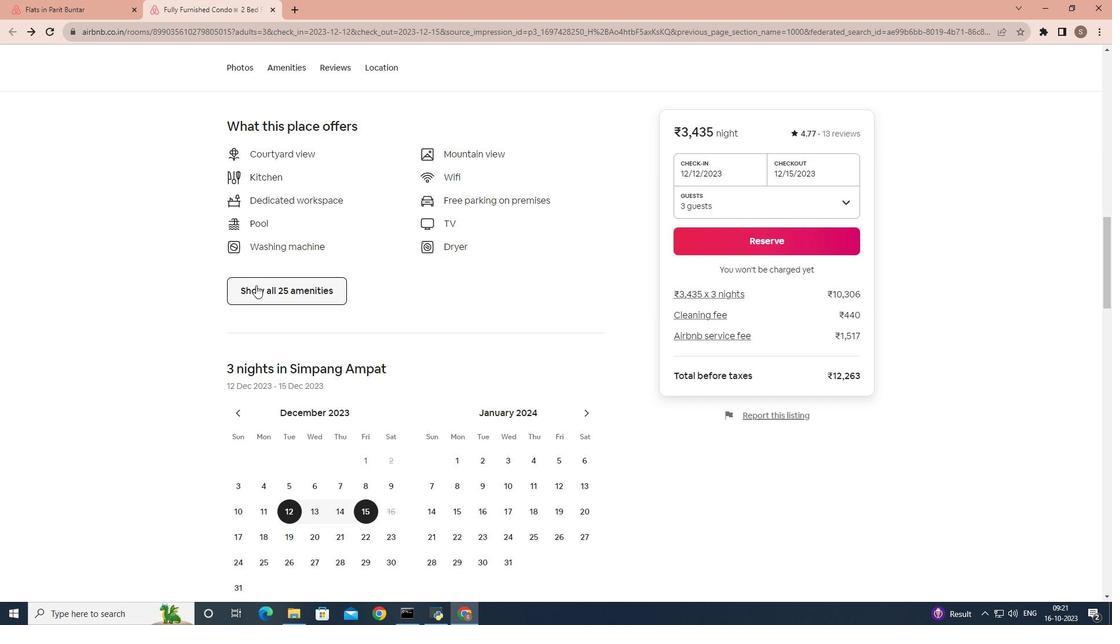 
Action: Mouse moved to (255, 285)
Screenshot: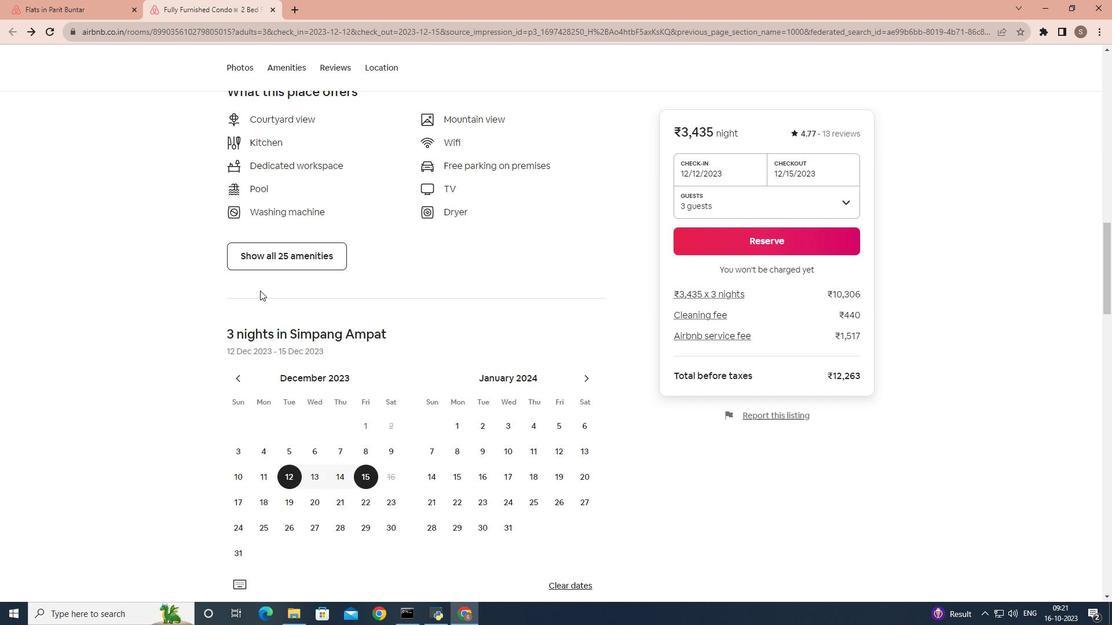 
Action: Mouse scrolled (255, 284) with delta (0, 0)
Screenshot: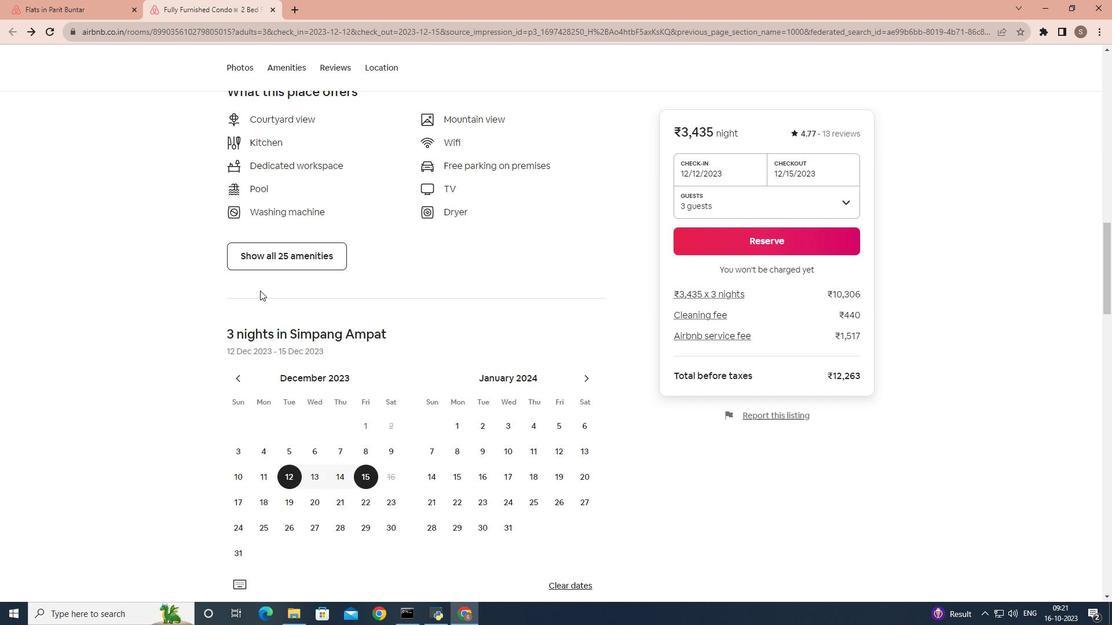 
Action: Mouse moved to (279, 291)
Screenshot: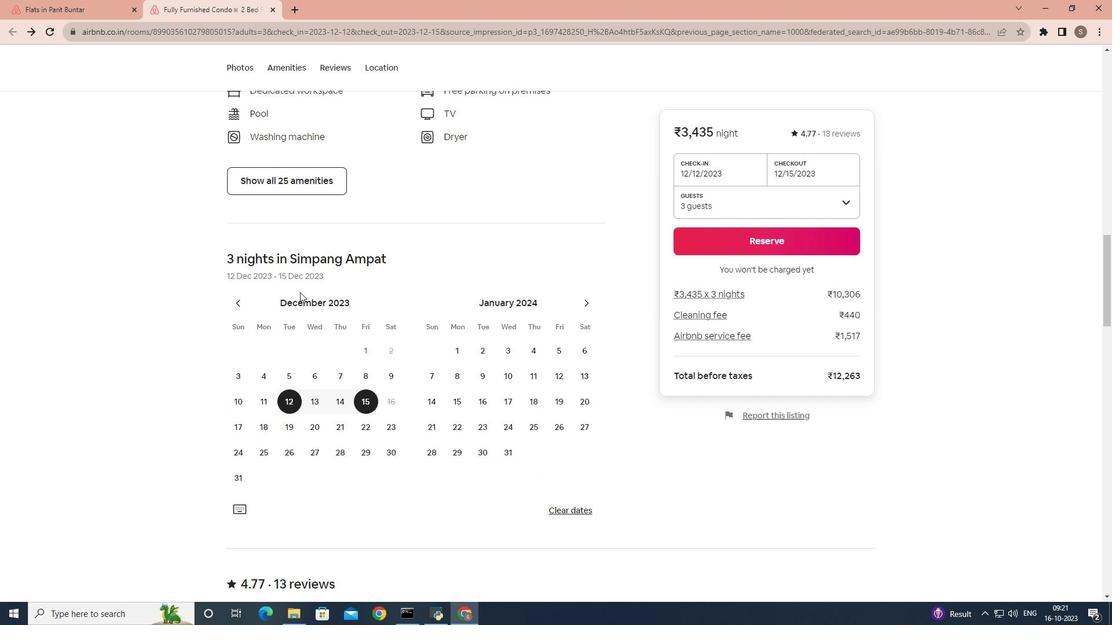 
Action: Mouse scrolled (279, 290) with delta (0, 0)
Screenshot: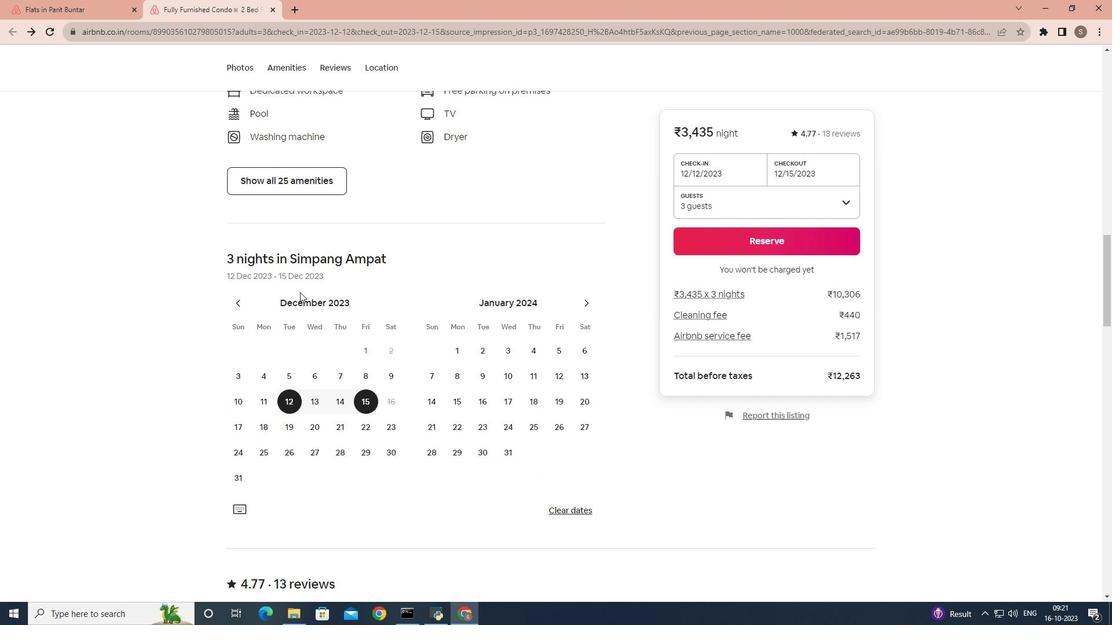 
Action: Mouse moved to (316, 291)
Screenshot: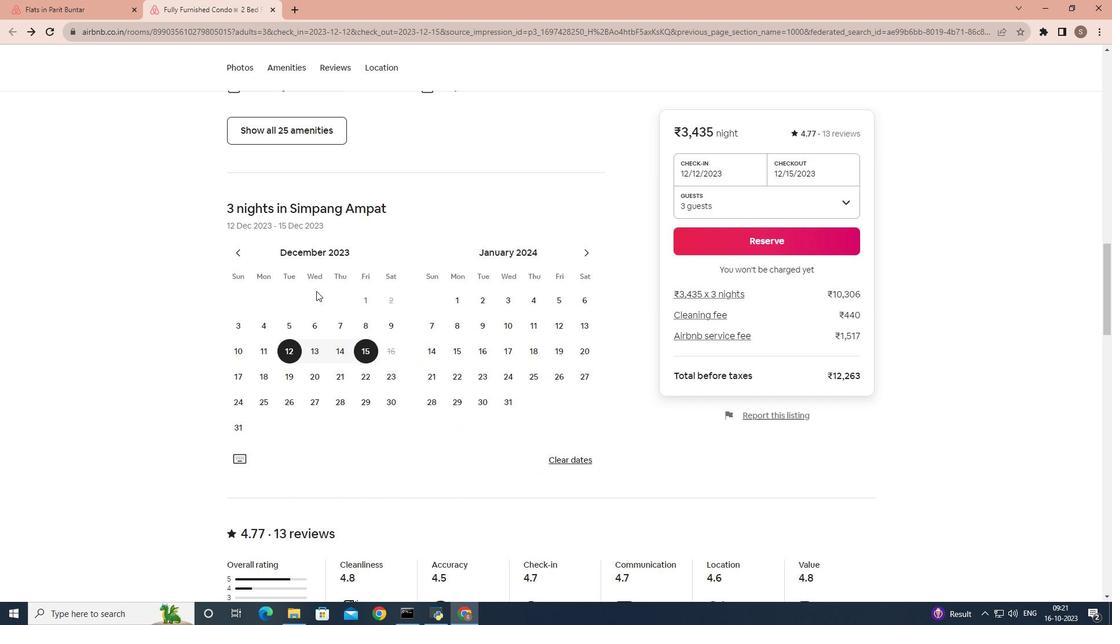 
Action: Mouse scrolled (316, 290) with delta (0, 0)
Screenshot: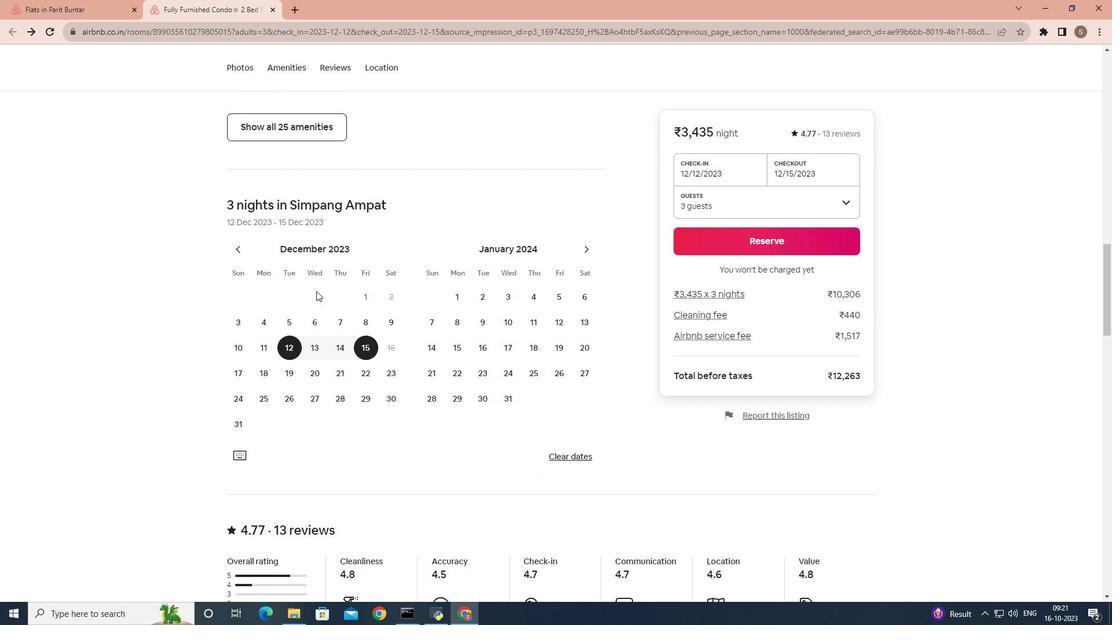 
Action: Mouse scrolled (316, 290) with delta (0, 0)
Screenshot: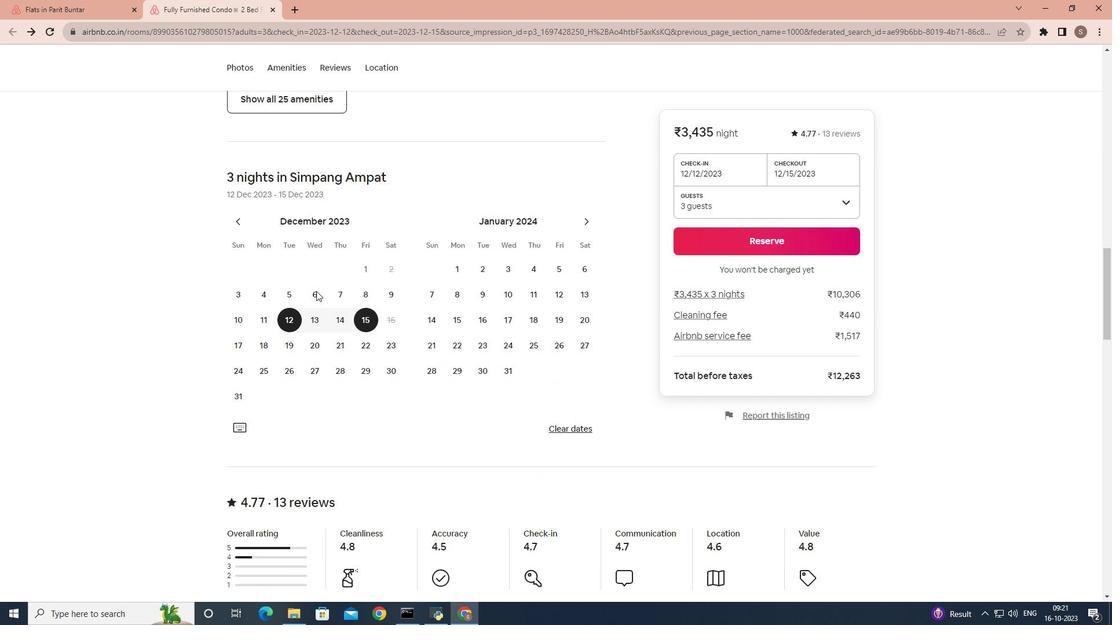 
Action: Mouse scrolled (316, 290) with delta (0, 0)
Screenshot: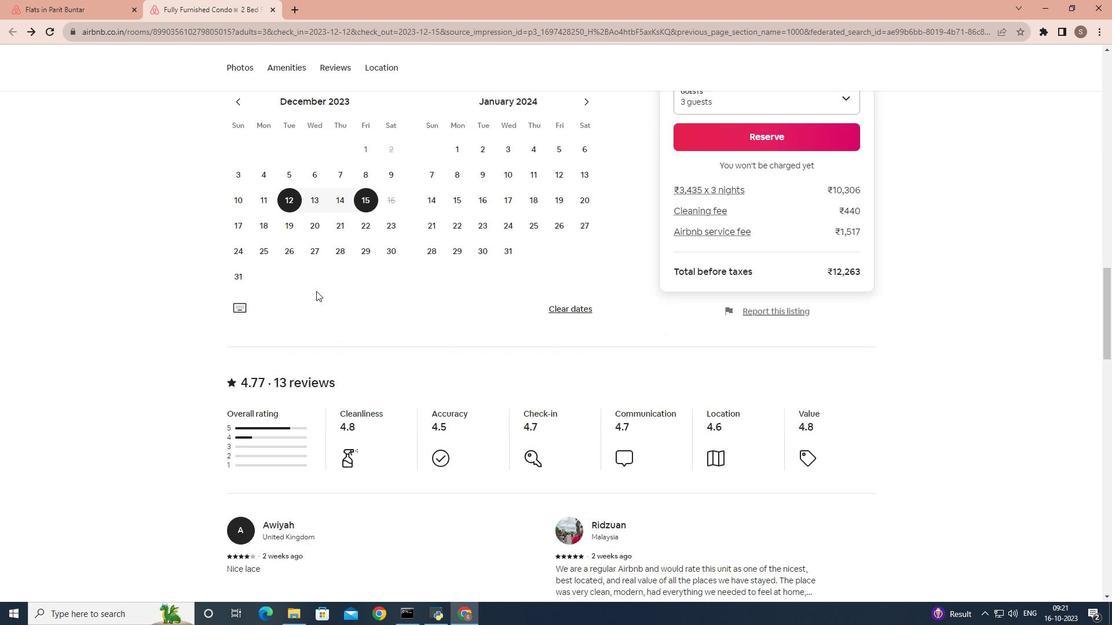 
Action: Mouse scrolled (316, 290) with delta (0, 0)
Screenshot: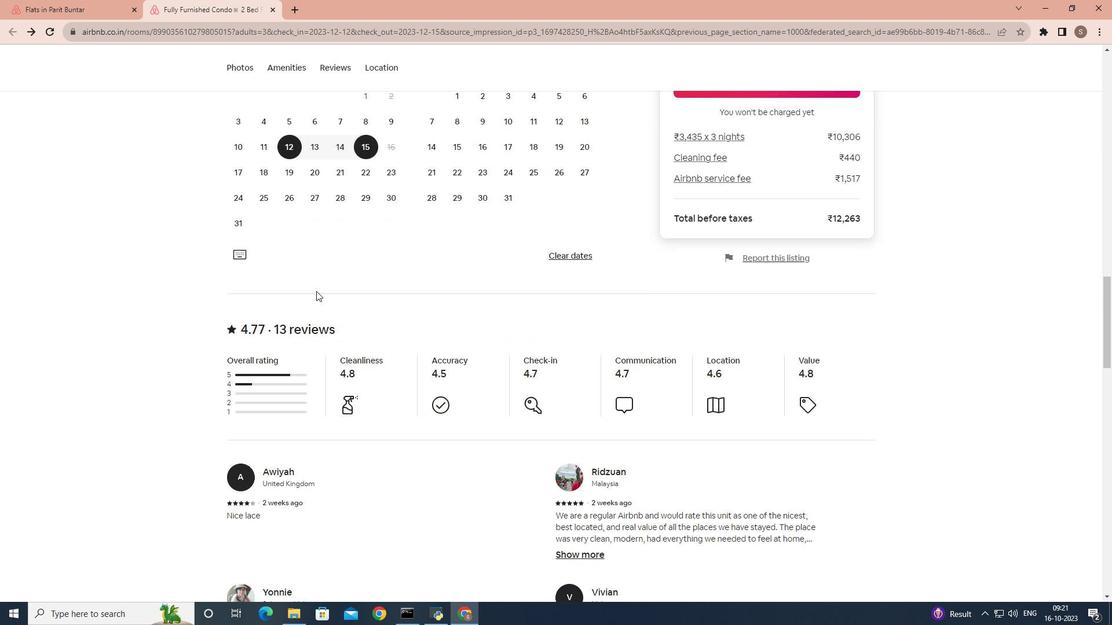 
Action: Mouse scrolled (316, 290) with delta (0, 0)
Screenshot: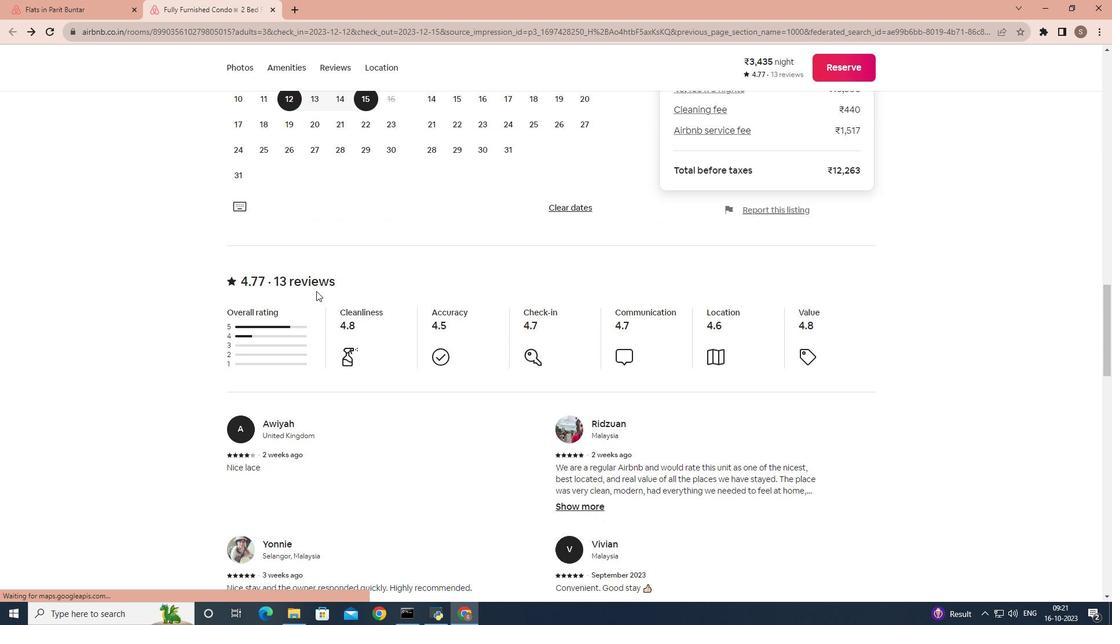 
Action: Mouse scrolled (316, 290) with delta (0, 0)
Screenshot: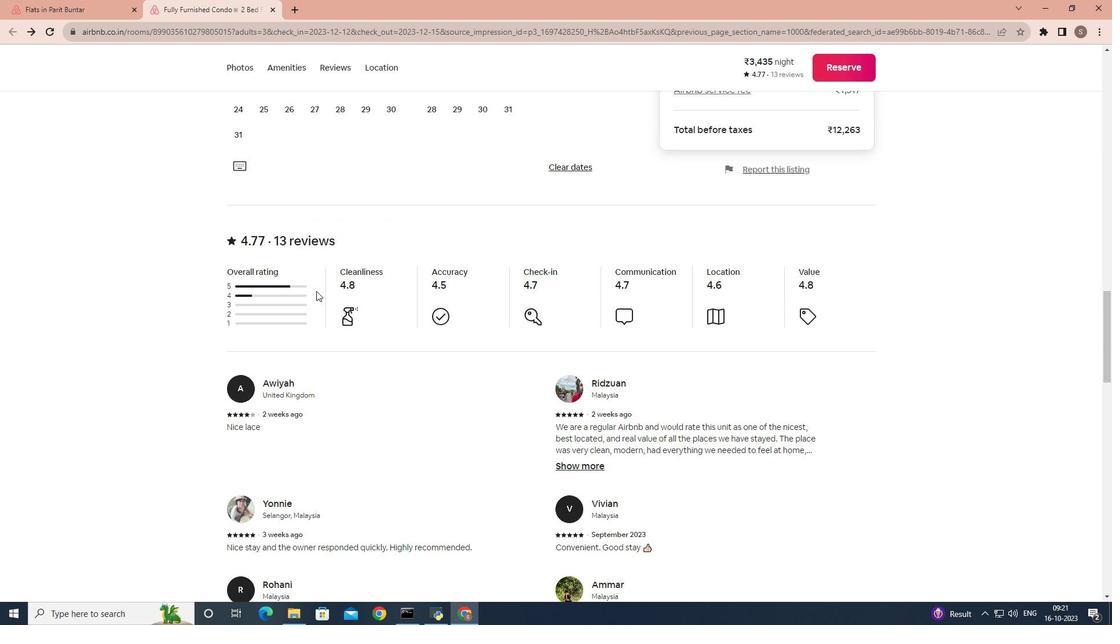 
Action: Mouse scrolled (316, 290) with delta (0, 0)
Screenshot: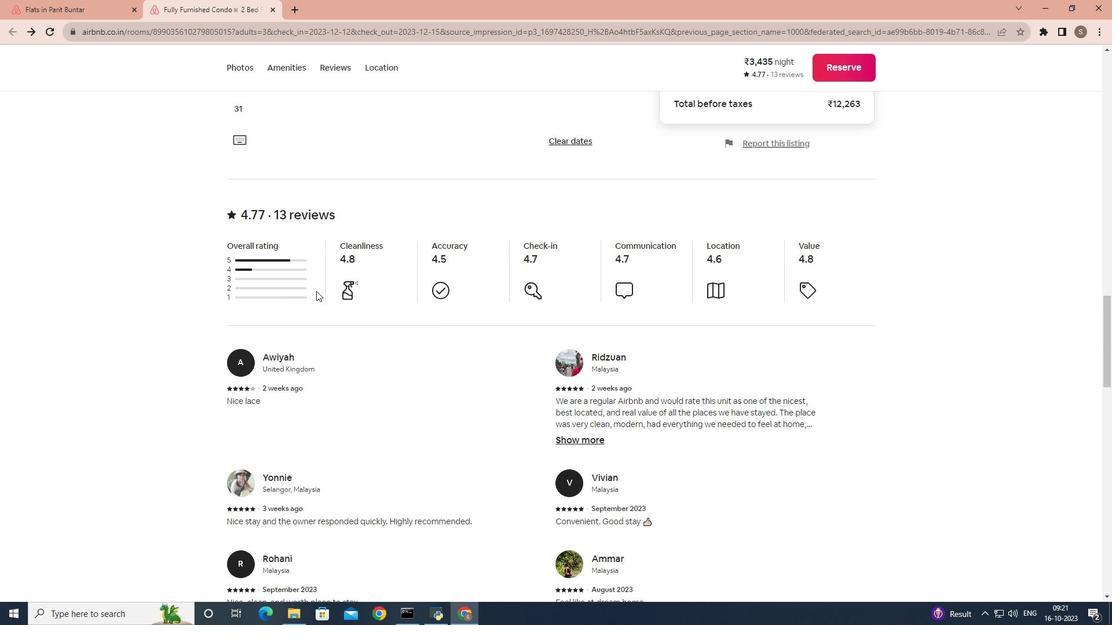 
Action: Mouse scrolled (316, 290) with delta (0, 0)
Screenshot: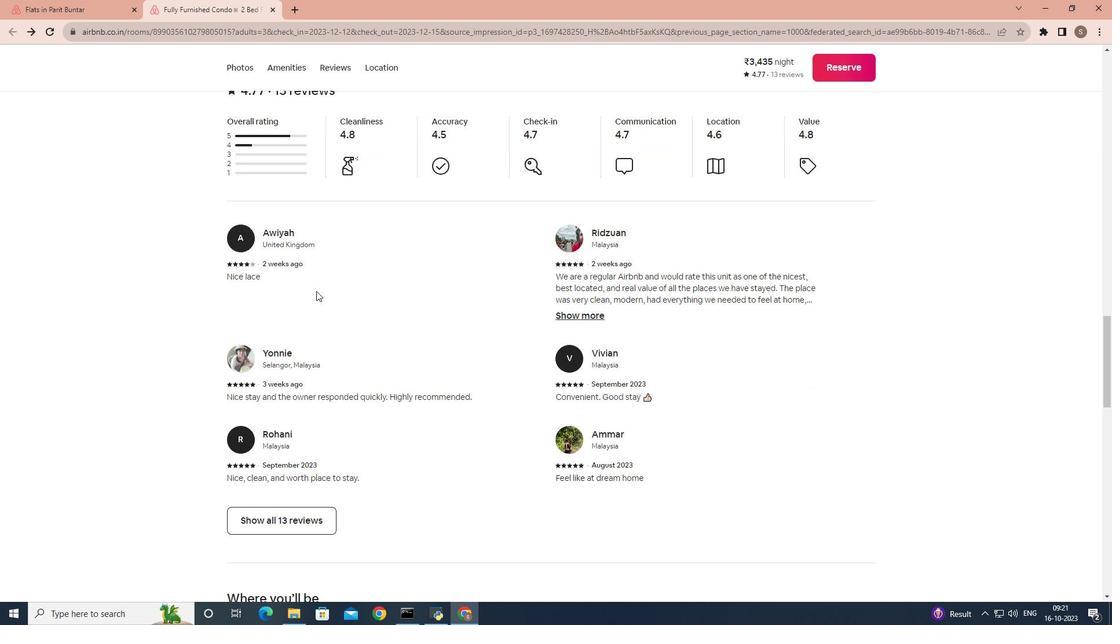 
Action: Mouse scrolled (316, 290) with delta (0, 0)
Screenshot: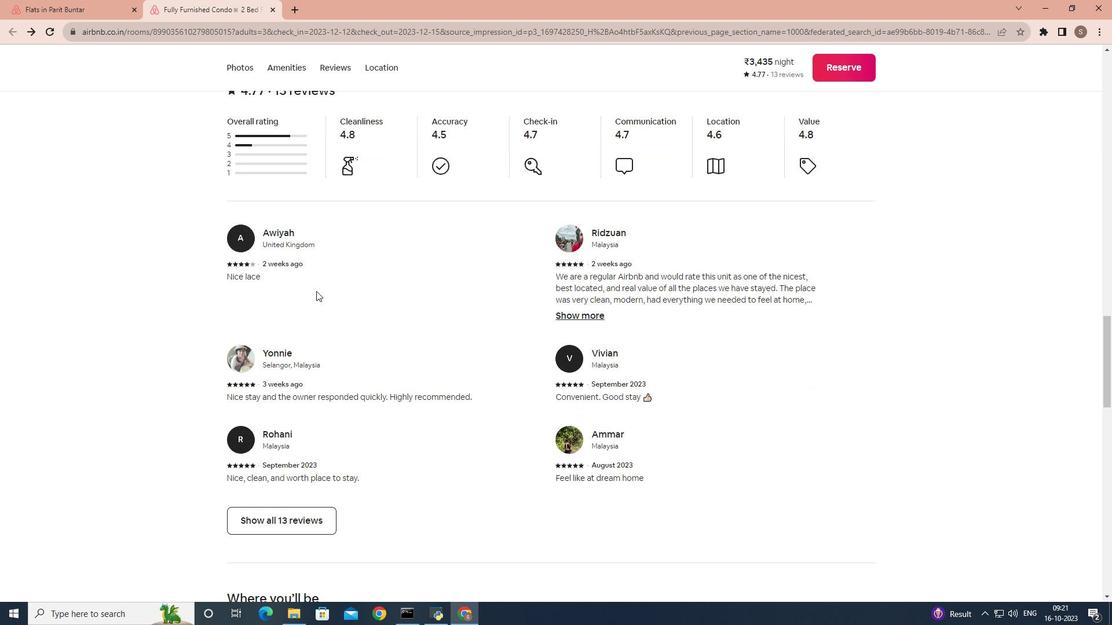 
Action: Mouse scrolled (316, 290) with delta (0, 0)
Screenshot: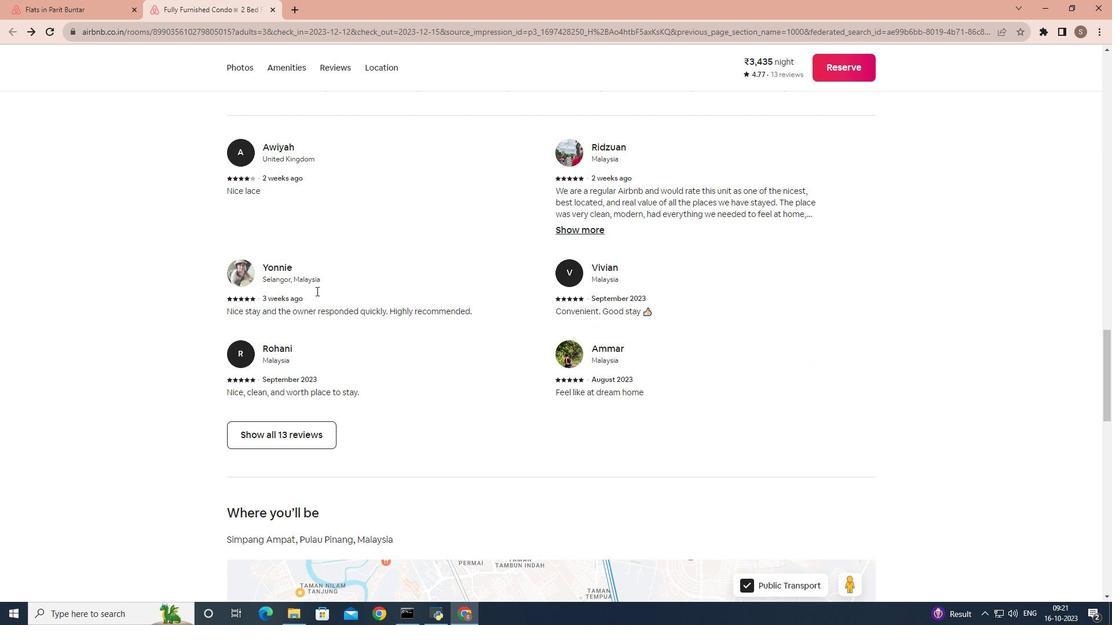 
Action: Mouse scrolled (316, 290) with delta (0, 0)
Screenshot: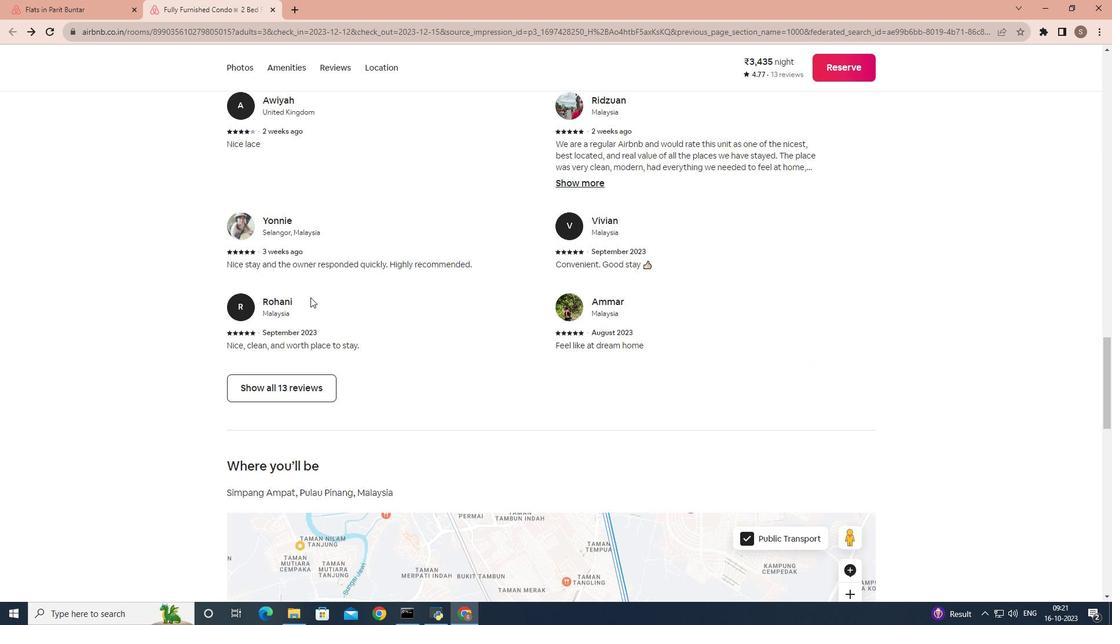 
Action: Mouse moved to (281, 323)
Screenshot: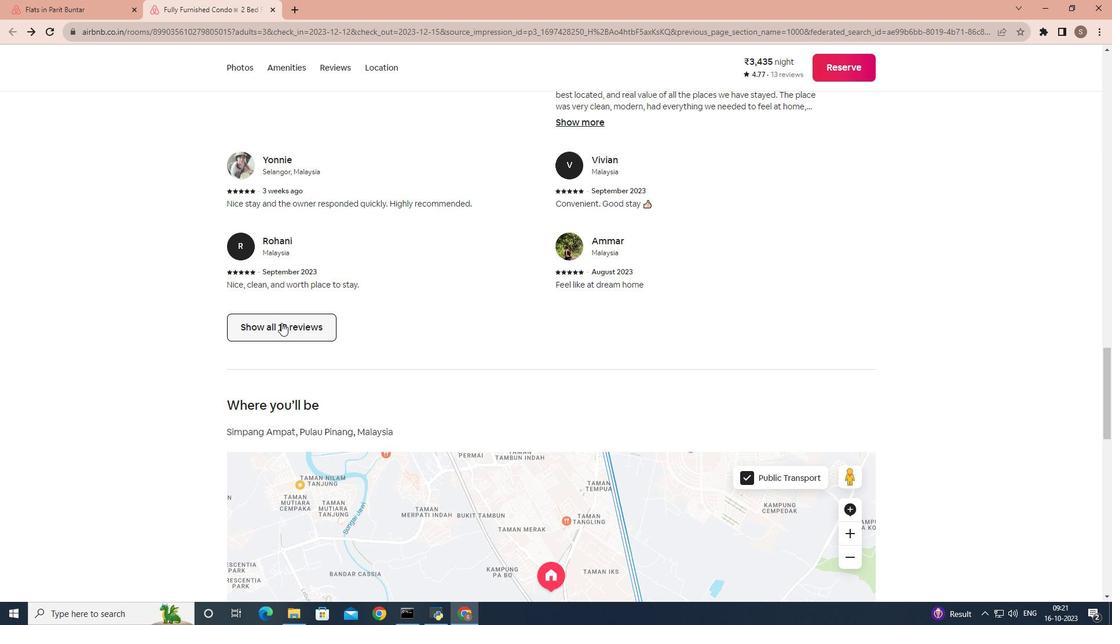 
Action: Mouse pressed left at (281, 323)
Screenshot: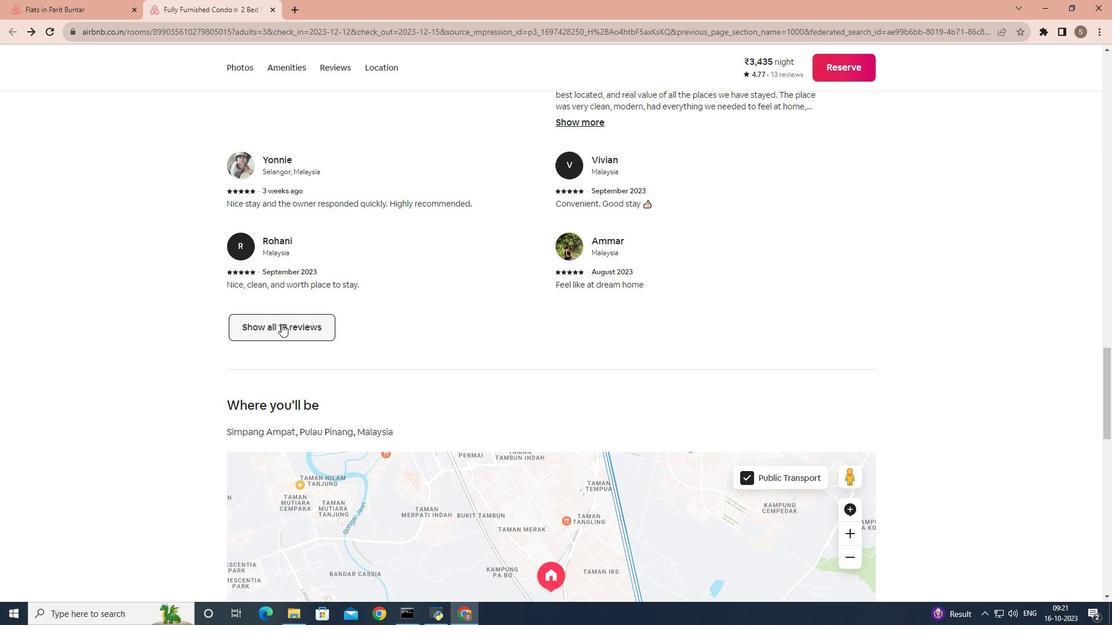 
Action: Mouse moved to (525, 302)
Screenshot: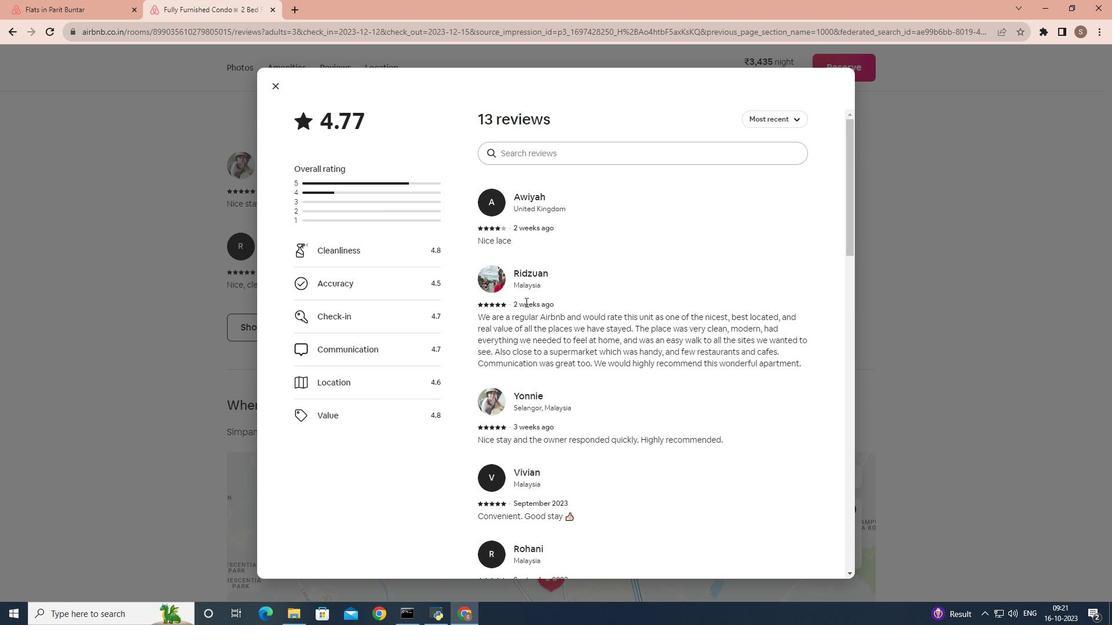 
Action: Mouse scrolled (525, 301) with delta (0, 0)
Screenshot: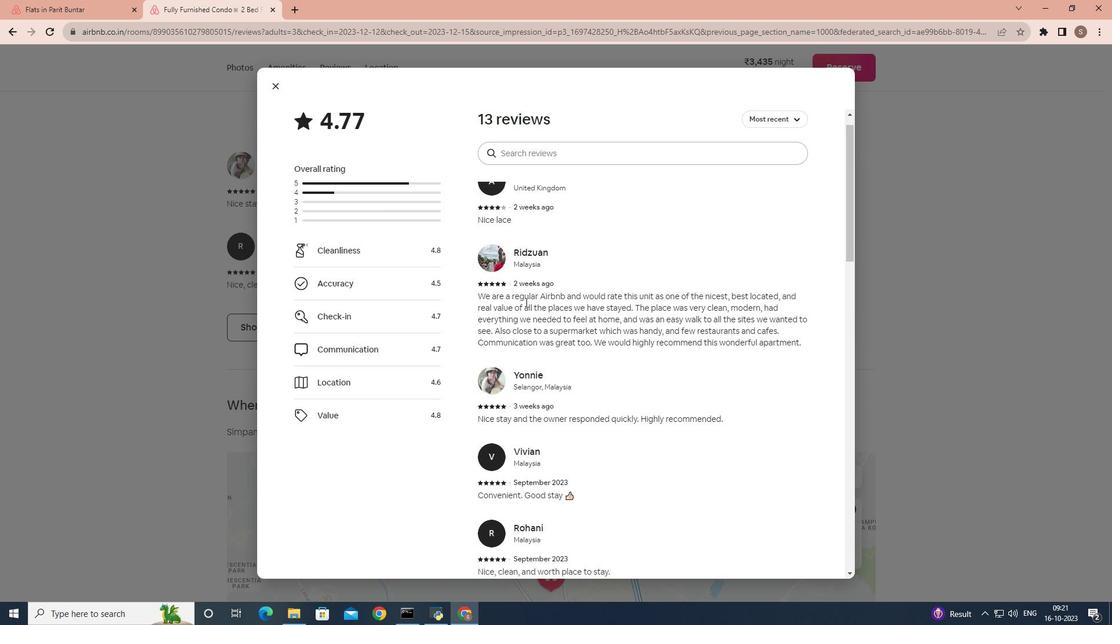 
Action: Mouse scrolled (525, 301) with delta (0, 0)
Screenshot: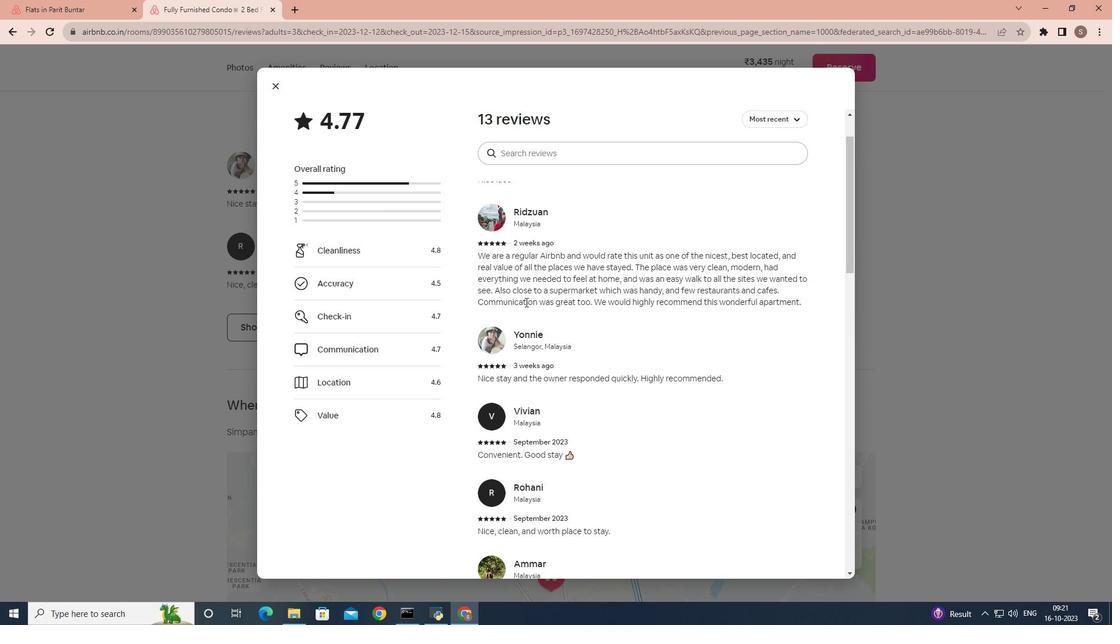
Action: Mouse scrolled (525, 301) with delta (0, 0)
Screenshot: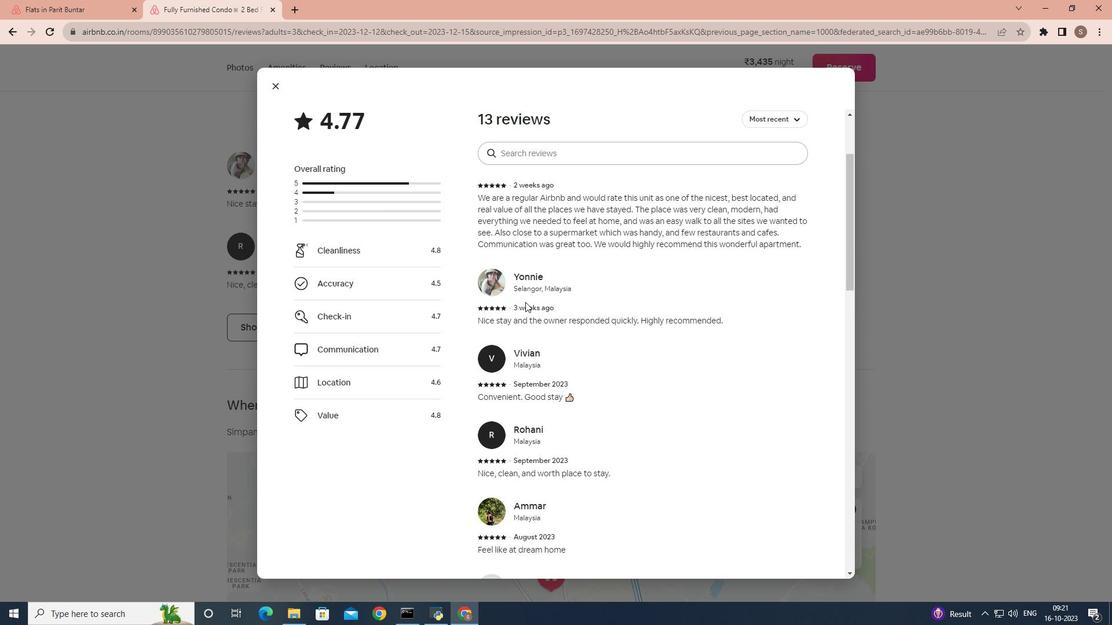 
Action: Mouse scrolled (525, 301) with delta (0, 0)
Screenshot: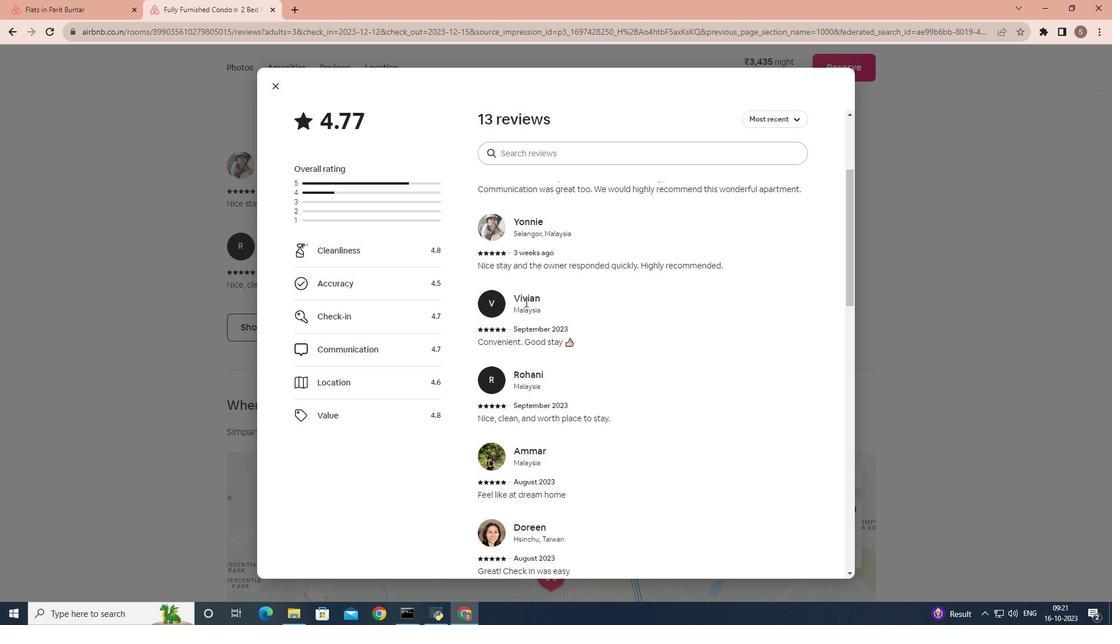 
Action: Mouse scrolled (525, 301) with delta (0, 0)
Screenshot: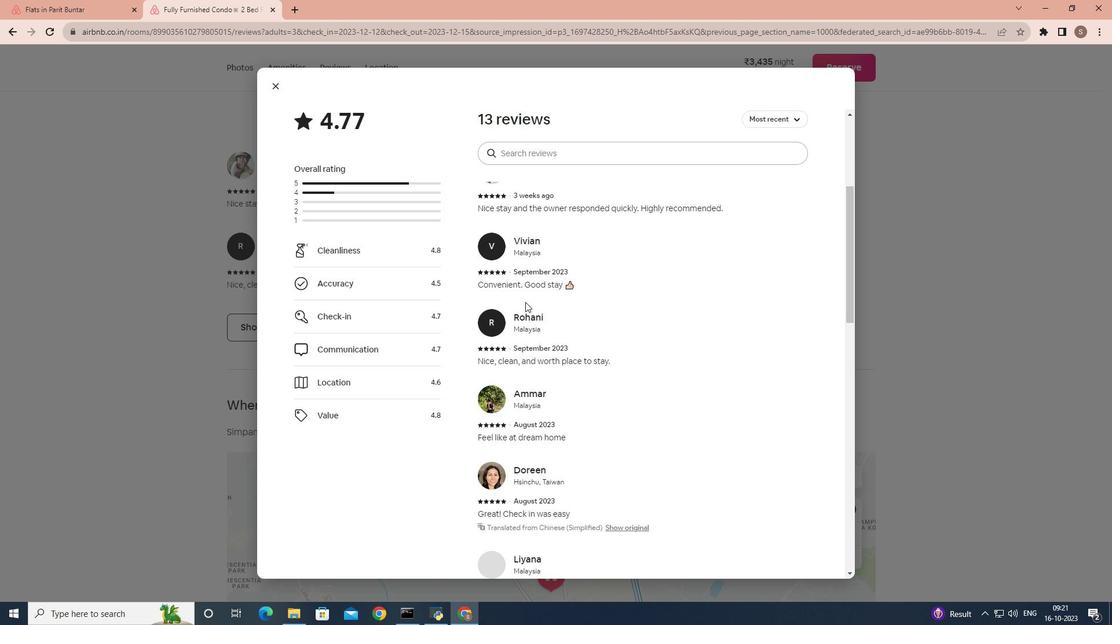 
Action: Mouse scrolled (525, 301) with delta (0, 0)
Screenshot: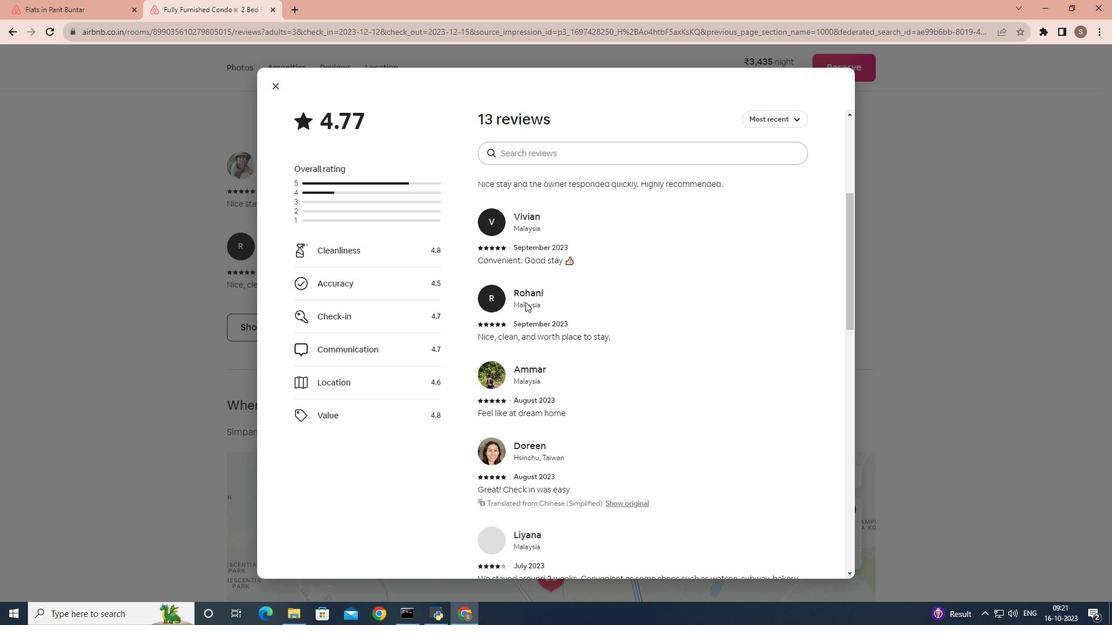 
Action: Mouse scrolled (525, 301) with delta (0, 0)
Screenshot: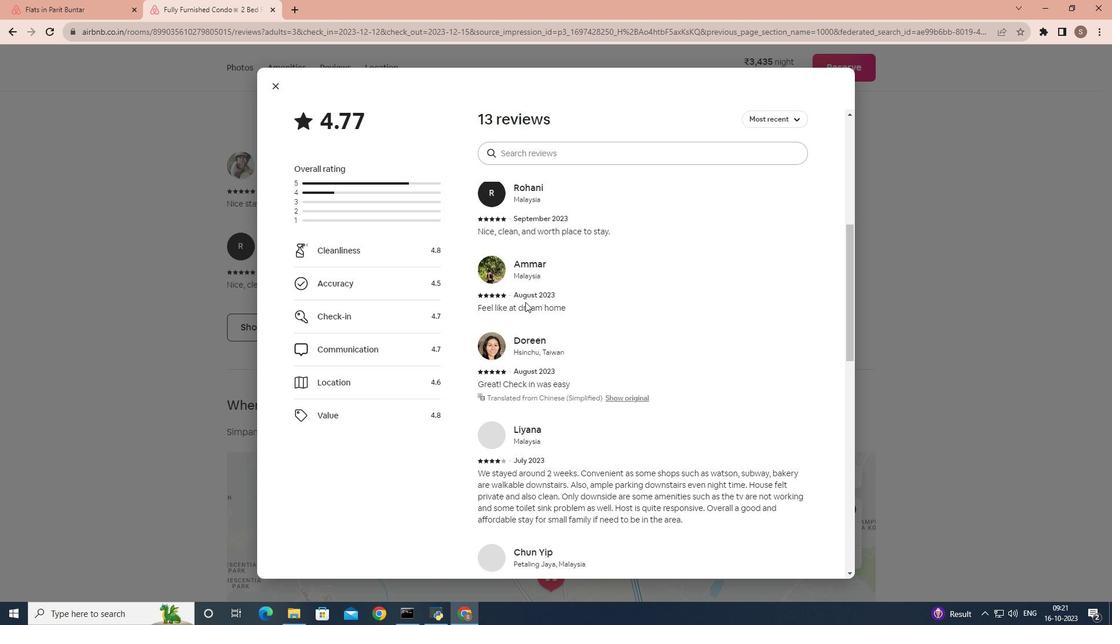 
Action: Mouse scrolled (525, 301) with delta (0, 0)
Screenshot: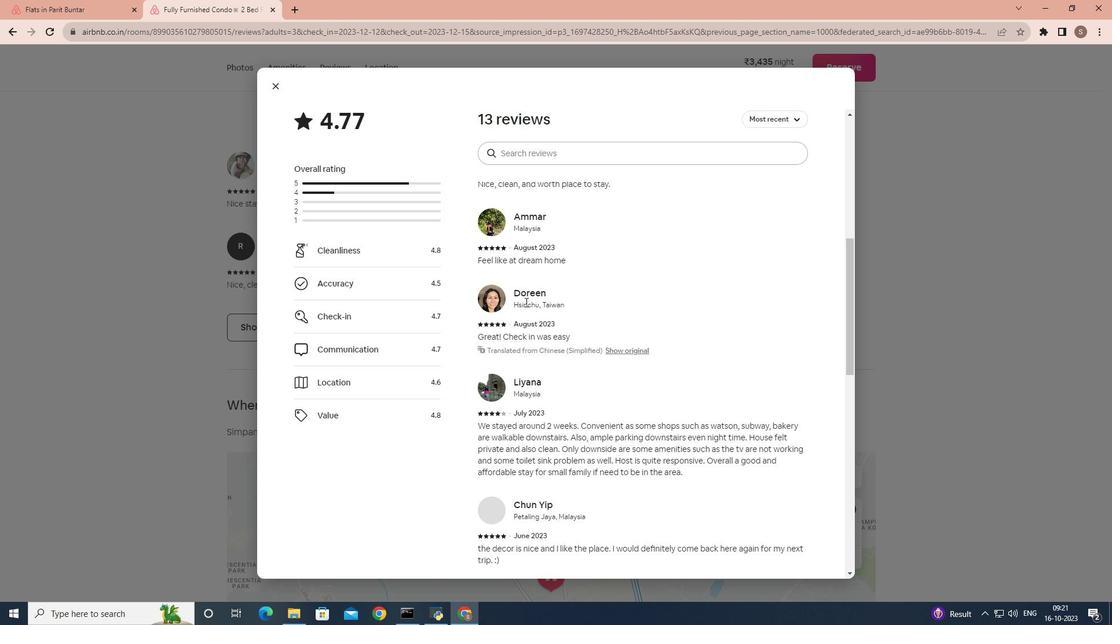
Action: Mouse scrolled (525, 301) with delta (0, 0)
Screenshot: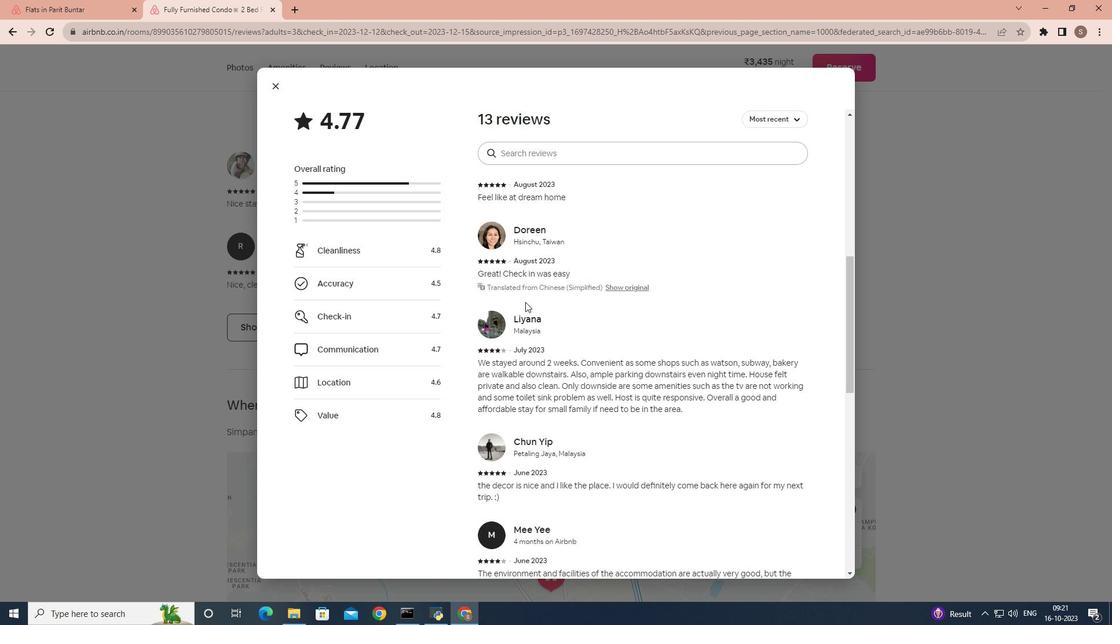 
Action: Mouse scrolled (525, 301) with delta (0, 0)
Screenshot: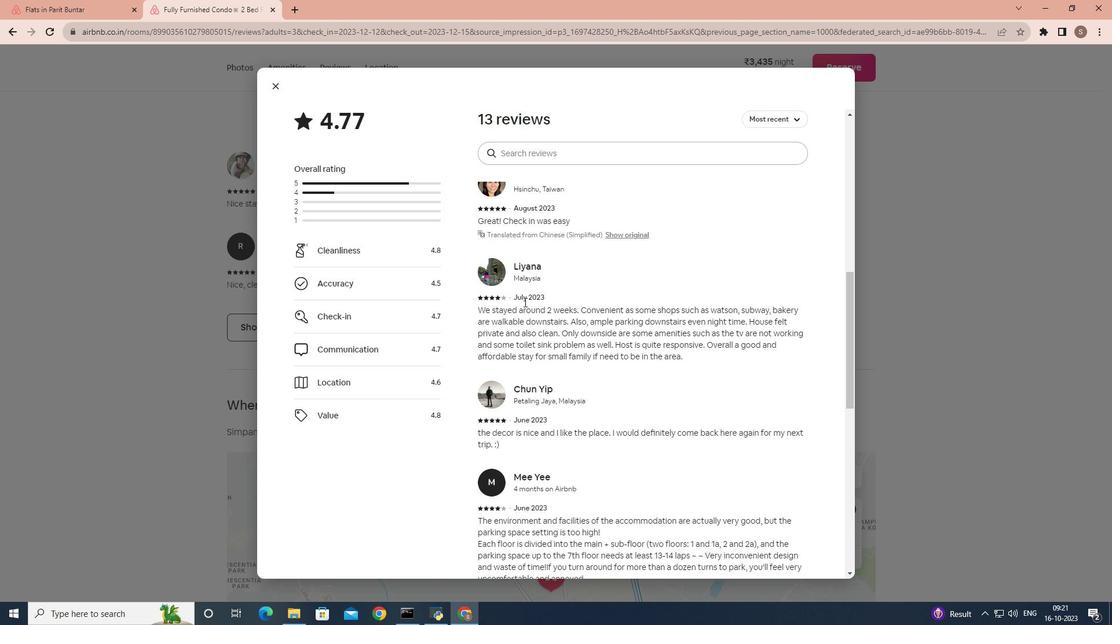 
Action: Mouse moved to (524, 302)
Screenshot: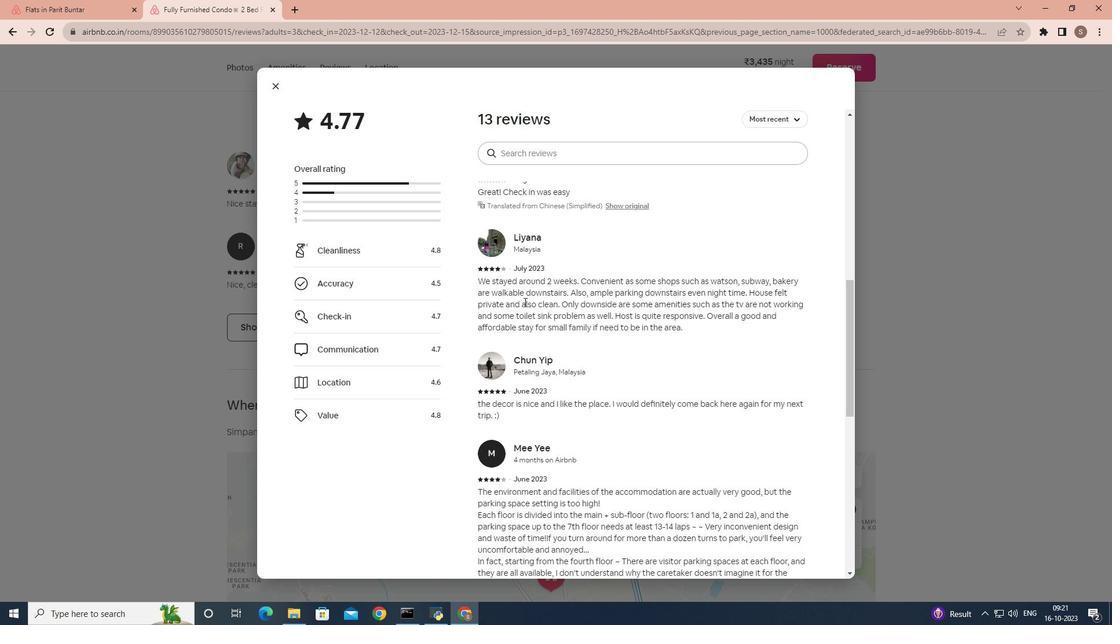 
Action: Mouse scrolled (524, 301) with delta (0, 0)
Screenshot: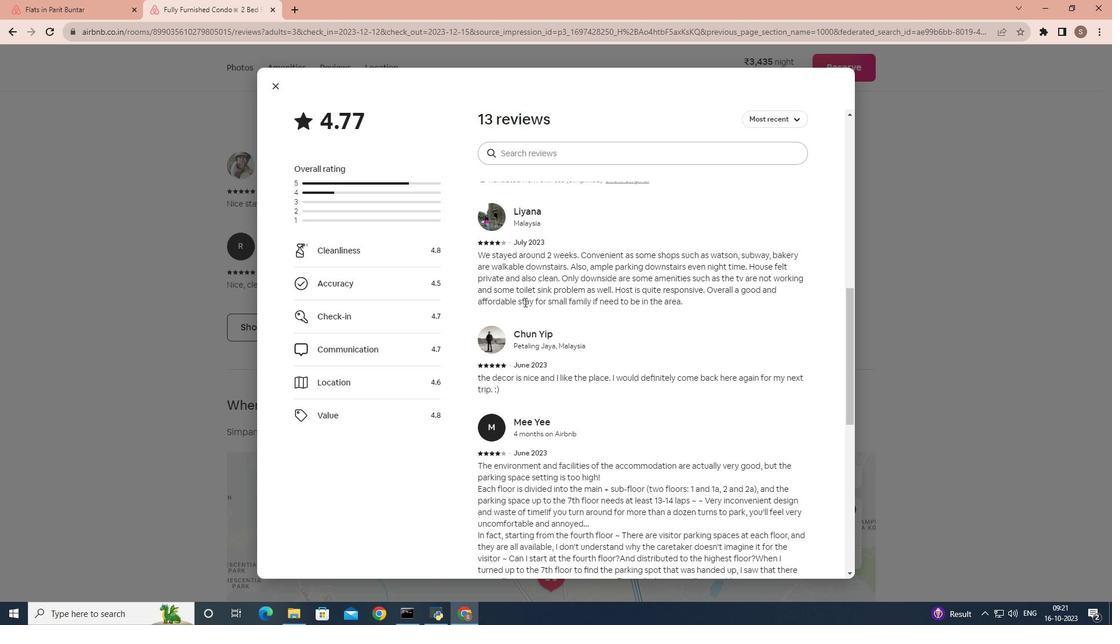 
Action: Mouse scrolled (524, 301) with delta (0, 0)
Screenshot: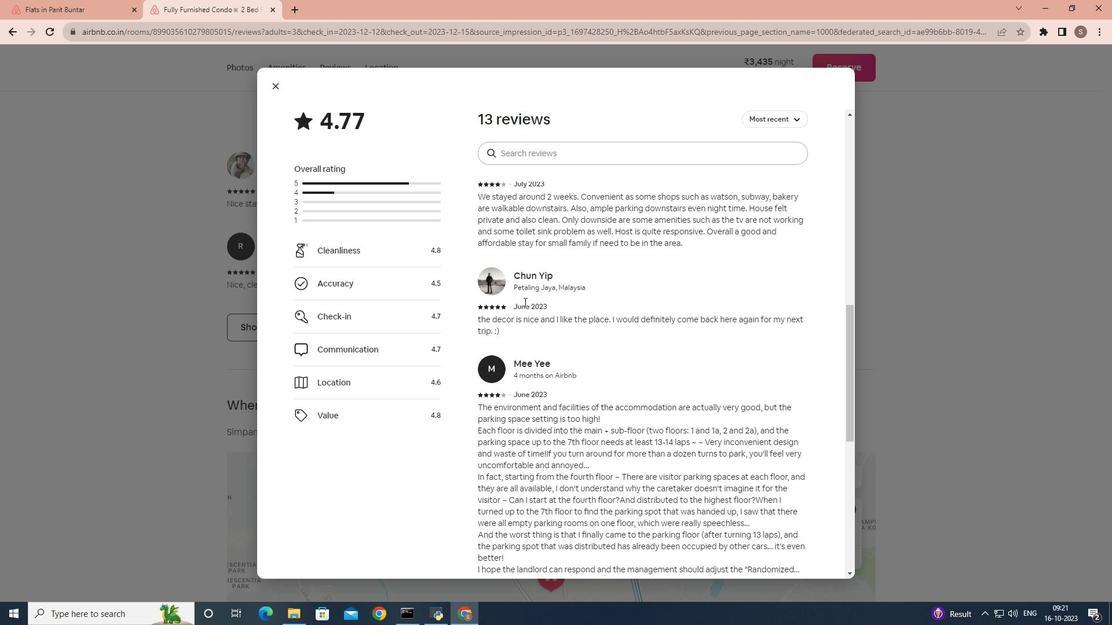 
Action: Mouse scrolled (524, 301) with delta (0, 0)
Screenshot: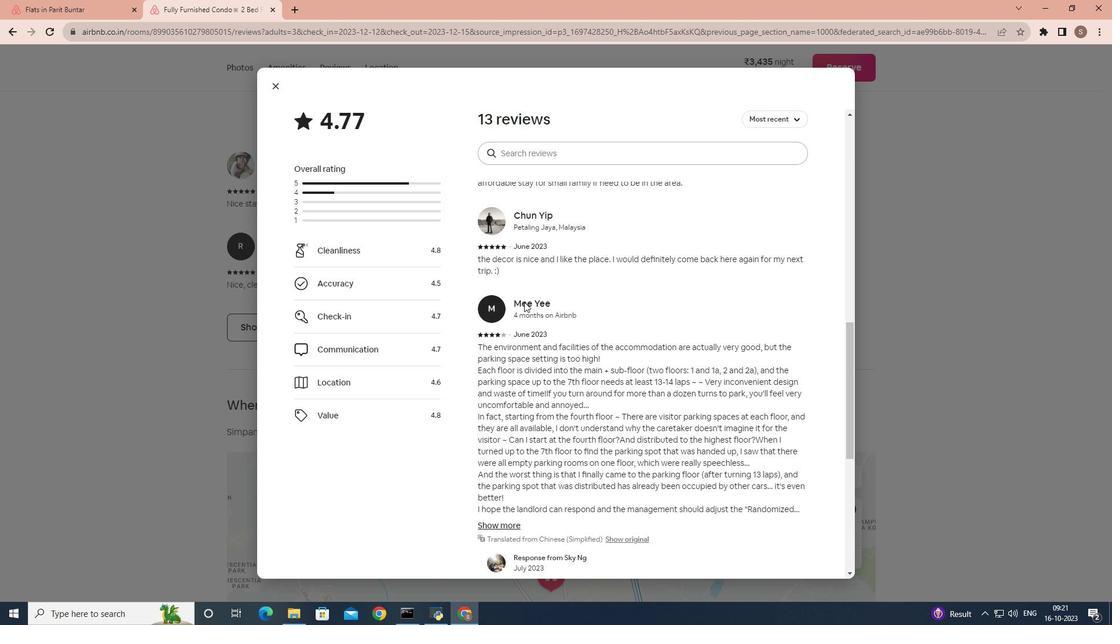 
Action: Mouse scrolled (524, 301) with delta (0, 0)
Screenshot: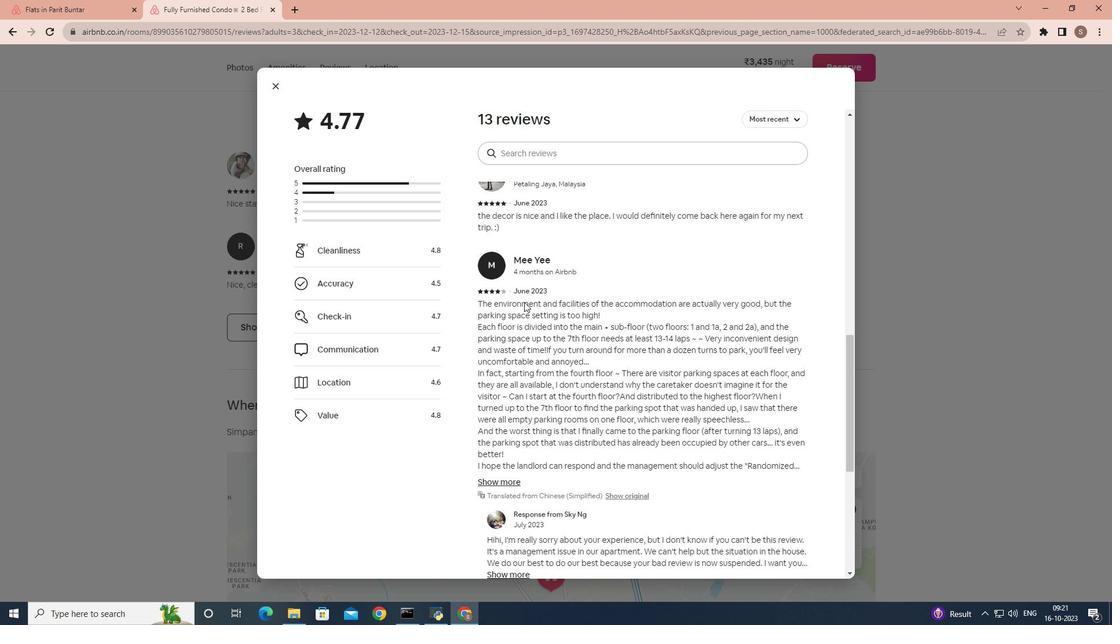 
Action: Mouse scrolled (524, 301) with delta (0, 0)
Screenshot: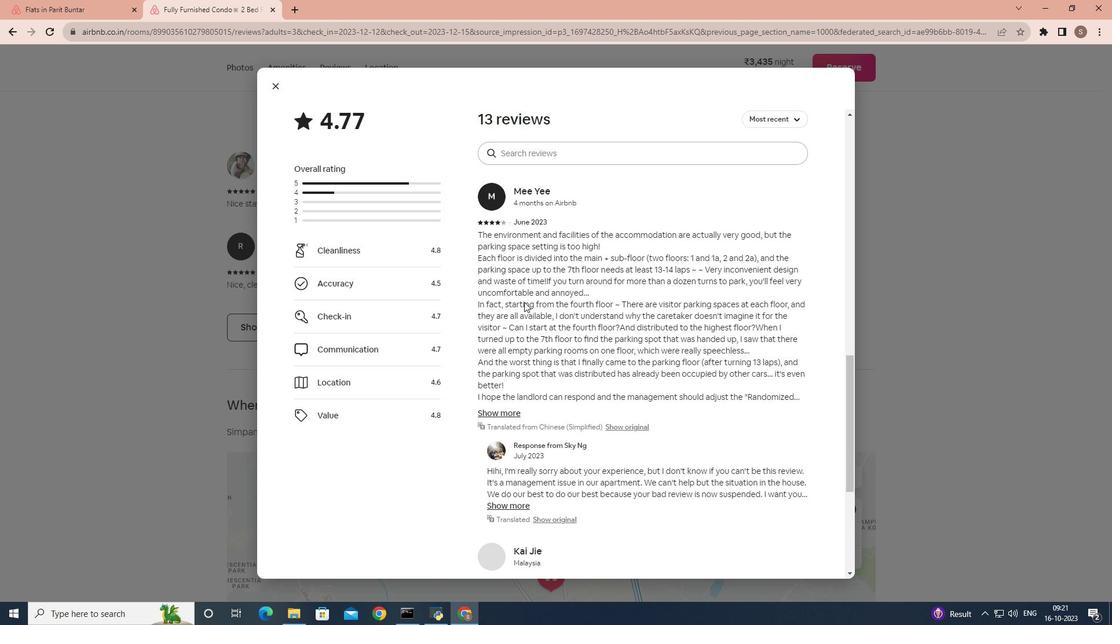 
Action: Mouse scrolled (524, 301) with delta (0, 0)
Screenshot: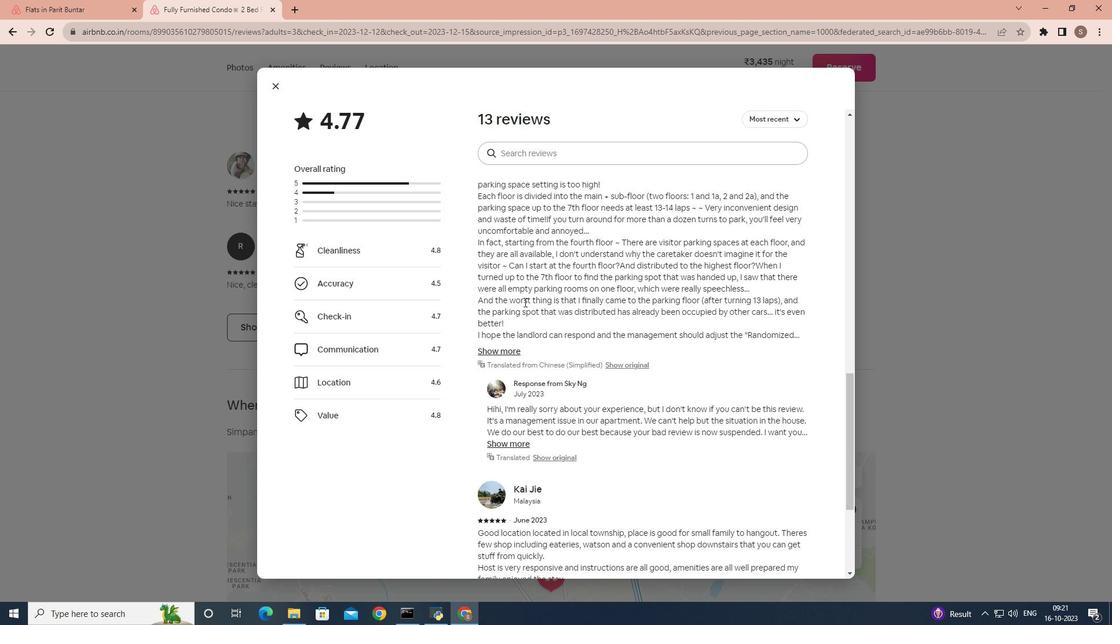 
Action: Mouse scrolled (524, 301) with delta (0, 0)
Screenshot: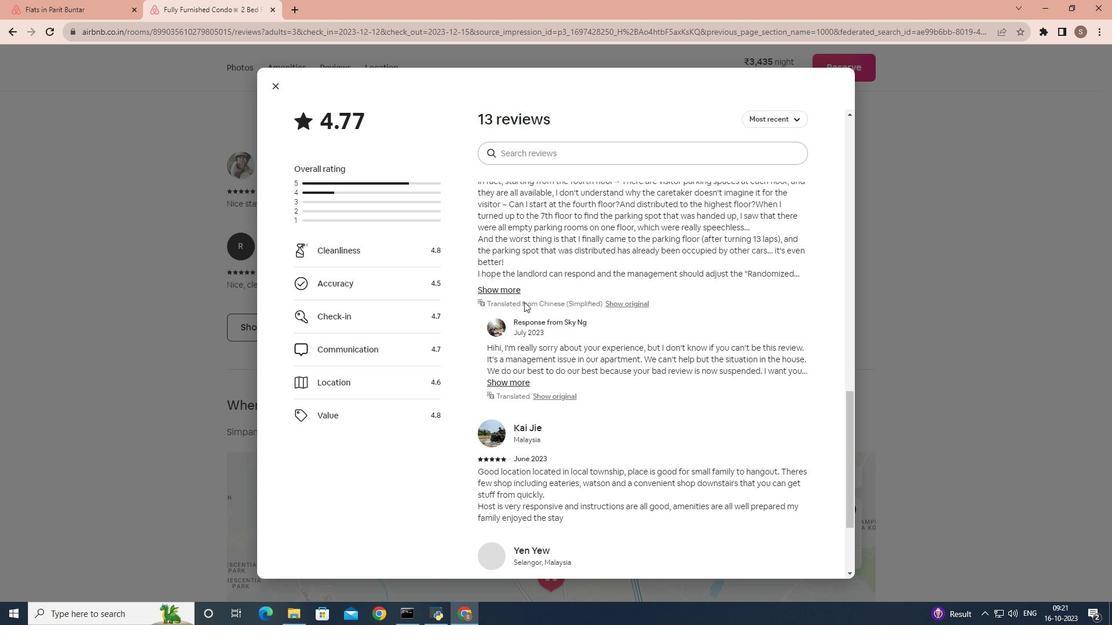 
Action: Mouse scrolled (524, 301) with delta (0, 0)
Screenshot: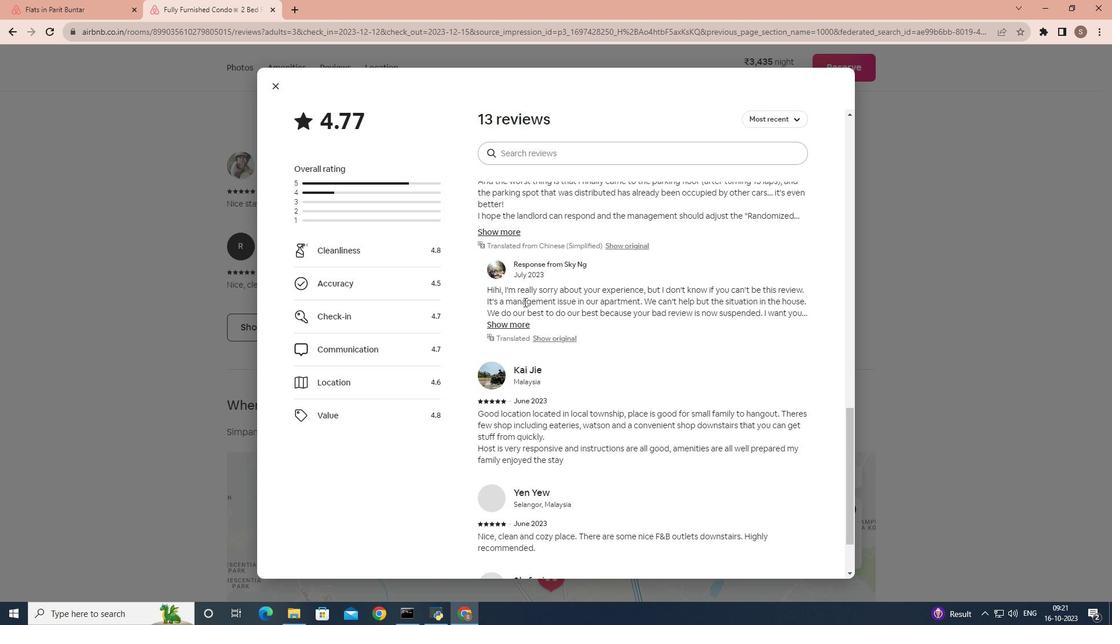 
Action: Mouse scrolled (524, 301) with delta (0, 0)
Screenshot: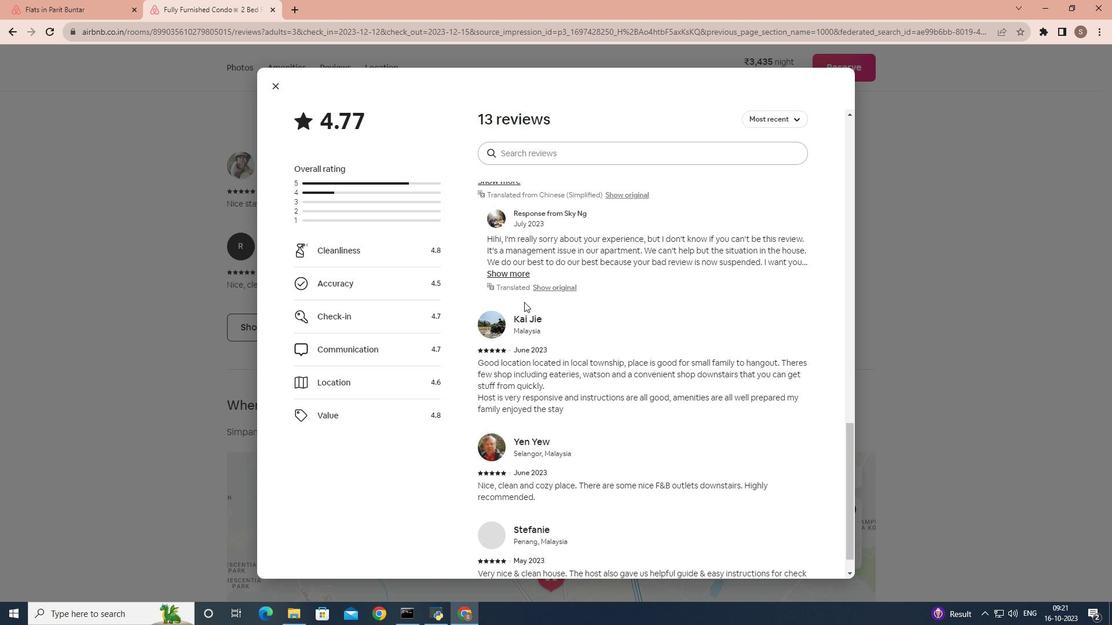 
Action: Mouse scrolled (524, 301) with delta (0, 0)
Screenshot: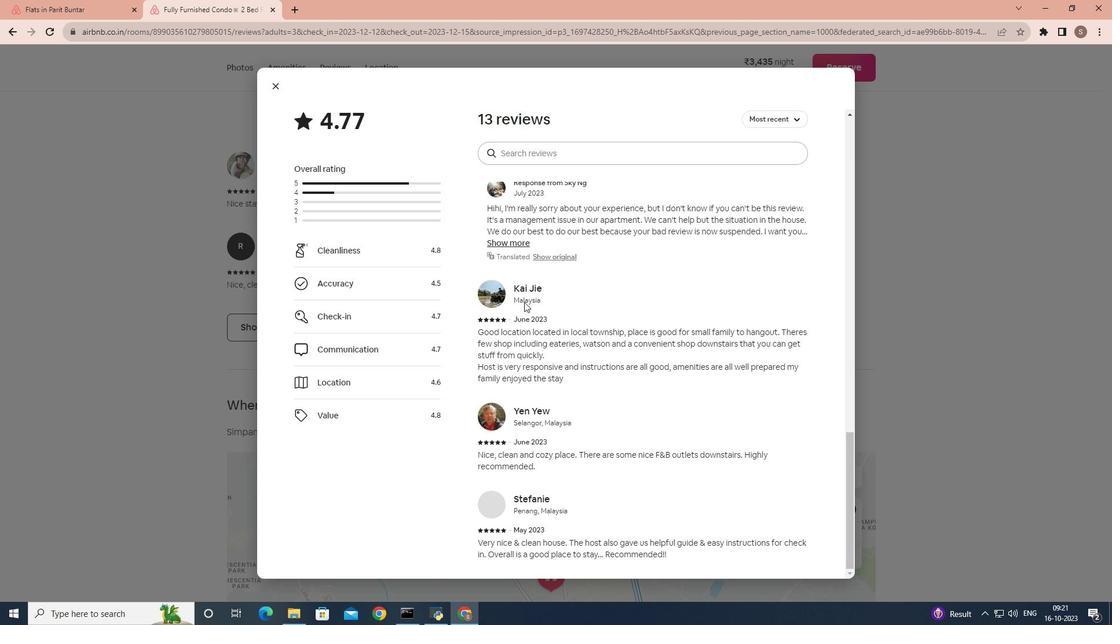 
Action: Mouse scrolled (524, 301) with delta (0, 0)
Screenshot: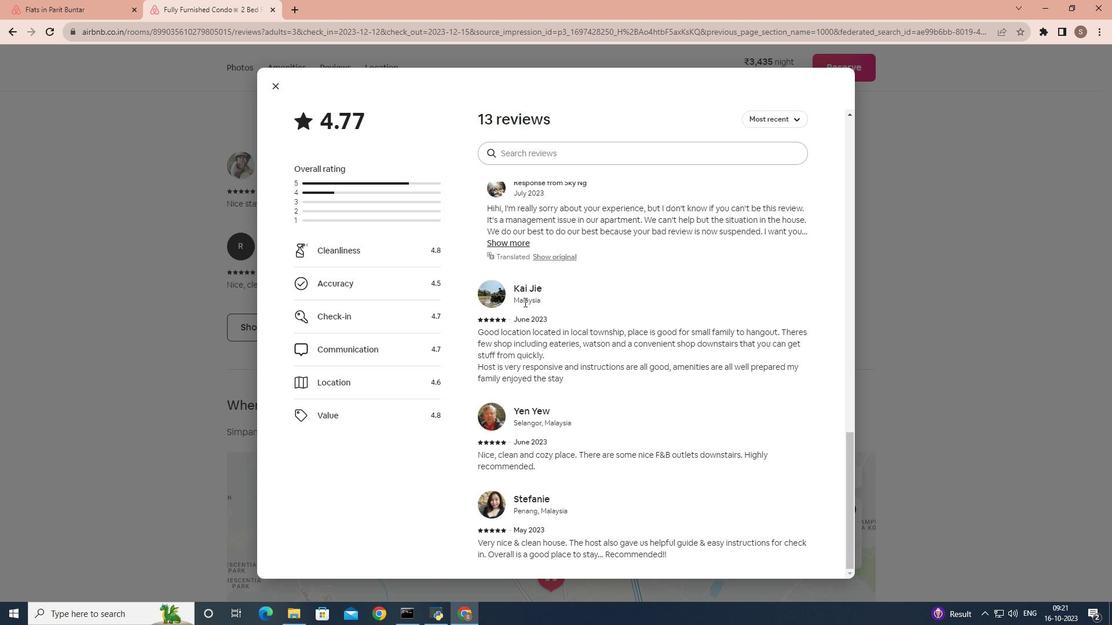 
Action: Mouse scrolled (524, 301) with delta (0, 0)
Screenshot: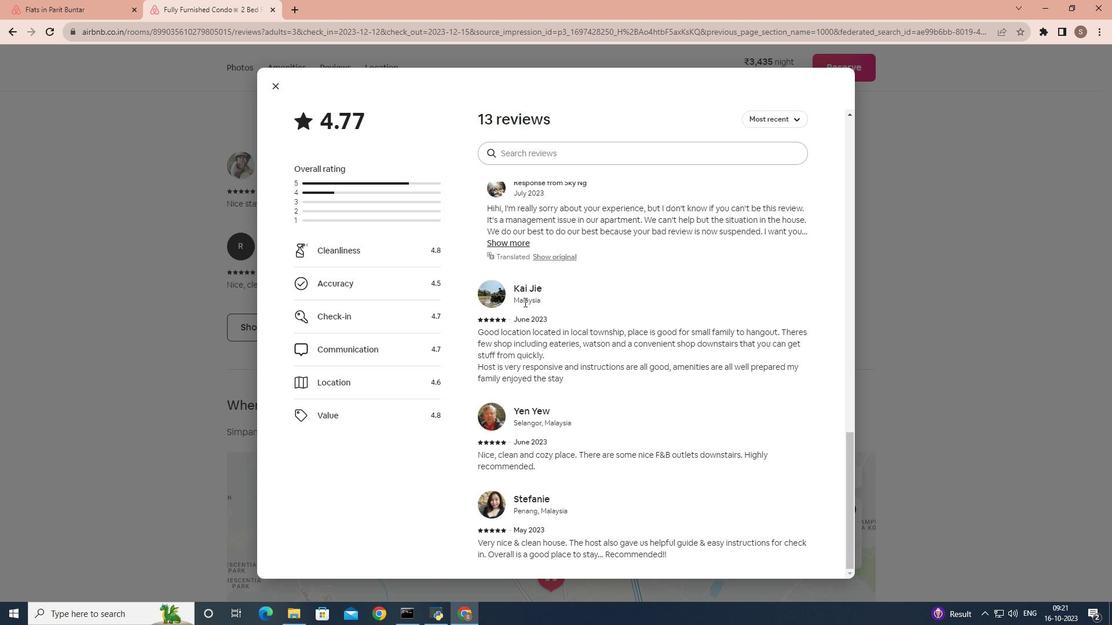 
Action: Mouse moved to (272, 88)
Screenshot: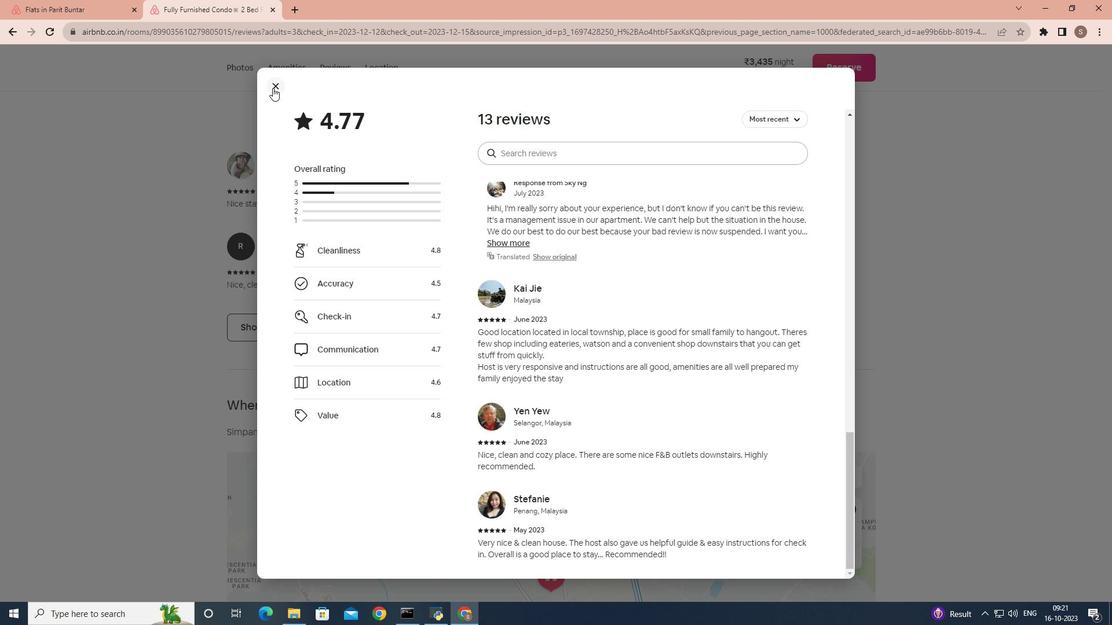 
Action: Mouse pressed left at (272, 88)
Screenshot: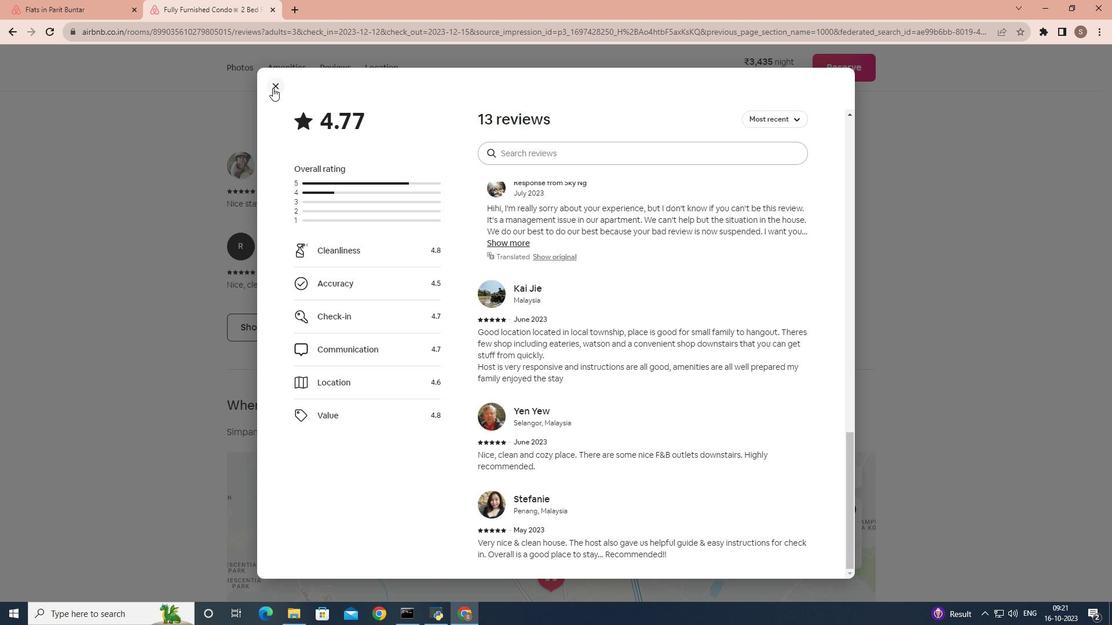 
Action: Mouse moved to (344, 217)
Screenshot: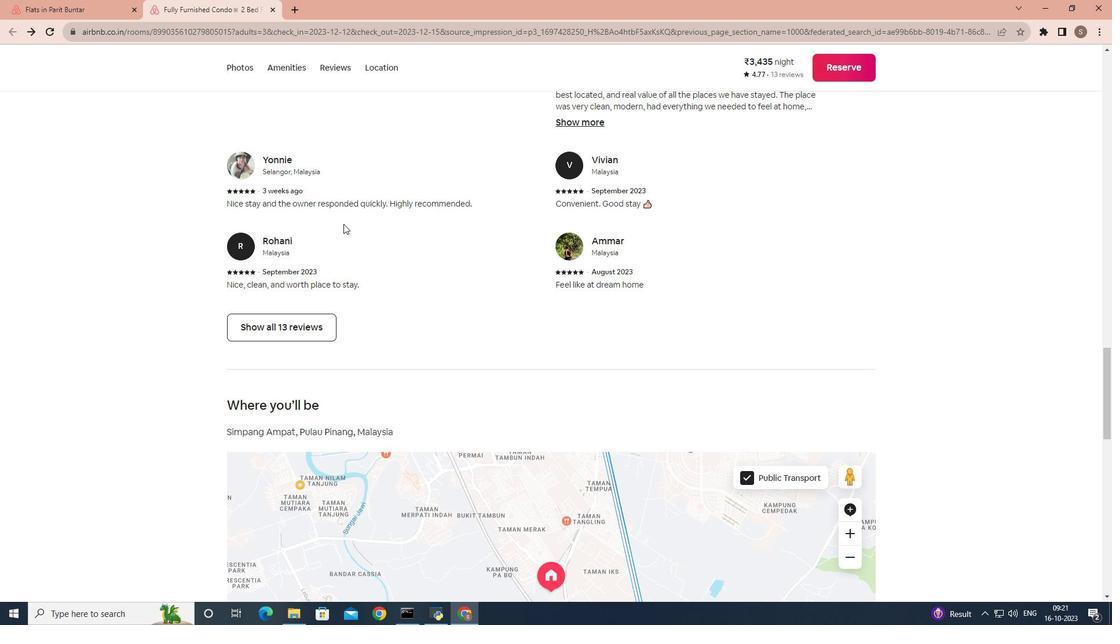 
Action: Mouse scrolled (344, 217) with delta (0, 0)
Screenshot: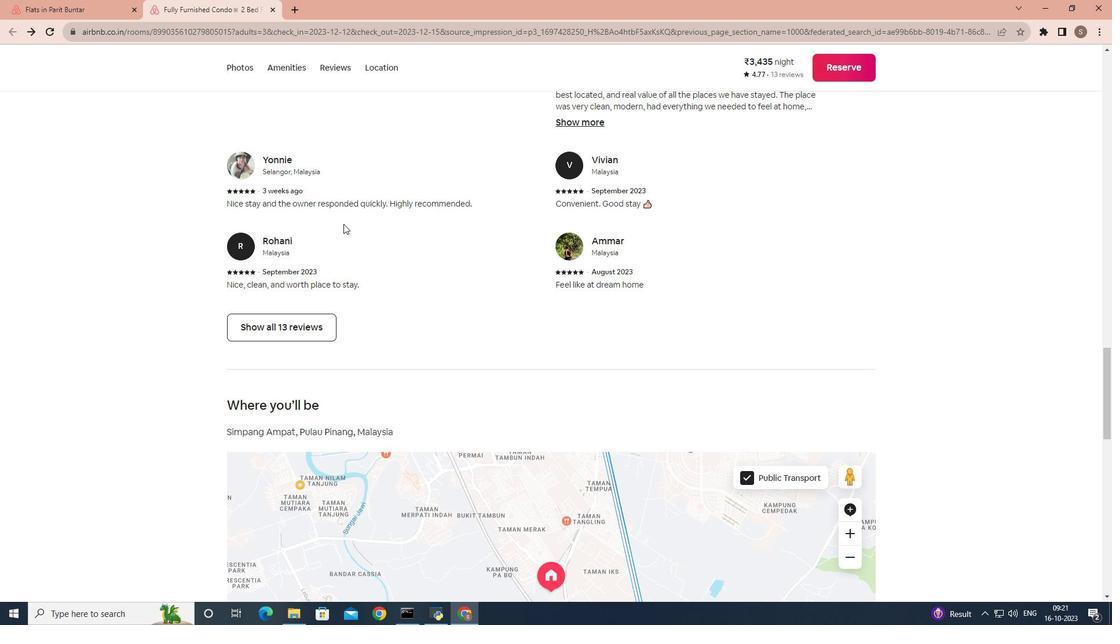 
Action: Mouse moved to (343, 225)
Screenshot: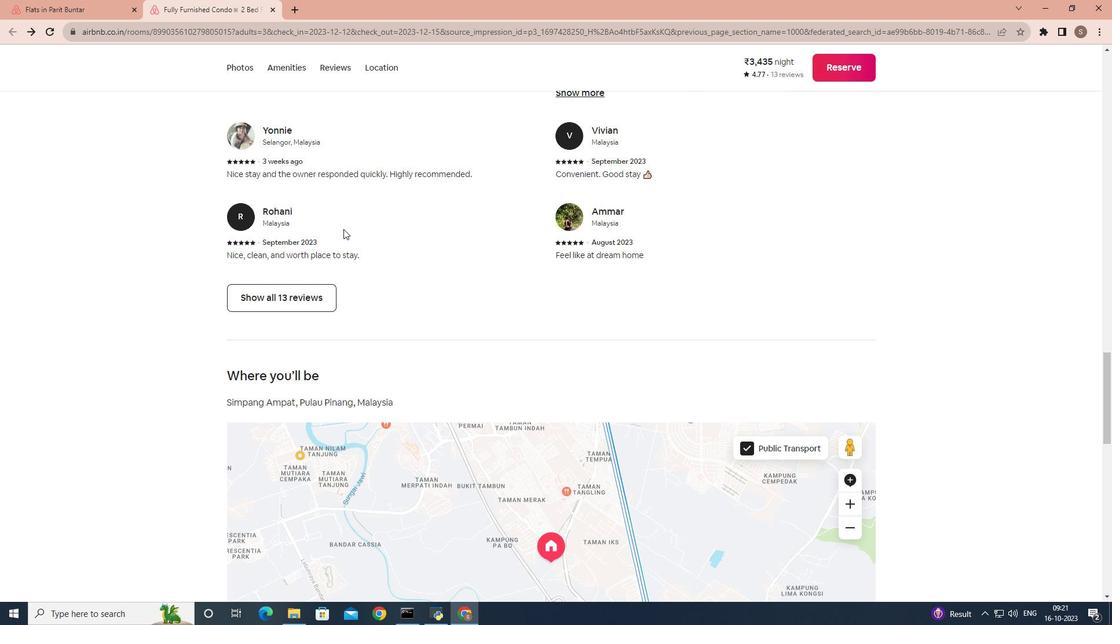 
Action: Mouse scrolled (343, 224) with delta (0, 0)
Screenshot: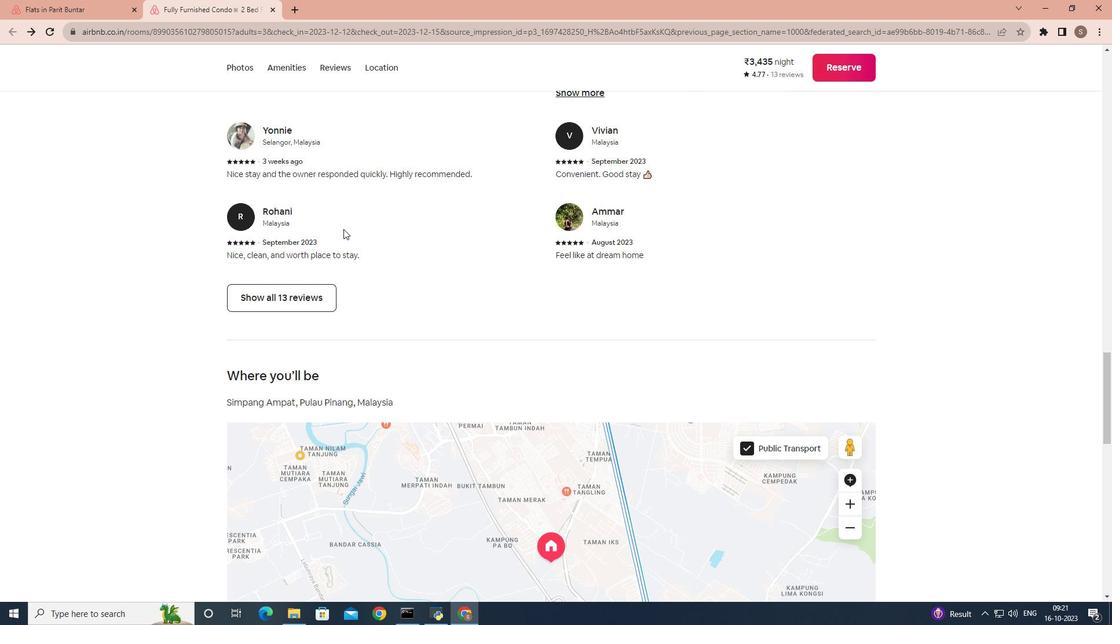 
Action: Mouse moved to (345, 251)
Screenshot: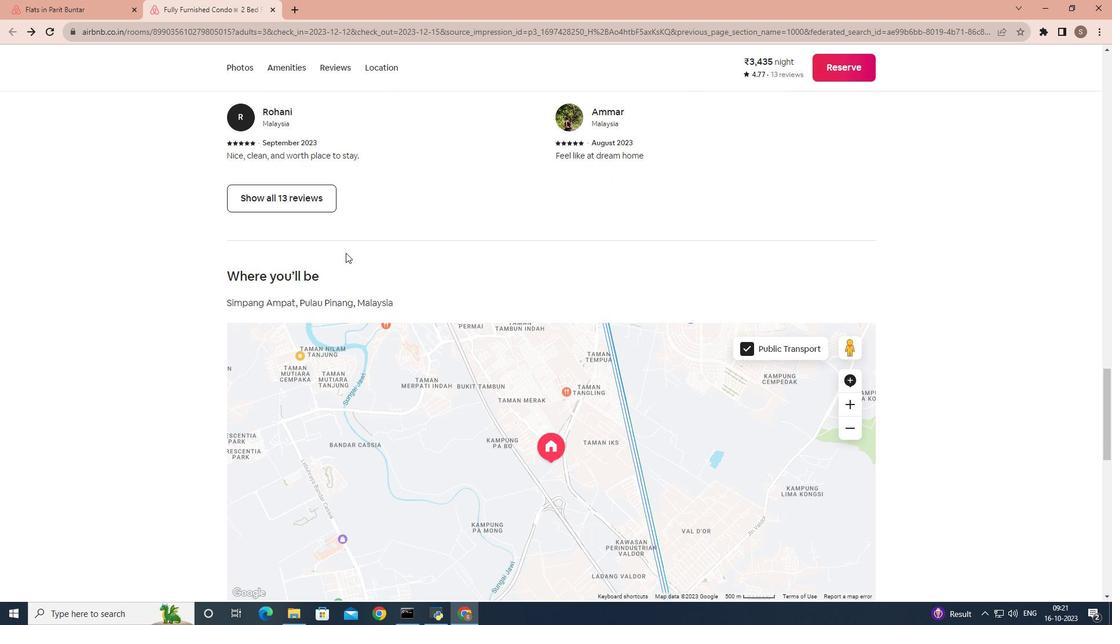
Action: Mouse scrolled (345, 250) with delta (0, 0)
Screenshot: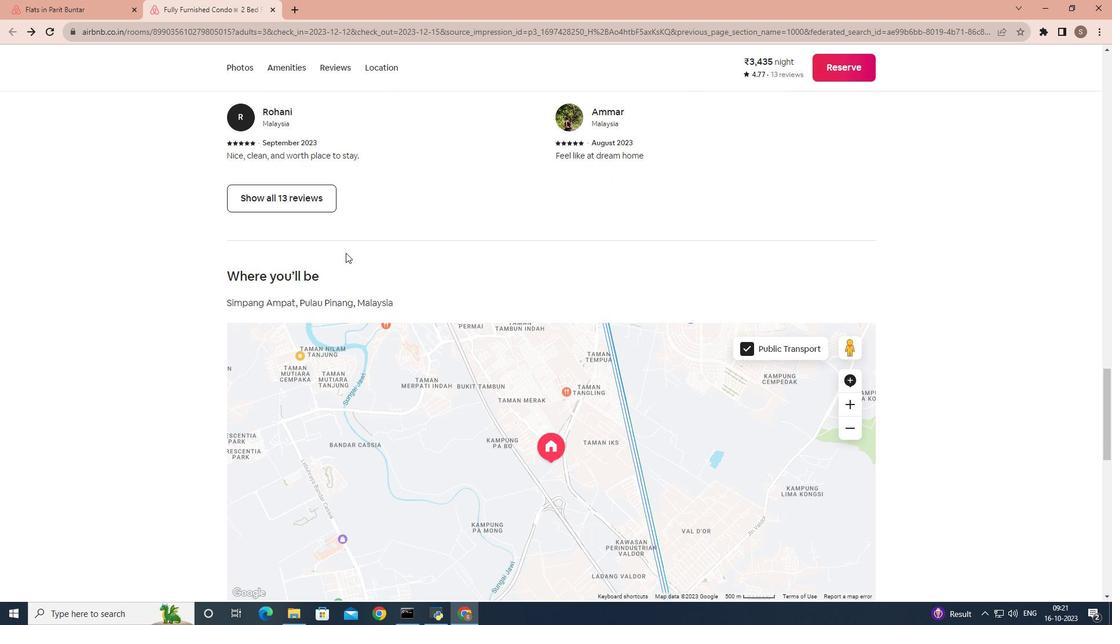 
Action: Mouse moved to (345, 253)
